 Task: Fix the IGNOU Blog Skilled Professionals color issue by changing the color to F8C98 because the current color is too dark.
Action: Mouse moved to (391, 191)
Screenshot: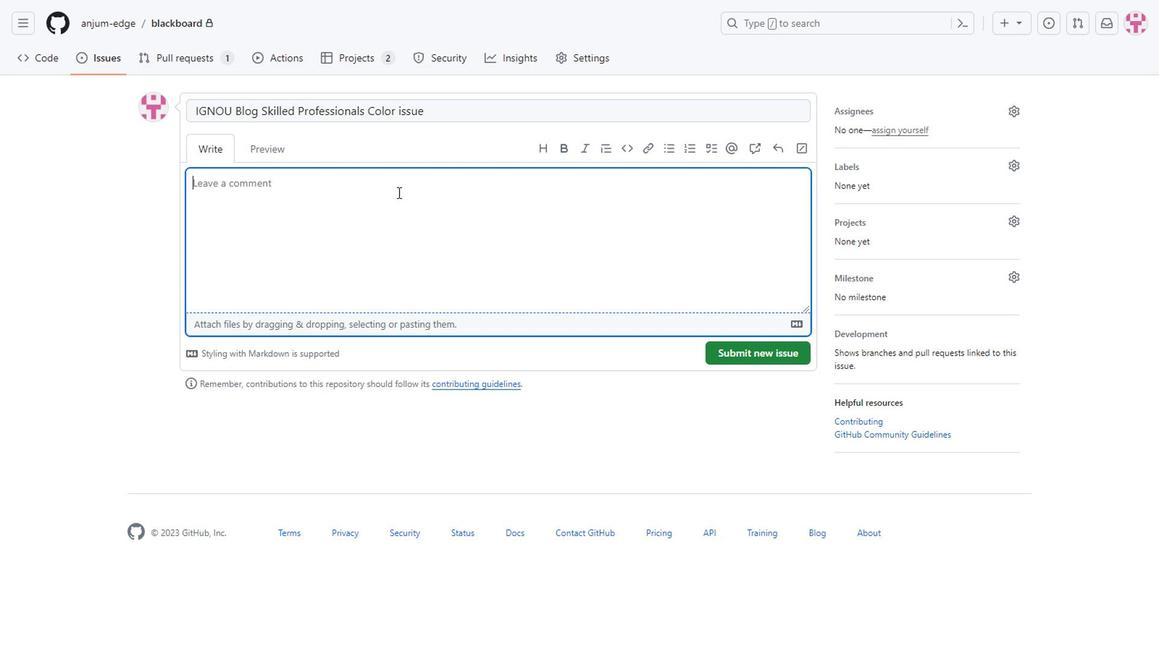 
Action: Key pressed <Key.shift><Key.shift><Key.shift><Key.shift><Key.shift><Key.shift><Key.shift>I<Key.shift>GNOU<Key.space><Key.shift>Blog<Key.space><Key.shift>Skilled<Key.space>professionals<Key.space>color<Key.space>issue<Key.left><Key.left><Key.left><Key.left><Key.left><Key.left><Key.left><Key.left><Key.left><Key.left><Key.left><Key.left><Key.left><Key.left><Key.left><Key.left><Key.left><Key.left><Key.left><Key.left><Key.left><Key.left><Key.left><Key.left><Key.left><Key.left><Key.left><Key.left><Key.left><Key.left><Key.left><Key.left><Key.left><Key.left><Key.left><Key.left><Key.left><Key.left><Key.left><Key.left><Key.left><Key.left><Key.left><Key.left><Key.shift><Key.shift>Fix<Key.space>the<Key.space><Key.right><Key.right><Key.right><Key.right><Key.right><Key.right><Key.right><Key.right><Key.right><Key.right><Key.right><Key.right><Key.right><Key.right><Key.right><Key.right><Key.right><Key.right><Key.right><Key.right><Key.right><Key.right><Key.right><Key.right><Key.right><Key.right><Key.right><Key.right><Key.right><Key.right><Key.right><Key.right><Key.right><Key.right><Key.right><Key.right><Key.right><Key.right><Key.right><Key.right><Key.right><Key.right><Key.right><Key.right><Key.right><Key.space>to<Key.space><Key.shift_r>#<Key.shift>F<Key.backspace><Key.backspace><Key.shift><Key.shift>F88c<Key.backspace><Key.shift>C98<Key.space><Key.enter><Key.shift>Because<Key.space>the<Key.space>color<Key.space><Key.space><Key.backspace>th<Key.backspace><Key.backspace>is<Key.space>too<Key.space>dark<Key.space>to<Key.space>make<Key.space>it<Key.space>releve<Key.backspace>ant<Key.space>shift<Key.space>the<Key.space>color<Key.space>to<Key.space>light<Key.space><Key.backspace>e<Key.backspace><Key.backspace><Key.backspace><Key.backspace><Key.backspace><Key.backspace>lighter<Key.space>one
Screenshot: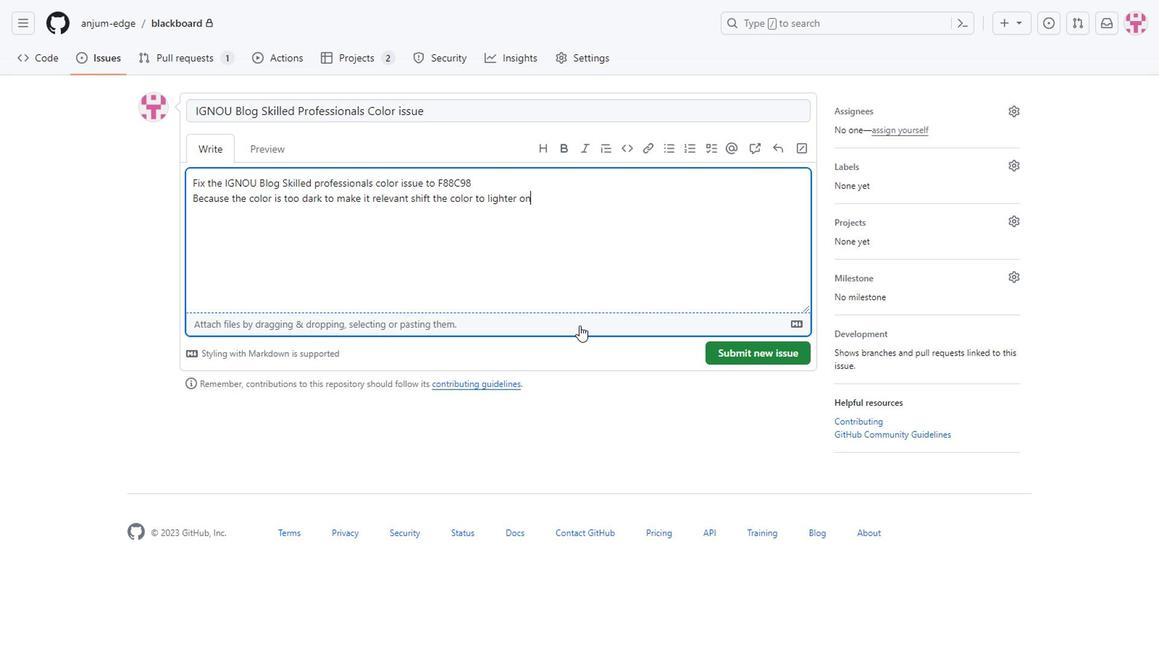 
Action: Mouse moved to (891, 129)
Screenshot: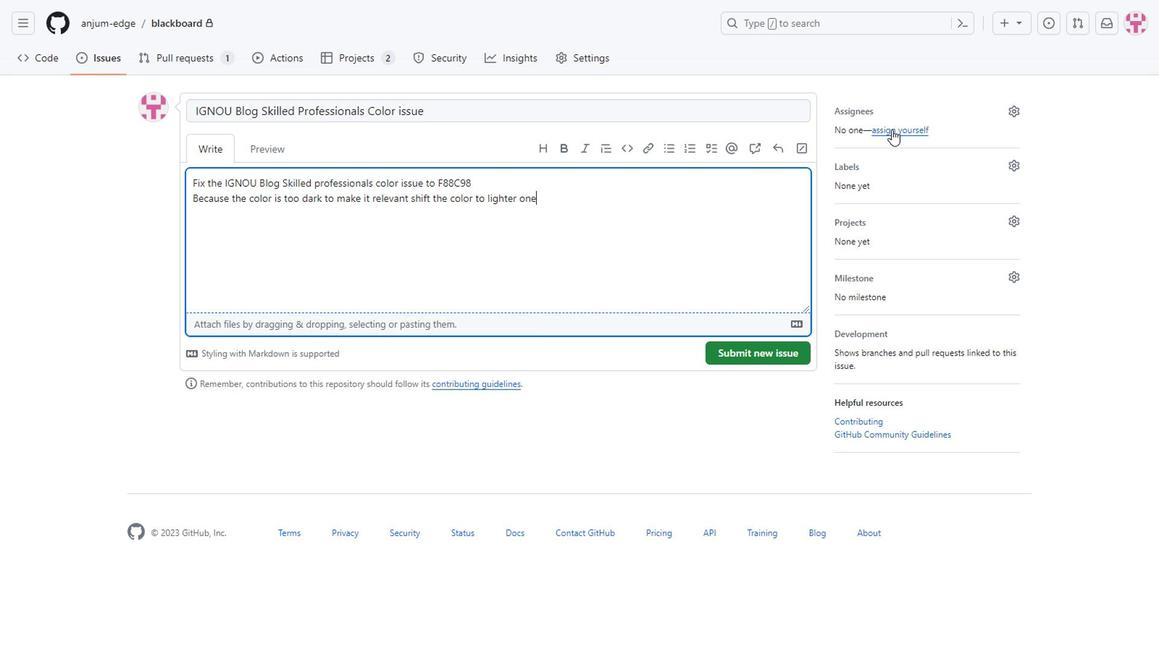
Action: Mouse pressed left at (891, 129)
Screenshot: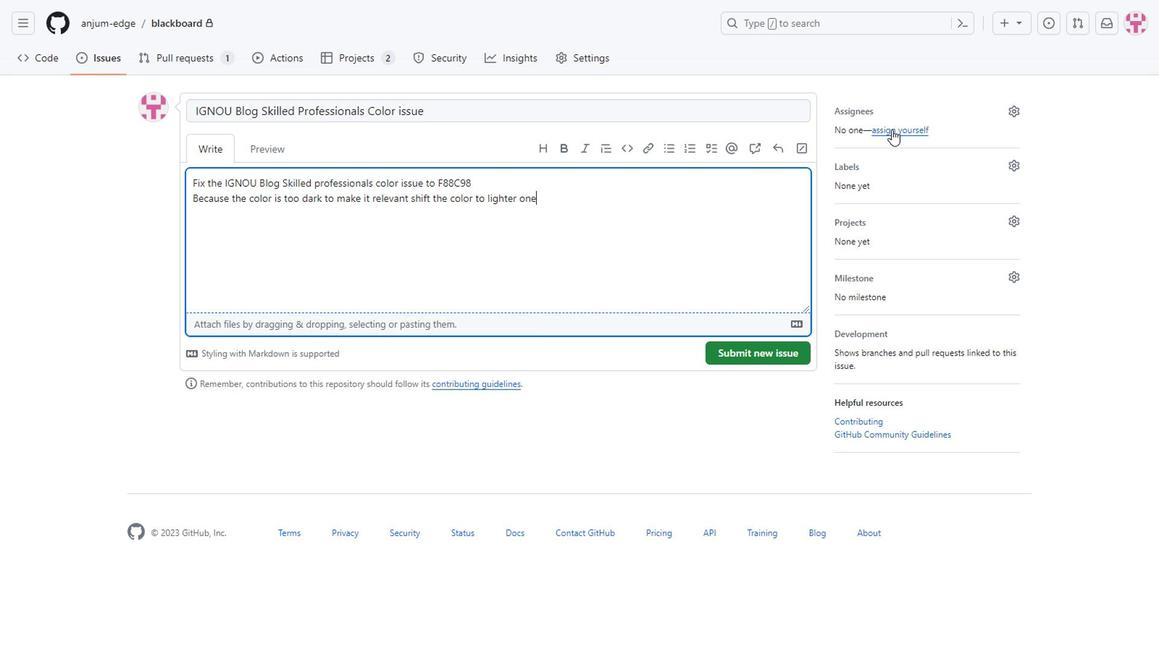 
Action: Mouse moved to (849, 171)
Screenshot: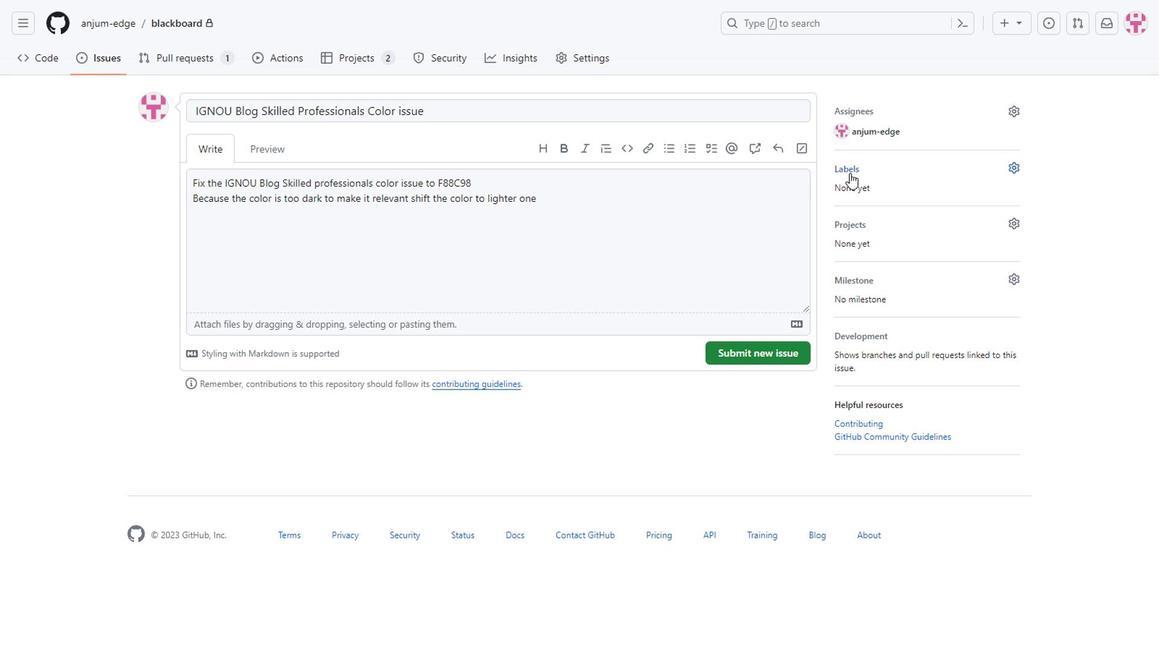 
Action: Mouse pressed left at (849, 171)
Screenshot: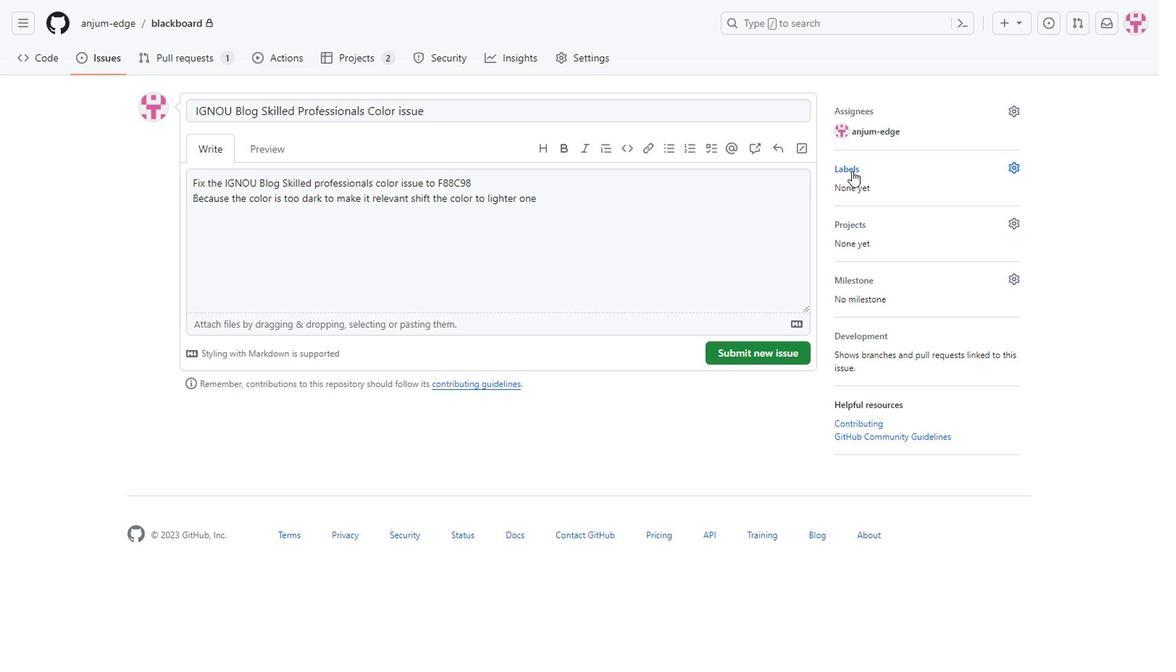 
Action: Mouse moved to (897, 270)
Screenshot: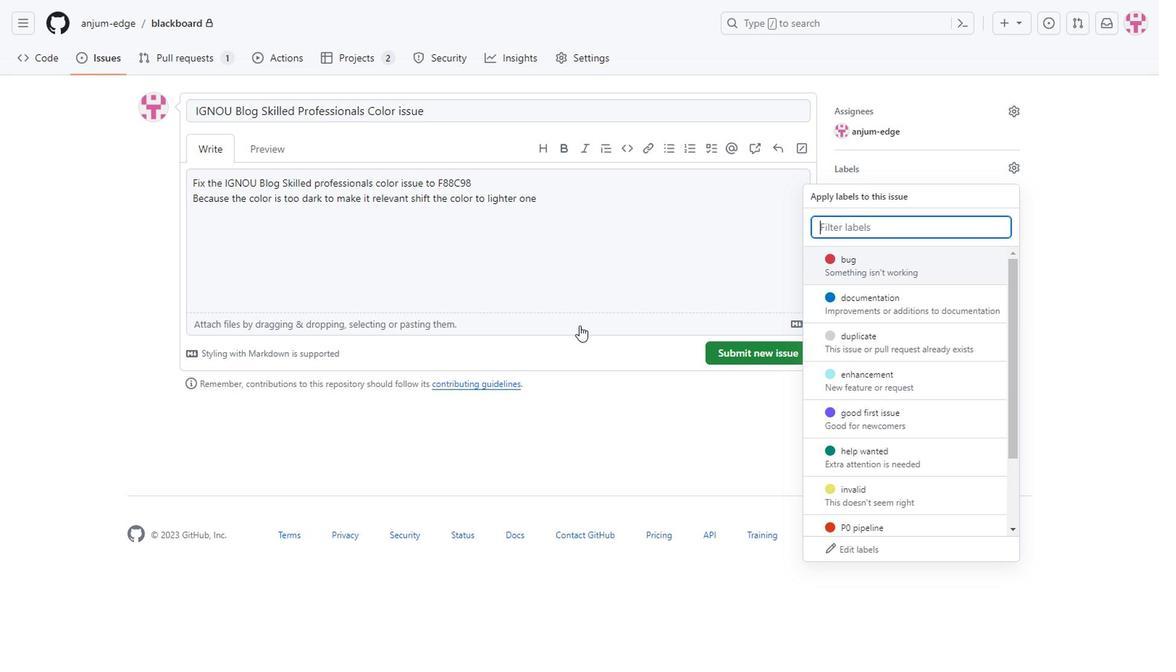 
Action: Mouse pressed left at (897, 270)
Screenshot: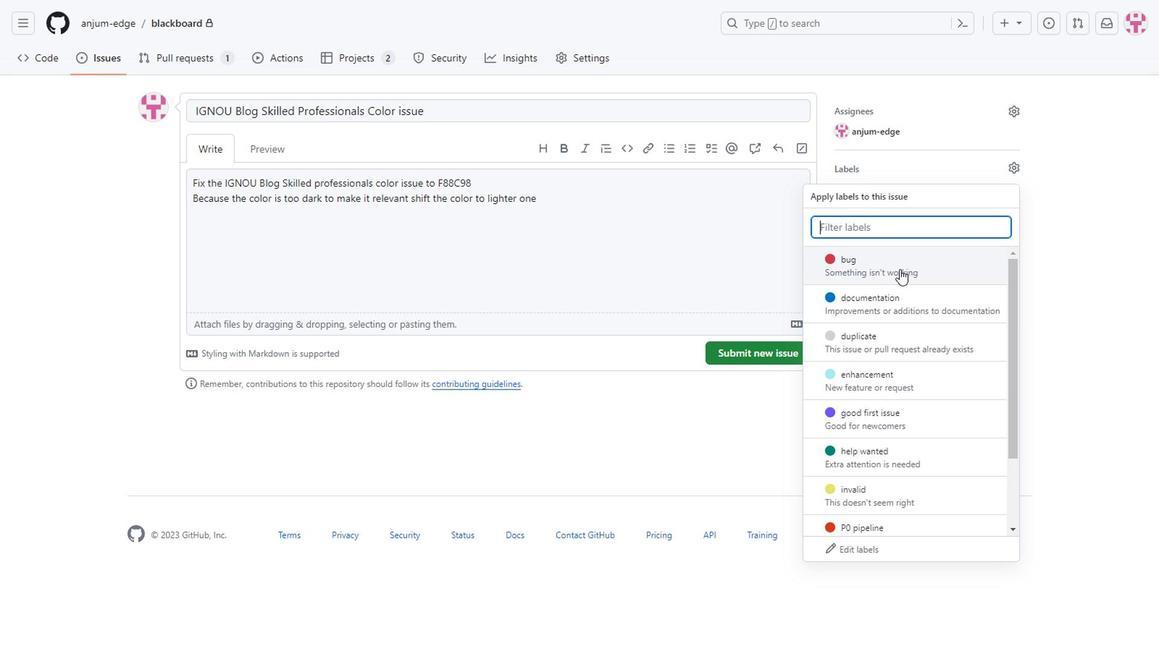 
Action: Mouse moved to (1116, 236)
Screenshot: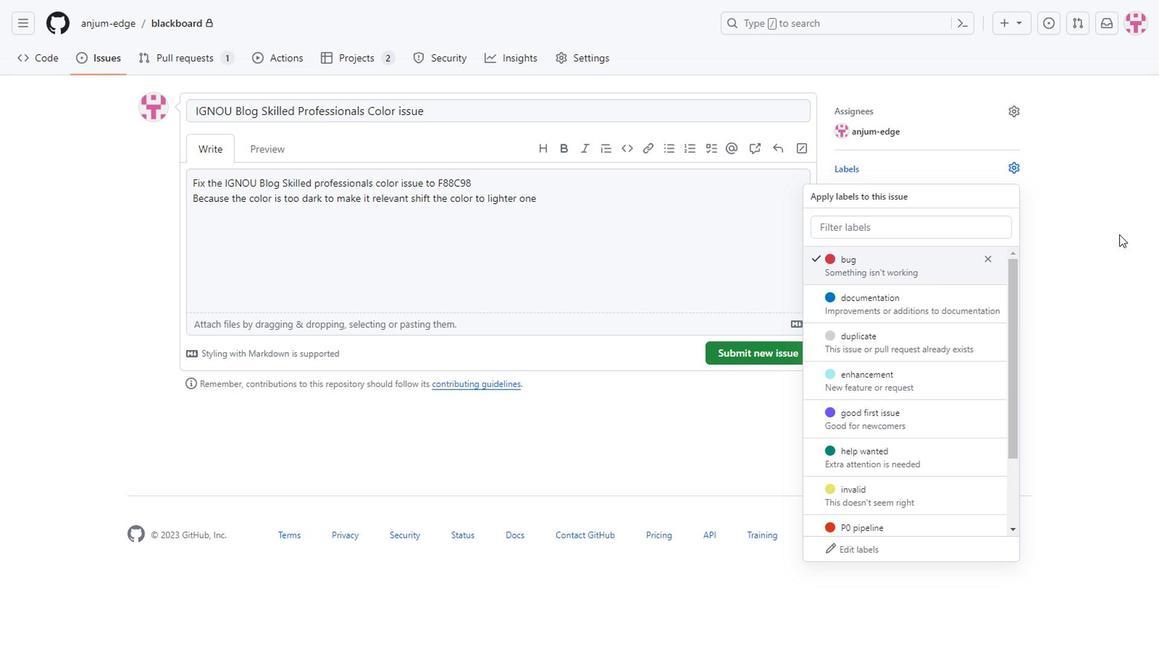 
Action: Mouse pressed left at (1116, 236)
Screenshot: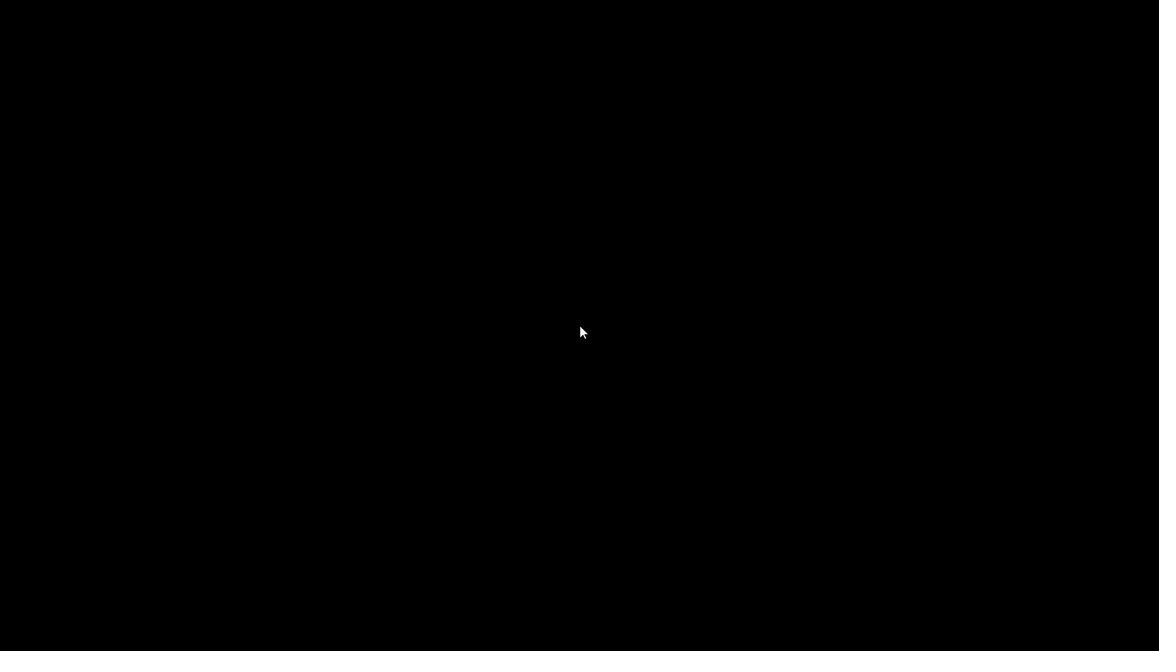 
Action: Mouse moved to (848, 230)
Screenshot: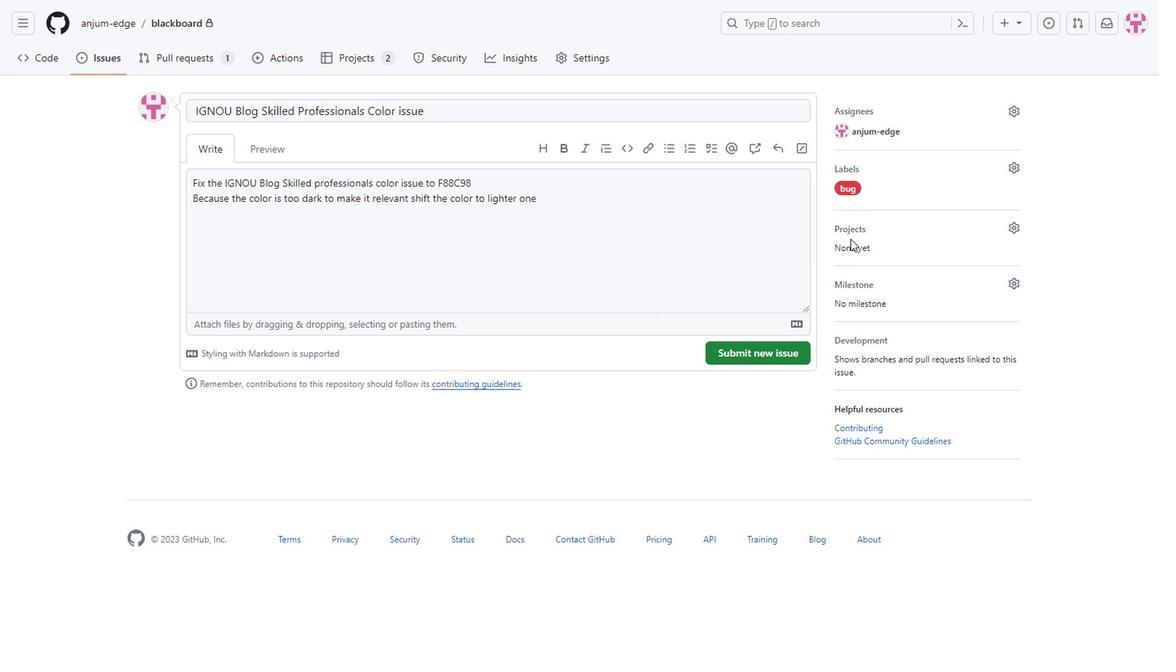 
Action: Mouse pressed left at (848, 230)
Screenshot: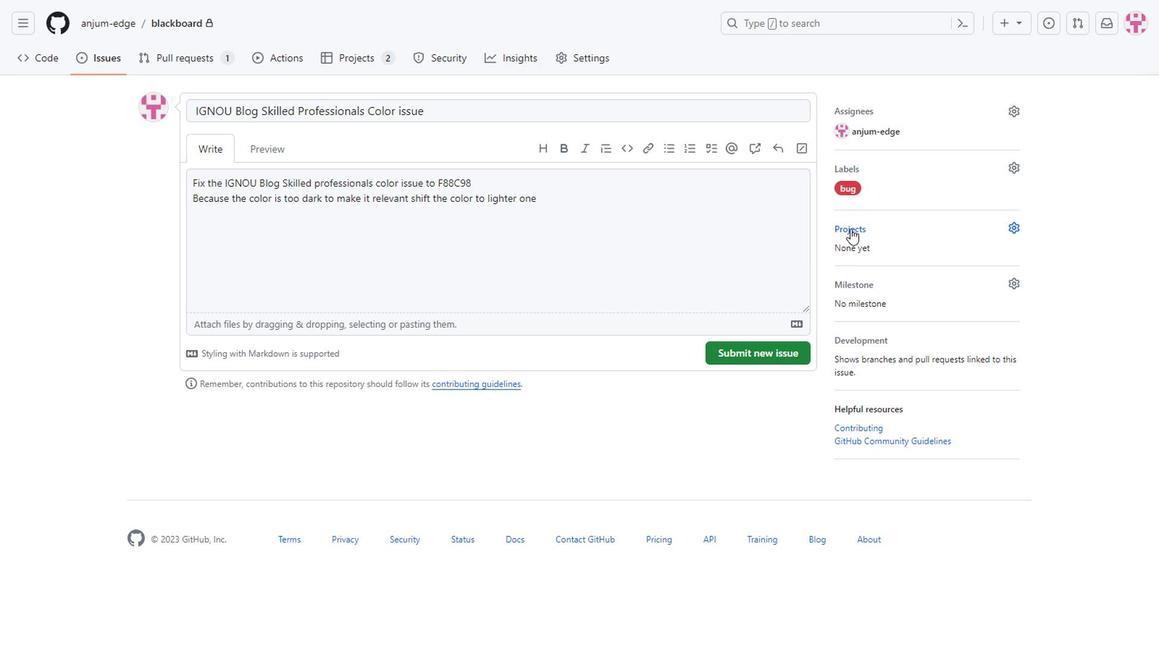 
Action: Mouse moved to (842, 341)
Screenshot: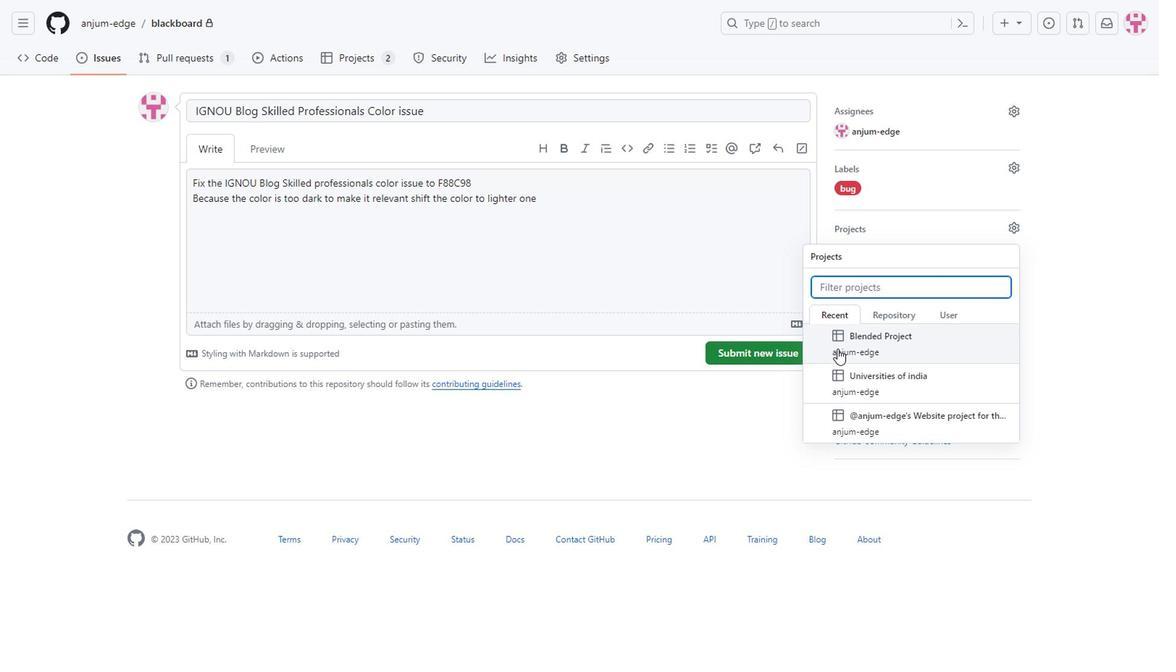 
Action: Mouse pressed left at (842, 341)
Screenshot: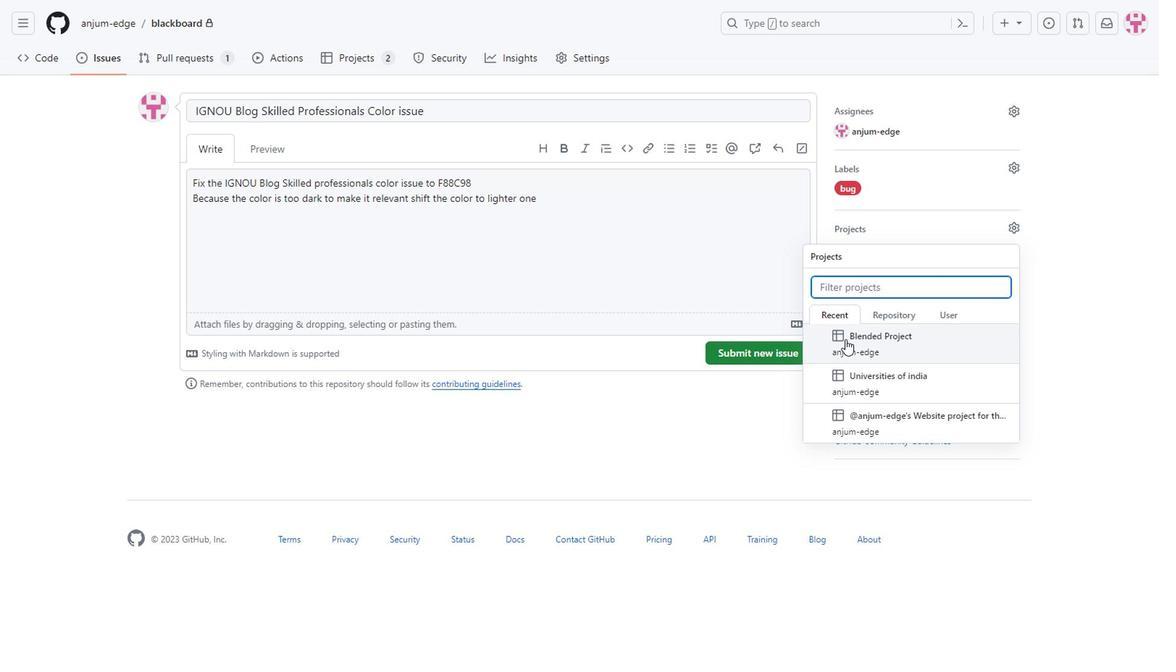 
Action: Mouse moved to (1092, 280)
Screenshot: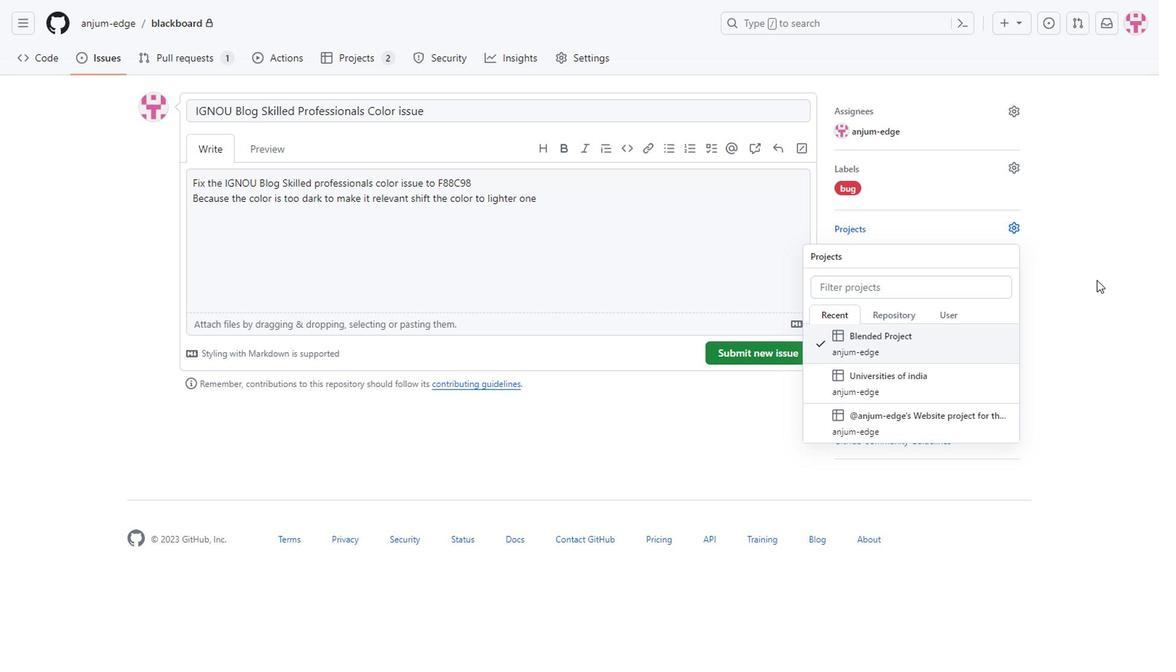
Action: Mouse pressed left at (1092, 280)
Screenshot: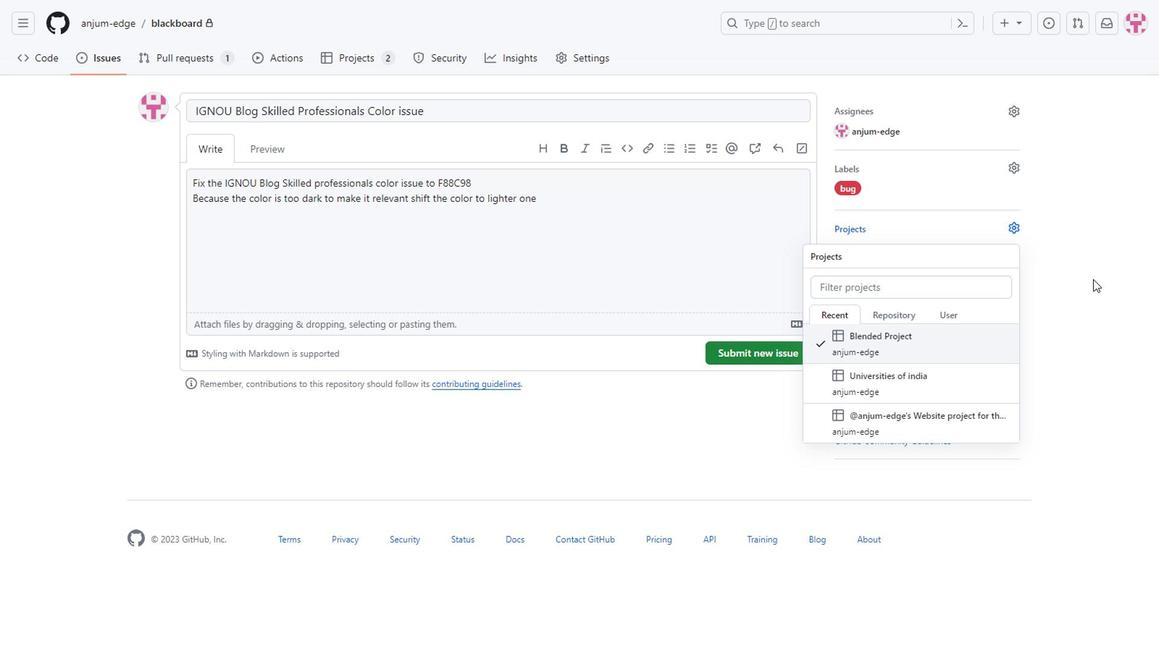 
Action: Mouse moved to (858, 287)
Screenshot: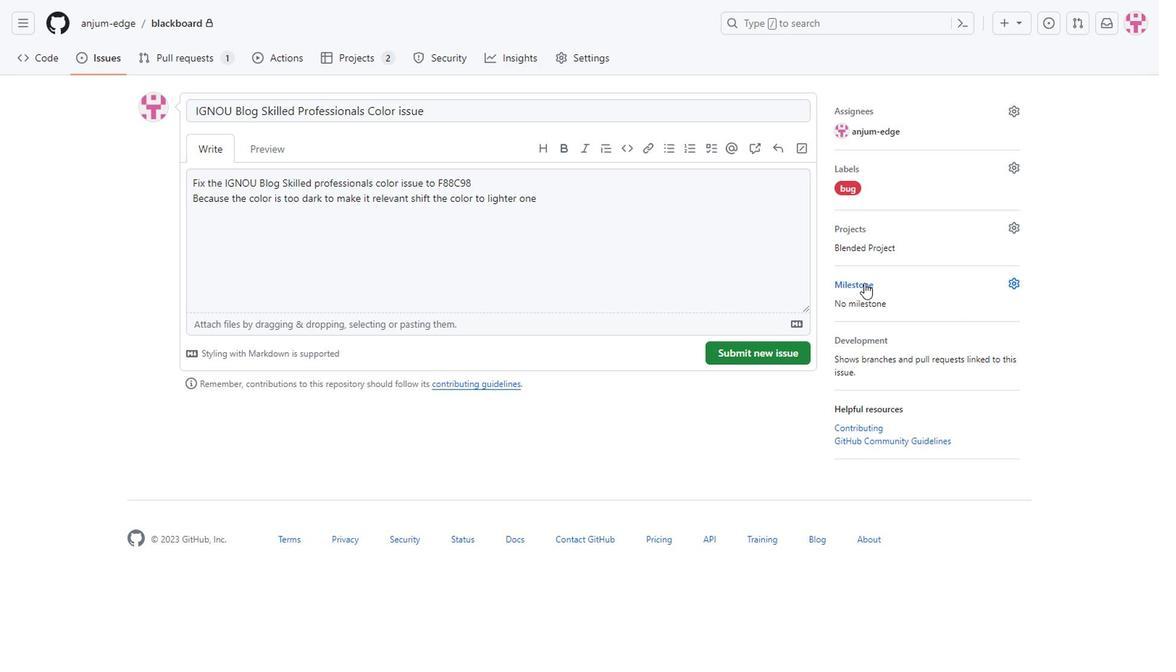 
Action: Mouse pressed left at (858, 287)
Screenshot: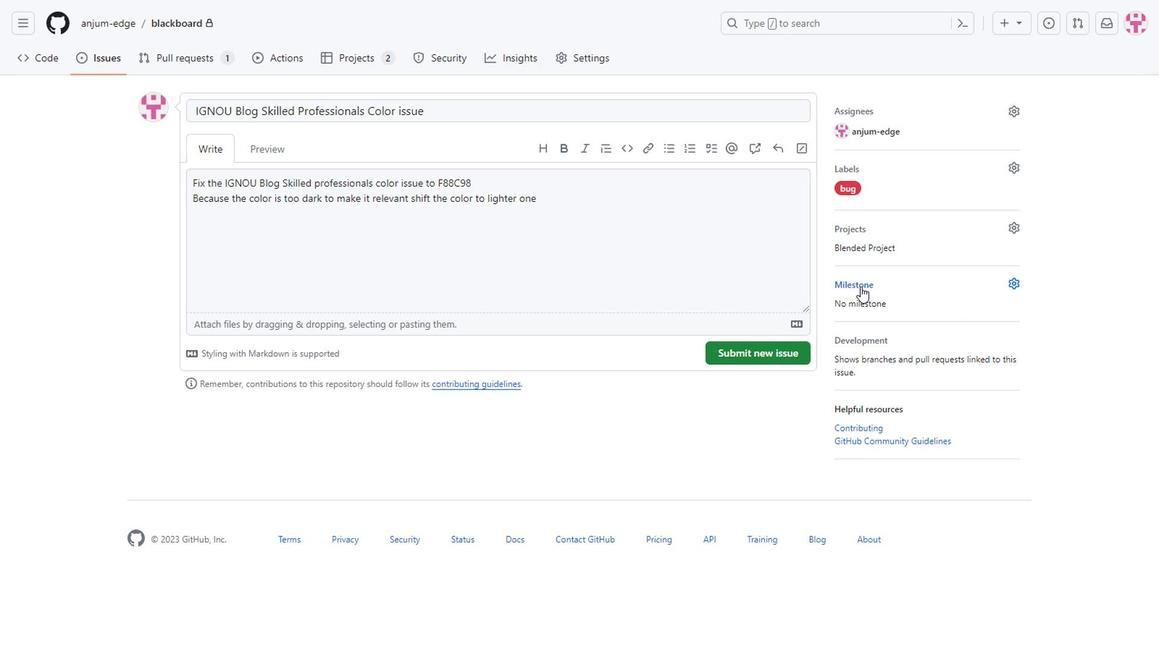 
Action: Mouse moved to (925, 398)
Screenshot: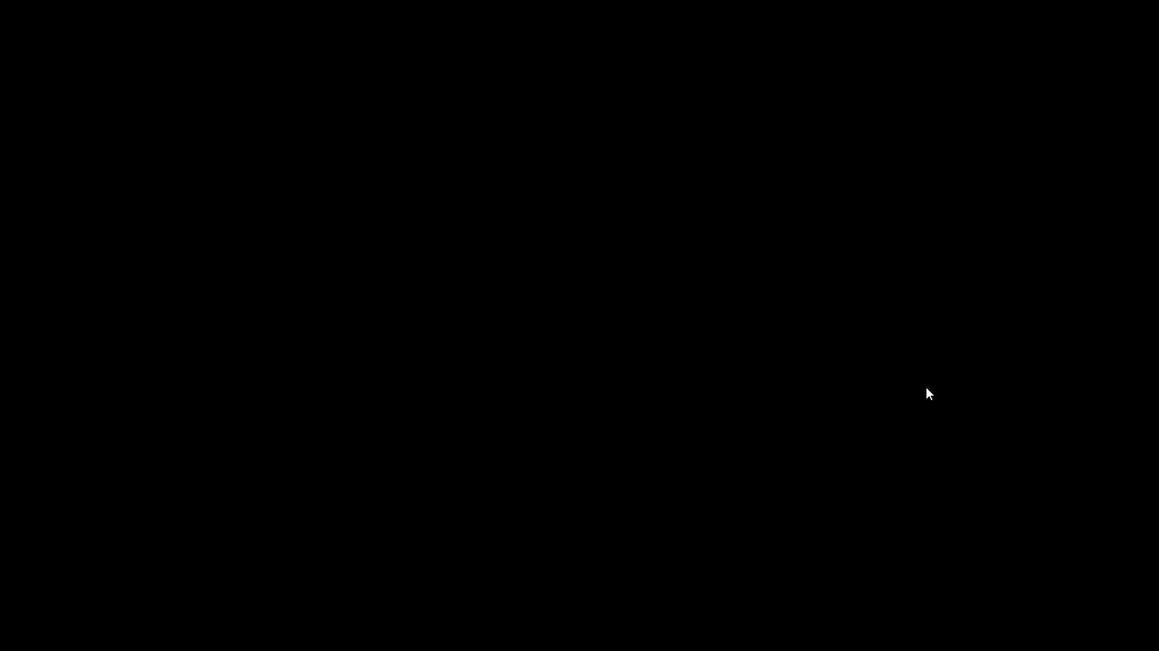 
Action: Mouse pressed left at (925, 398)
Screenshot: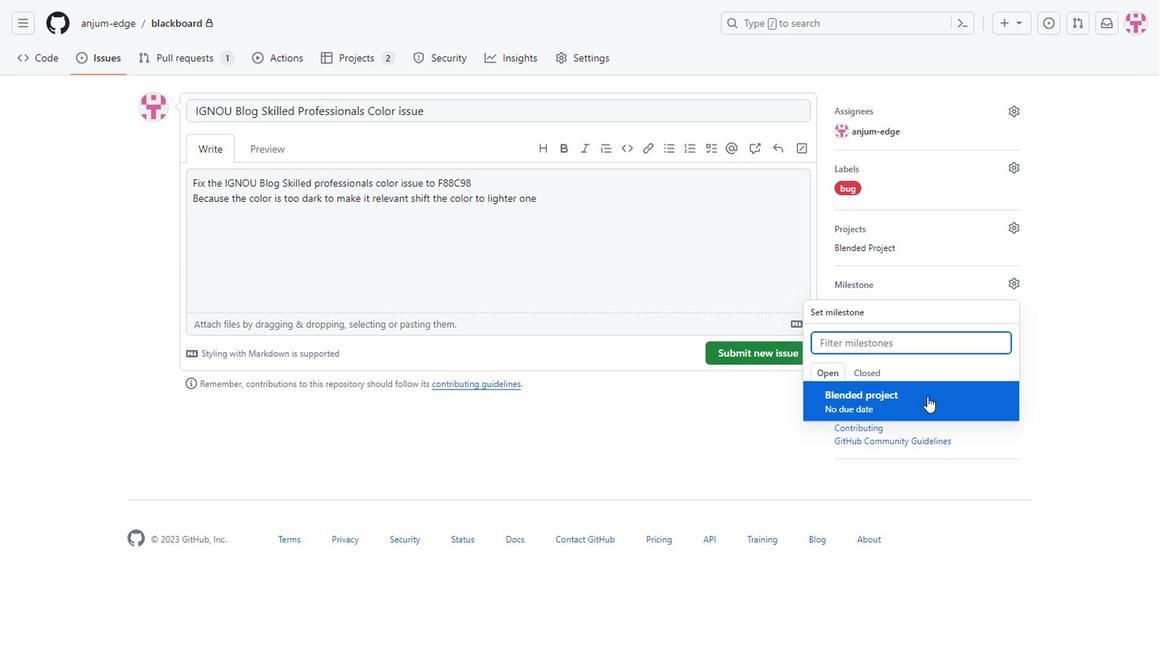 
Action: Mouse moved to (865, 350)
Screenshot: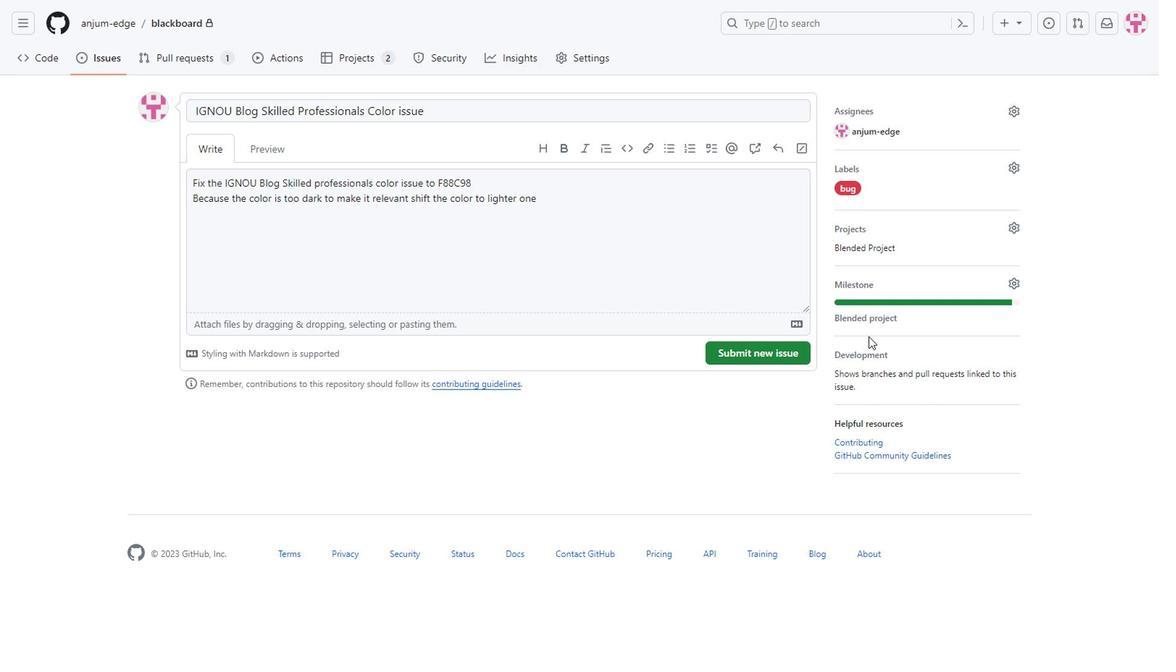 
Action: Mouse pressed left at (865, 350)
Screenshot: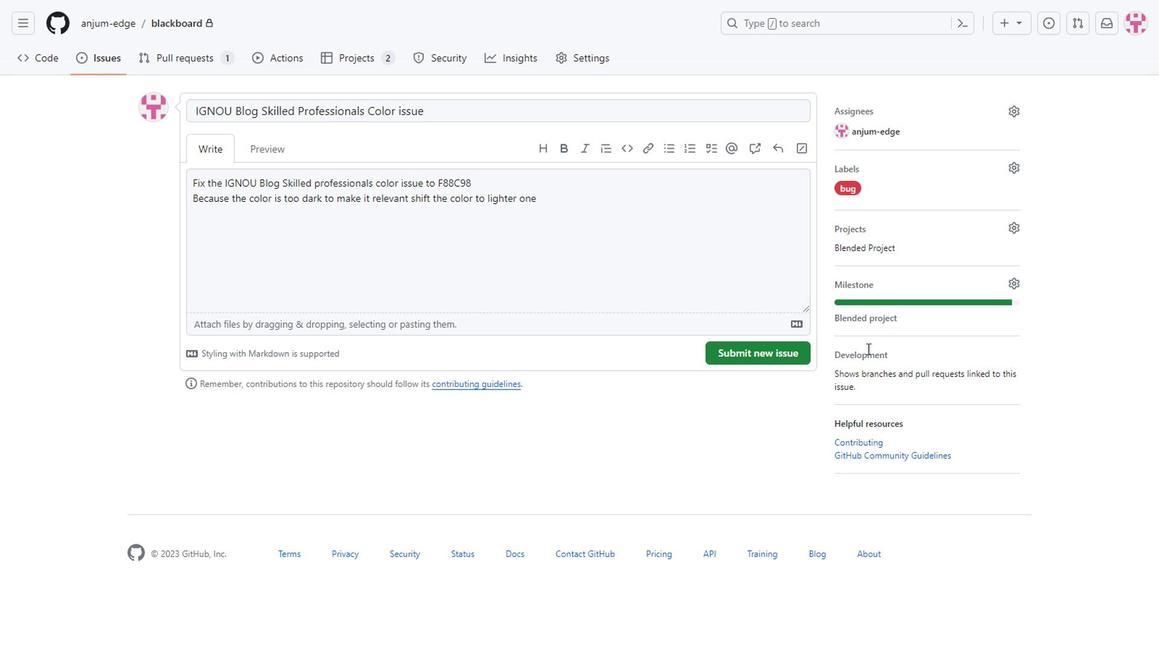 
Action: Mouse moved to (743, 352)
Screenshot: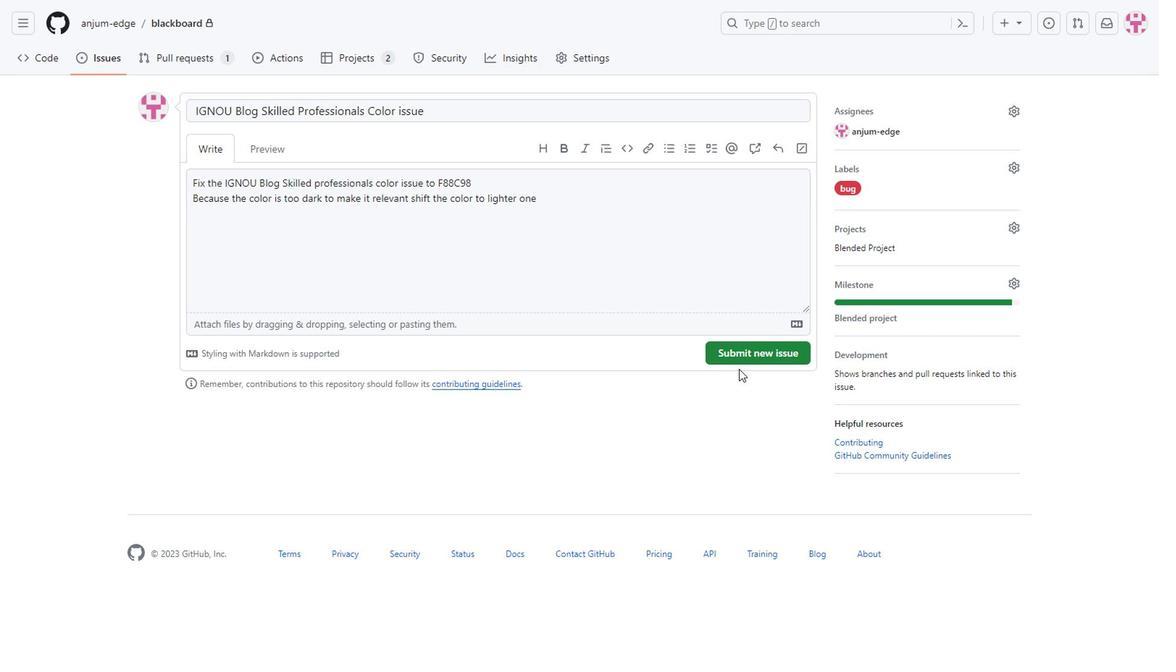
Action: Mouse pressed left at (743, 352)
Screenshot: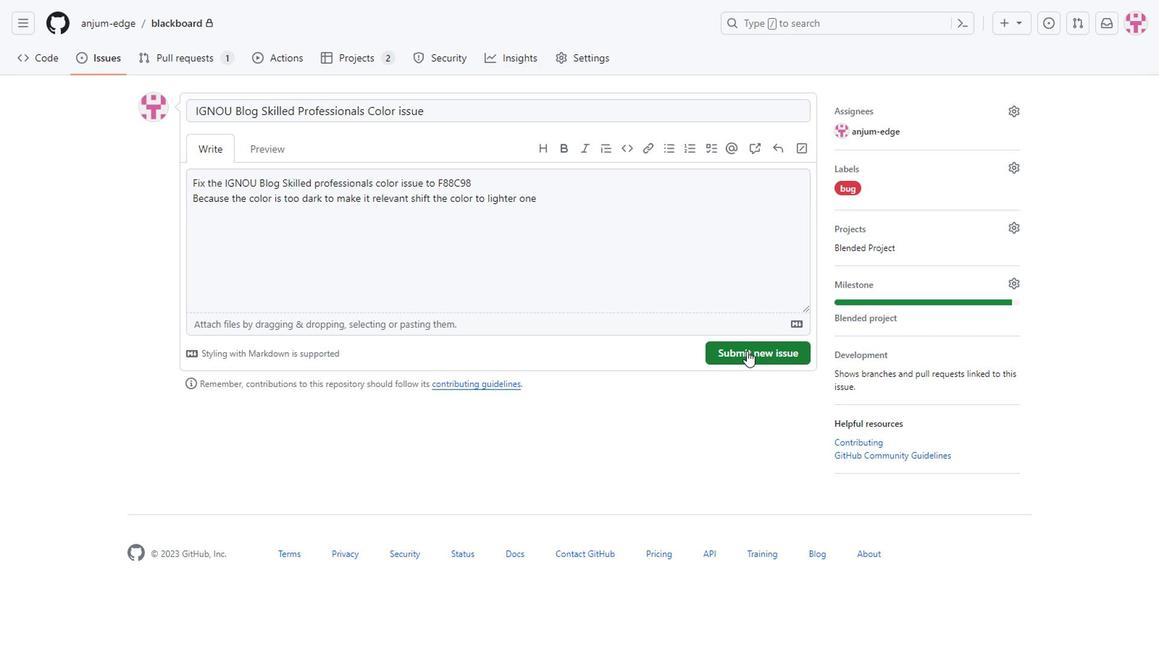 
Action: Mouse moved to (849, 375)
Screenshot: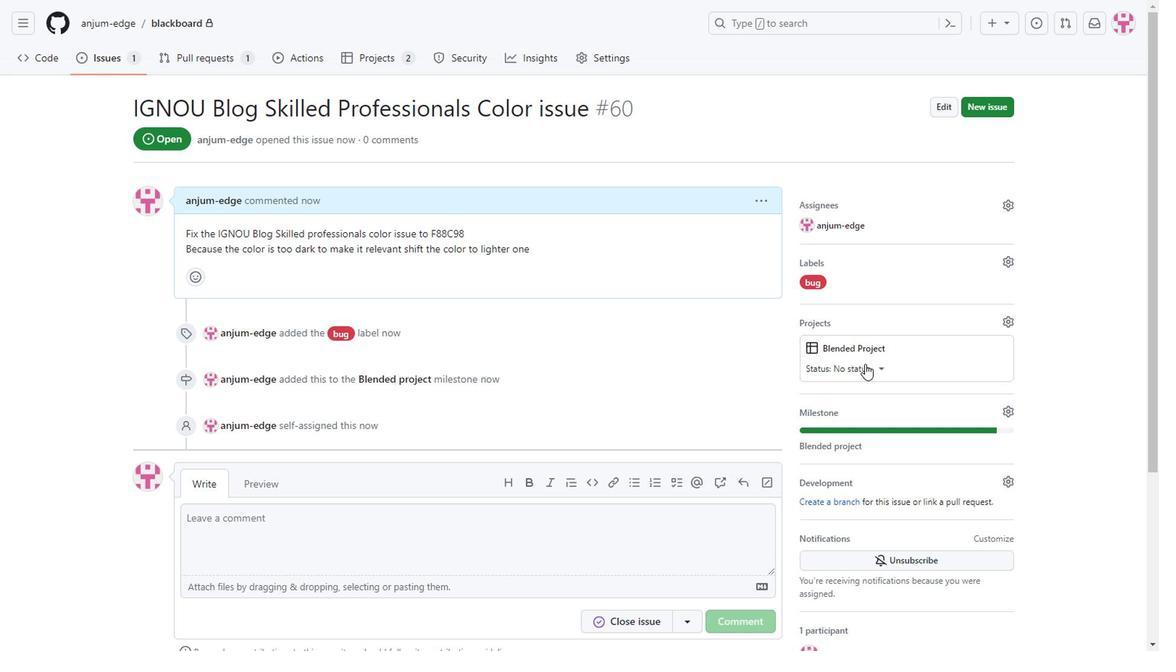 
Action: Mouse pressed left at (849, 375)
Screenshot: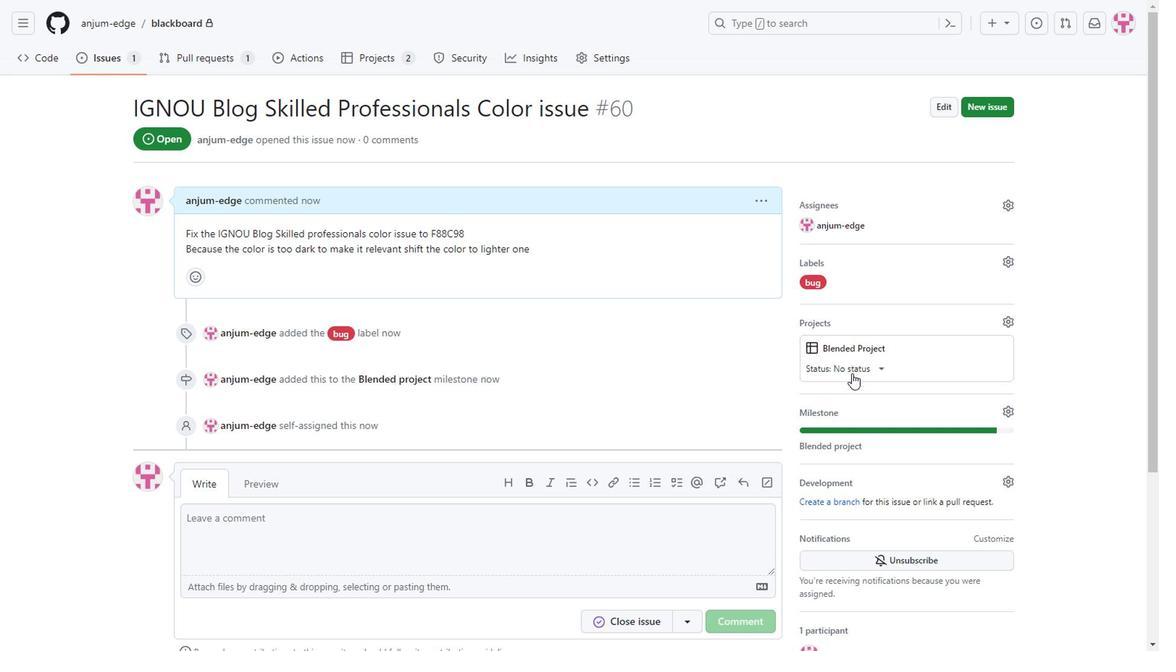 
Action: Mouse moved to (778, 417)
Screenshot: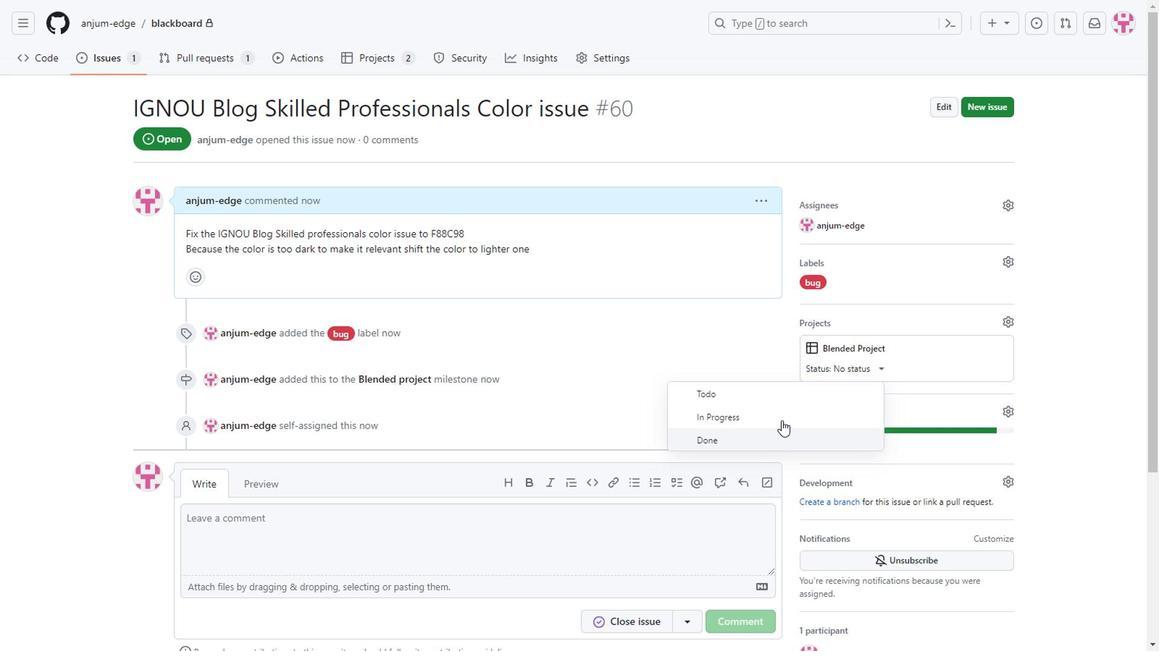 
Action: Mouse pressed left at (778, 417)
Screenshot: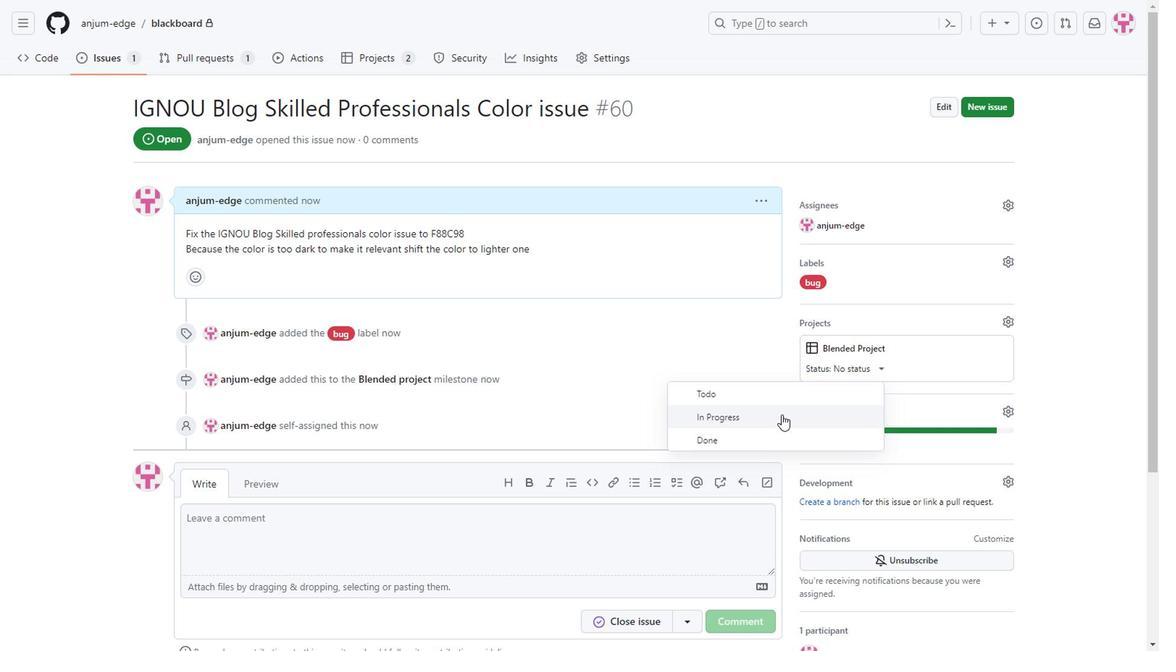 
Action: Mouse moved to (770, 401)
Screenshot: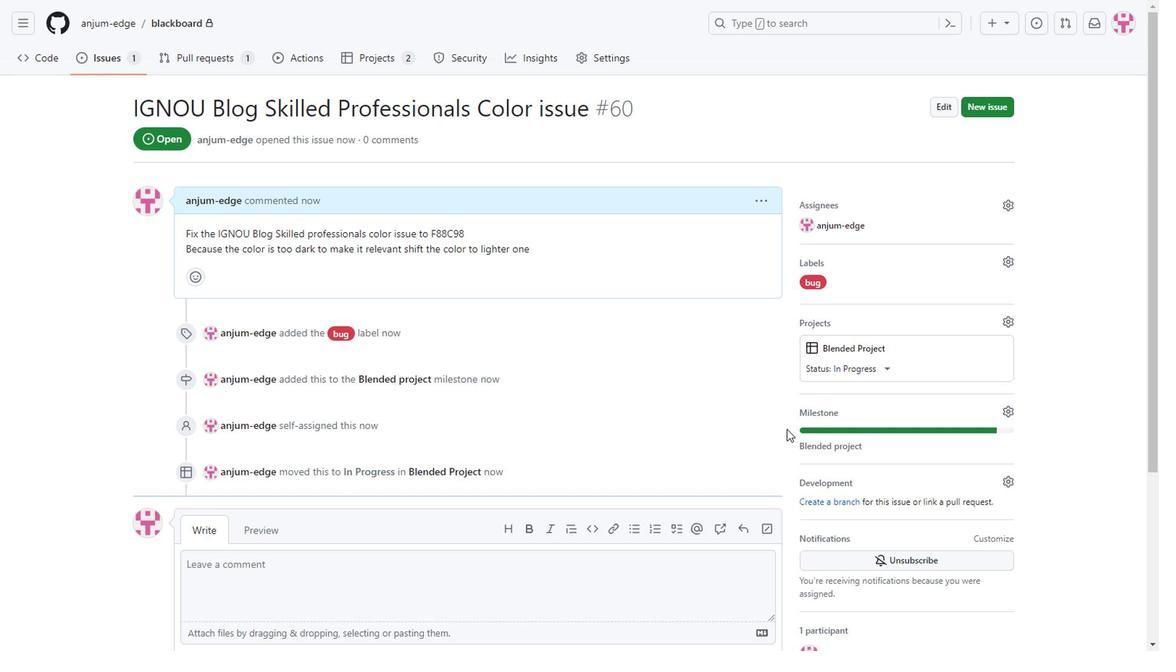 
Action: Mouse scrolled (770, 400) with delta (0, 0)
Screenshot: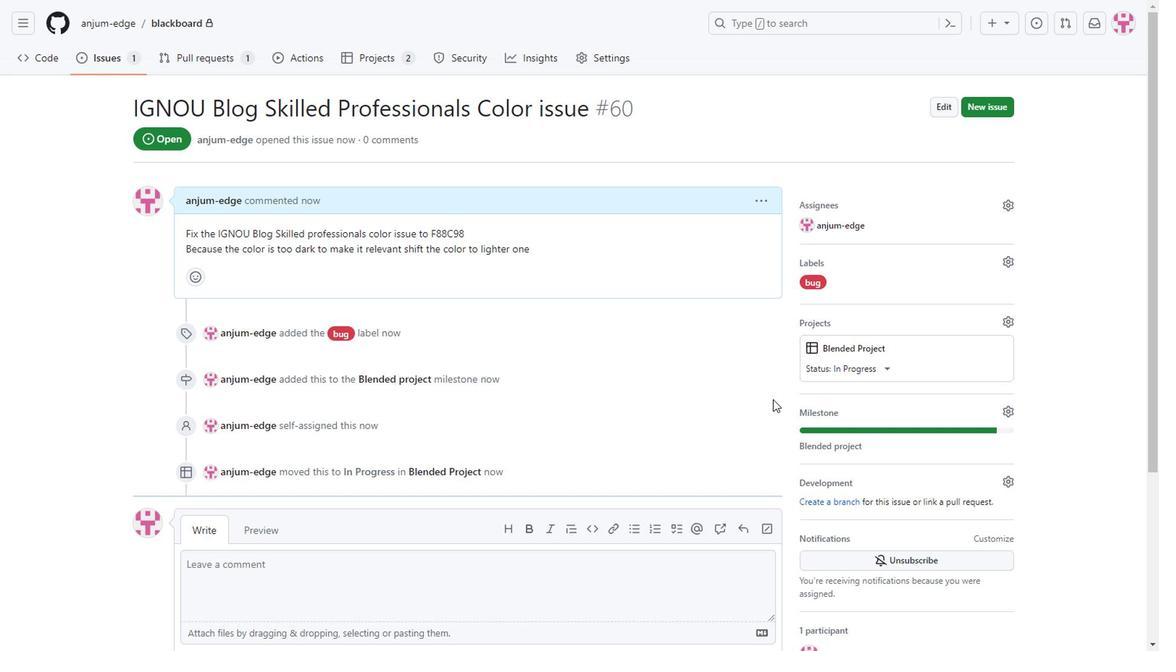 
Action: Mouse scrolled (770, 400) with delta (0, 0)
Screenshot: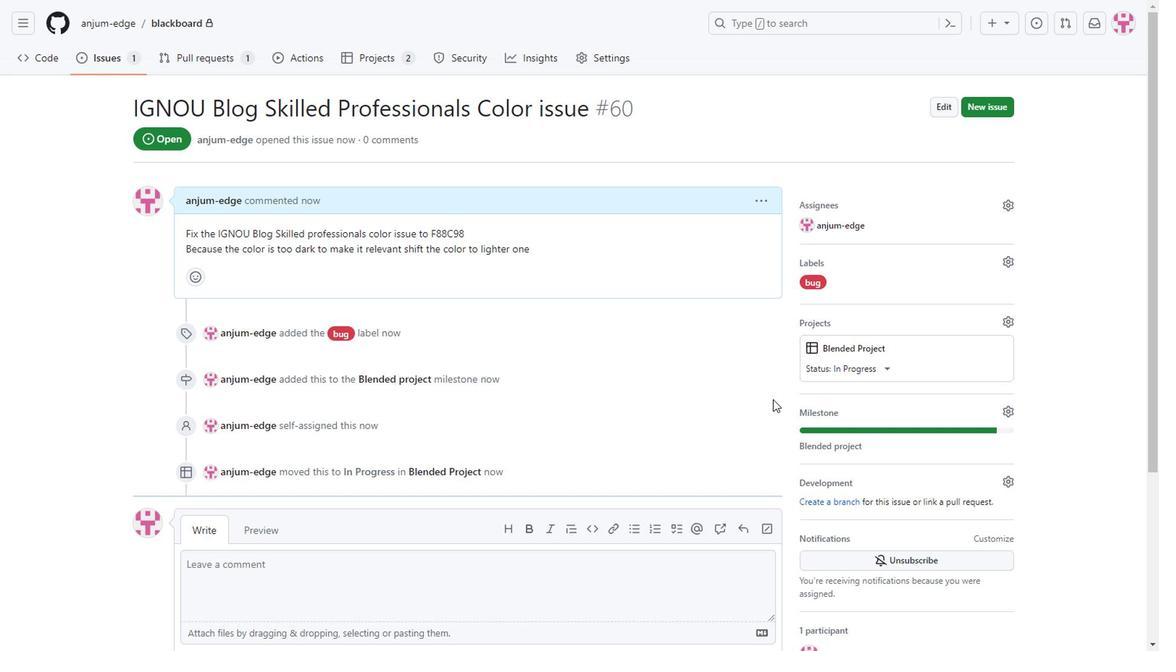 
Action: Mouse moved to (788, 322)
Screenshot: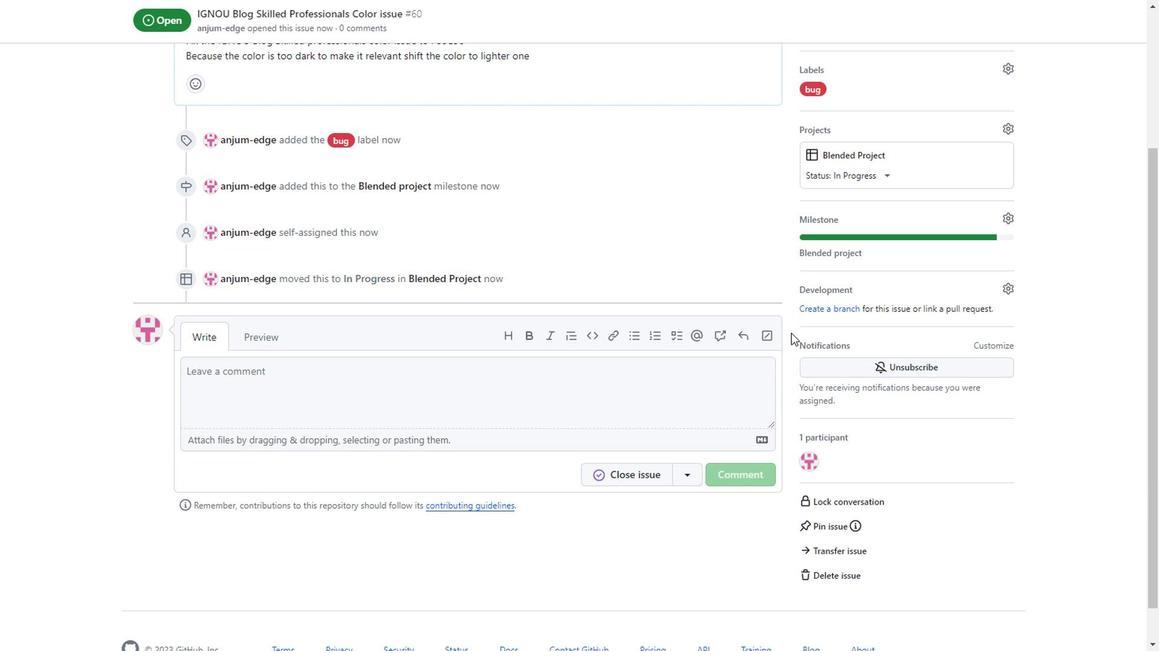 
Action: Mouse scrolled (788, 321) with delta (0, 0)
Screenshot: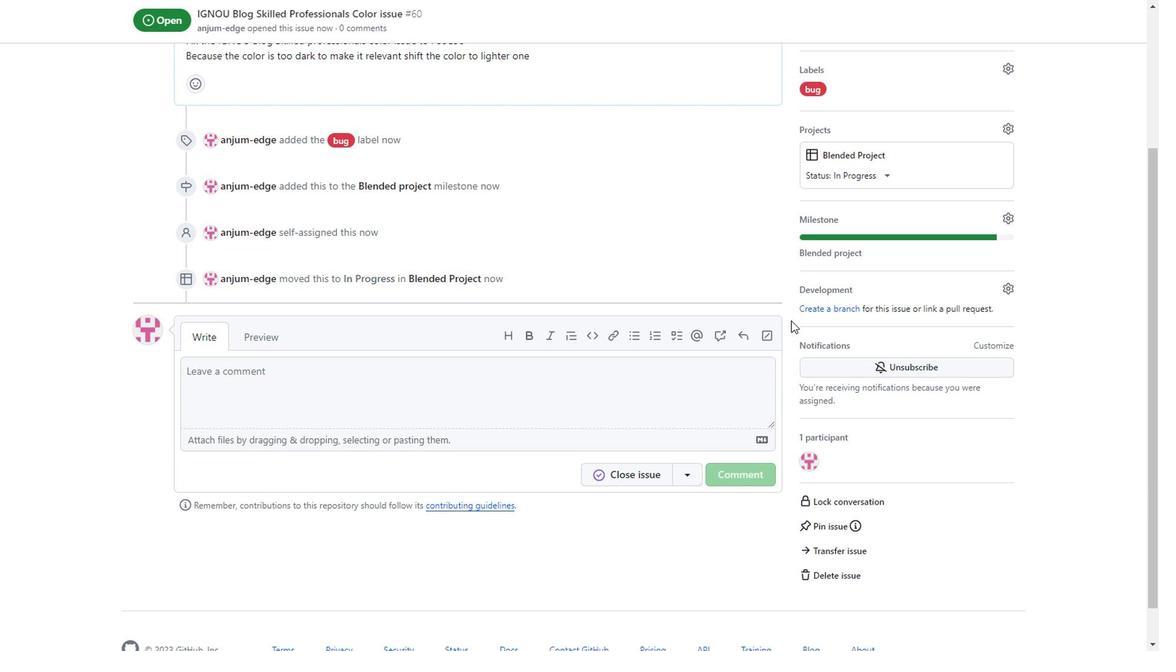 
Action: Mouse scrolled (788, 321) with delta (0, 0)
Screenshot: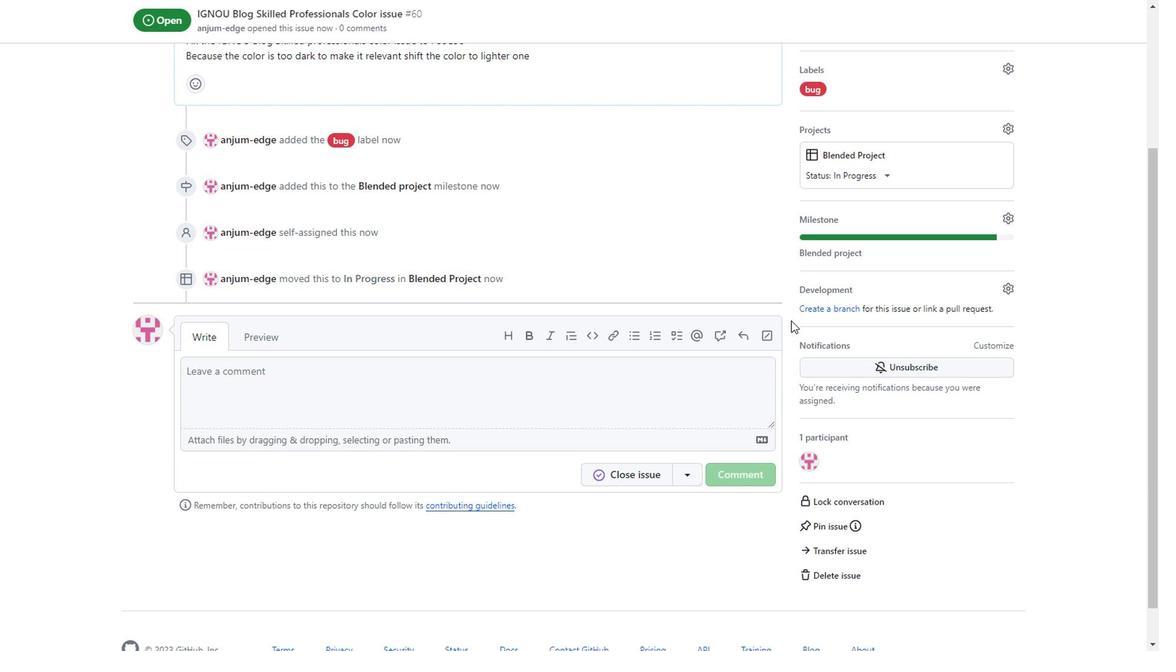 
Action: Mouse scrolled (788, 322) with delta (0, 0)
Screenshot: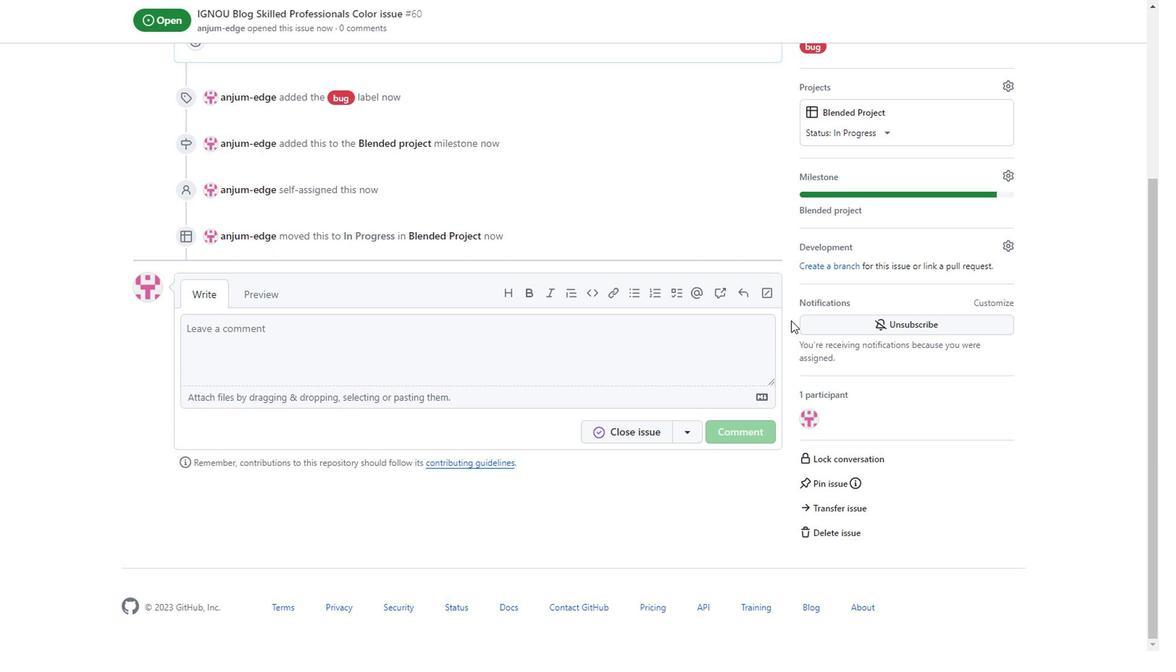 
Action: Mouse scrolled (788, 322) with delta (0, 0)
Screenshot: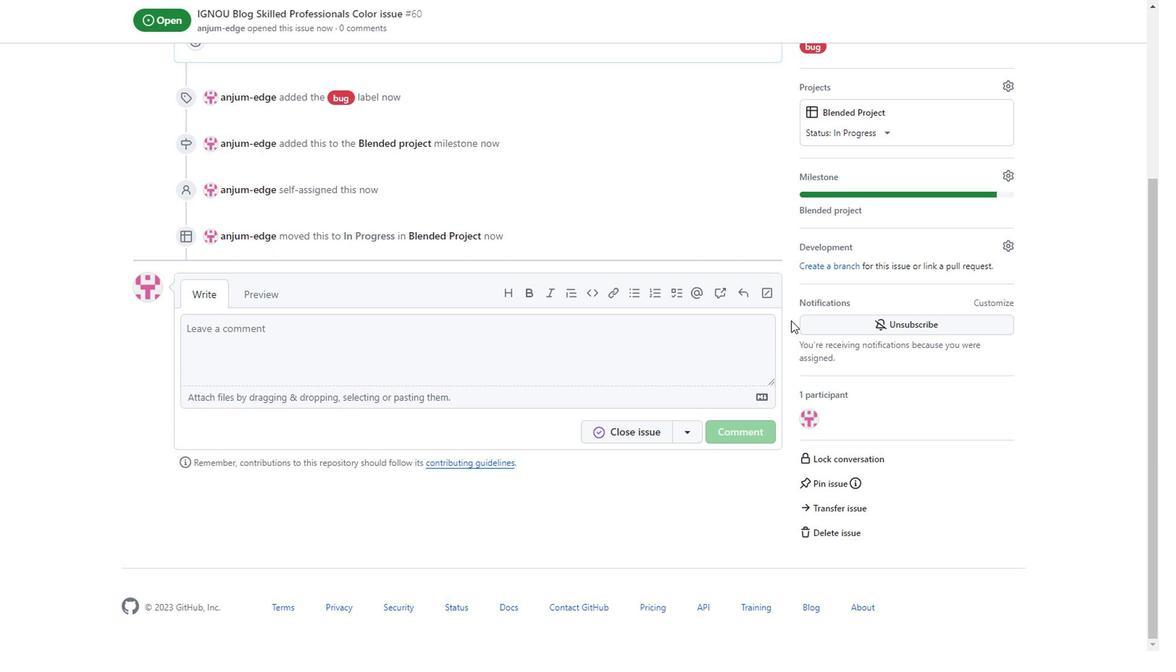 
Action: Mouse scrolled (788, 322) with delta (0, 0)
Screenshot: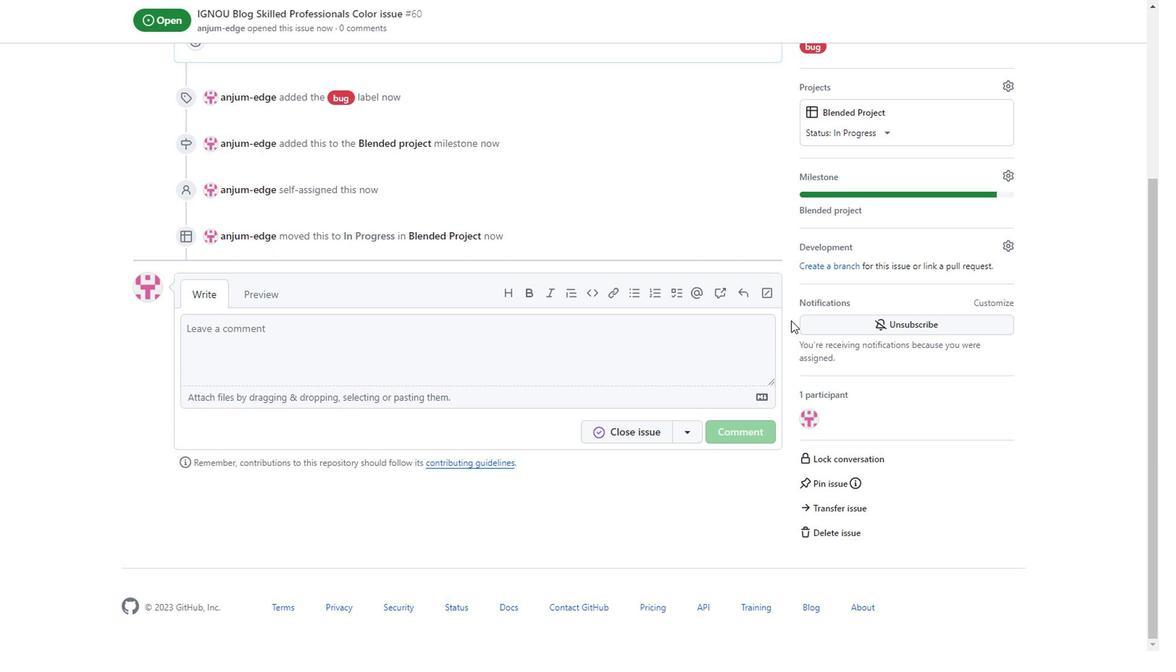
Action: Mouse moved to (1001, 206)
Screenshot: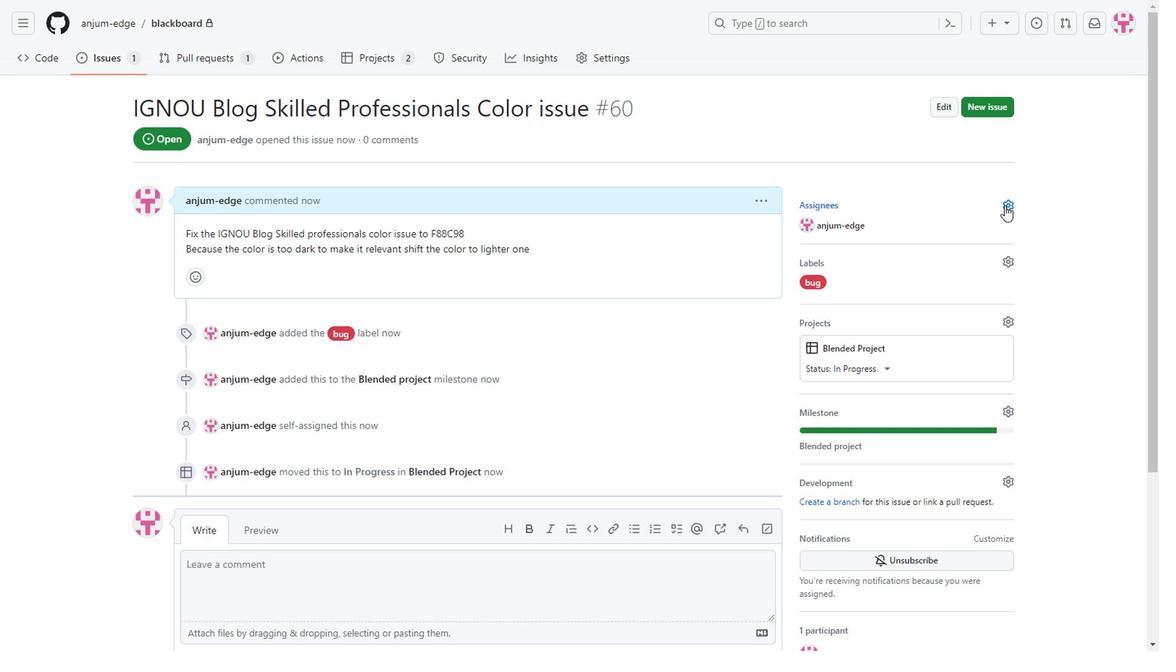 
Action: Mouse scrolled (1001, 205) with delta (0, 0)
Screenshot: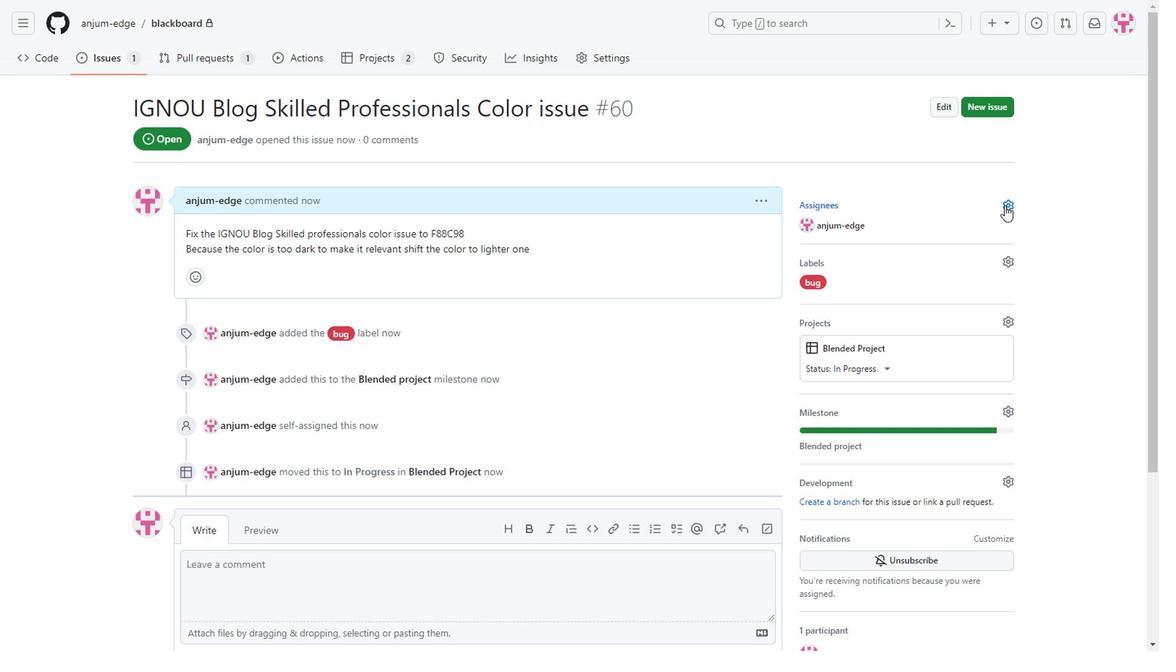 
Action: Mouse moved to (859, 275)
Screenshot: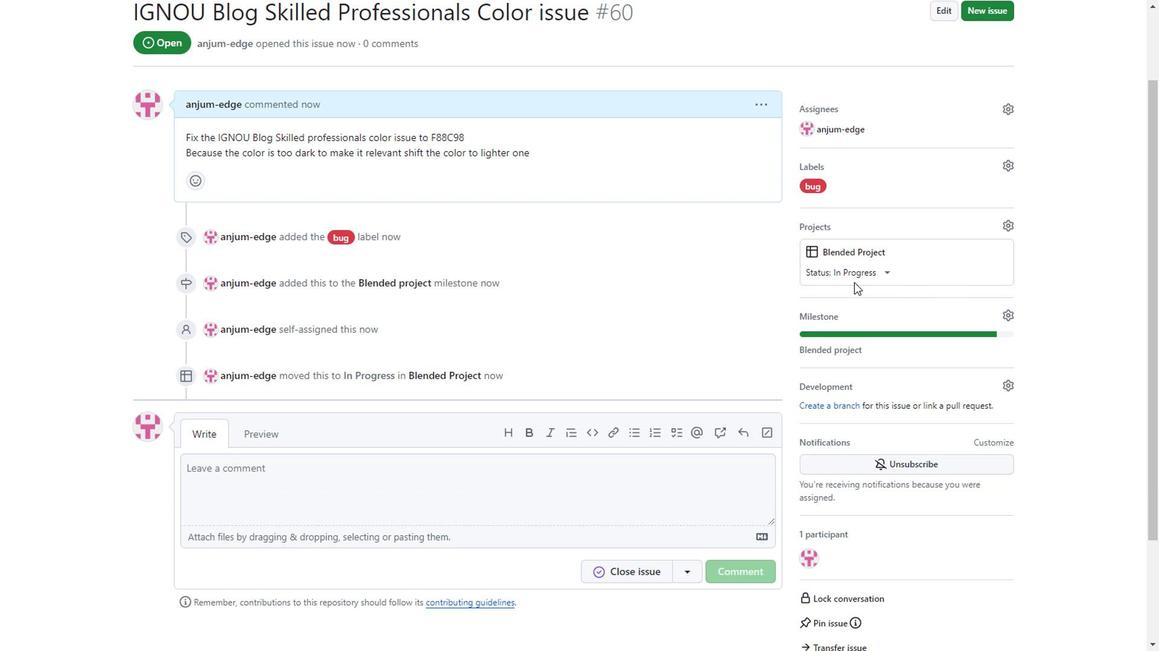 
Action: Mouse pressed left at (859, 275)
Screenshot: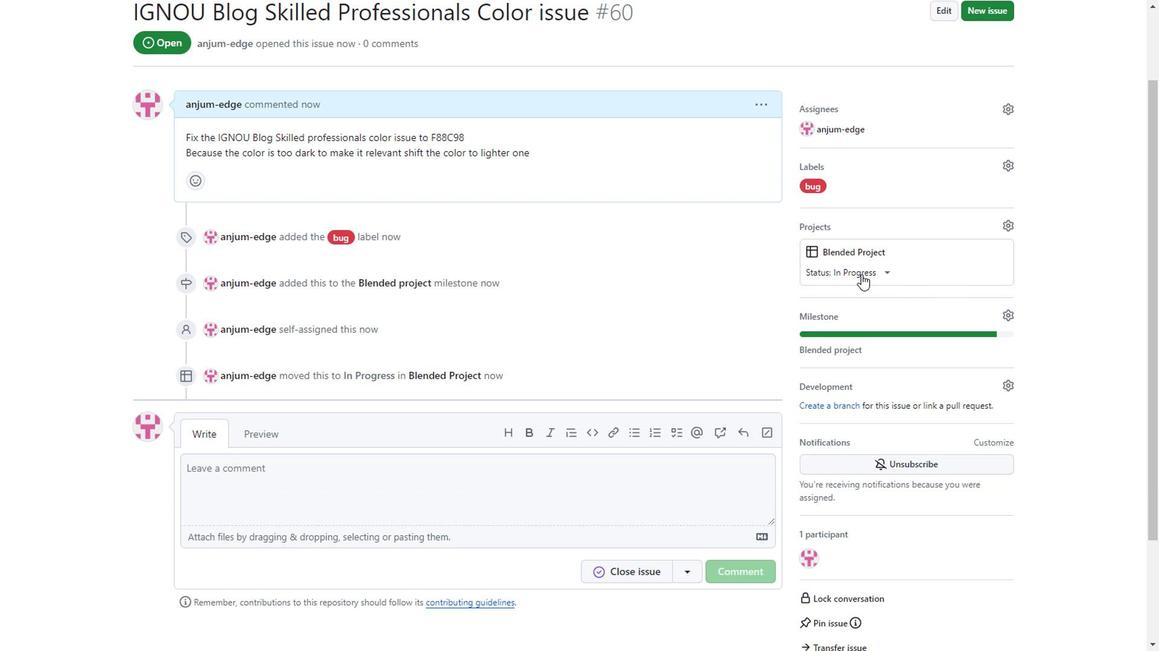 
Action: Mouse moved to (1114, 280)
Screenshot: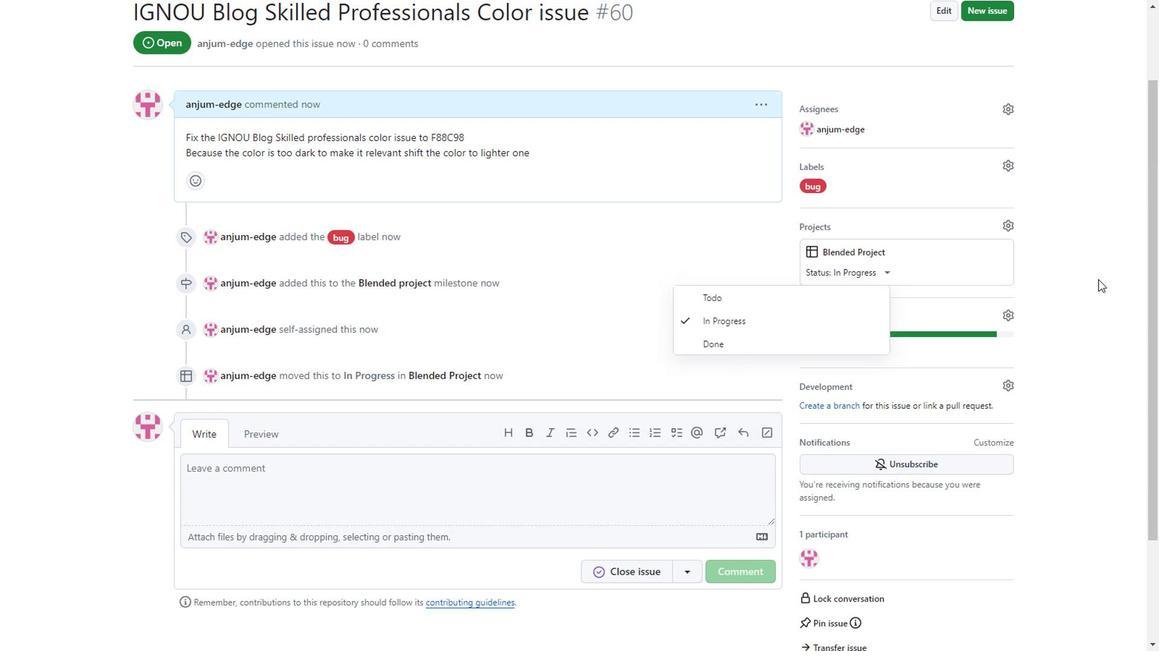 
Action: Mouse pressed left at (1114, 280)
Screenshot: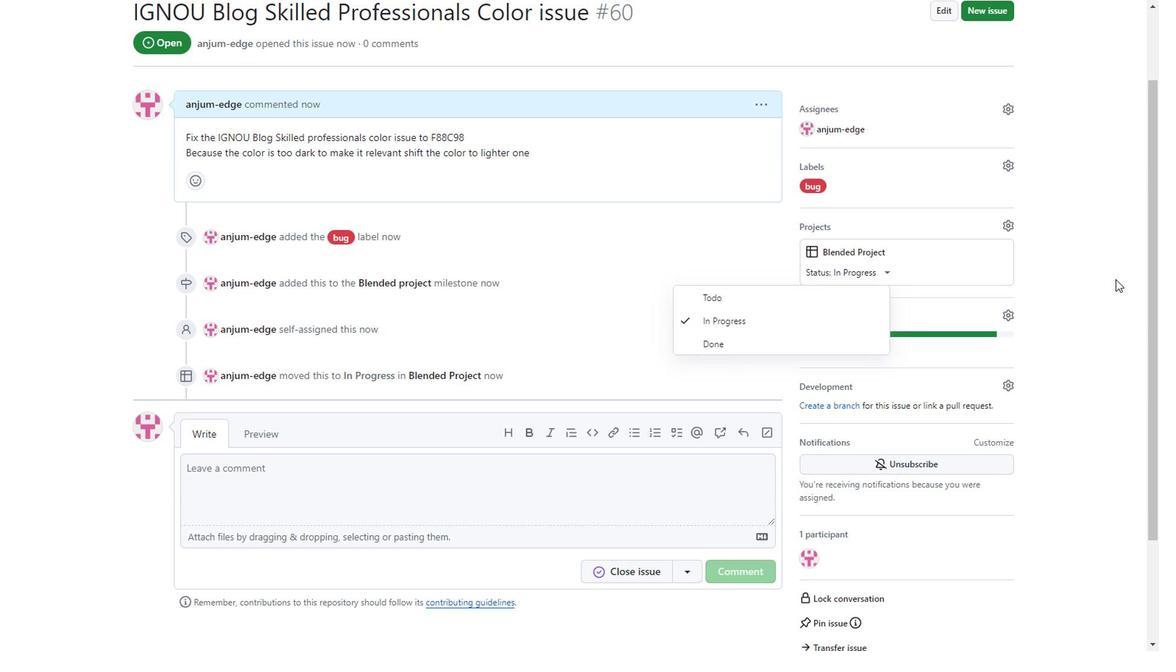 
Action: Mouse moved to (1116, 280)
Screenshot: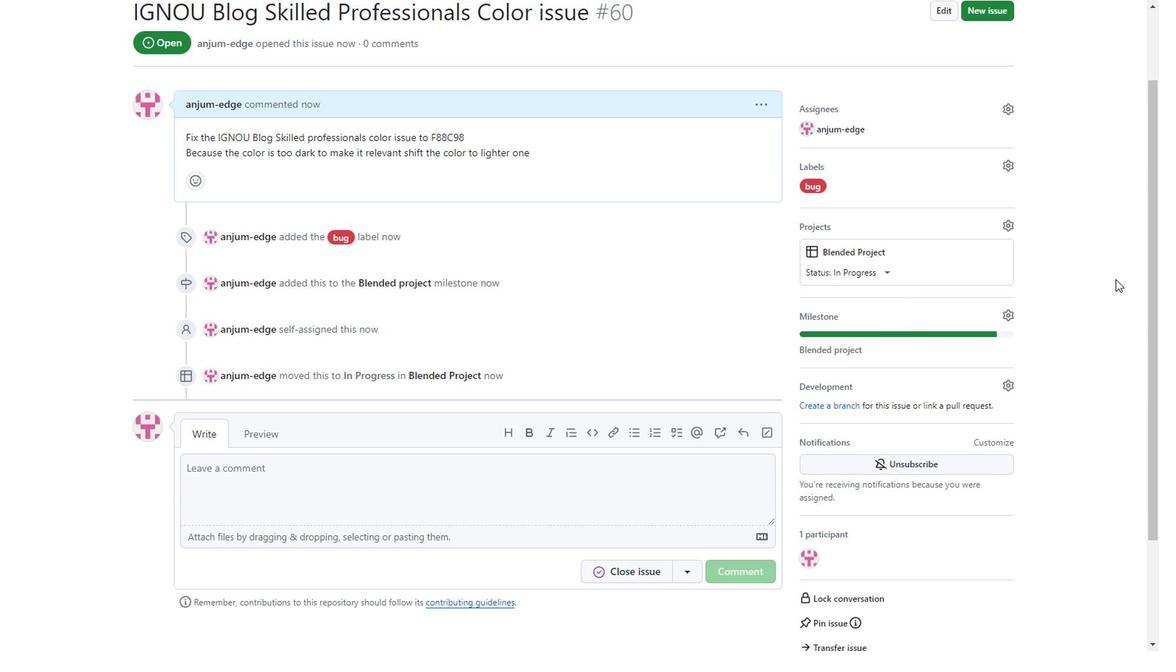 
Action: Mouse scrolled (1116, 279) with delta (0, 0)
Screenshot: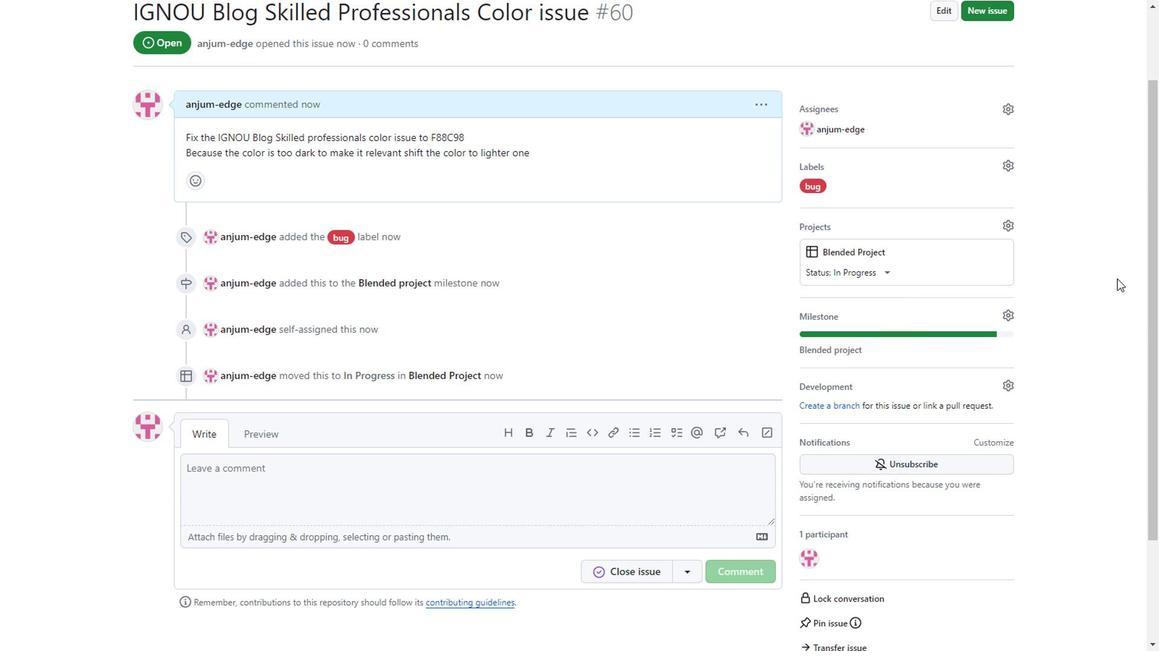 
Action: Mouse moved to (819, 292)
Screenshot: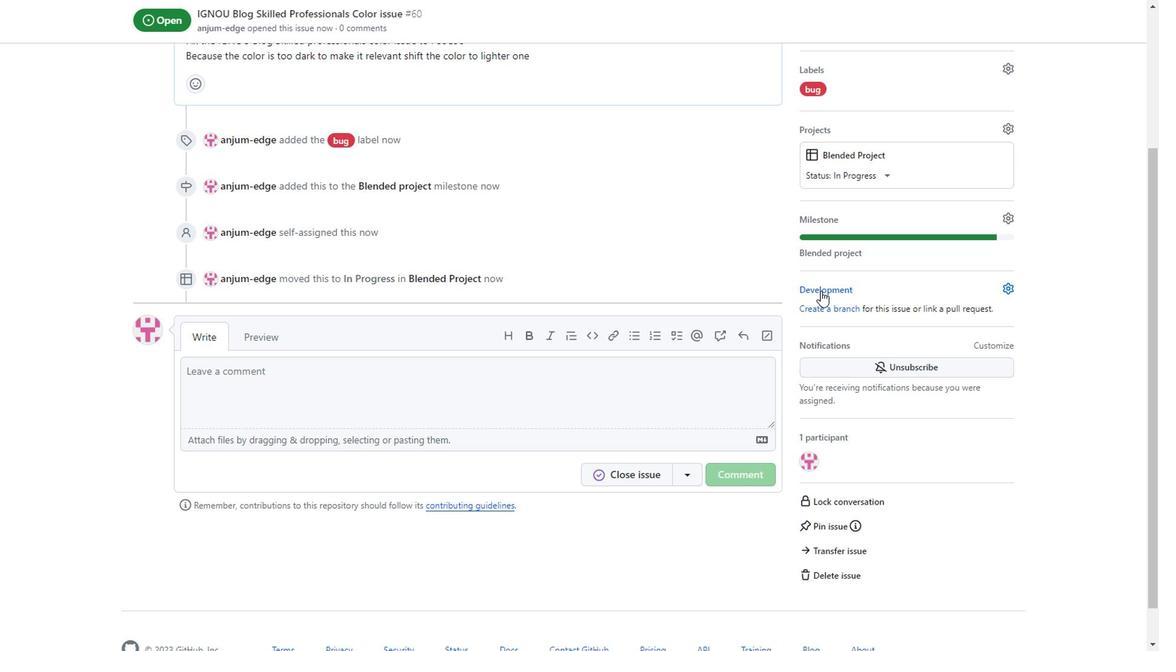 
Action: Mouse pressed left at (819, 292)
Screenshot: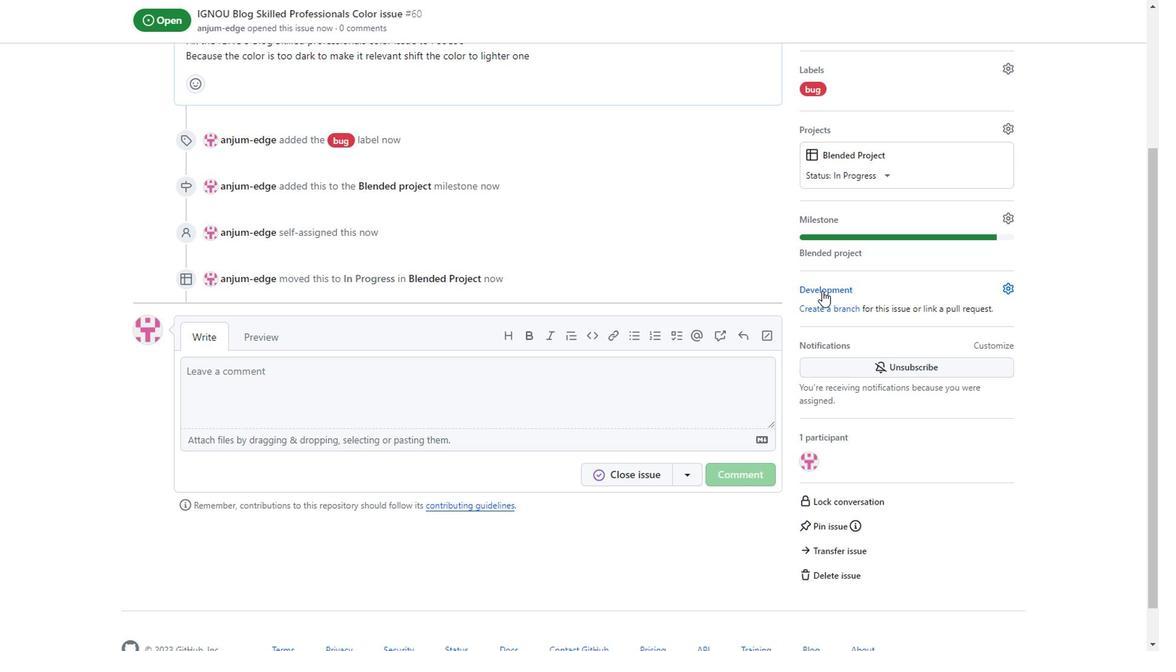 
Action: Mouse moved to (844, 408)
Screenshot: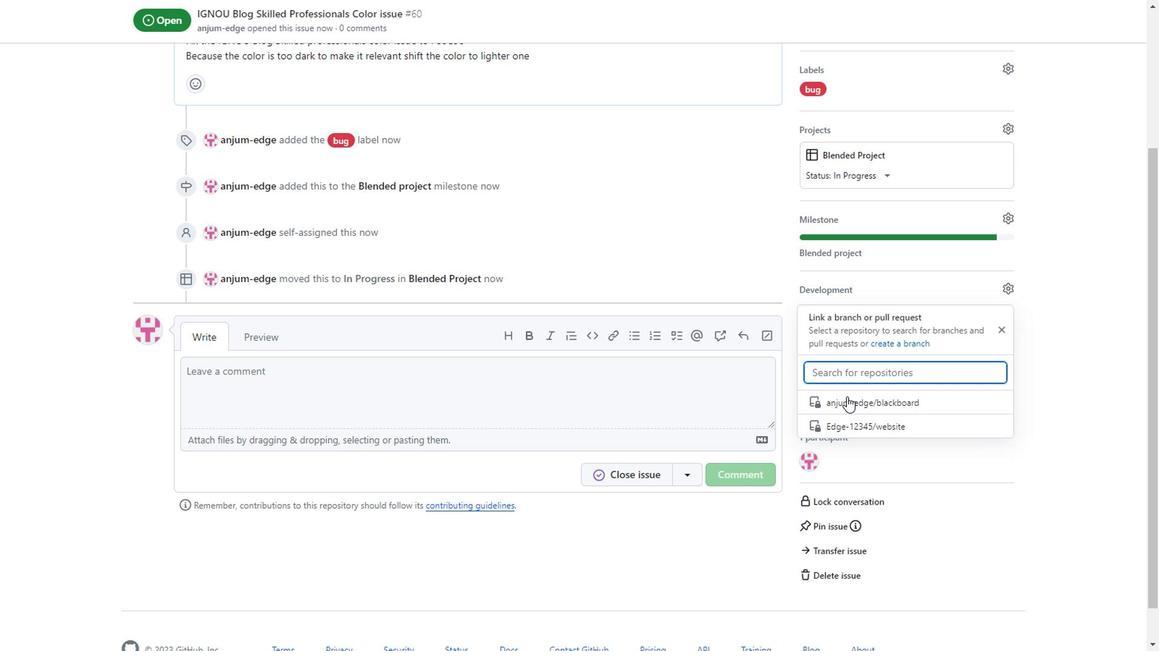 
Action: Mouse pressed left at (844, 408)
Screenshot: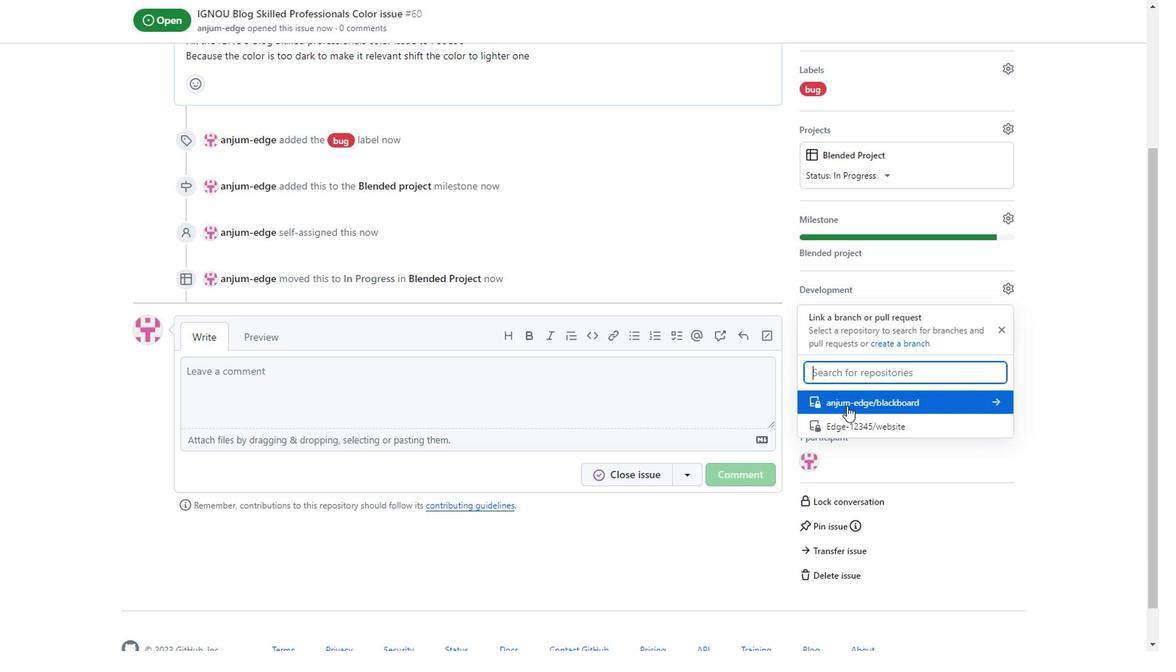 
Action: Mouse moved to (867, 431)
Screenshot: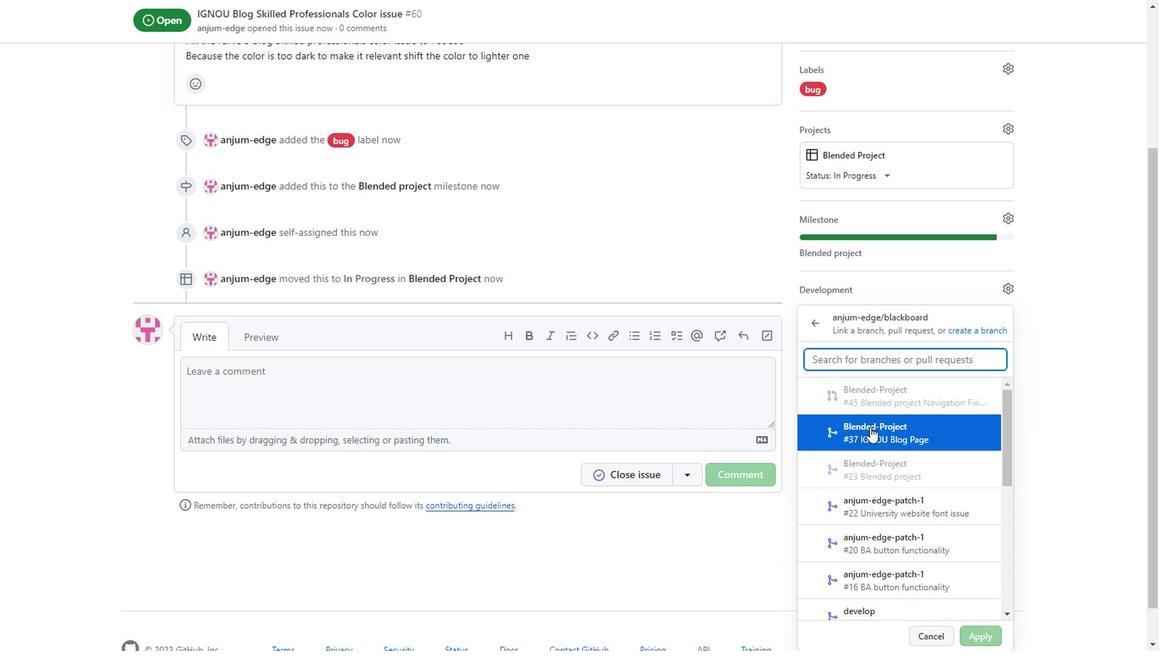 
Action: Mouse pressed left at (867, 431)
Screenshot: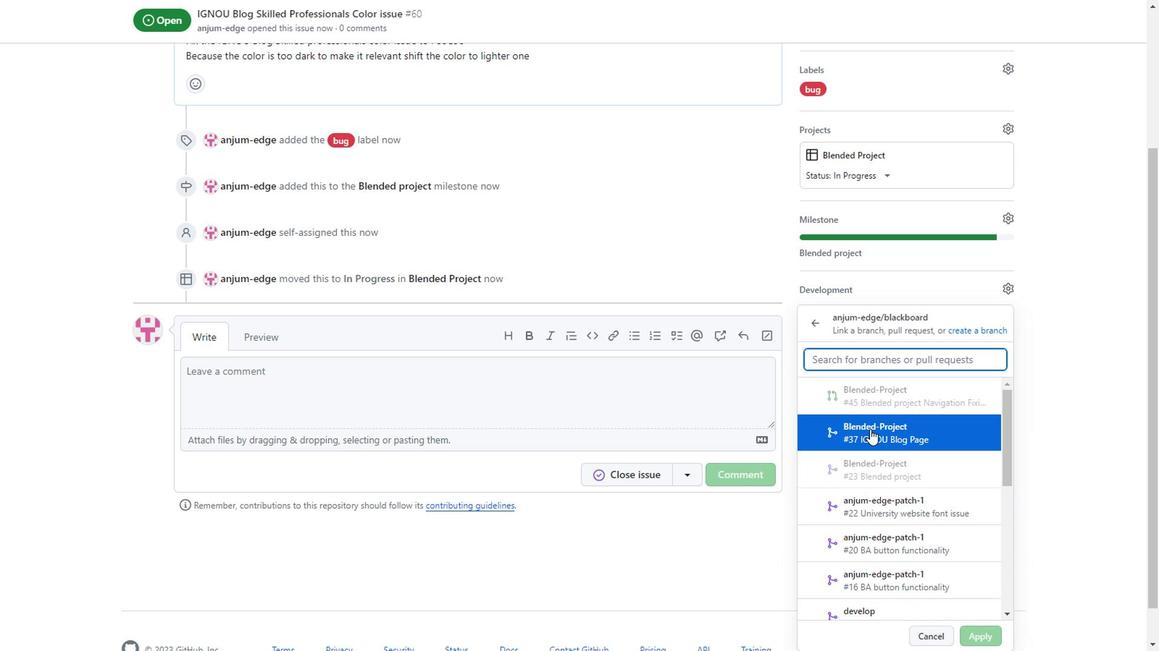 
Action: Mouse moved to (880, 407)
Screenshot: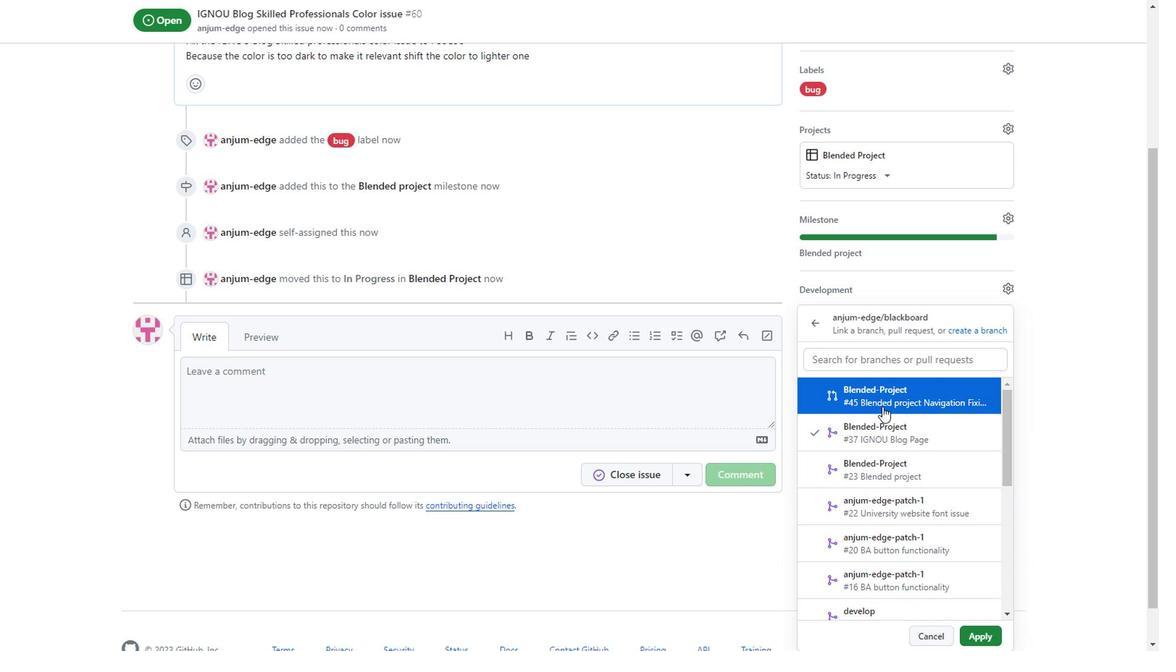 
Action: Mouse pressed left at (880, 407)
Screenshot: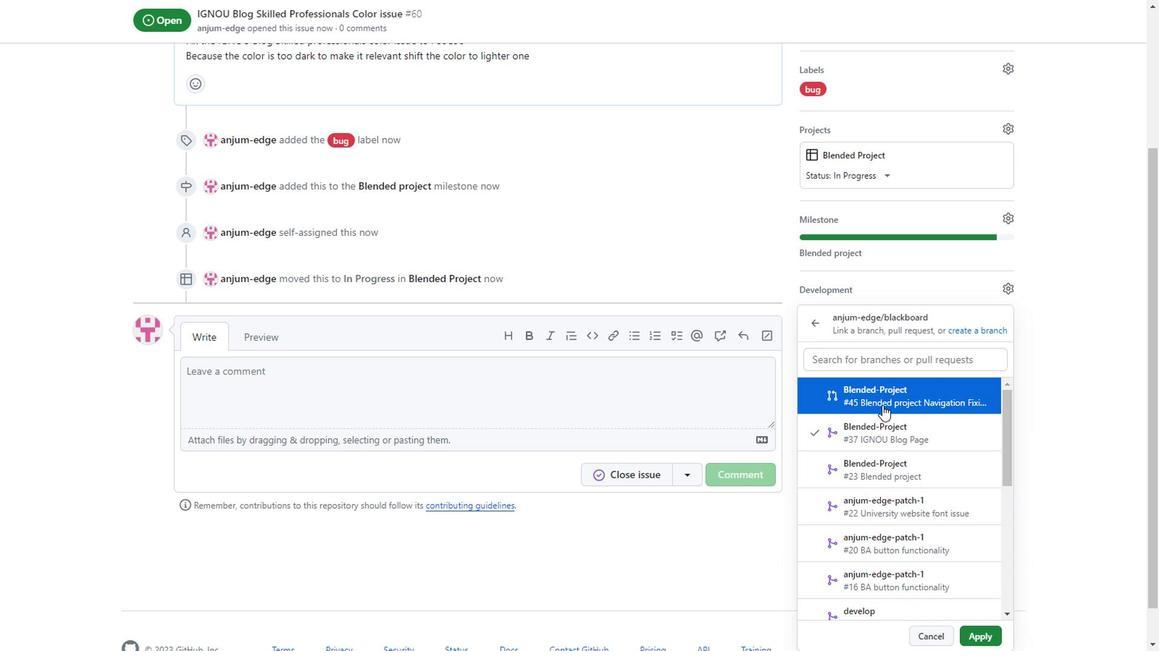 
Action: Mouse moved to (979, 634)
Screenshot: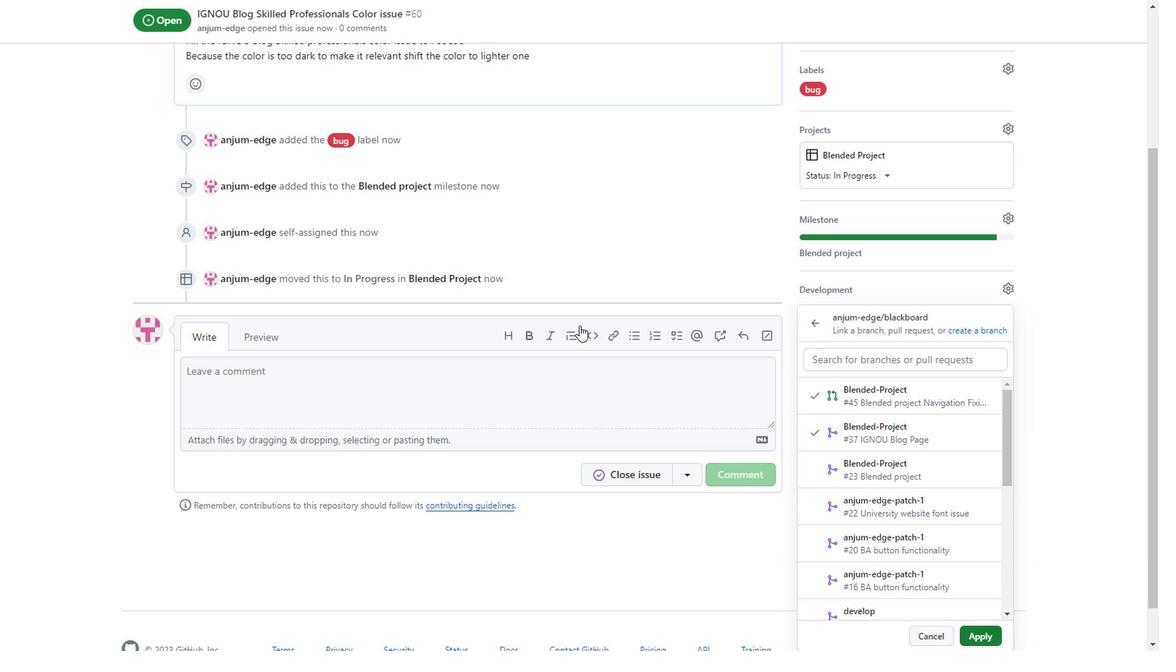 
Action: Mouse pressed left at (979, 634)
Screenshot: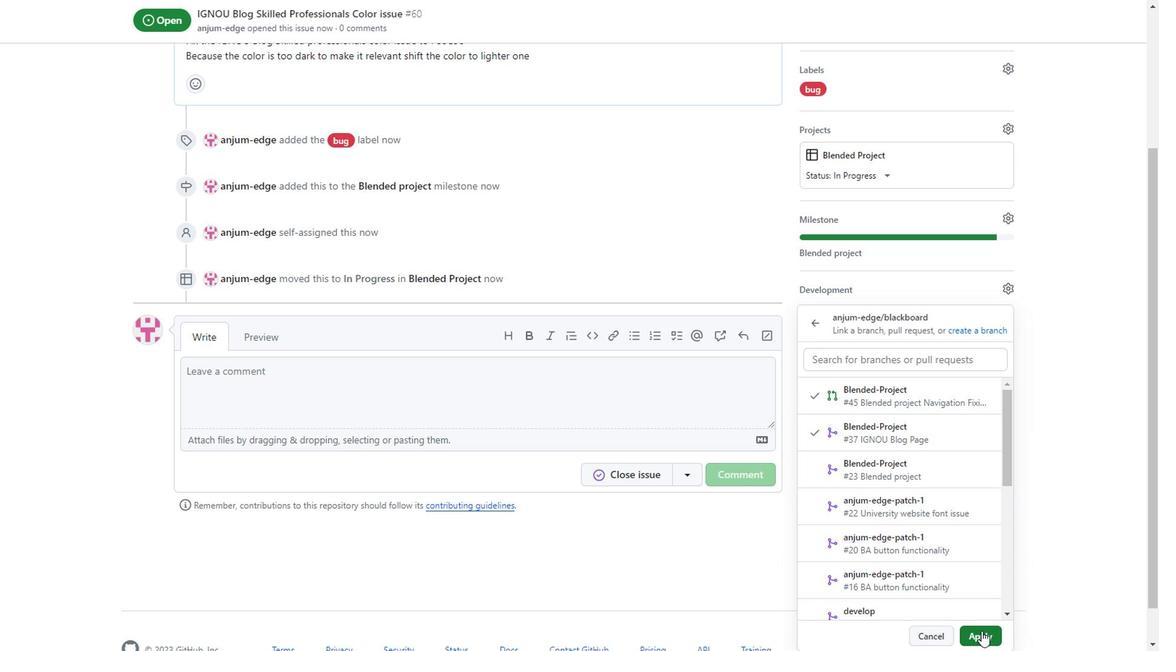 
Action: Mouse moved to (383, 408)
Screenshot: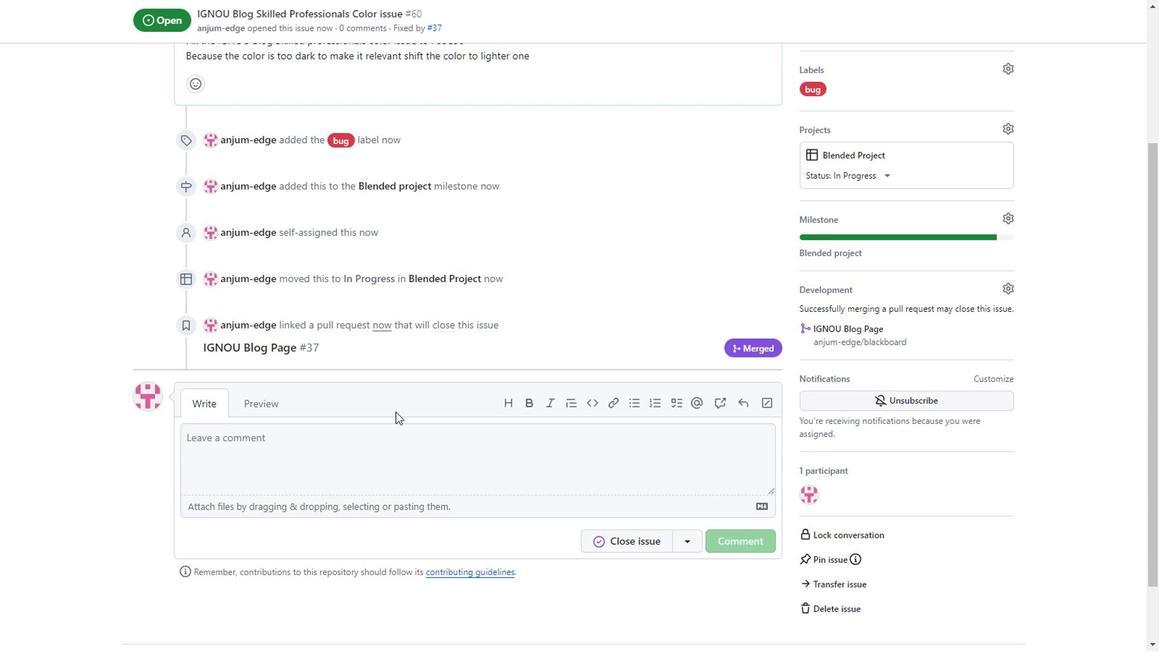 
Action: Mouse scrolled (383, 409) with delta (0, 0)
Screenshot: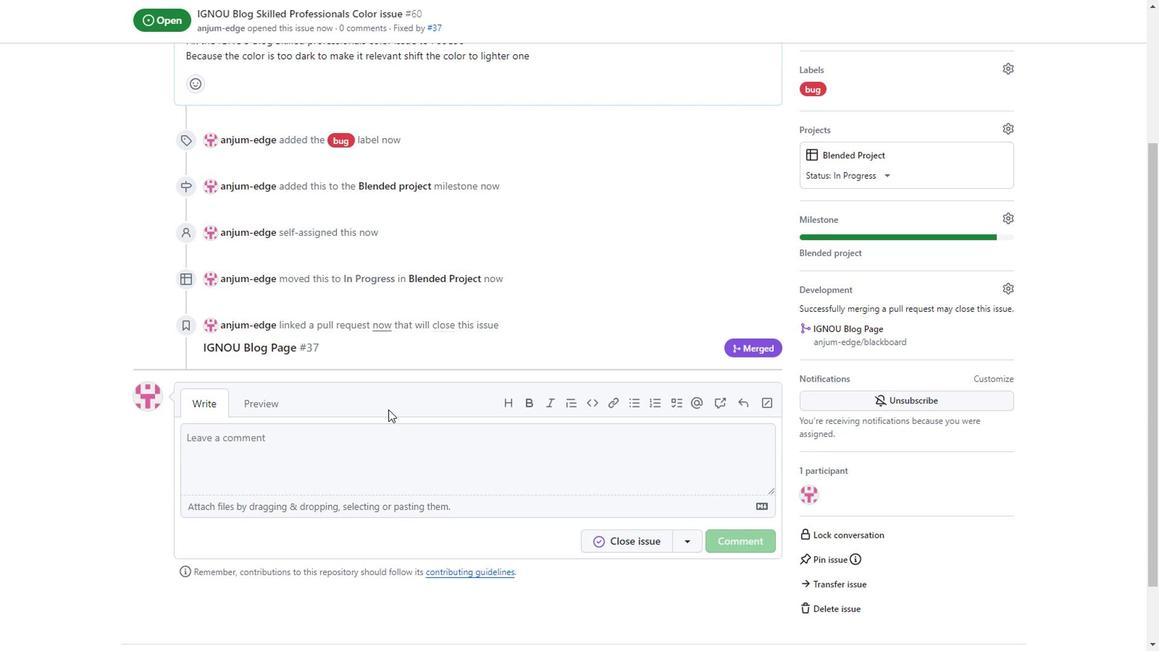 
Action: Mouse scrolled (383, 409) with delta (0, 0)
Screenshot: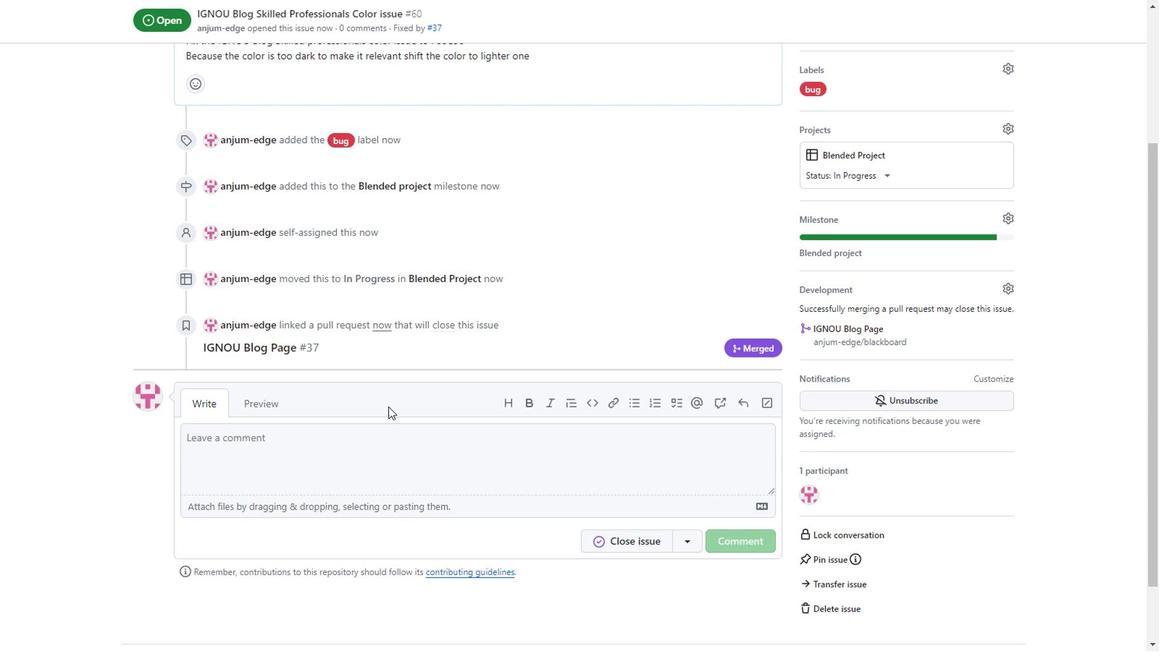 
Action: Mouse scrolled (383, 408) with delta (0, 0)
Screenshot: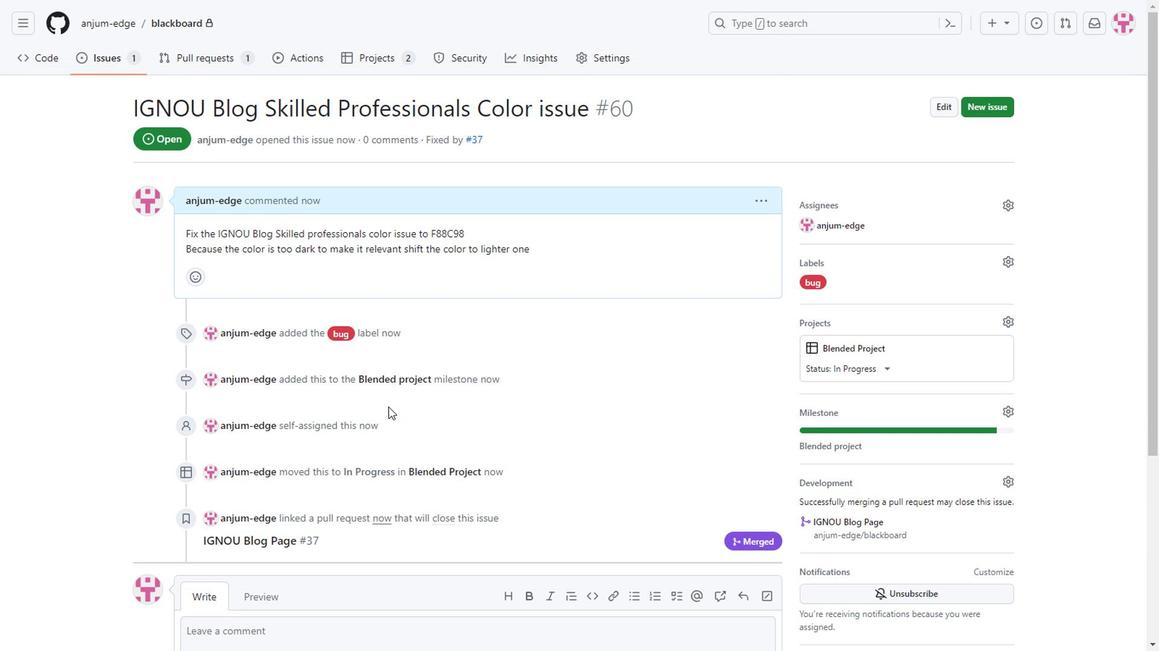 
Action: Mouse scrolled (383, 408) with delta (0, 0)
Screenshot: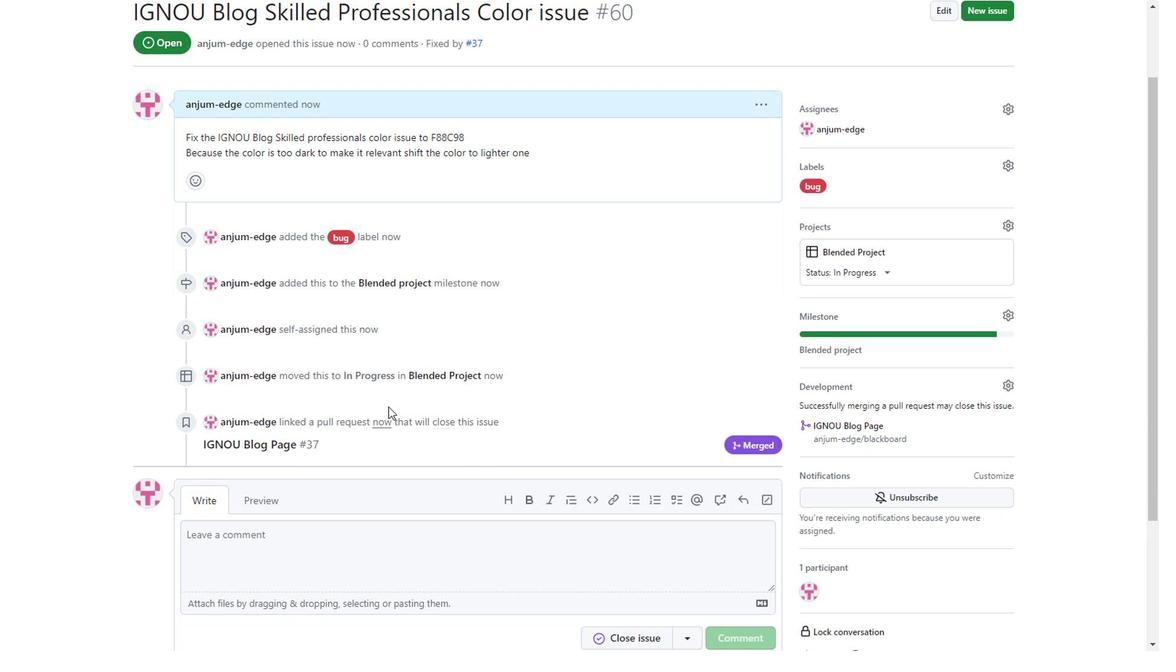 
Action: Mouse moved to (354, 455)
Screenshot: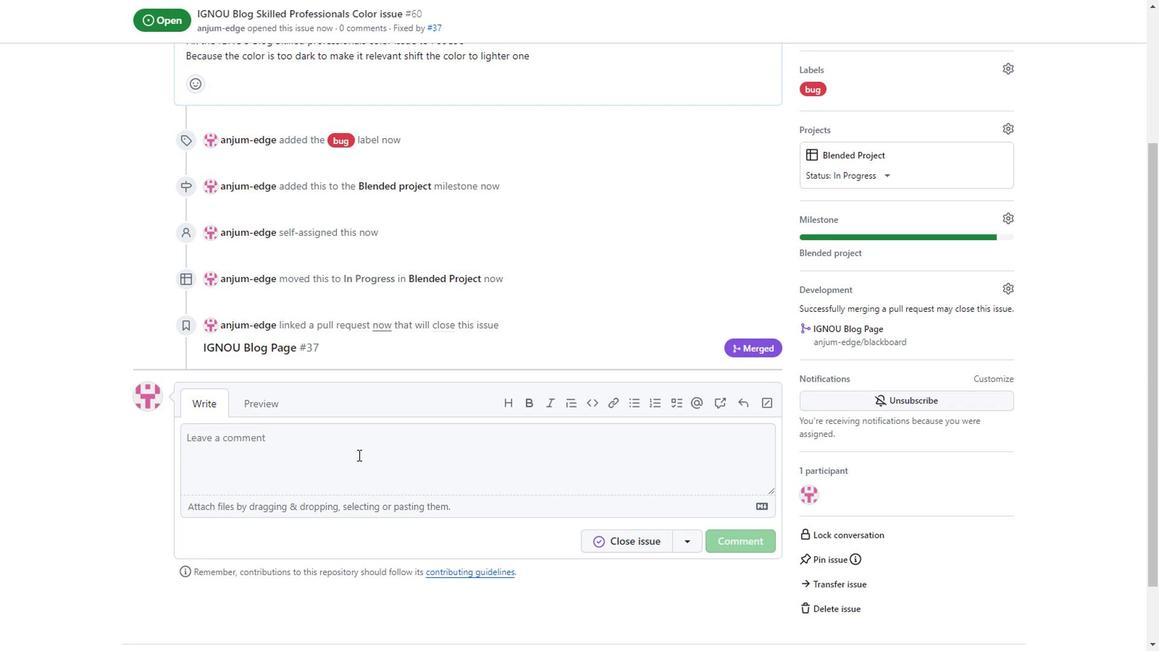 
Action: Mouse pressed left at (354, 455)
Screenshot: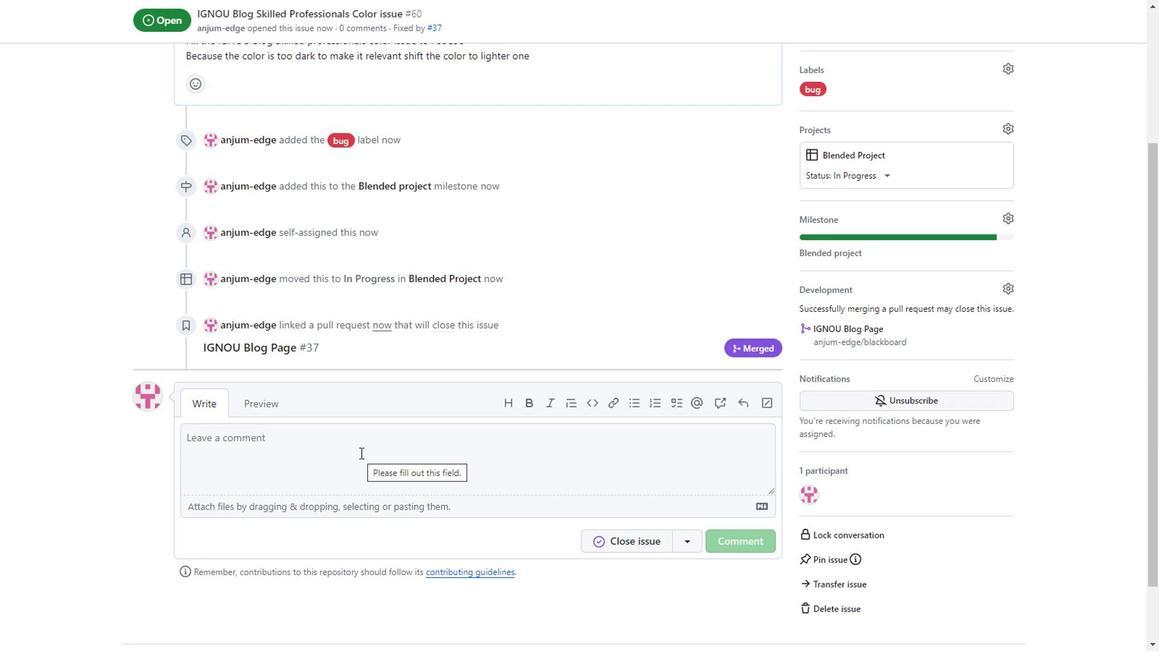 
Action: Key pressed <Key.shift>Do<Key.space>the<Key.space><Key.shift>IGNOU<Key.space>blog<Key.space>skilled<Key.space>professionals<Key.space>color<Key.space>issue<Key.space>
Screenshot: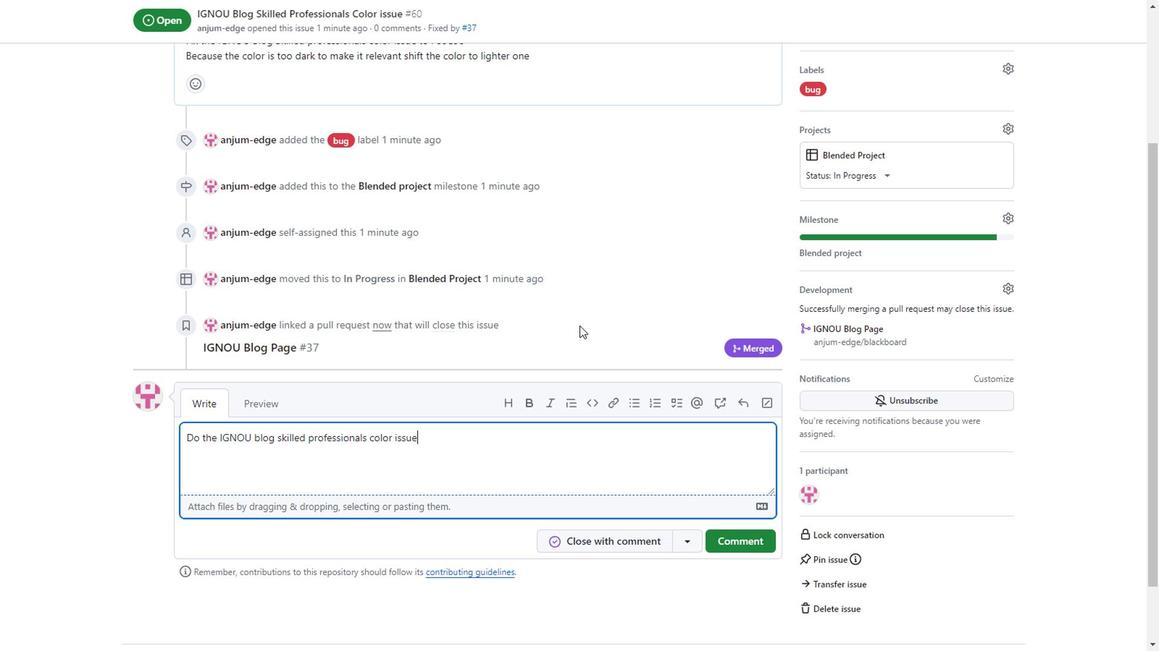 
Action: Mouse moved to (739, 543)
Screenshot: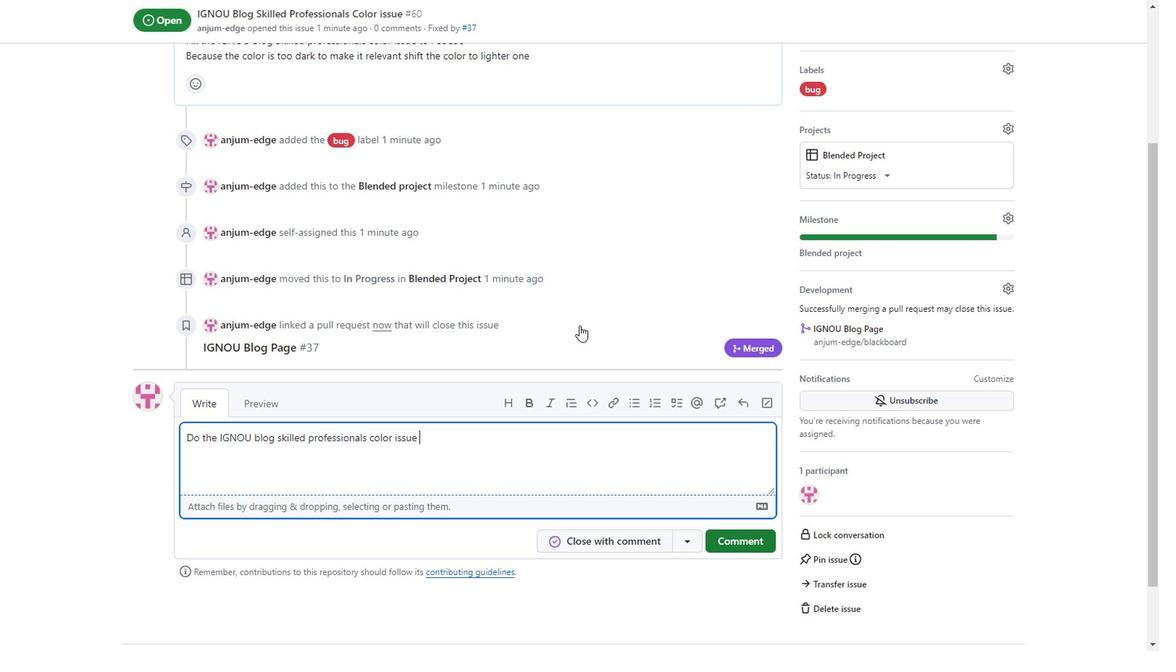 
Action: Mouse pressed left at (739, 543)
Screenshot: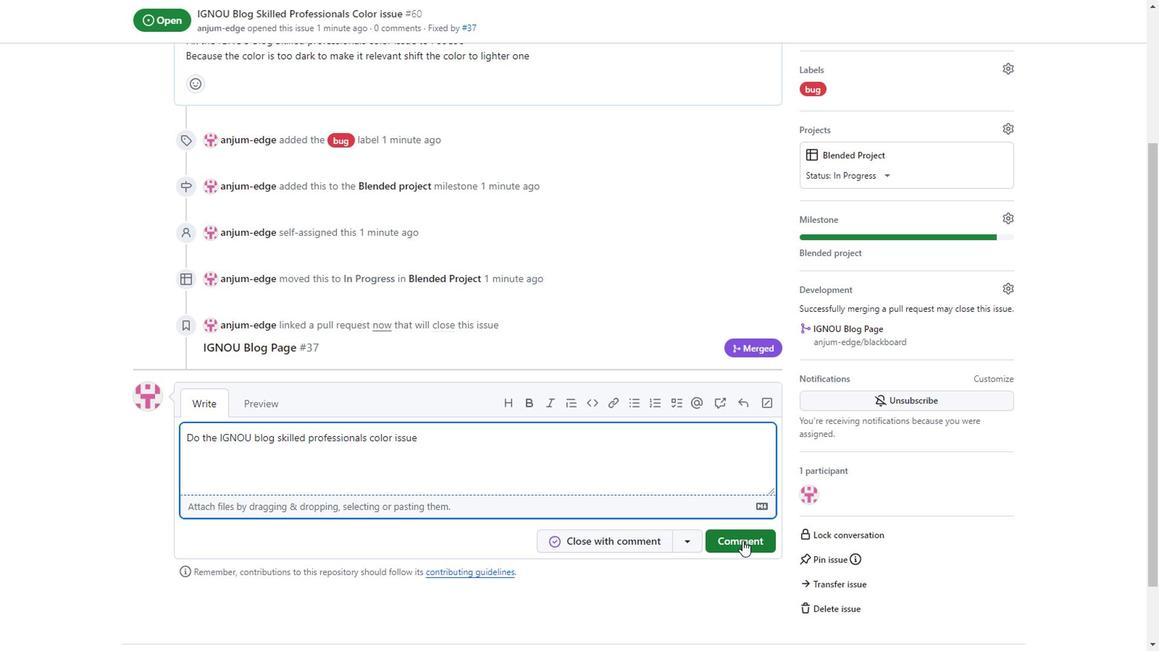 
Action: Mouse moved to (111, 57)
Screenshot: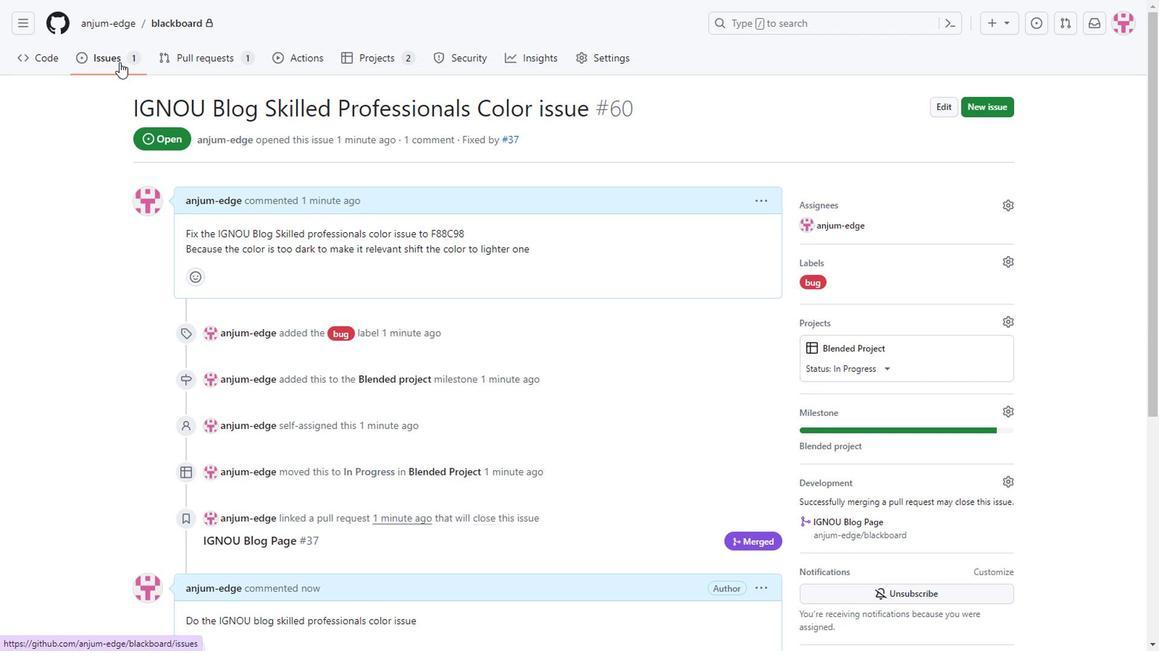 
Action: Mouse pressed left at (111, 57)
Screenshot: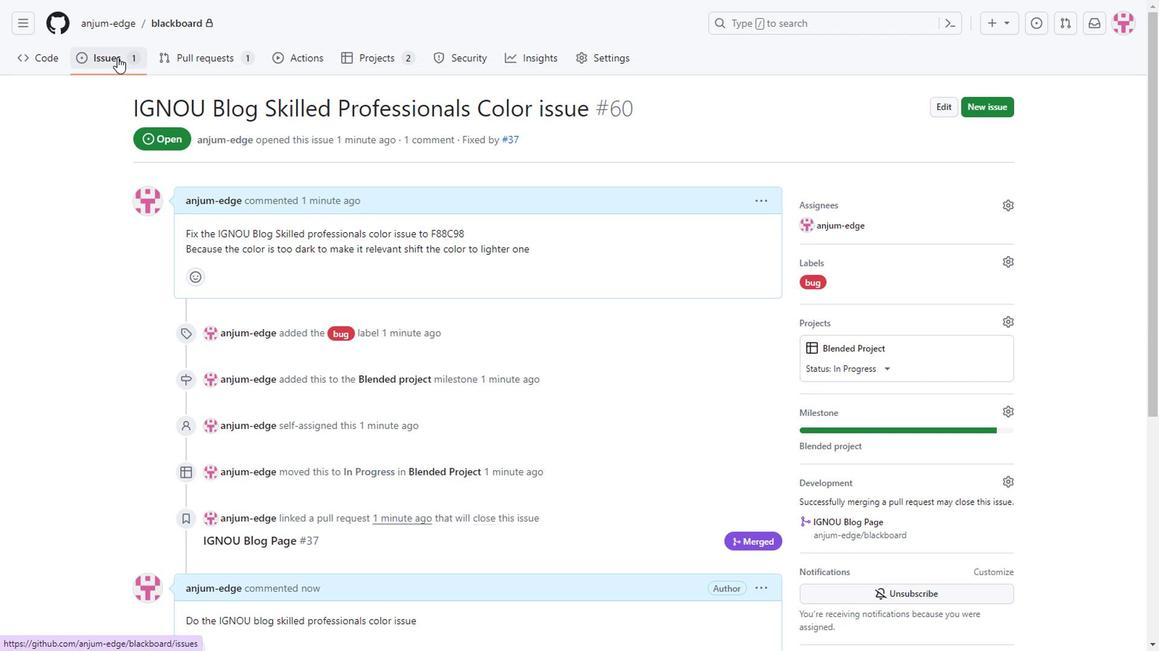 
Action: Mouse moved to (990, 100)
Screenshot: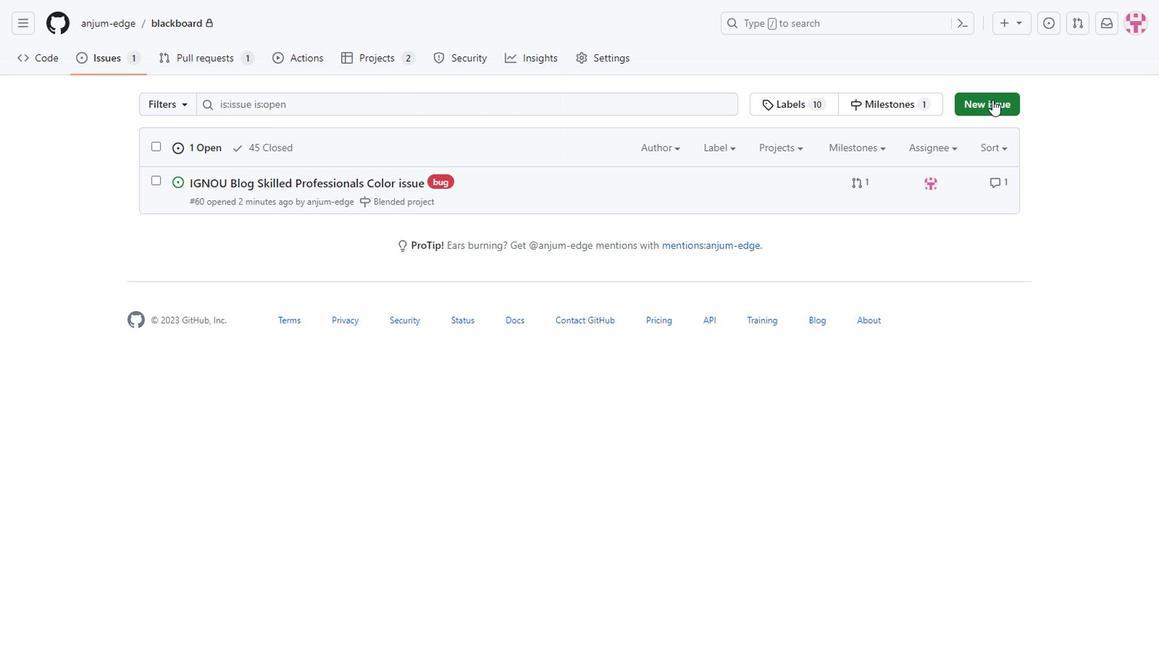 
Action: Mouse pressed left at (575, 327)
Screenshot: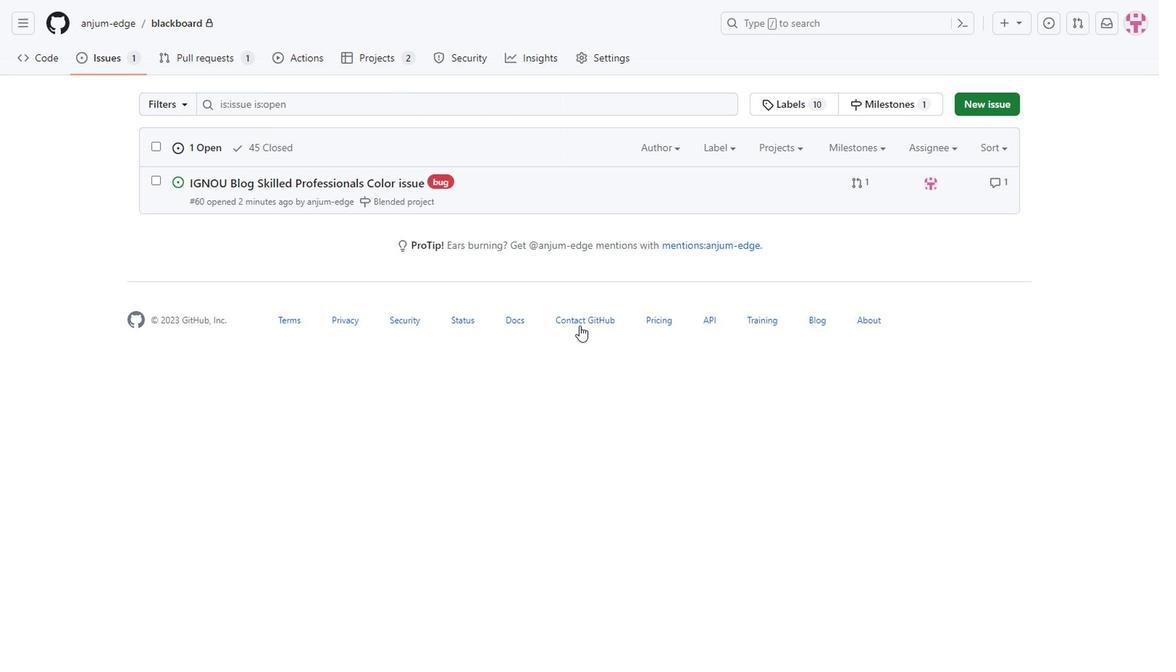
Action: Mouse moved to (983, 99)
Screenshot: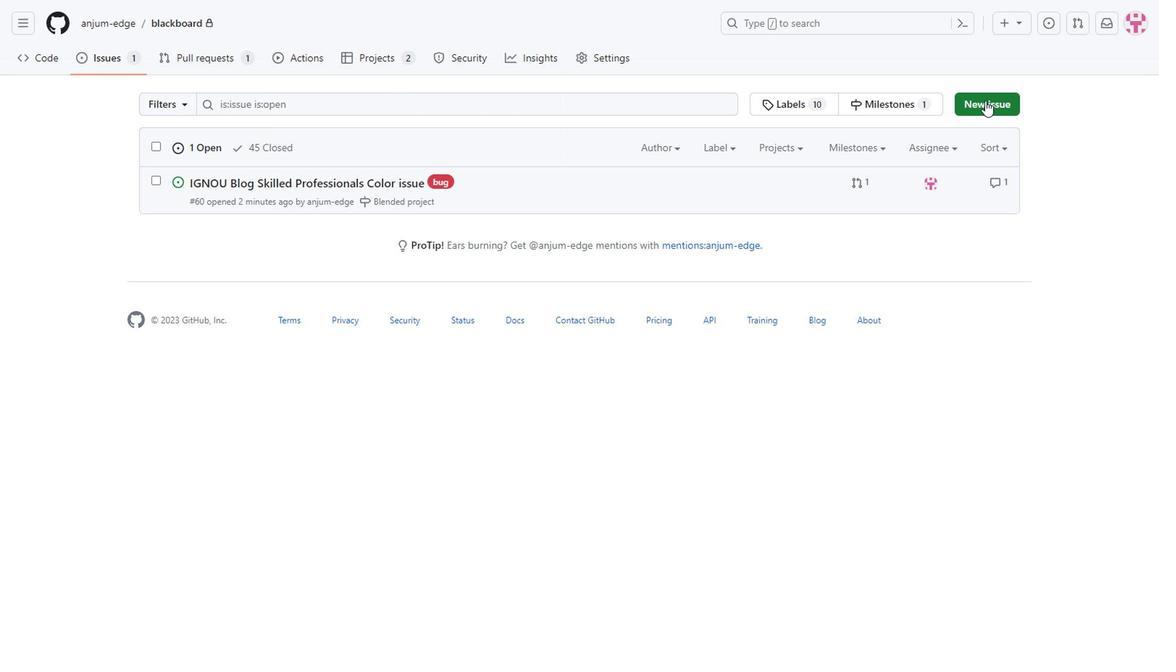 
Action: Mouse pressed left at (983, 99)
Screenshot: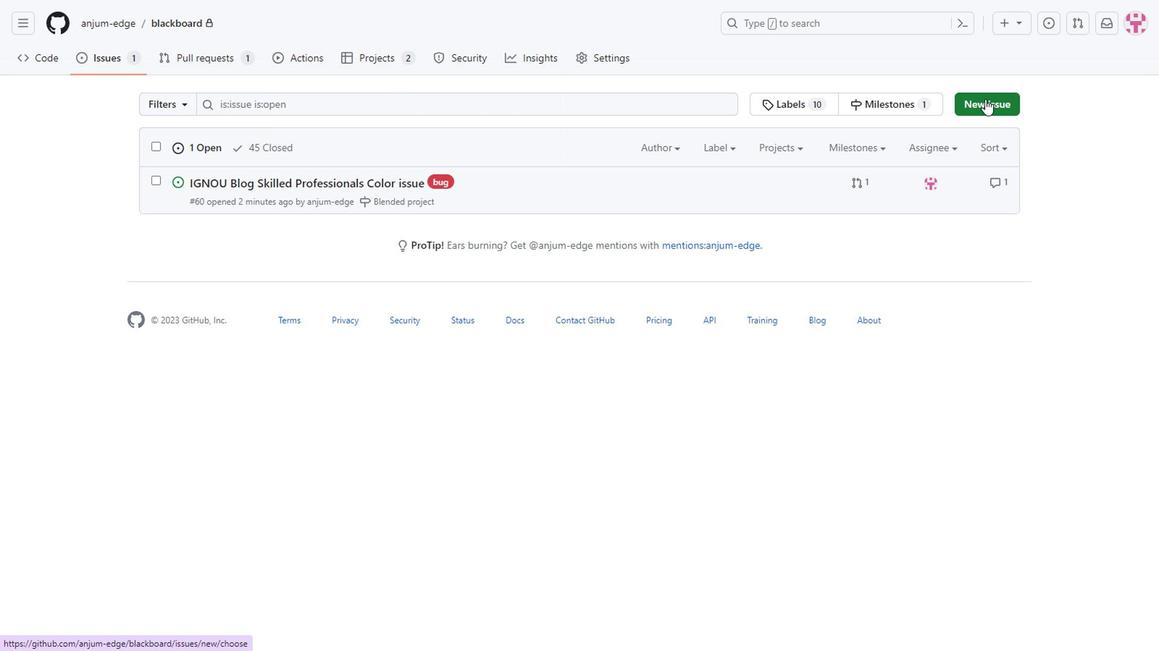 
Action: Mouse moved to (319, 131)
Screenshot: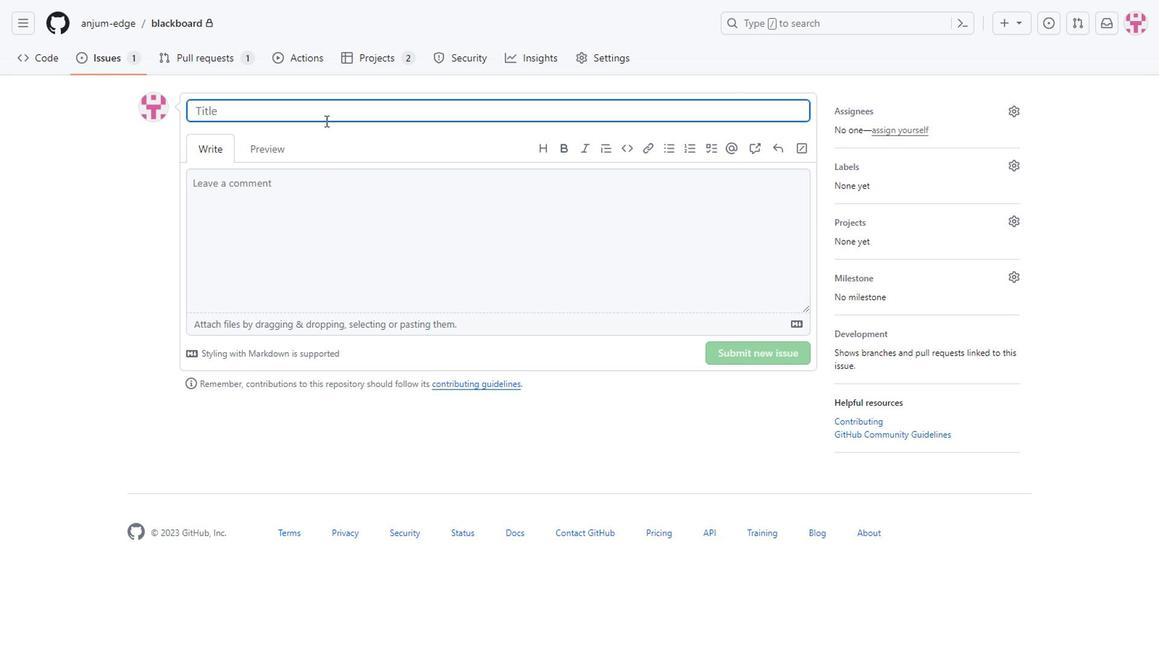 
Action: Key pressed <Key.shift>Mangalayatan<Key.space><Key.shift>University<Key.space>font<Key.space>issue<Key.left><Key.left><Key.left><Key.left><Key.left><Key.left><Key.left><Key.left><Key.left><Key.left><Key.left><Key.left><Key.left><Key.left><Key.left><Key.left><Key.left><Key.left><Key.left><Key.left><Key.left><Key.left><Key.left><Key.left><Key.left><Key.left><Key.left><Key.left><Key.left><Key.left><Key.left><Key.left><Key.left><Key.left><Key.shift>Fix<Key.space><Key.right><Key.right><Key.right><Key.right><Key.right><Key.right><Key.right><Key.right><Key.right><Key.right><Key.right><Key.right><Key.right><Key.right><Key.right><Key.right><Key.right><Key.right><Key.right><Key.right><Key.right><Key.right><Key.right><Key.right><Key.right><Key.right><Key.right><Key.right><Key.right><Key.right><Key.right><Key.right><Key.right><Key.right><Key.right>
Screenshot: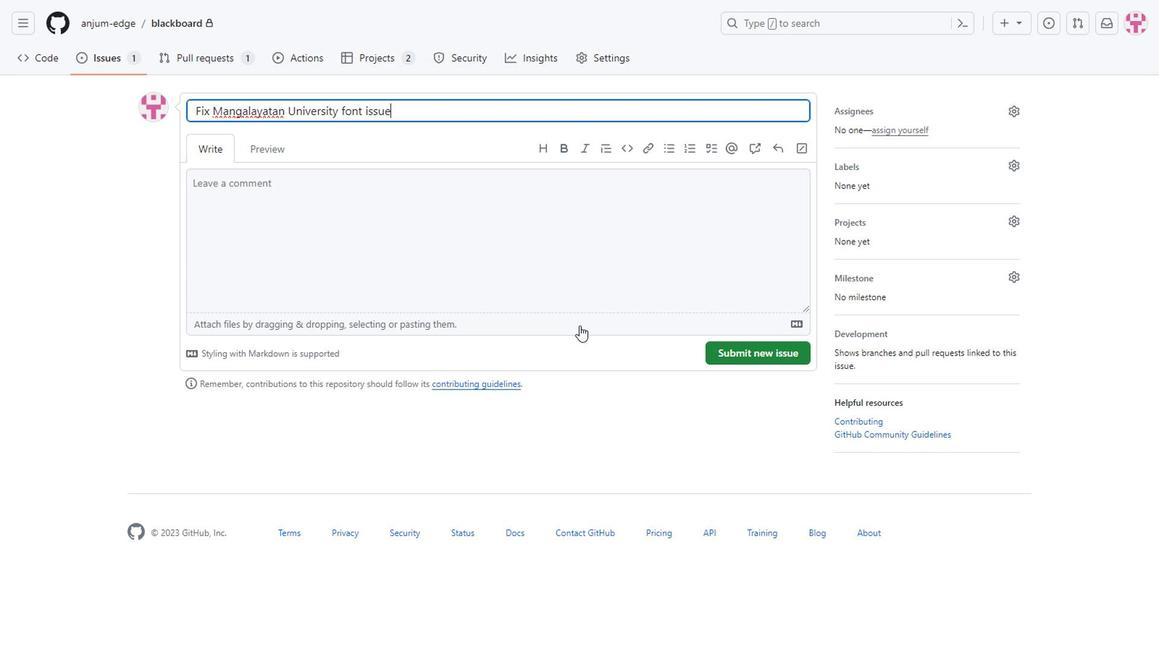 
Action: Mouse moved to (537, 234)
Screenshot: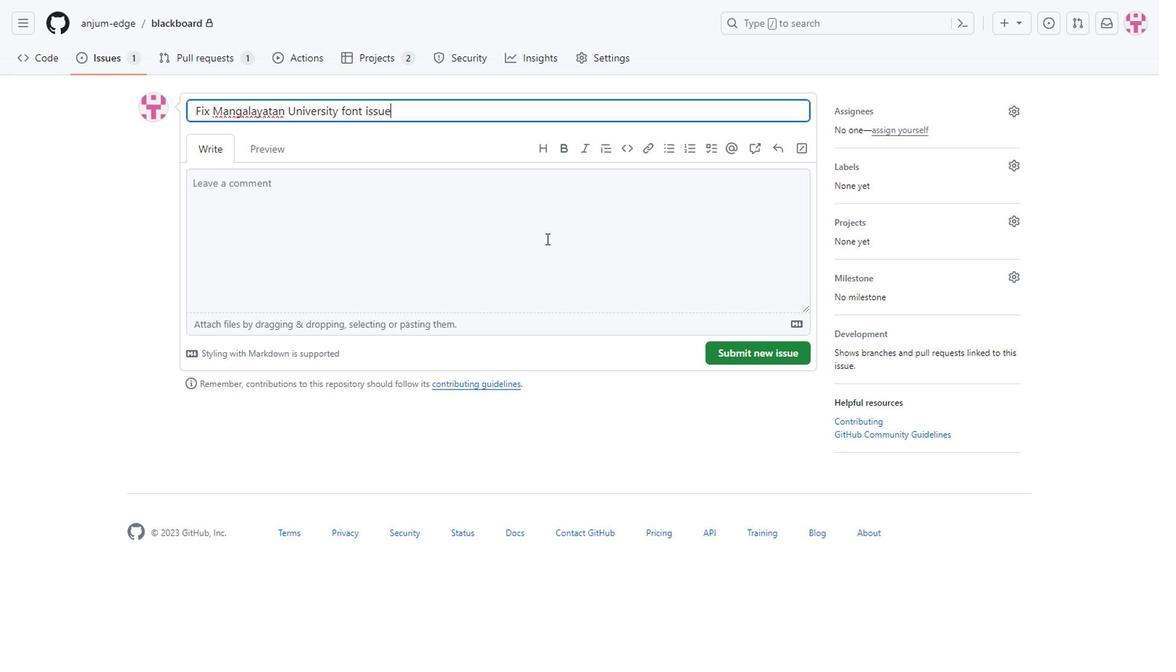 
Action: Mouse pressed left at (537, 234)
Screenshot: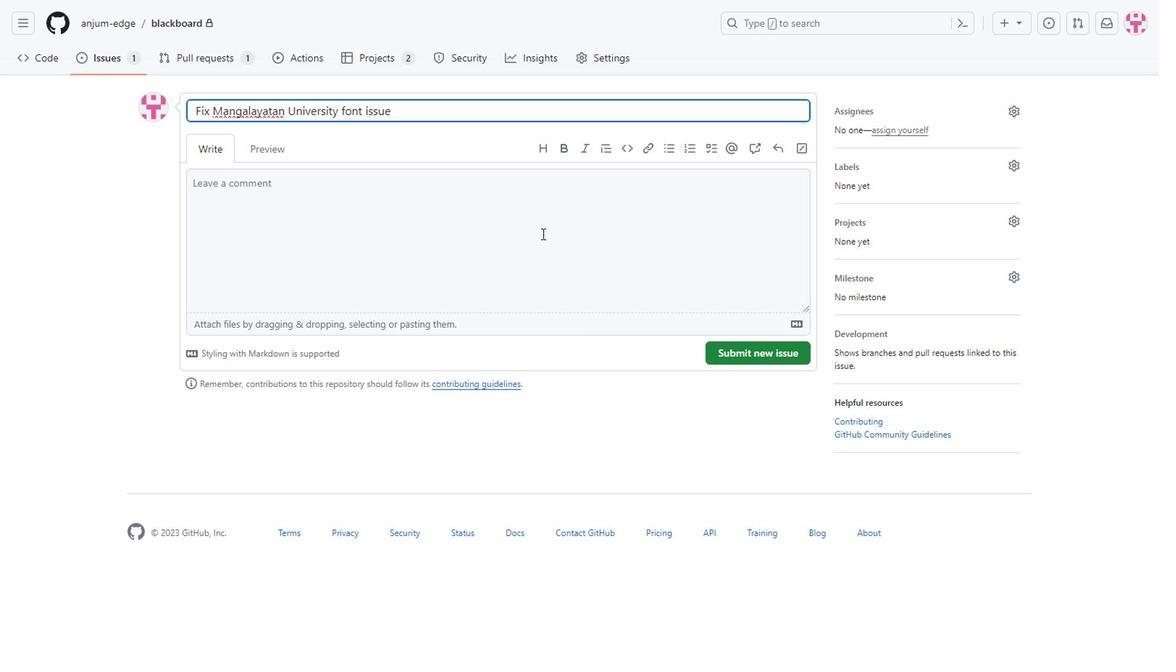
Action: Key pressed <Key.shift>Fix<Key.space>the<Key.space><Key.shift>Mangalayatan<Key.space>university<Key.space>font<Key.space>issue<Key.space>hf<Key.backspace><Key.backspace><Key.backspace><Key.space>to<Key.backspace><Key.backspace><Key.backspace><Key.space>to<Key.space>use<Key.space>h1<Key.enter><Key.enter><Key.shift>Mangaa<Key.backspace>layatan<Key.space><Key.shift>University
Screenshot: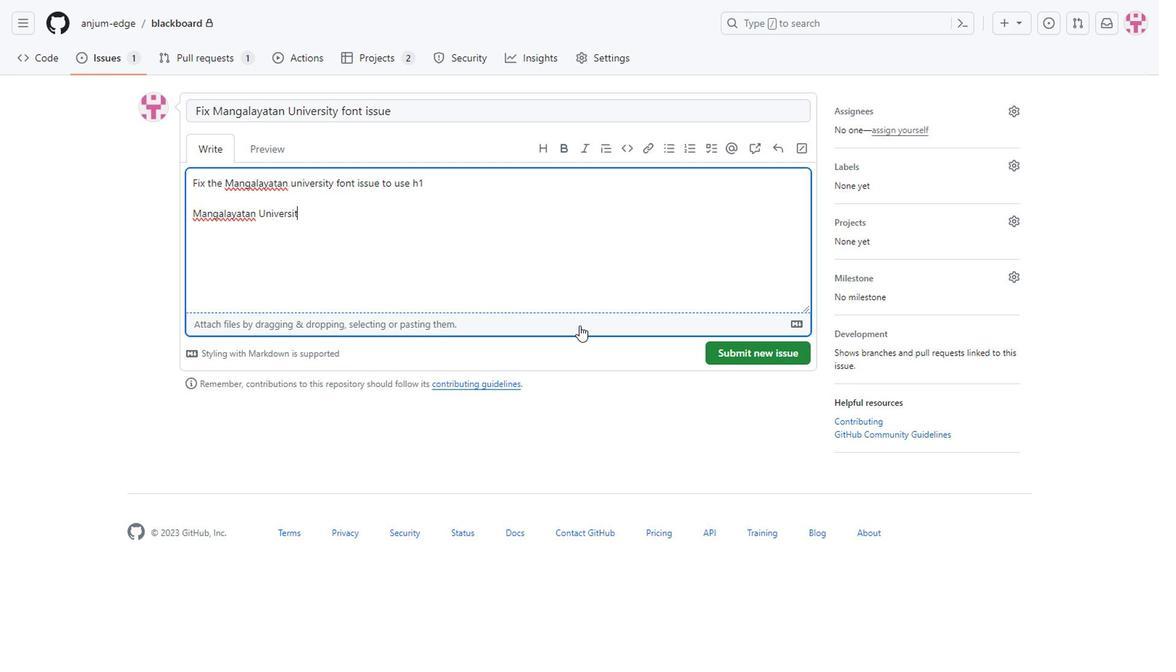 
Action: Mouse moved to (322, 216)
Screenshot: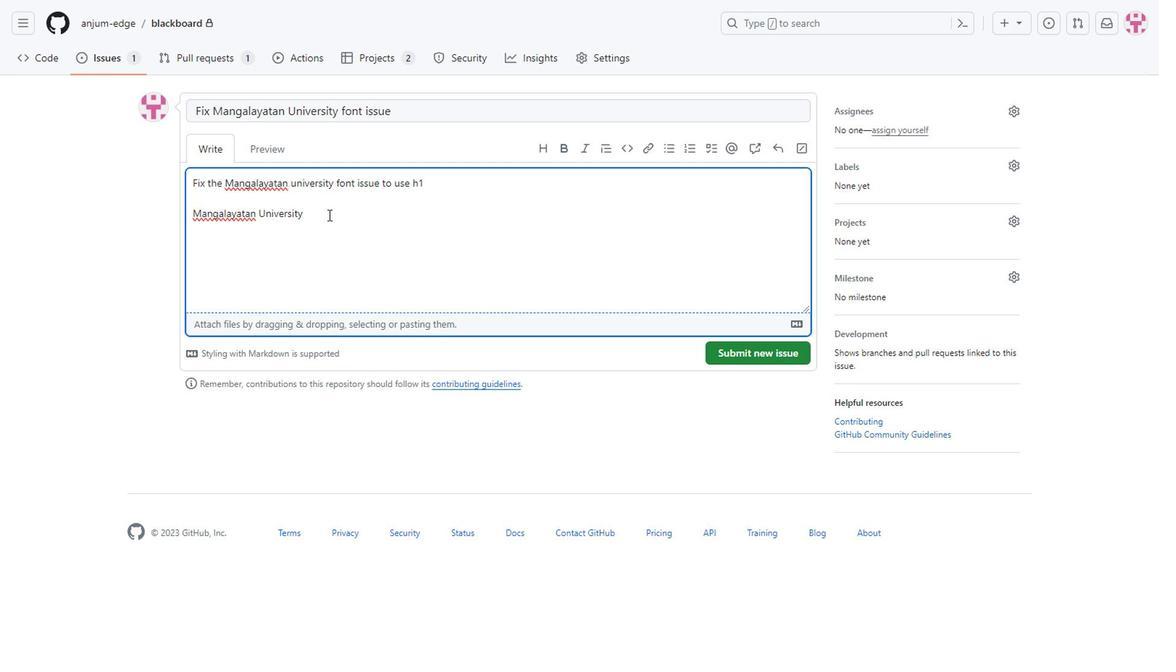 
Action: Mouse pressed left at (322, 216)
Screenshot: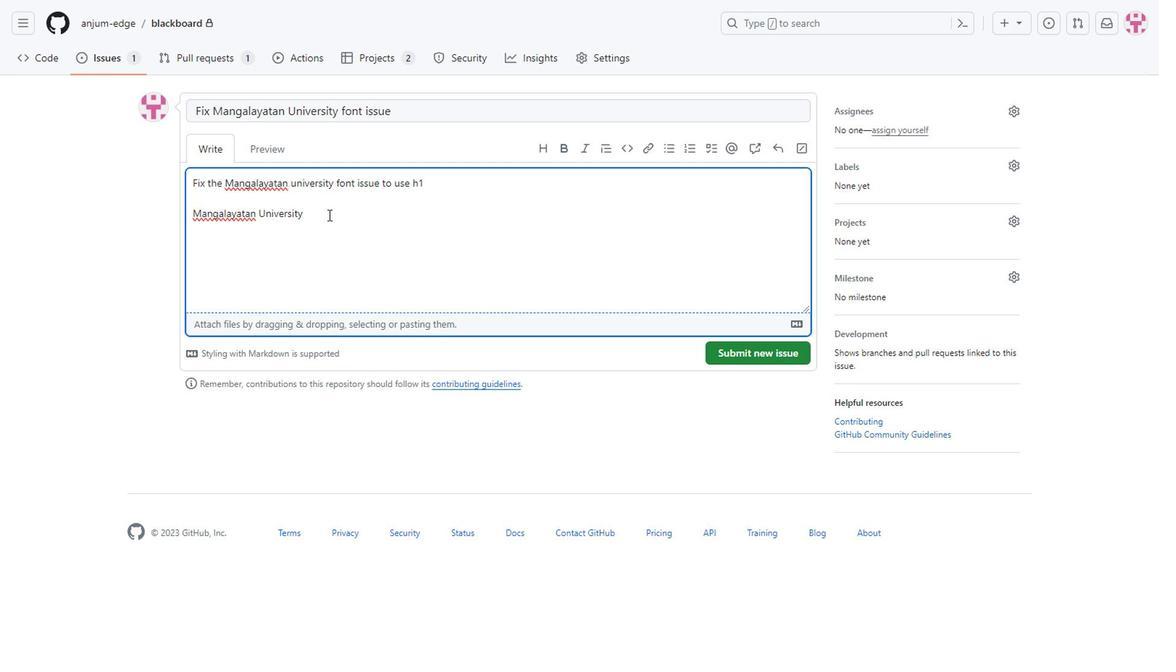 
Action: Mouse moved to (534, 149)
Screenshot: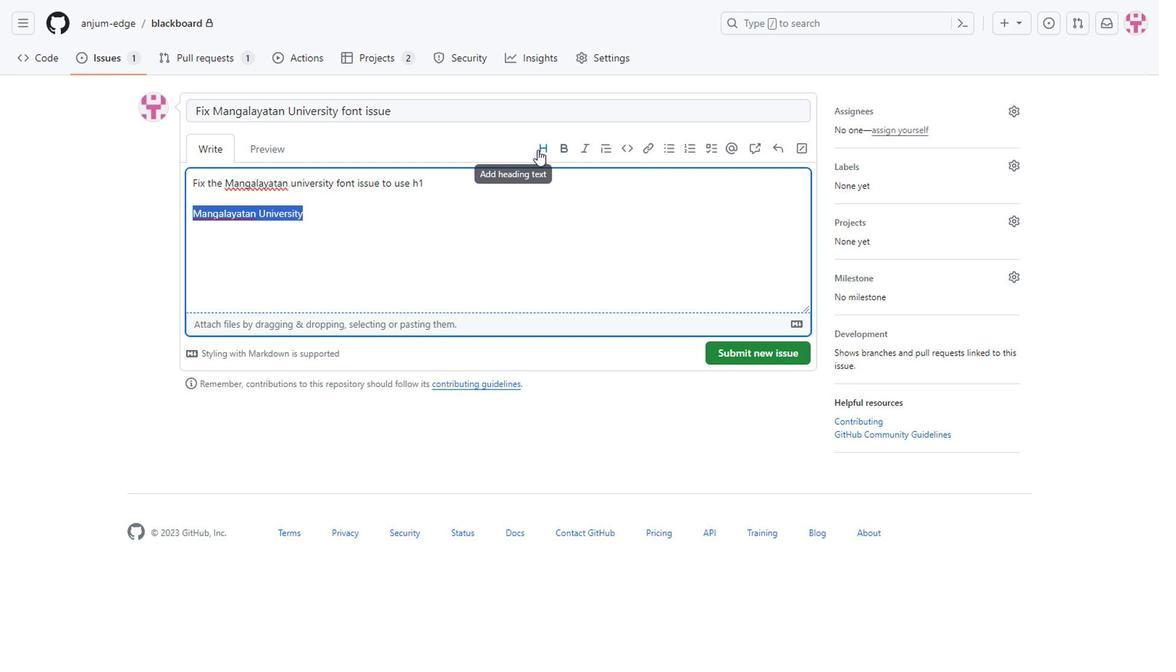 
Action: Mouse pressed left at (534, 149)
Screenshot: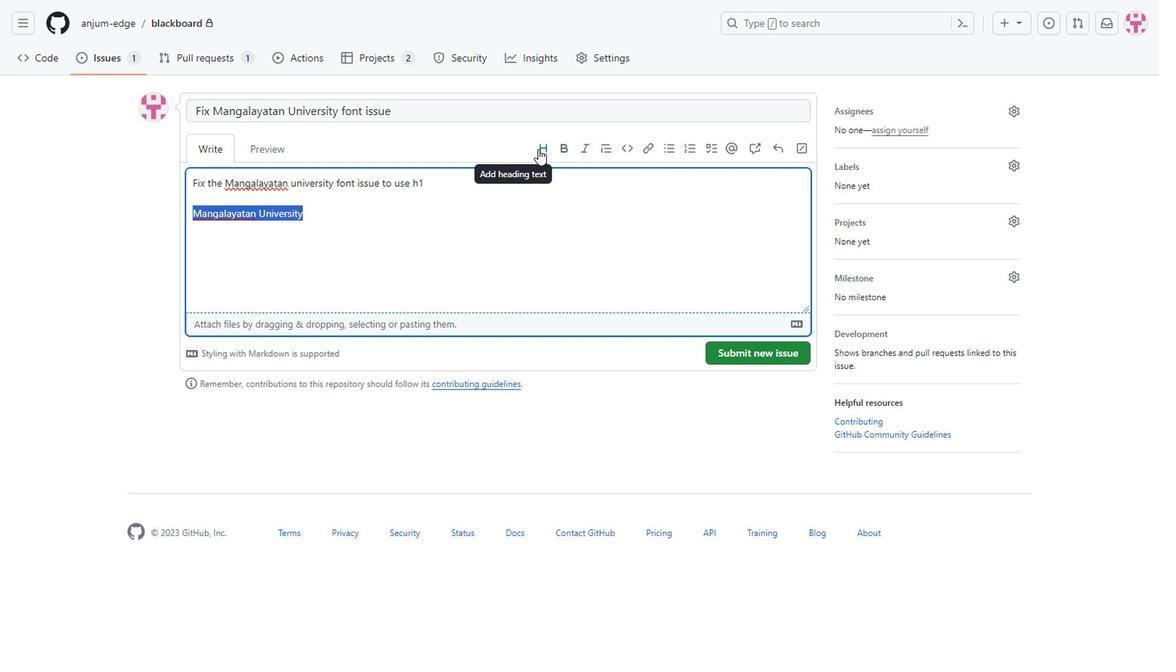 
Action: Mouse moved to (369, 219)
Screenshot: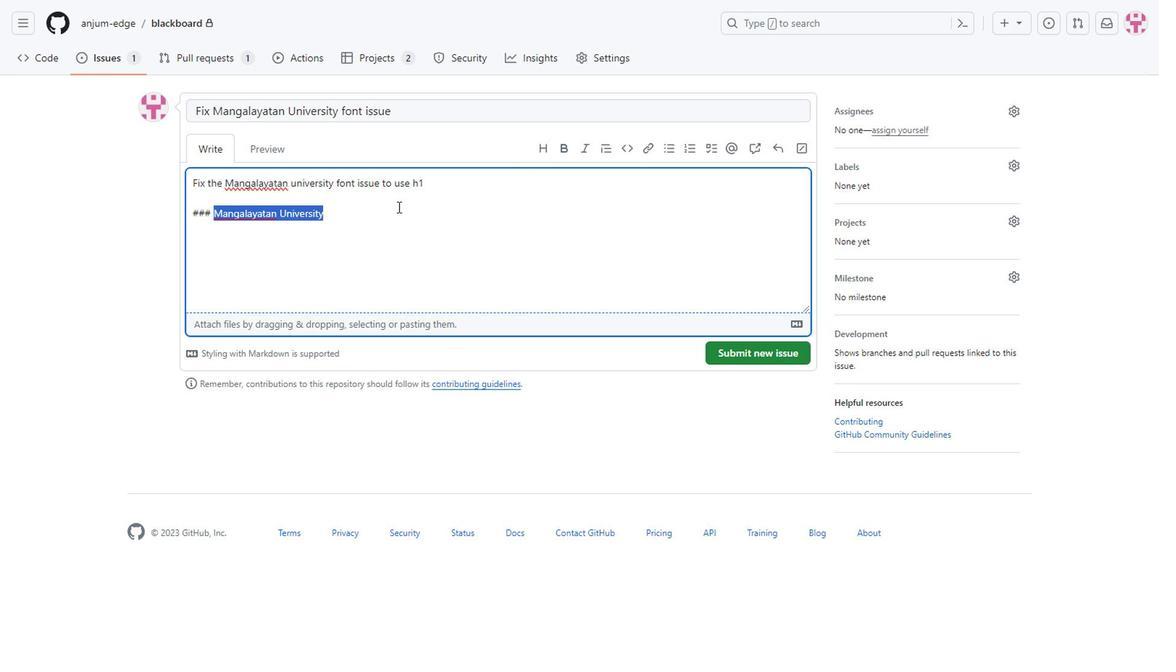 
Action: Mouse pressed left at (369, 219)
Screenshot: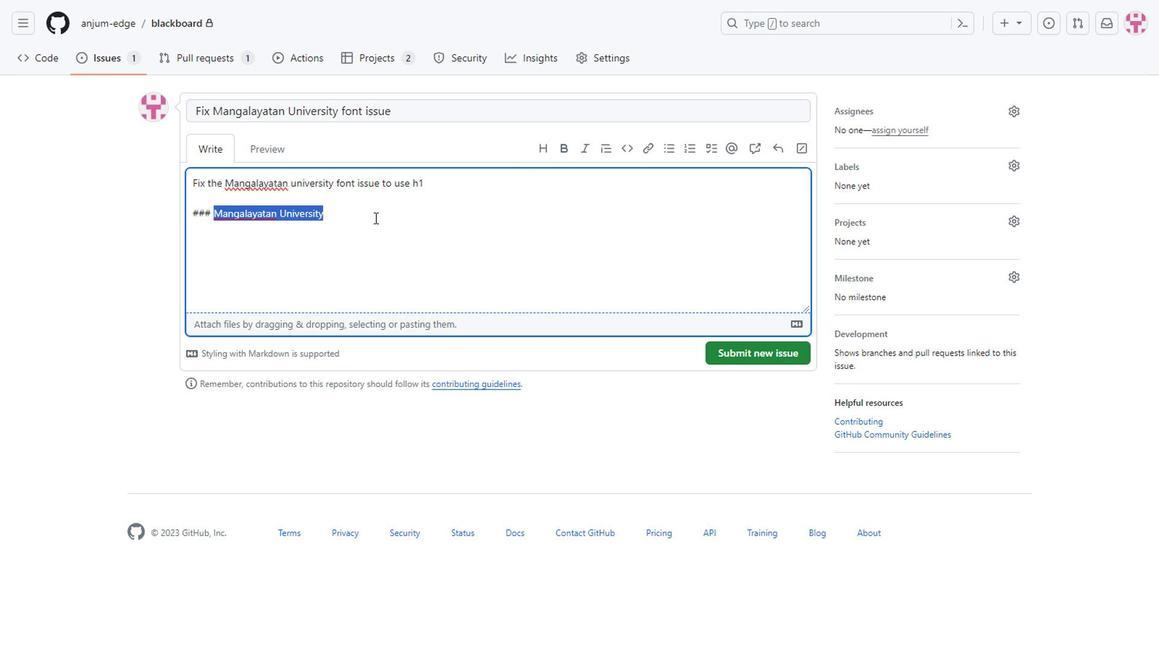 
Action: Key pressed <Key.enter><Key.up><Key.up><Key.shift>Lookout<Key.space>for<Key.space>this<Key.space>section<Key.enter><Key.down><Key.down><Key.shift>Select<Key.space>t<Key.backspace><Key.backspace><Key.backspace><Key.backspace><Key.backspace><Key.backspace><Key.backspace><Key.backspace><Key.shift>Select<Key.space>the<Key.space><Key.shift>University
Screenshot: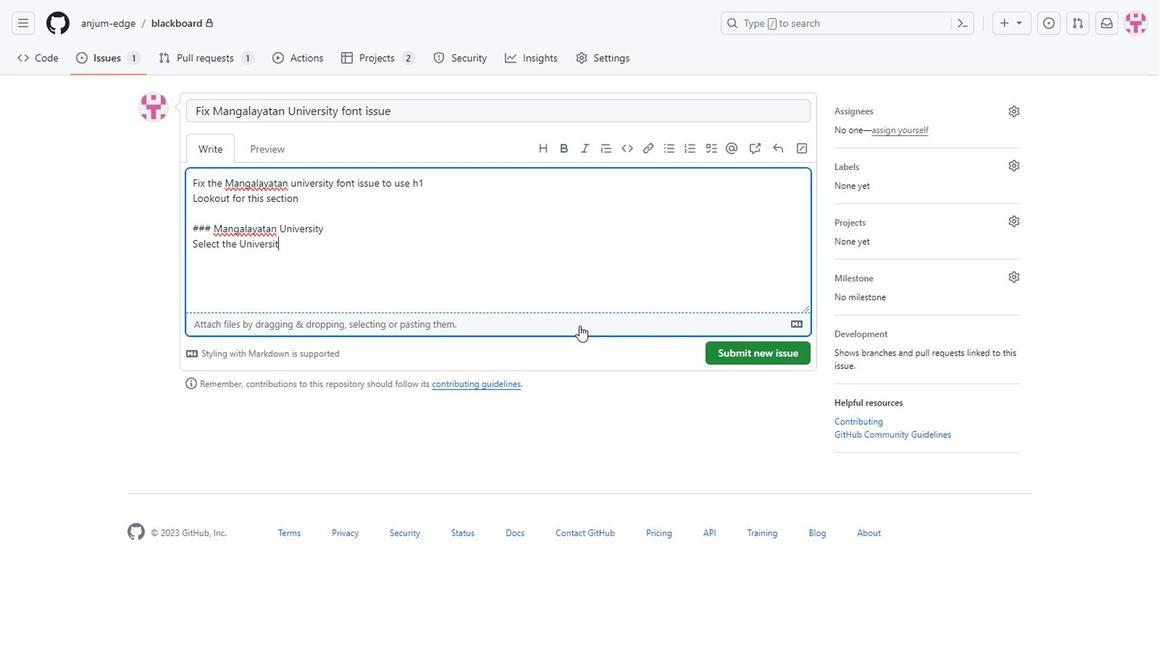 
Action: Mouse moved to (546, 464)
Screenshot: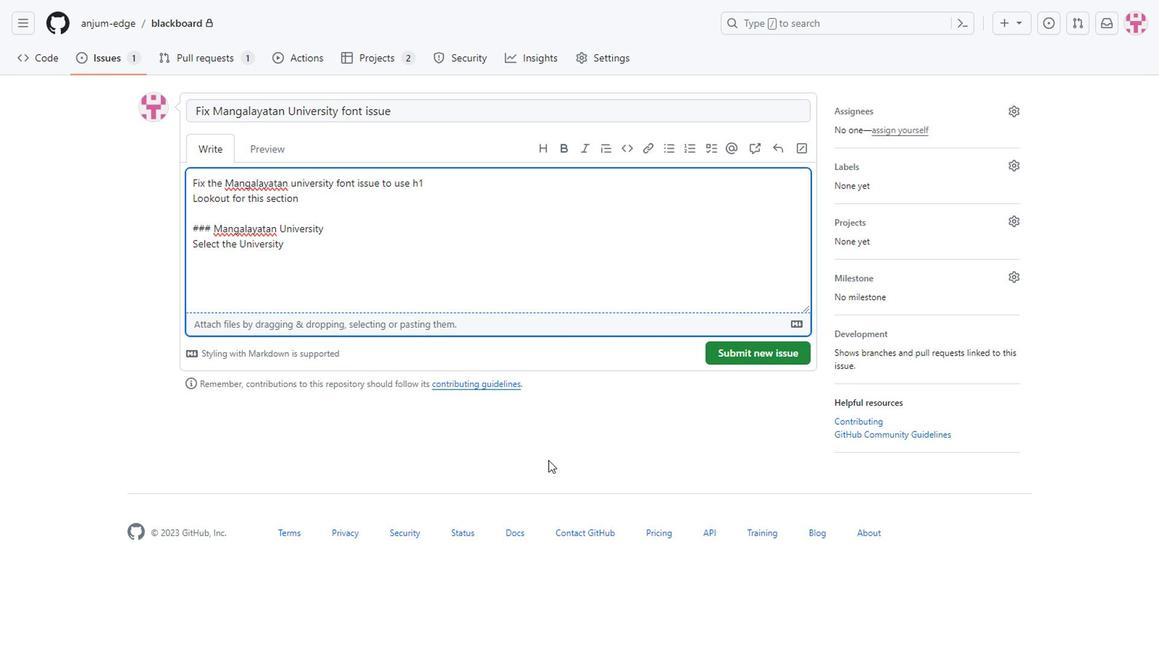 
Action: Key pressed <Key.space>and<Key.space>apply<Key.space>for<Key.space>courses<Key.space>like<Key.space><Key.backspace><Key.backspace><Key.backspace><Key.backspace><Key.backspace><Key.shift>B<Key.shift>A,<Key.shift><Key.space><Key.shift>BCA,,<Key.backspace><Key.space><Key.shift>BBA,<Key.space><Key.shift>B<Key.shift>COM,<Key.space><Key.shift><Key.shift><Key.shift><Key.shift><Key.shift>M<Key.caps_lock>BA,<Key.space>MCA<Key.space><Key.space><Key.backspace>T<Key.backspace><Key.caps_lock>to<Key.space>pi<Key.backspace>ursue<Key.space><Key.backspace><Key.backspace><Key.backspace><Key.backspace><Key.backspace><Key.backspace><Key.backspace>grow<Key.space>in<Key.space>your<Key.space>career<Key.space>to<Key.space><Key.backspace><Key.backspace><Key.backspace><Key.backspace>,<Key.backspace>.
Screenshot: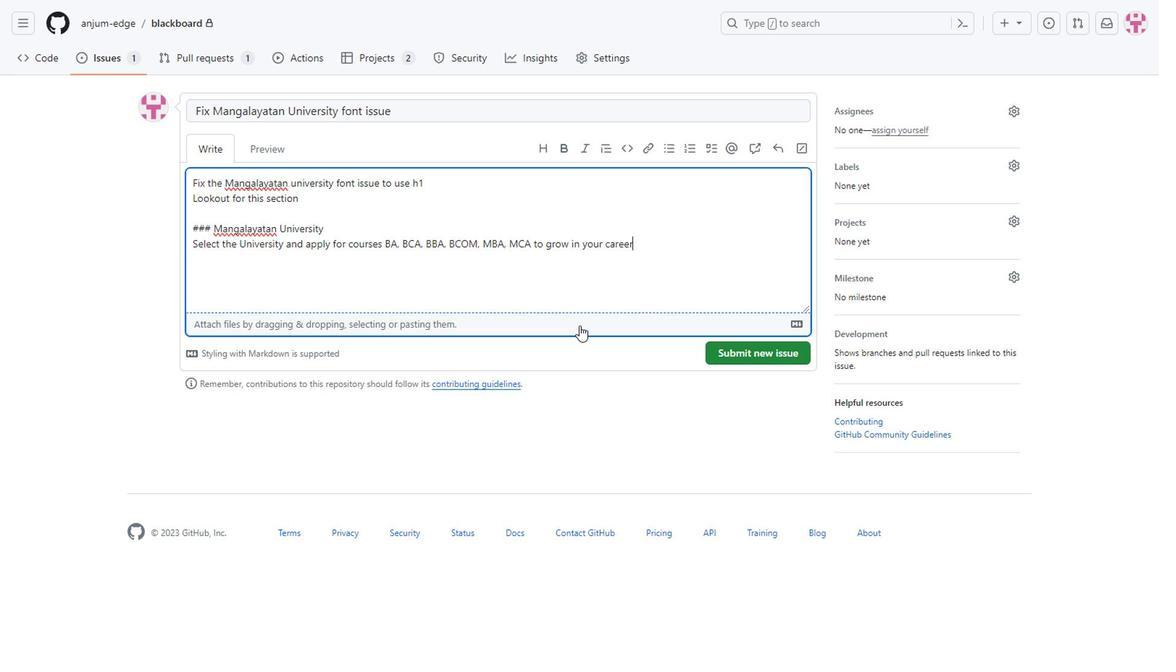 
Action: Mouse moved to (641, 247)
Screenshot: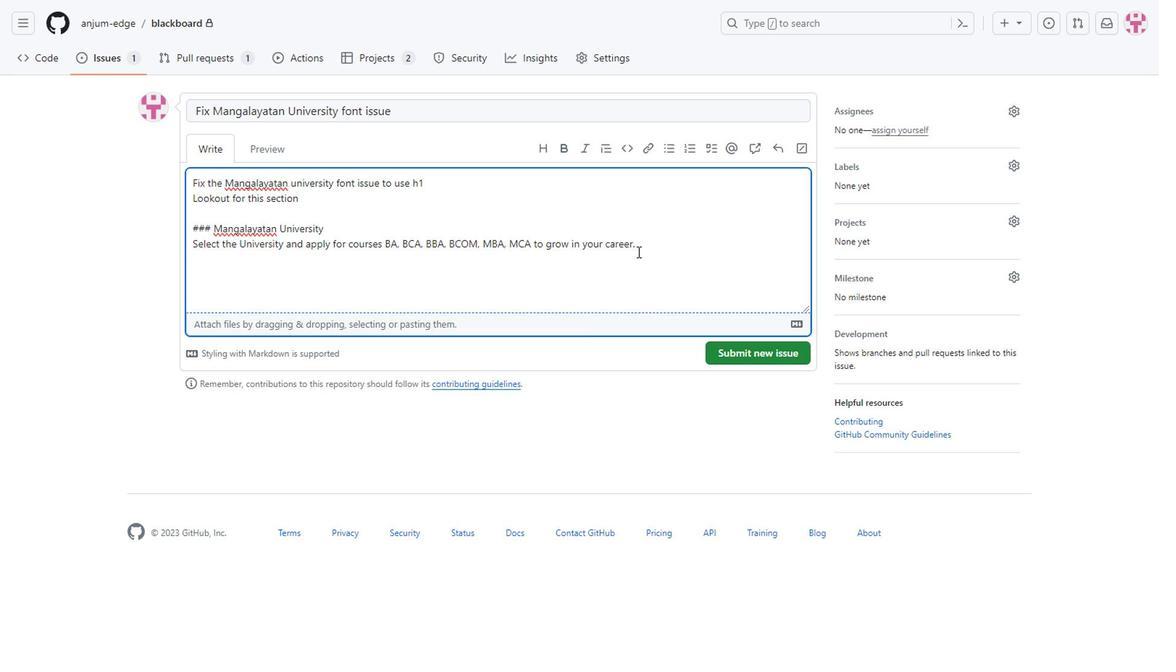 
Action: Mouse pressed left at (641, 247)
Screenshot: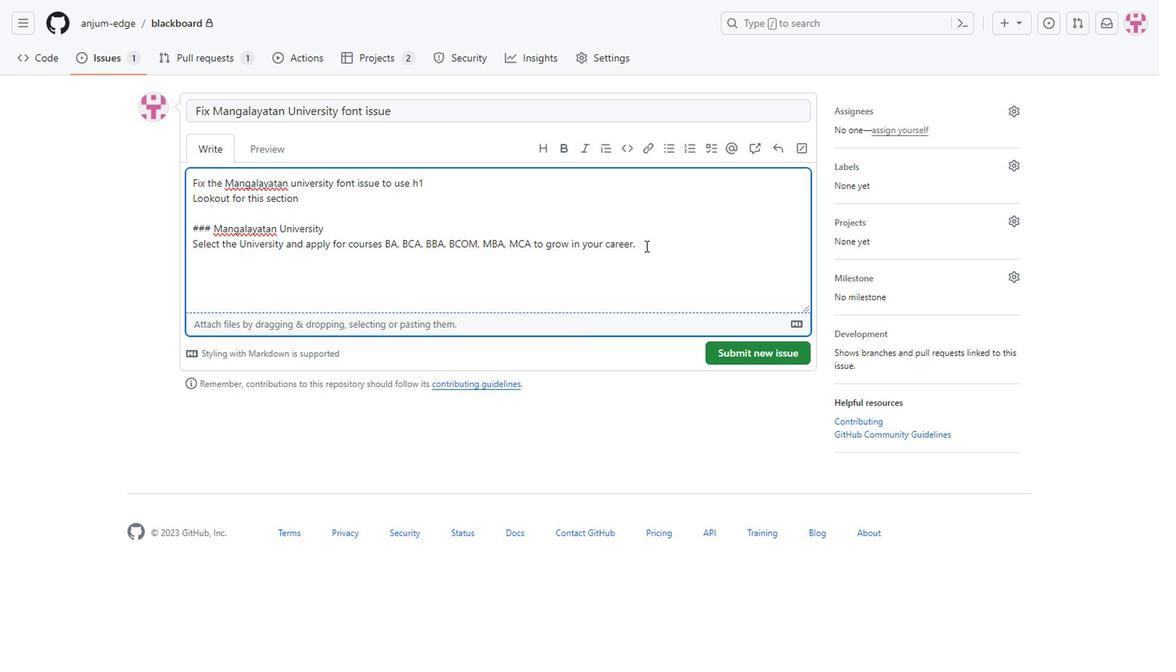 
Action: Mouse moved to (553, 143)
Screenshot: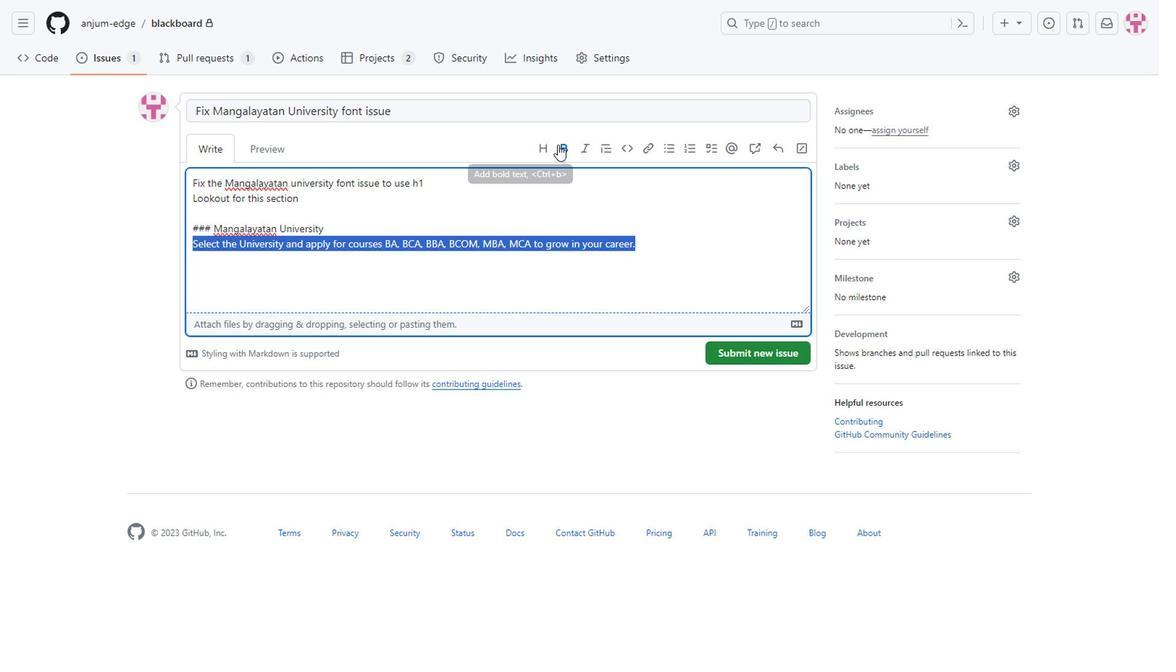 
Action: Mouse pressed left at (553, 143)
Screenshot: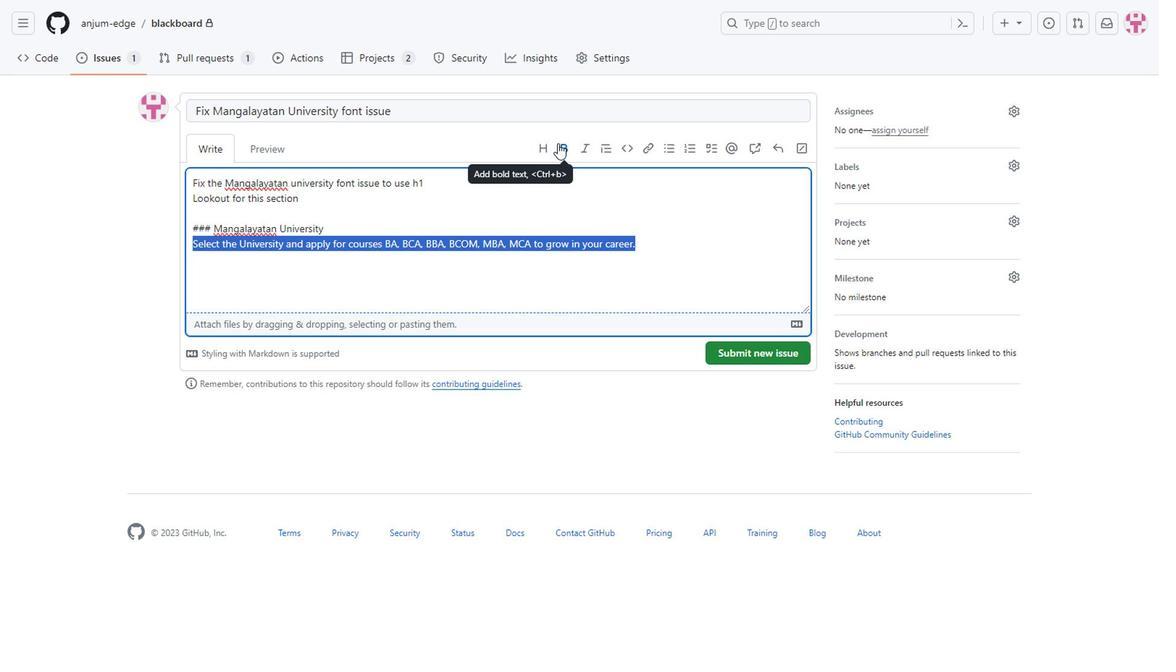 
Action: Mouse moved to (271, 153)
Screenshot: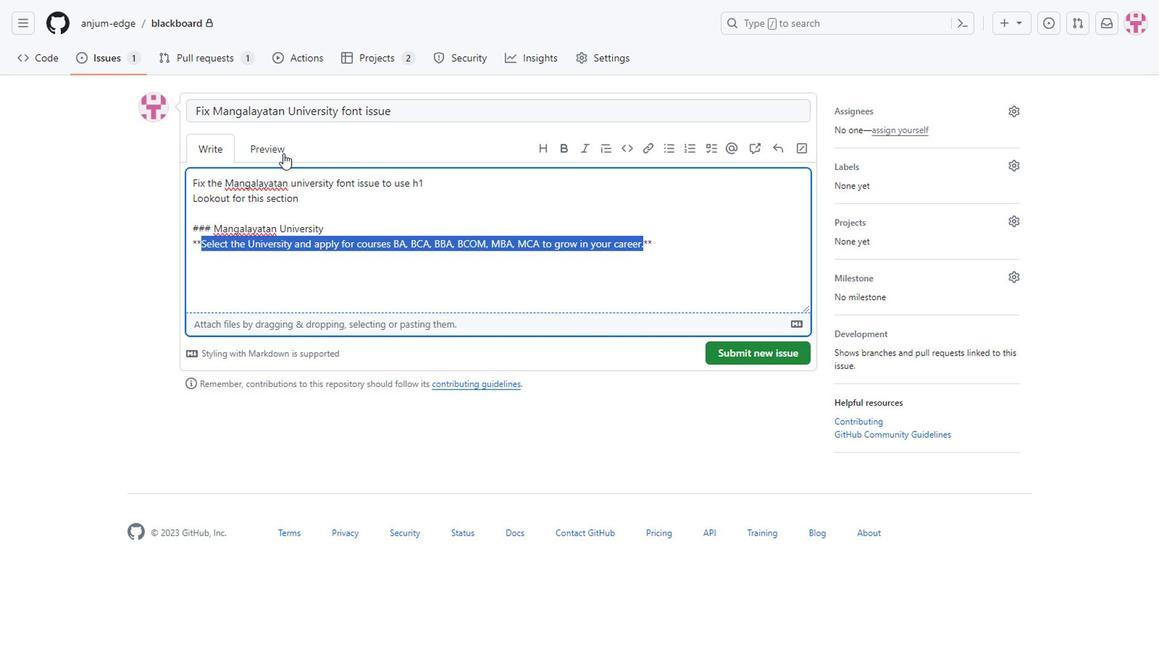 
Action: Mouse pressed left at (271, 153)
Screenshot: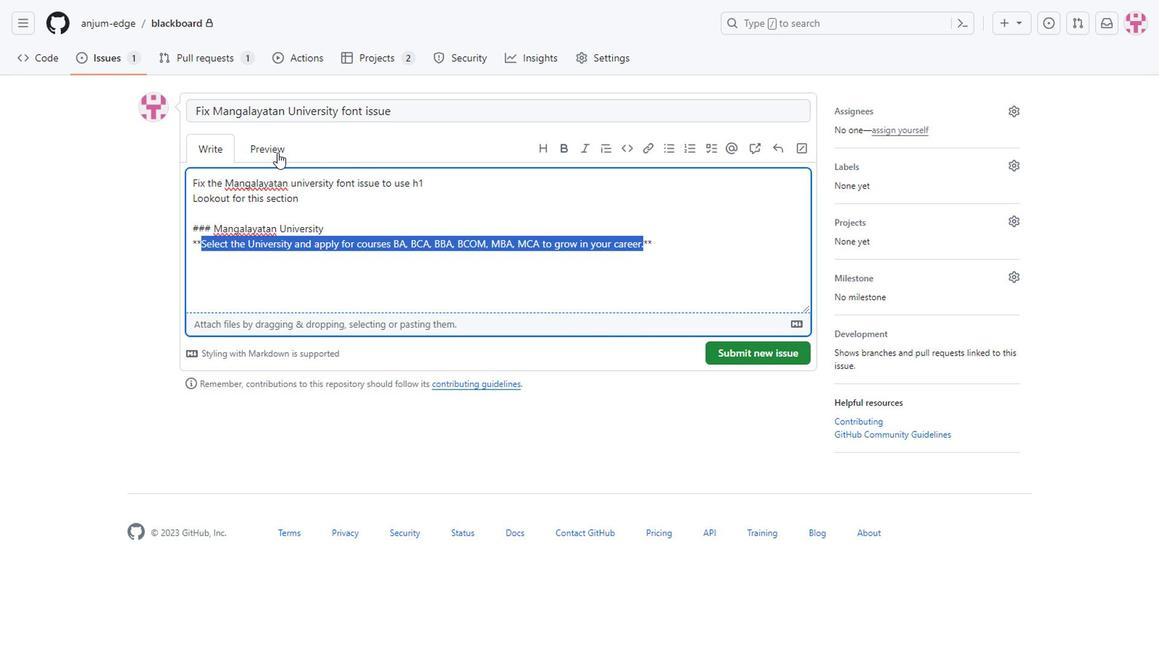 
Action: Mouse moved to (215, 143)
Screenshot: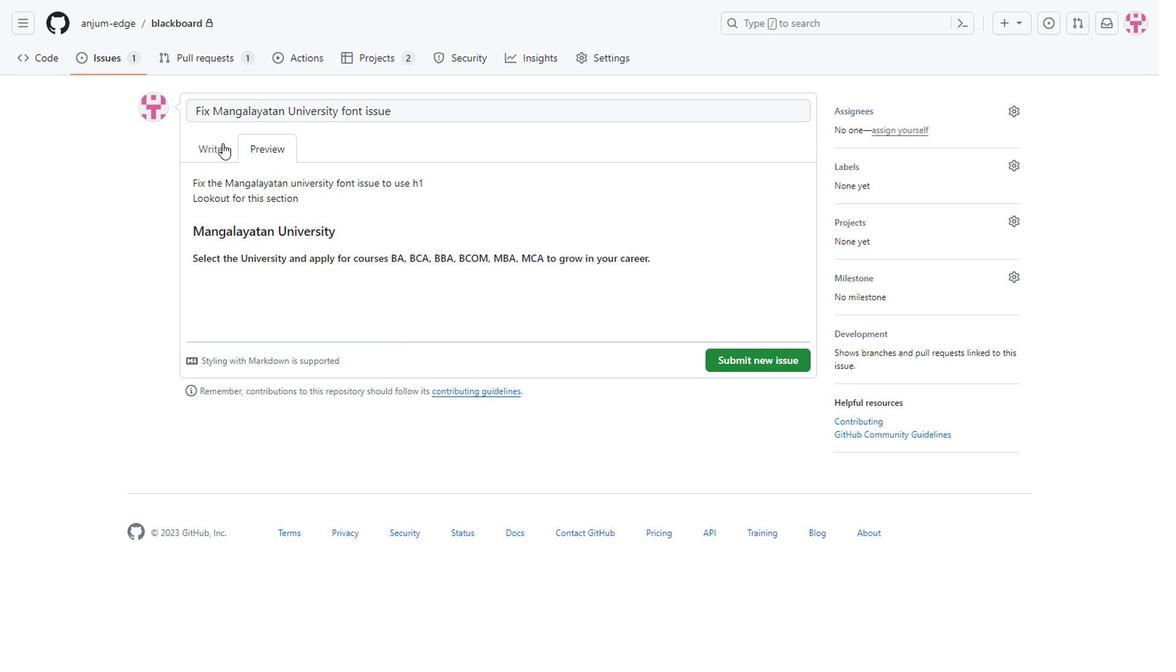 
Action: Mouse pressed left at (215, 143)
Screenshot: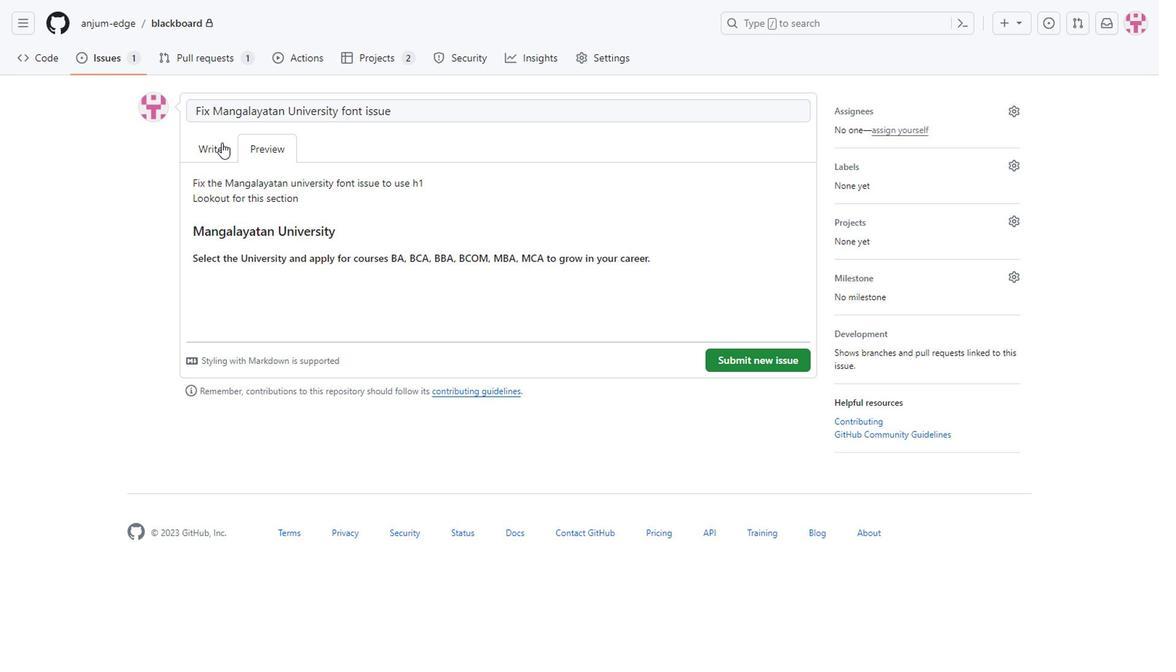 
Action: Mouse moved to (851, 108)
Screenshot: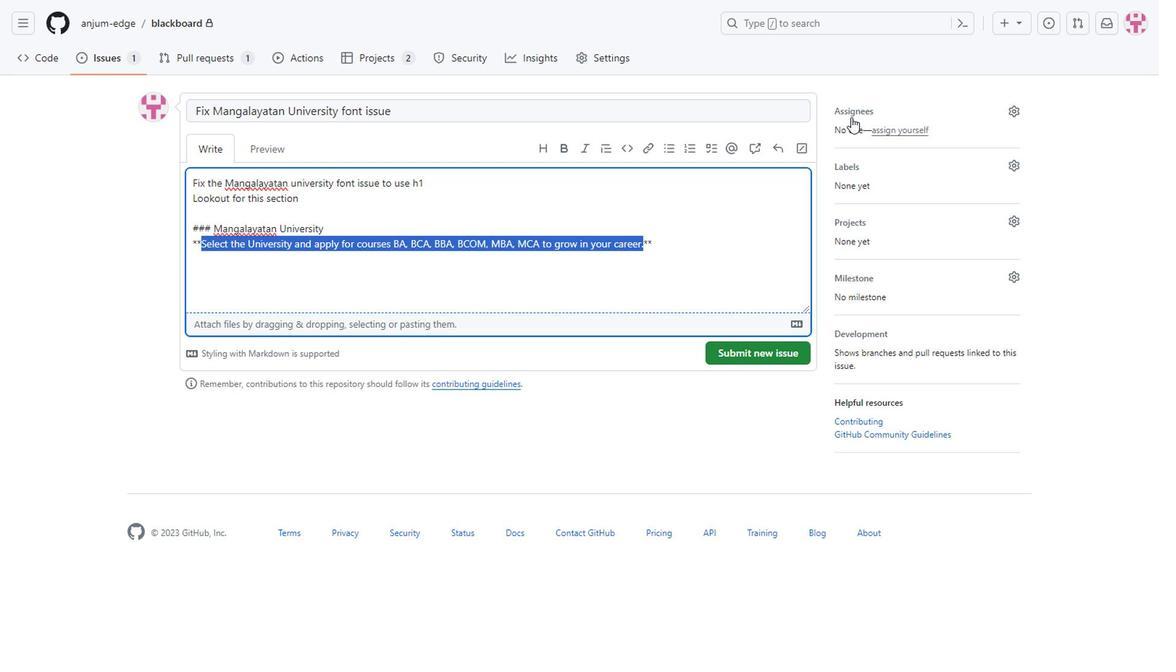 
Action: Mouse pressed left at (851, 108)
Screenshot: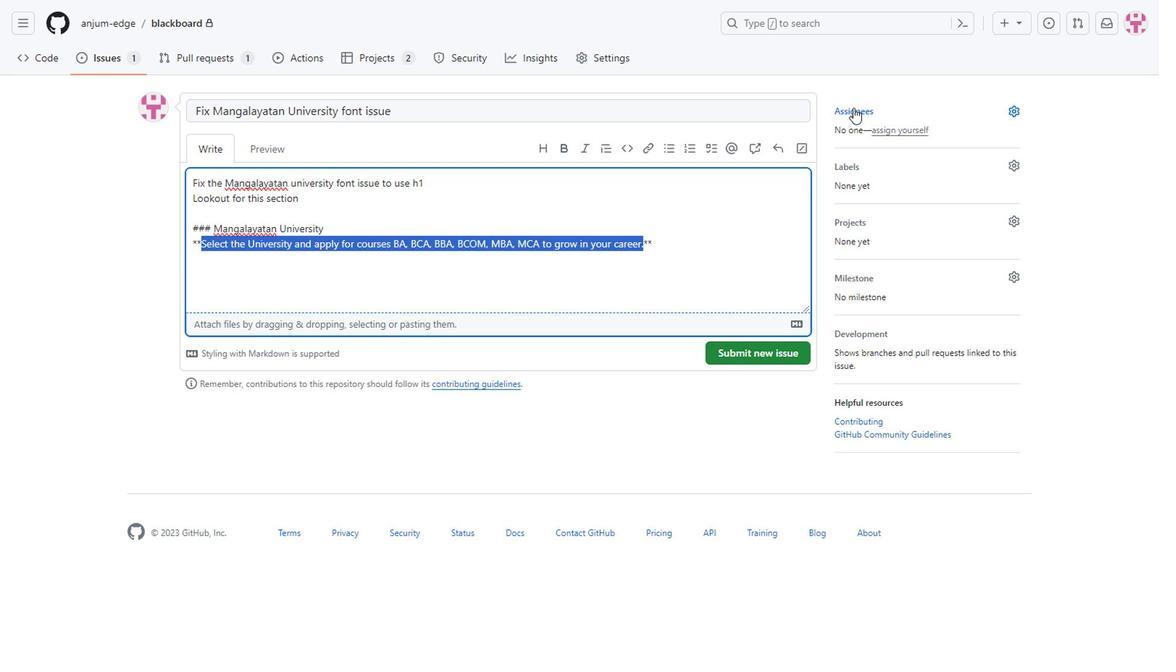 
Action: Mouse moved to (872, 239)
Screenshot: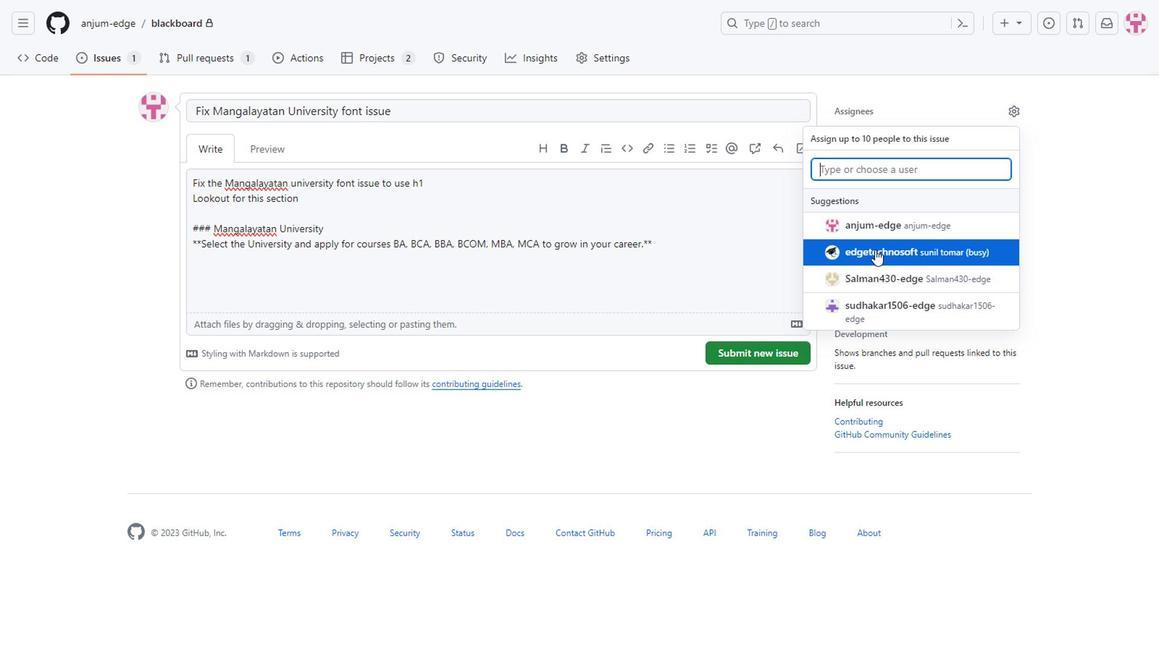 
Action: Mouse pressed left at (872, 239)
Screenshot: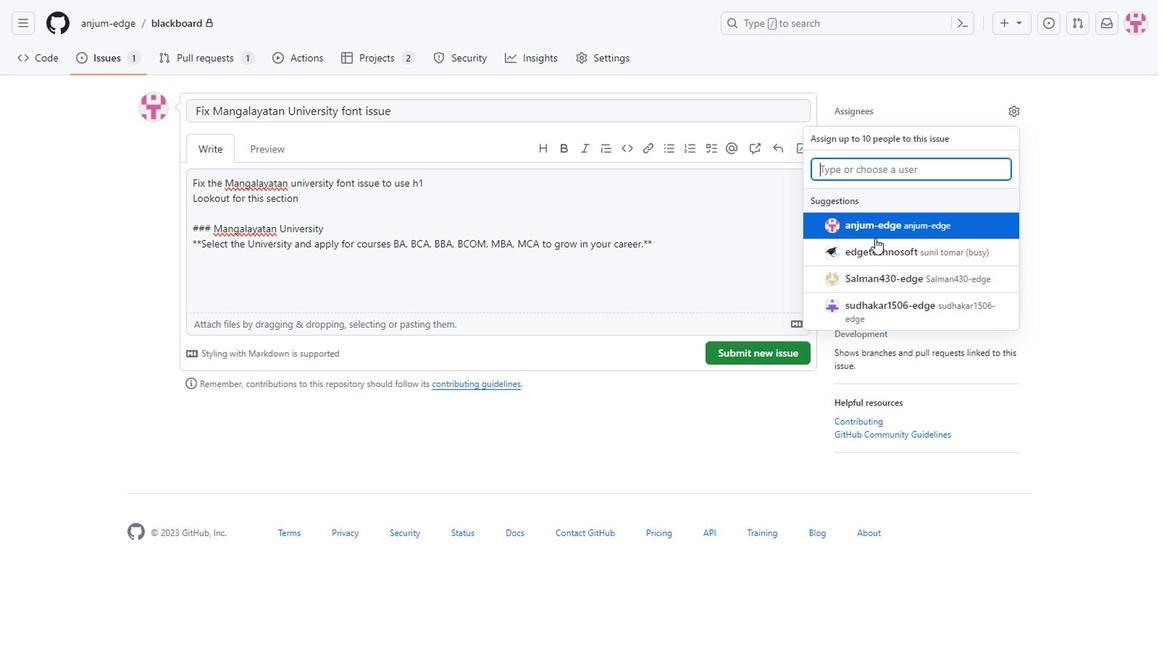 
Action: Mouse moved to (1105, 202)
Screenshot: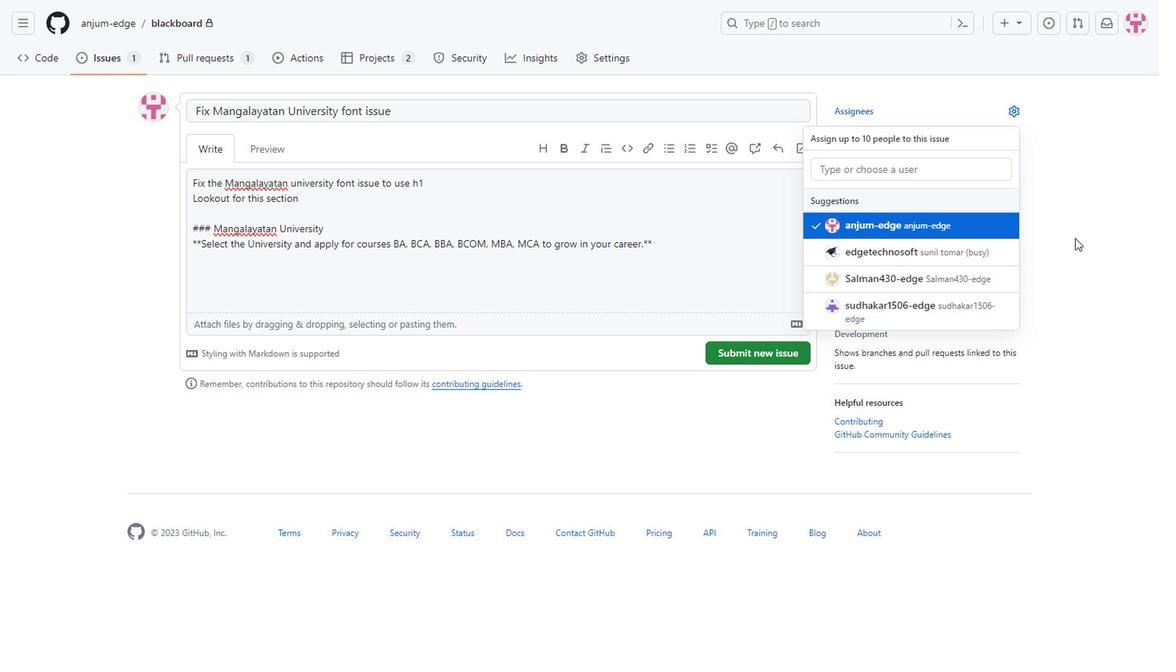 
Action: Mouse pressed left at (1105, 202)
Screenshot: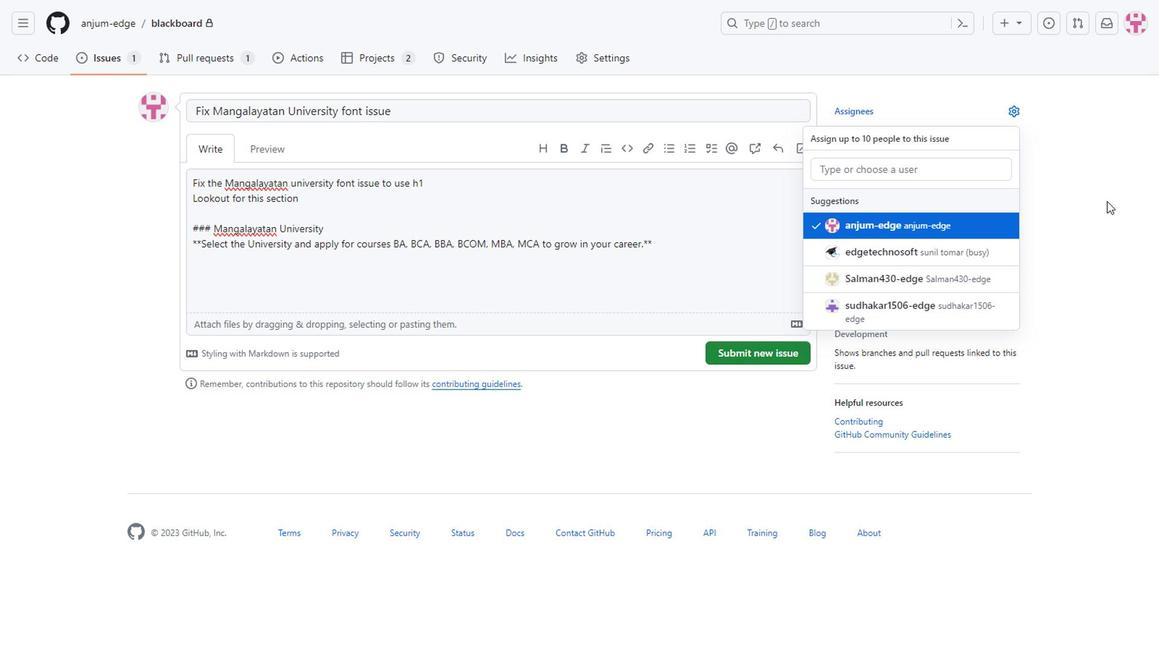 
Action: Mouse moved to (834, 174)
Screenshot: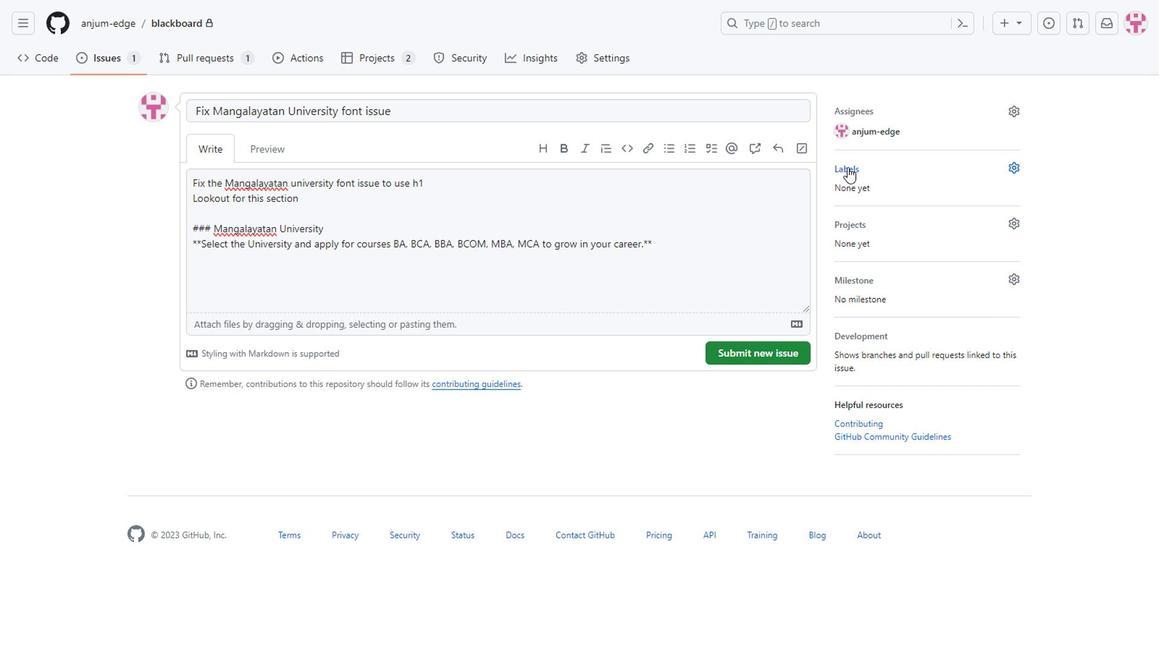 
Action: Mouse pressed left at (834, 174)
Screenshot: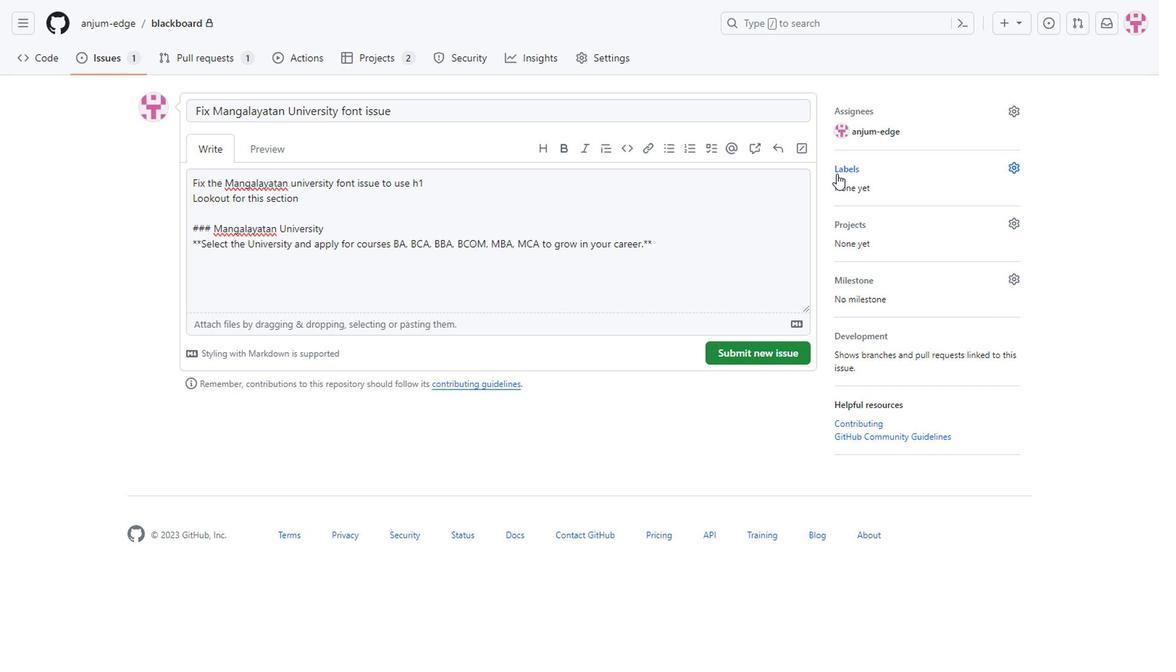 
Action: Mouse moved to (886, 266)
Screenshot: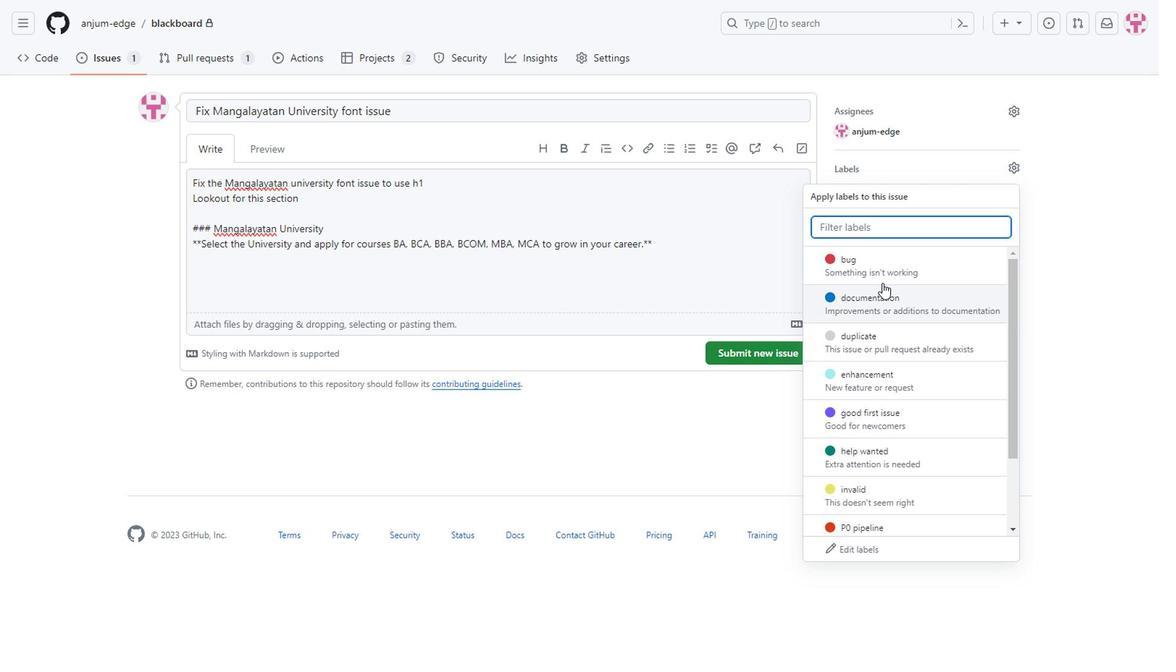 
Action: Mouse pressed left at (886, 266)
Screenshot: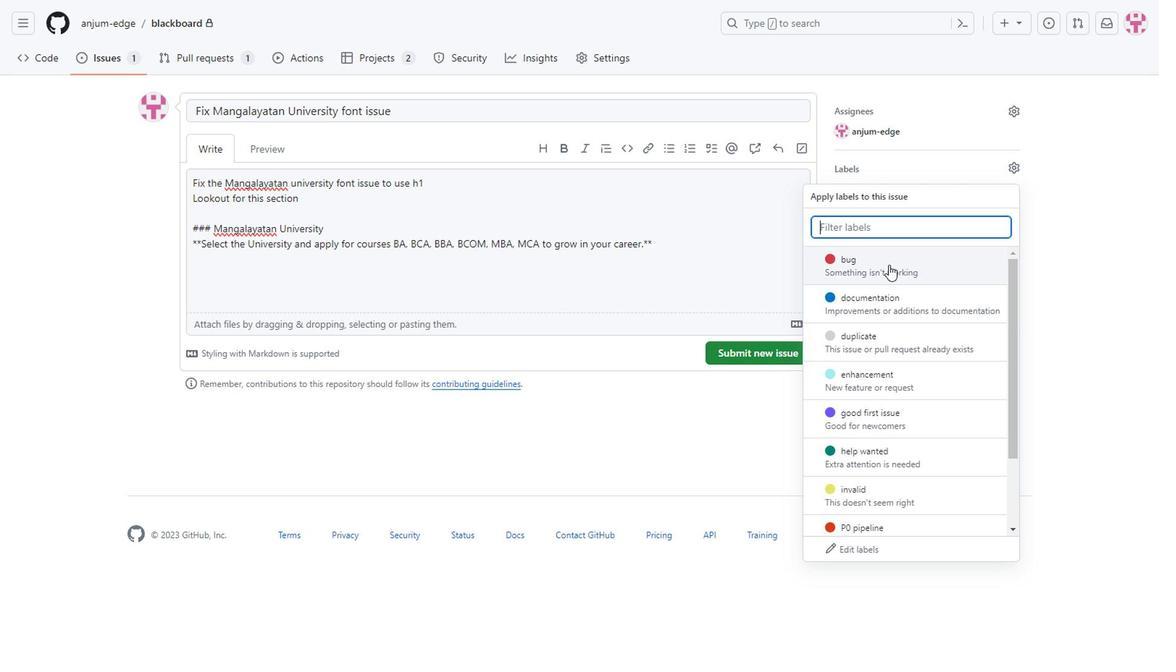 
Action: Mouse moved to (1072, 248)
Screenshot: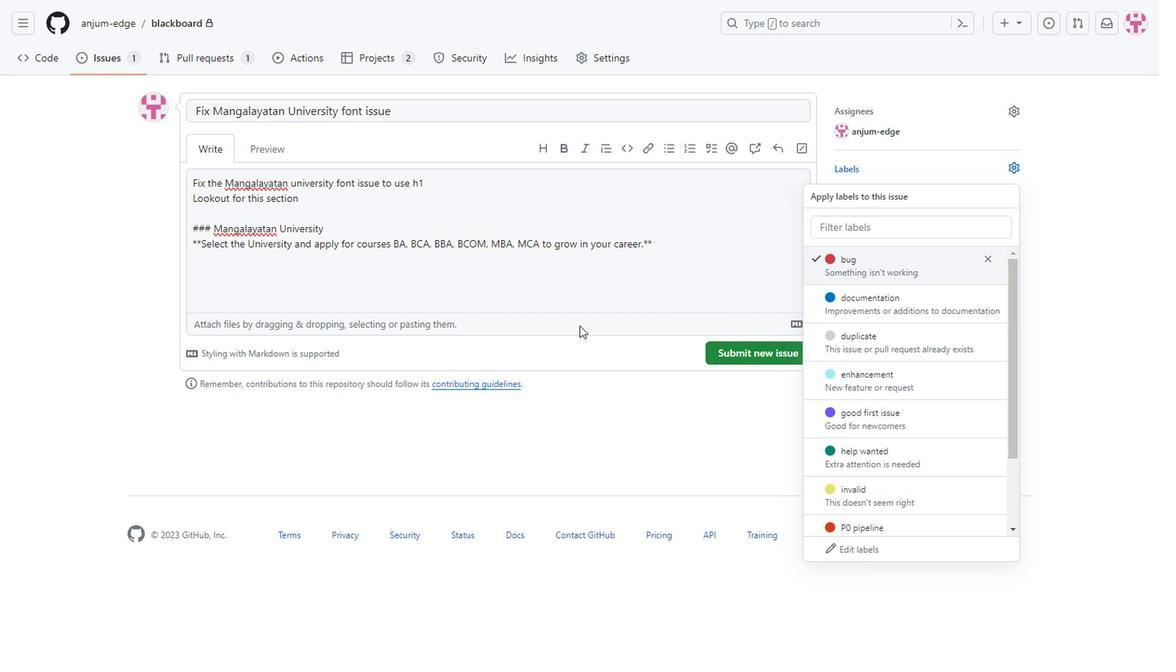 
Action: Mouse pressed left at (1072, 248)
Screenshot: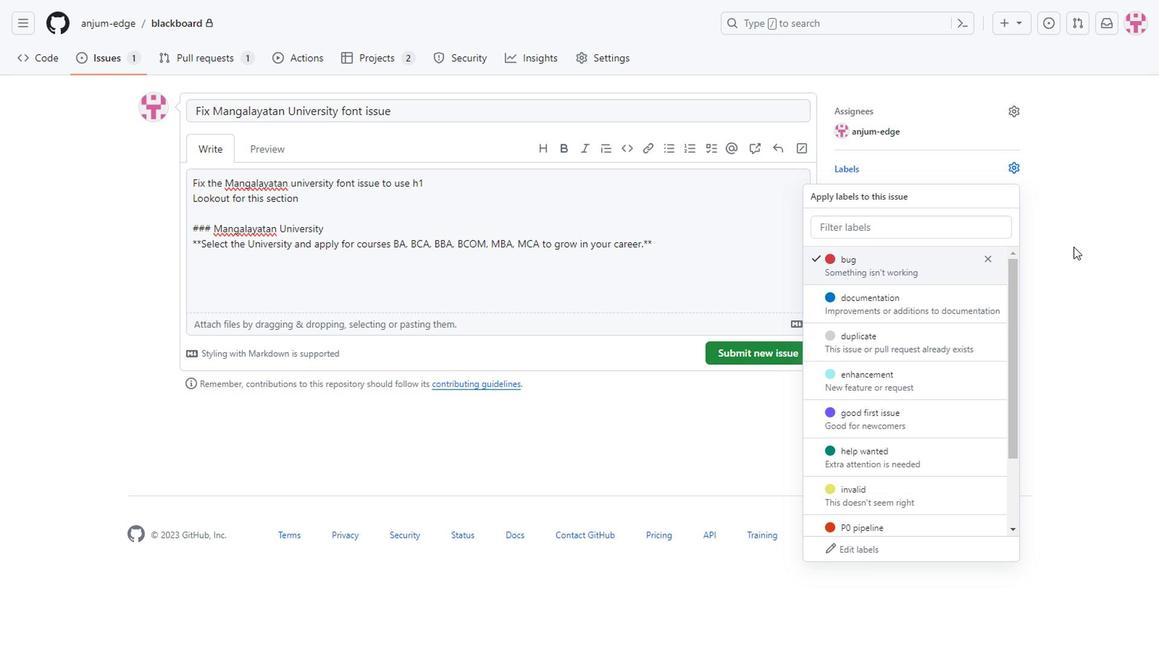 
Action: Mouse moved to (857, 234)
Screenshot: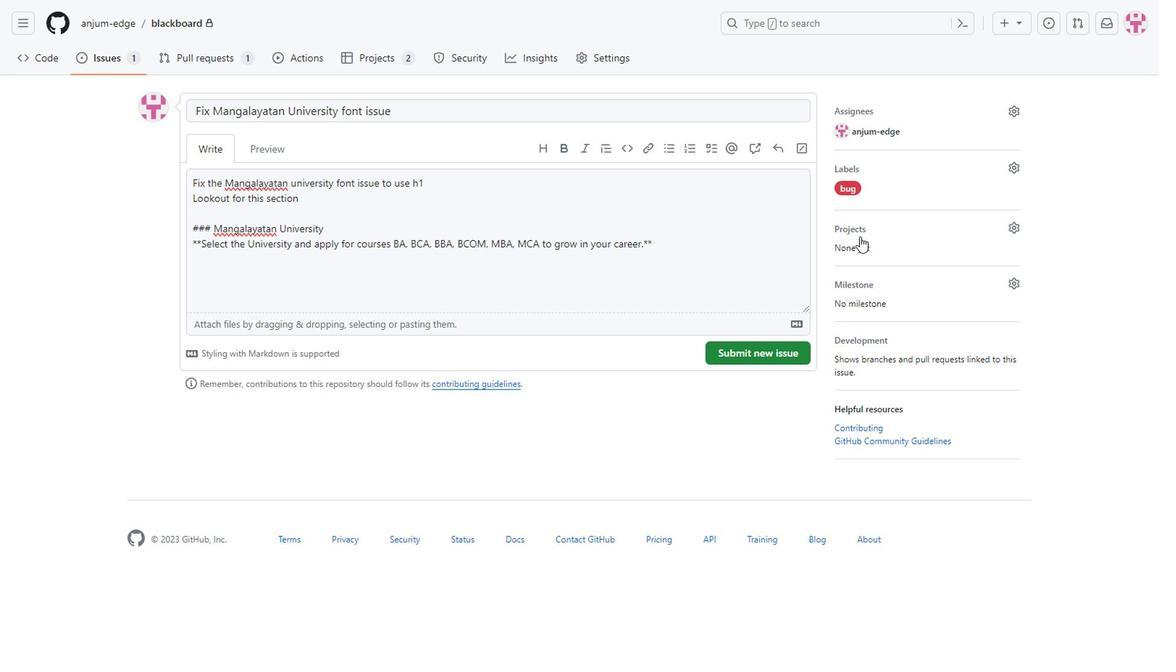 
Action: Mouse pressed left at (857, 234)
Screenshot: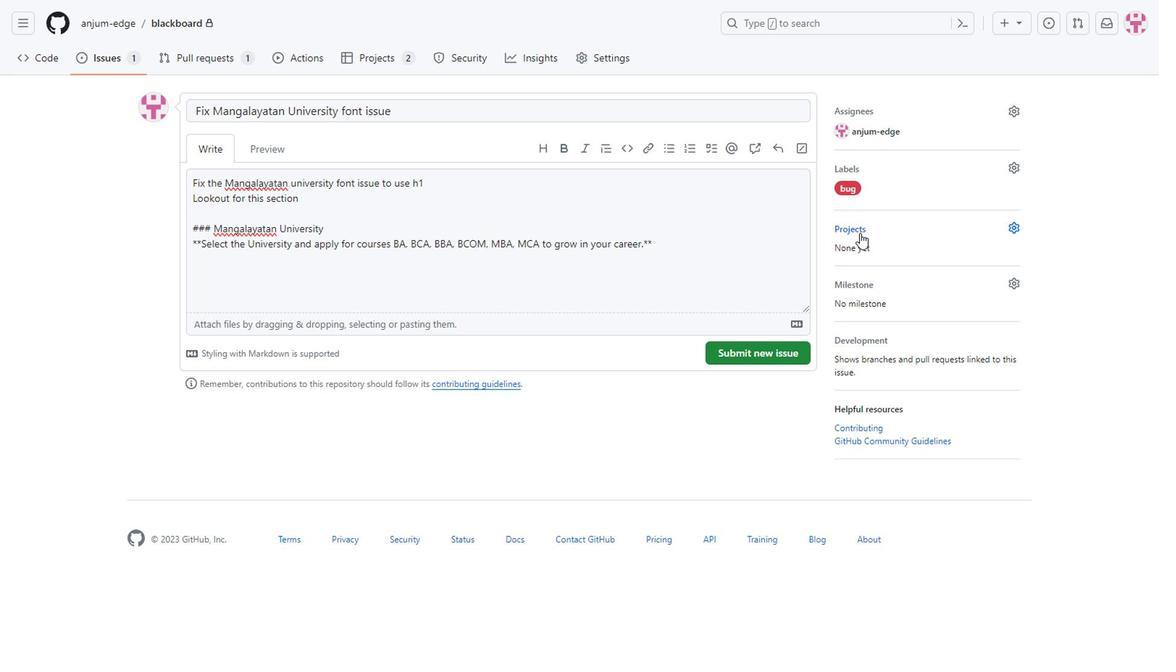 
Action: Mouse moved to (891, 337)
Screenshot: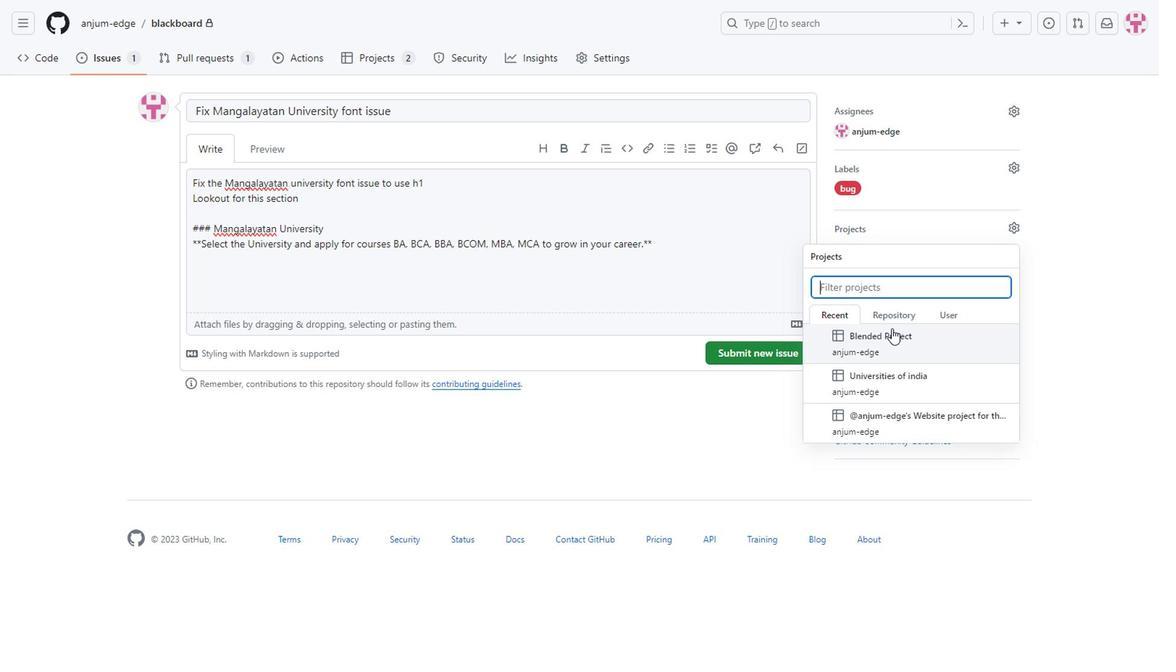 
Action: Mouse pressed left at (891, 337)
Screenshot: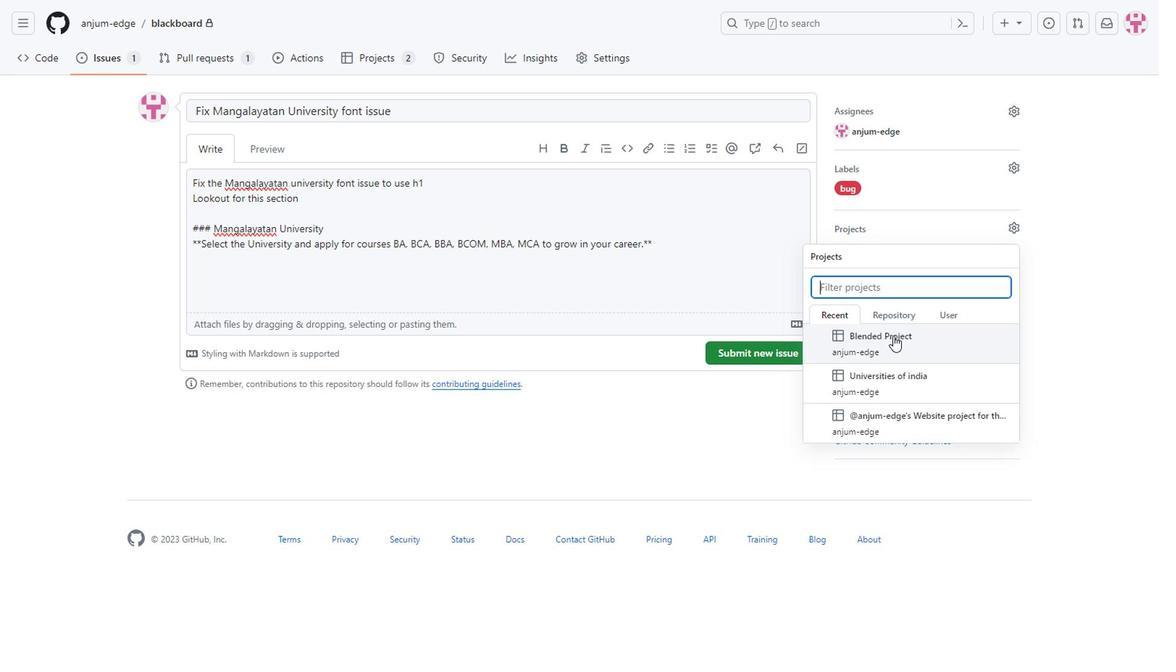 
Action: Mouse moved to (1098, 301)
Screenshot: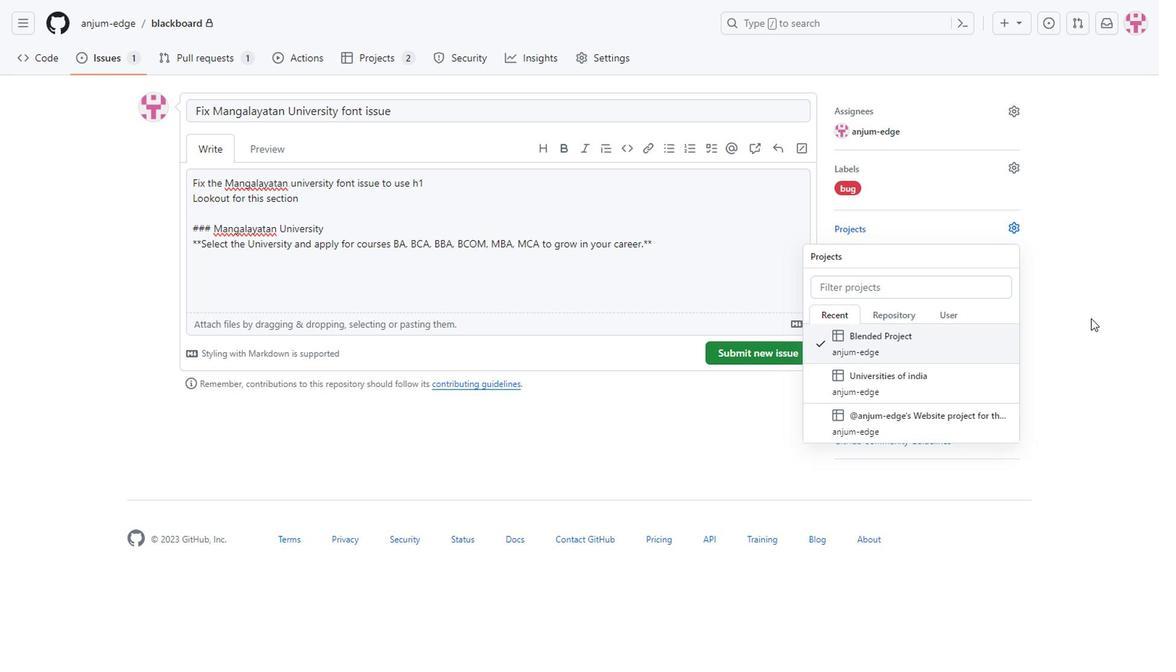 
Action: Mouse pressed left at (1098, 301)
Screenshot: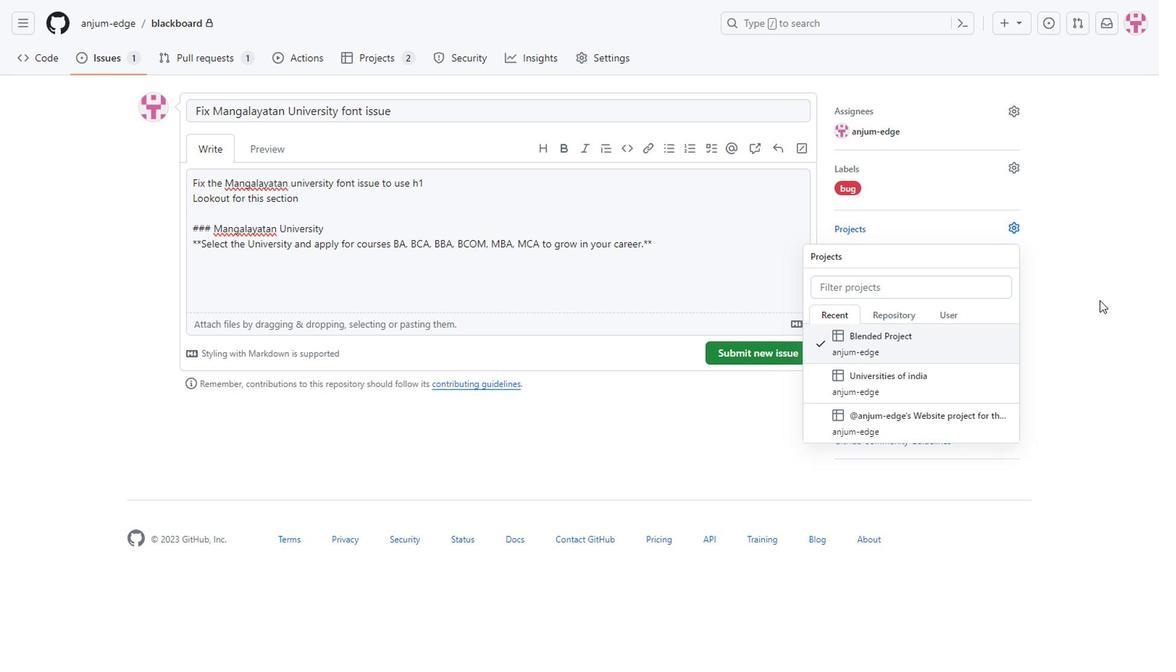 
Action: Mouse moved to (858, 284)
Screenshot: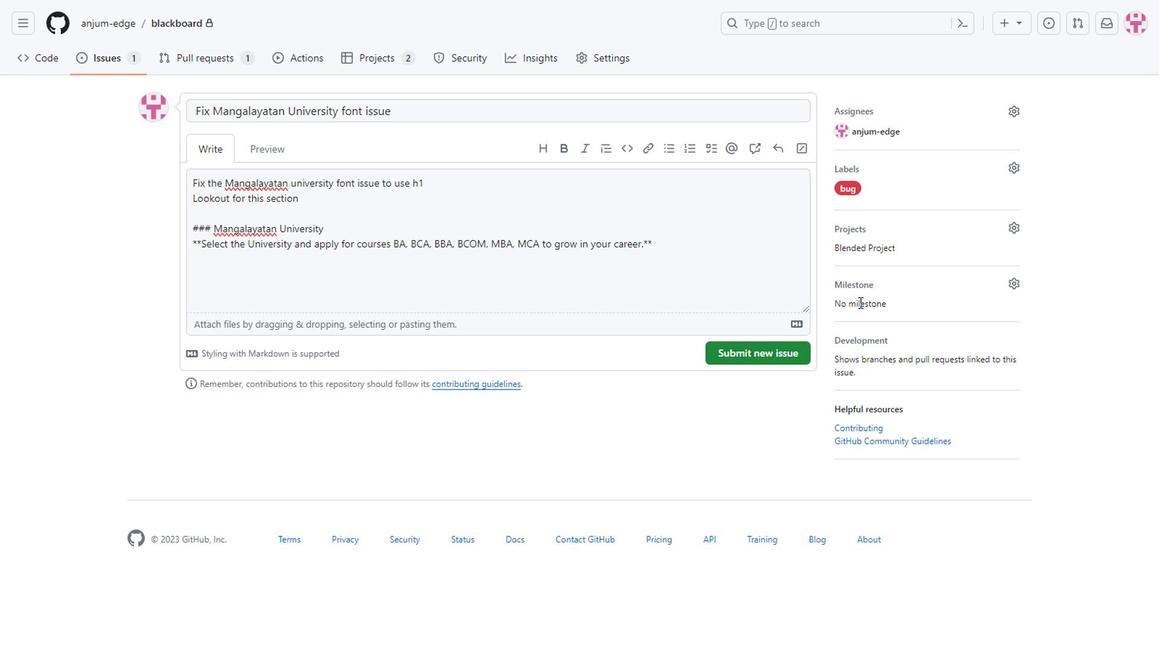 
Action: Mouse pressed left at (858, 284)
Screenshot: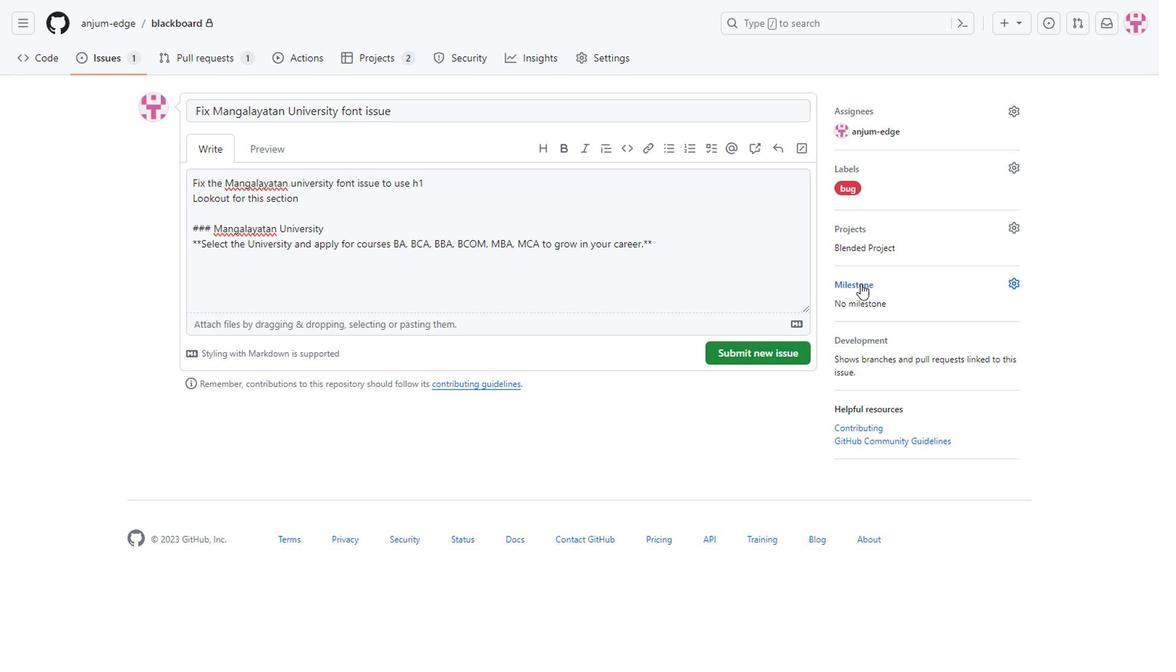 
Action: Mouse moved to (881, 408)
Screenshot: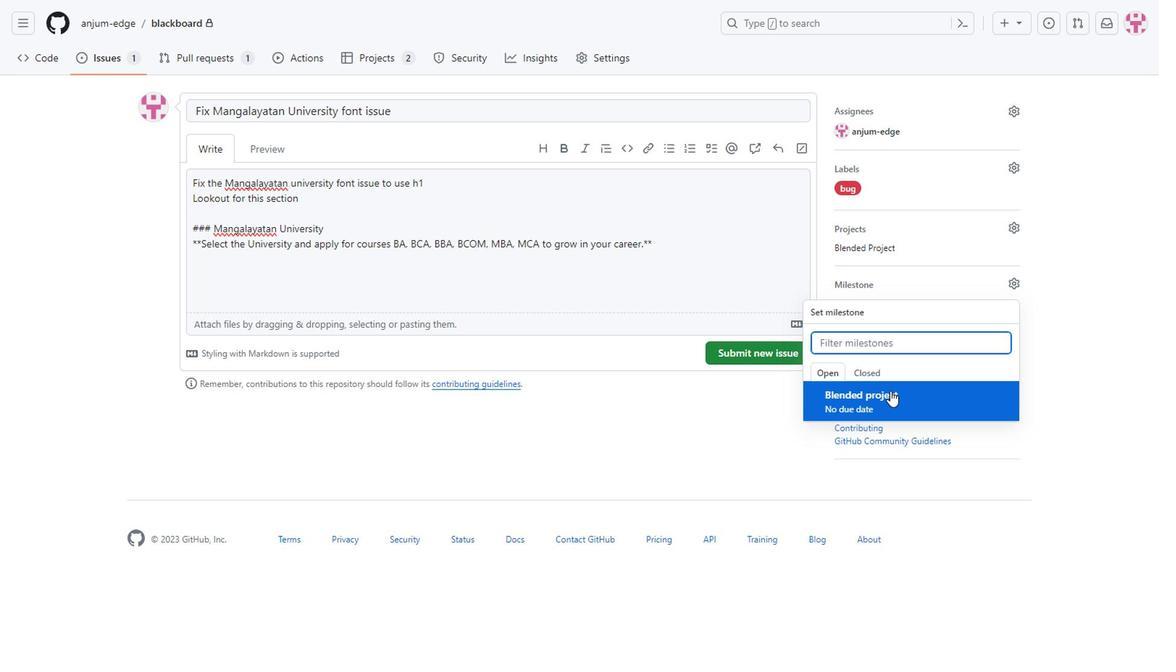 
Action: Mouse pressed left at (881, 408)
Screenshot: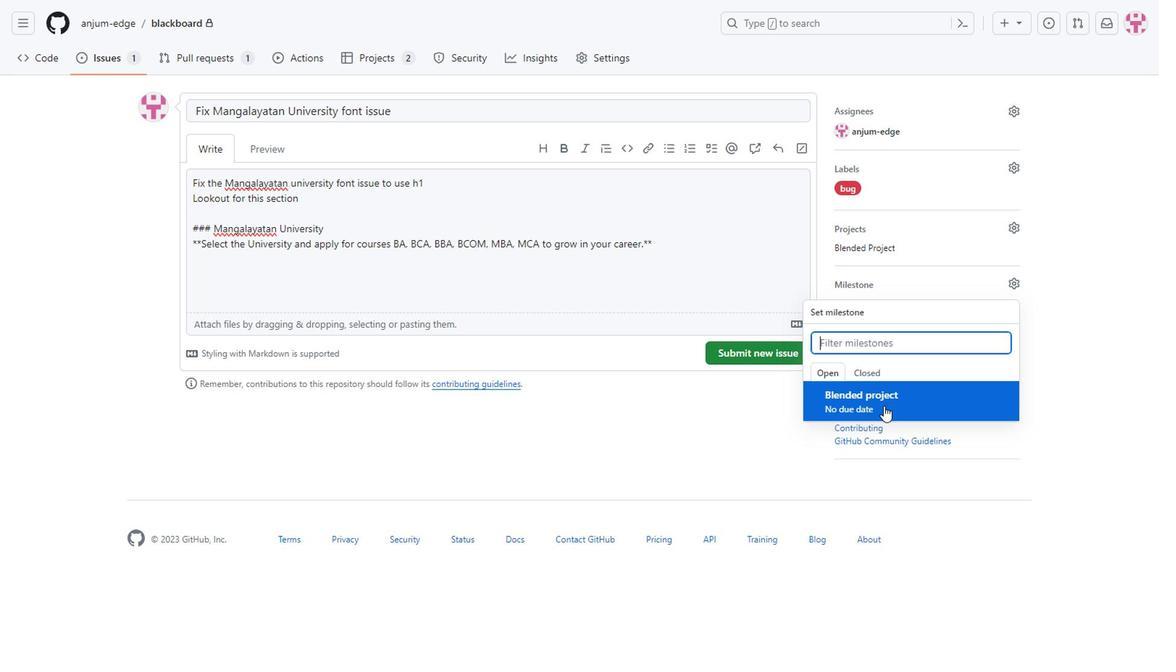 
Action: Mouse moved to (1105, 353)
Screenshot: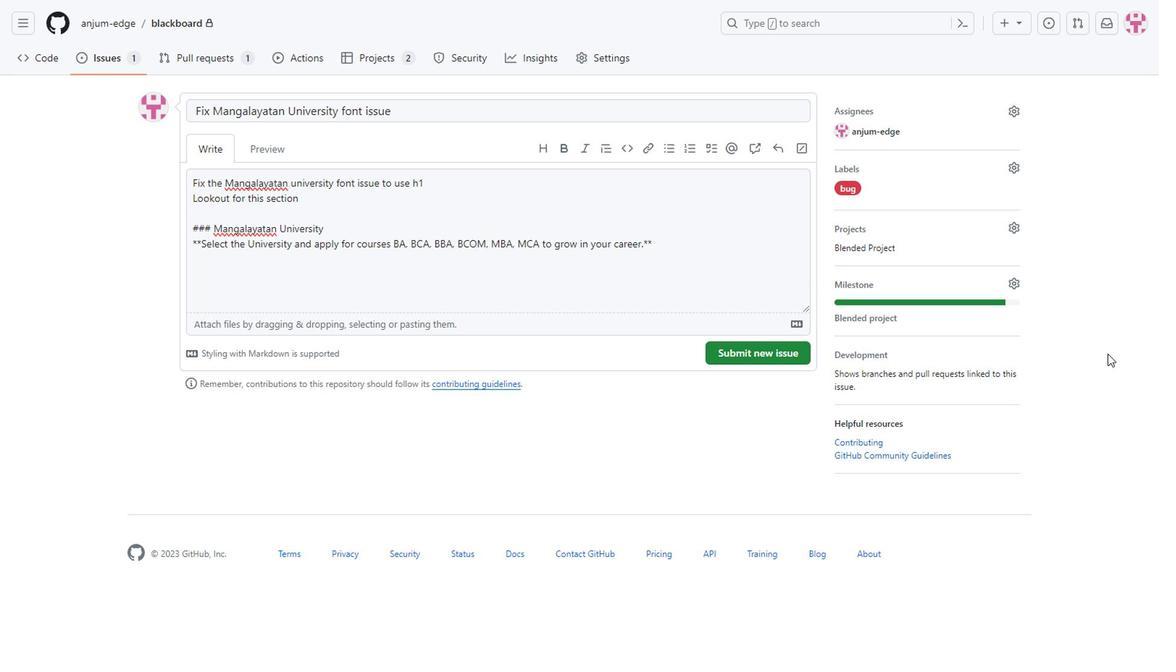 
Action: Mouse pressed left at (1105, 353)
Screenshot: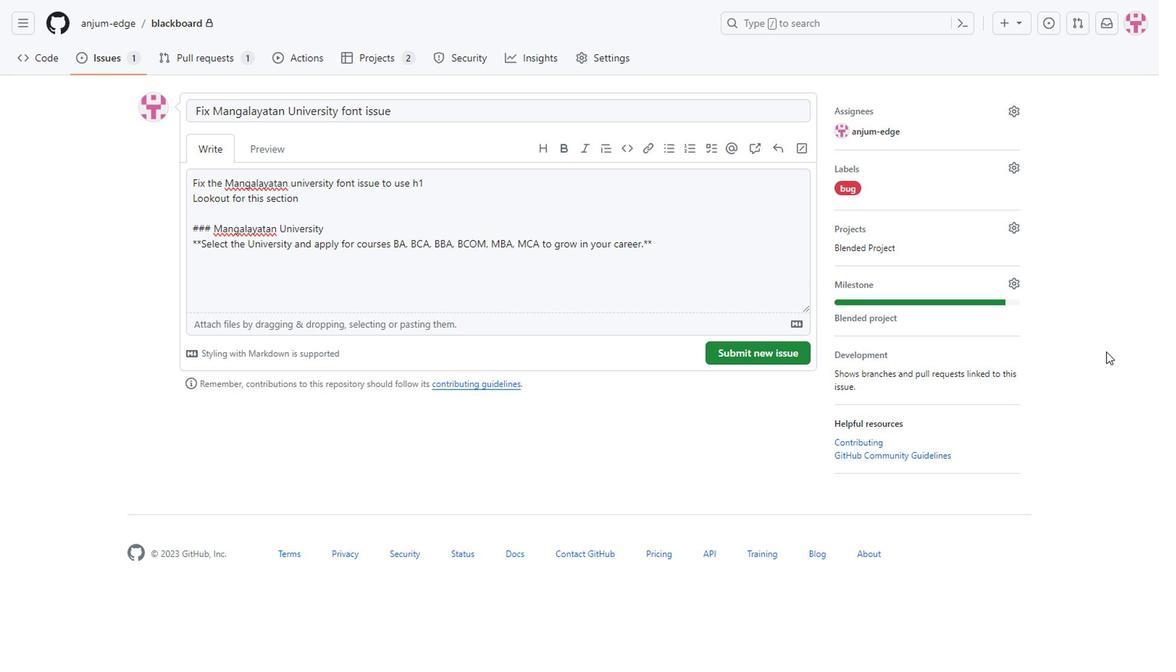 
Action: Mouse moved to (763, 354)
Screenshot: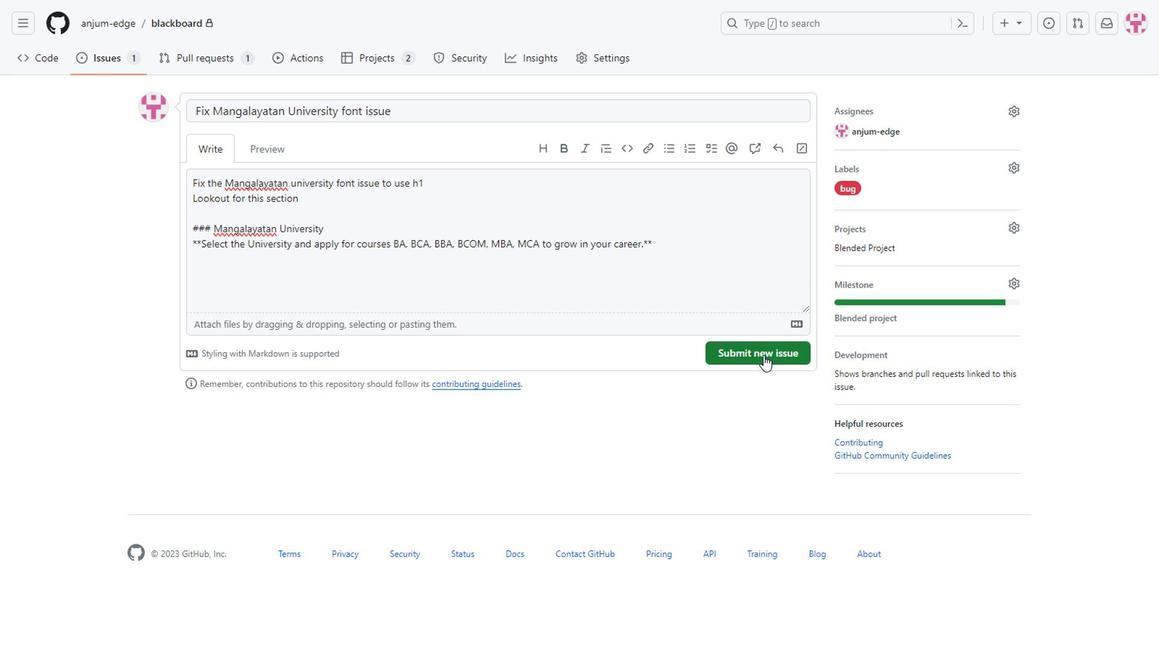 
Action: Mouse pressed left at (763, 354)
Screenshot: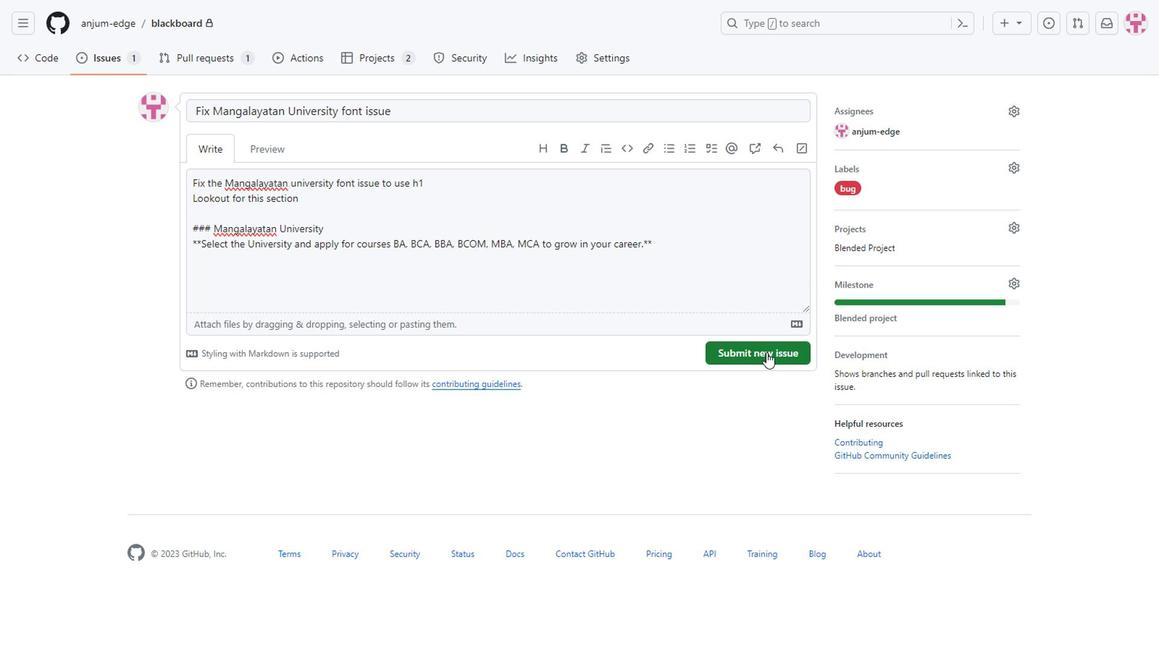 
Action: Mouse moved to (580, 324)
Screenshot: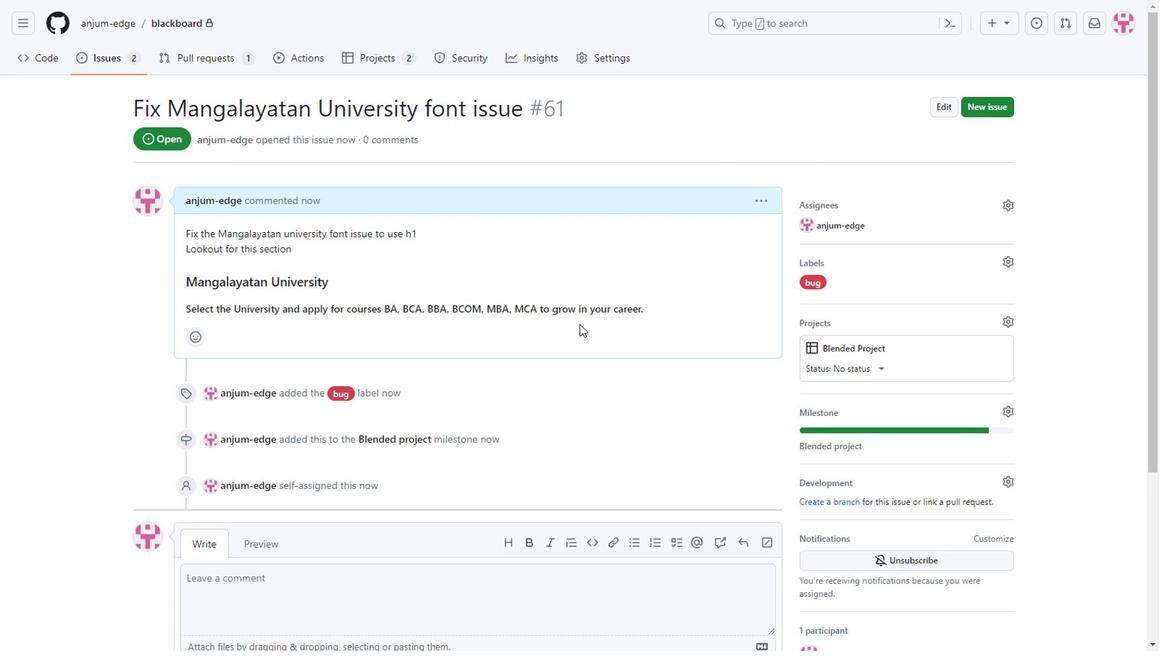 
Action: Mouse scrolled (575, 326) with delta (0, 0)
Screenshot: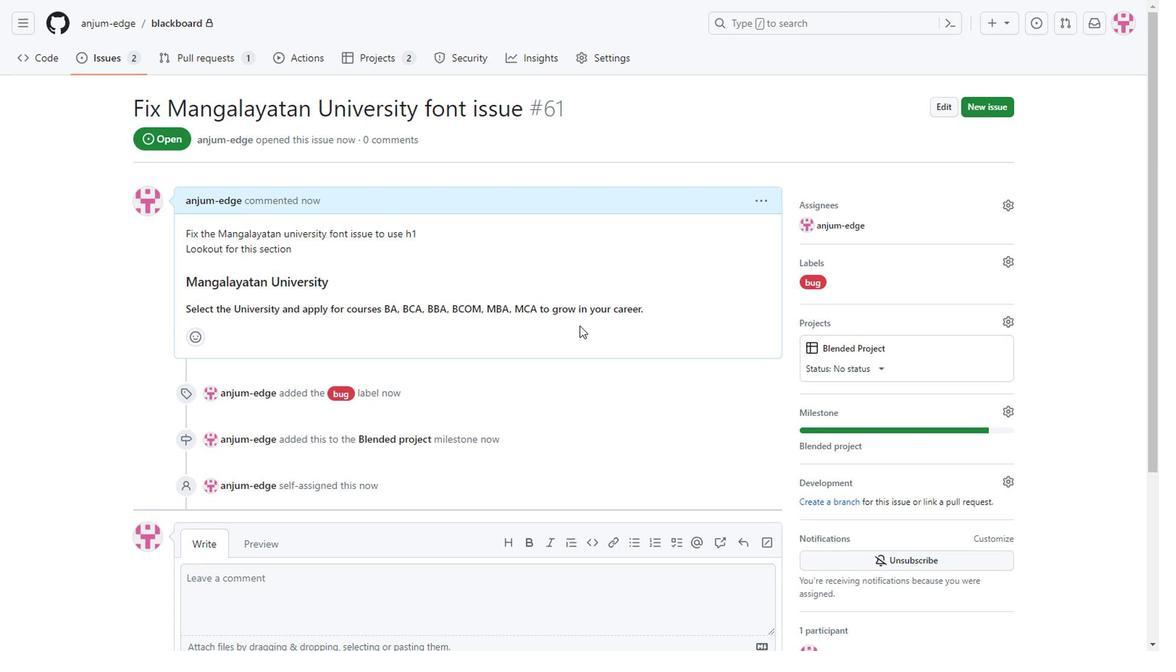 
Action: Mouse scrolled (575, 326) with delta (0, 0)
Screenshot: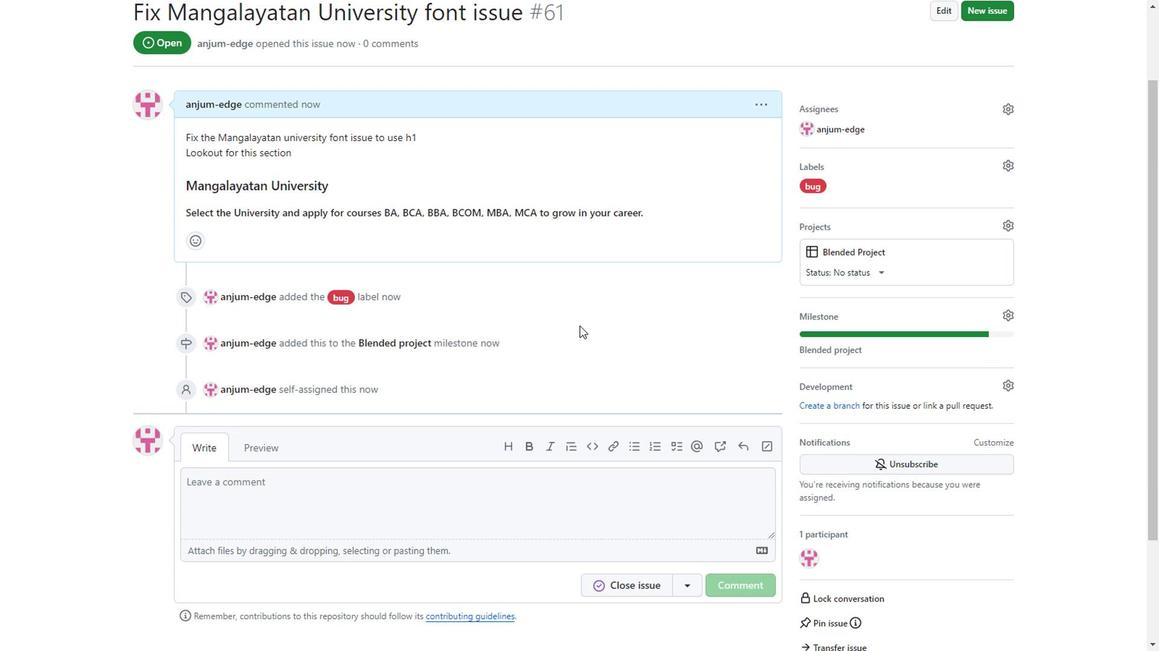 
Action: Mouse scrolled (575, 326) with delta (0, 0)
Screenshot: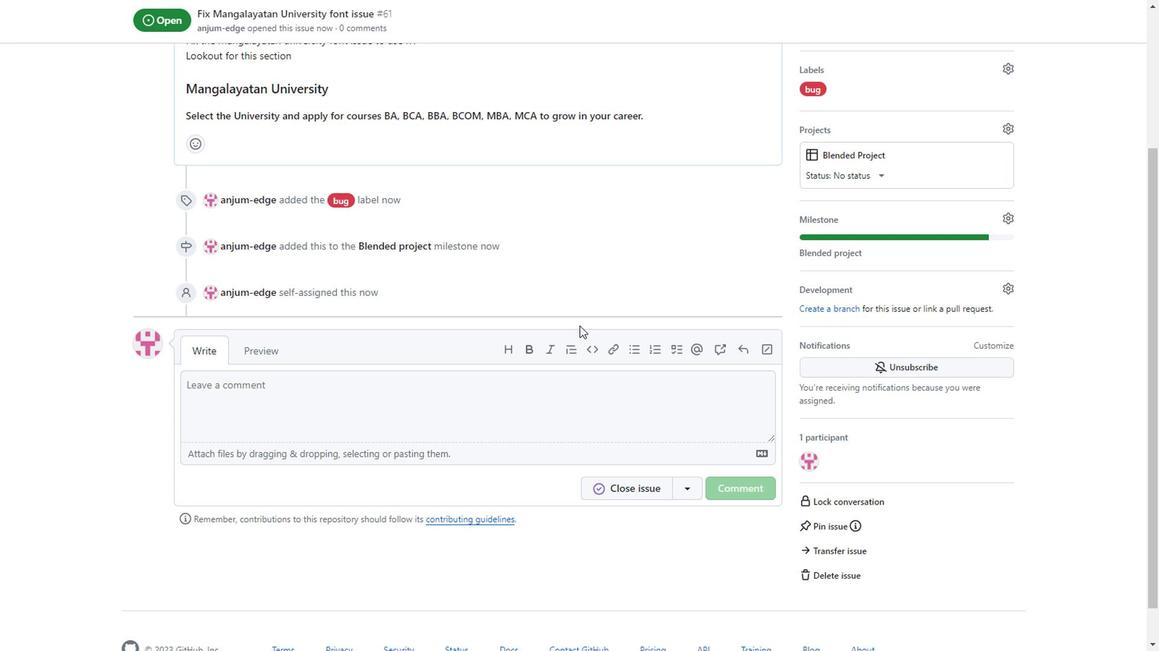 
Action: Mouse scrolled (575, 326) with delta (0, 0)
Screenshot: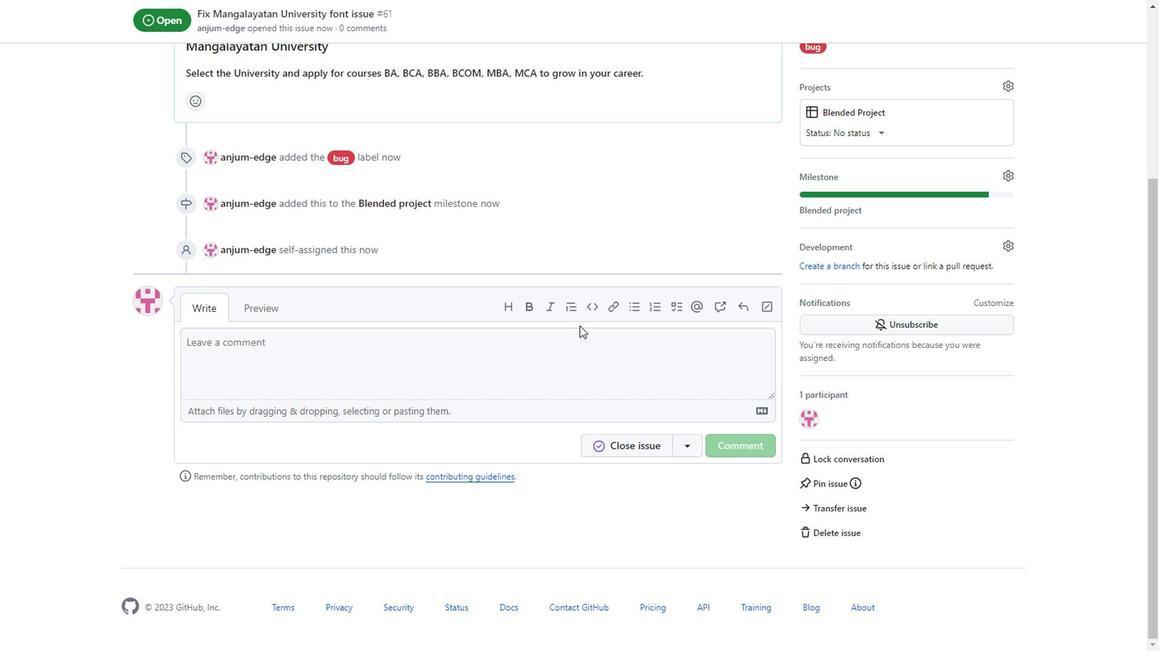 
Action: Mouse scrolled (575, 326) with delta (0, 0)
Screenshot: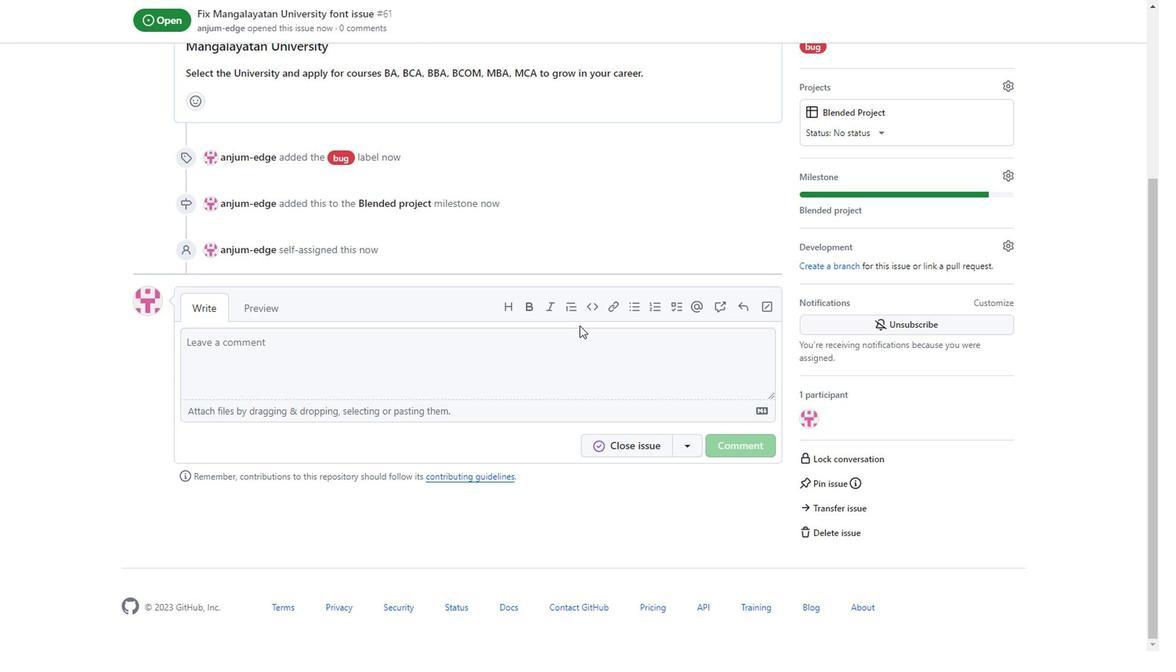 
Action: Mouse scrolled (575, 326) with delta (0, 0)
Screenshot: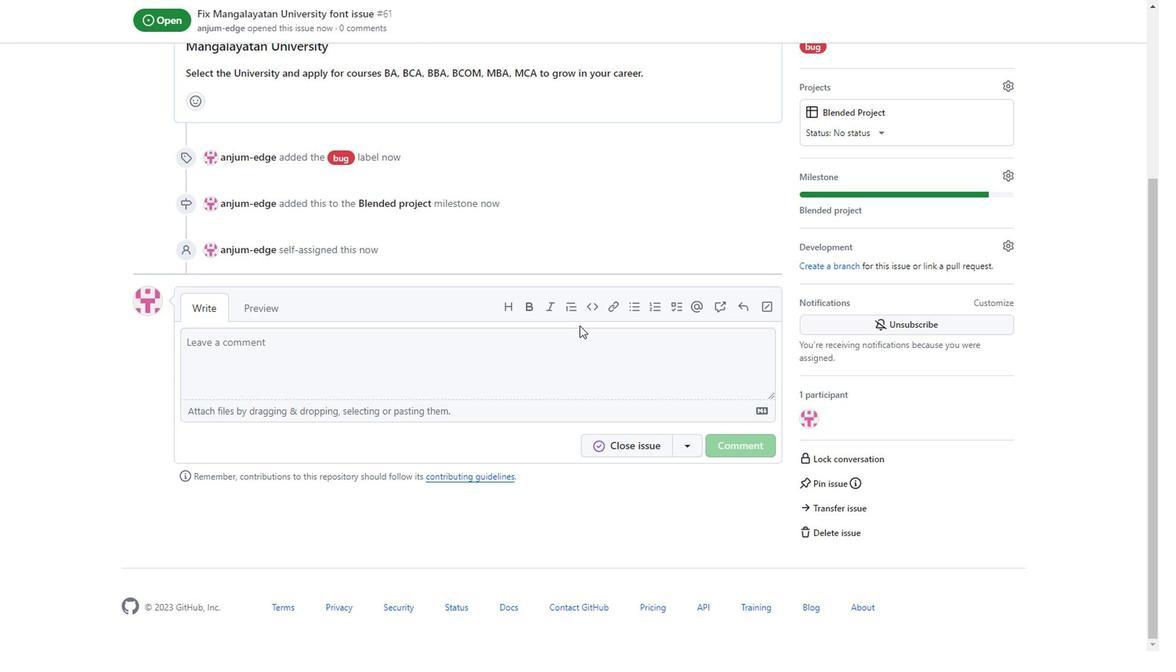 
Action: Mouse scrolled (575, 327) with delta (0, 0)
Screenshot: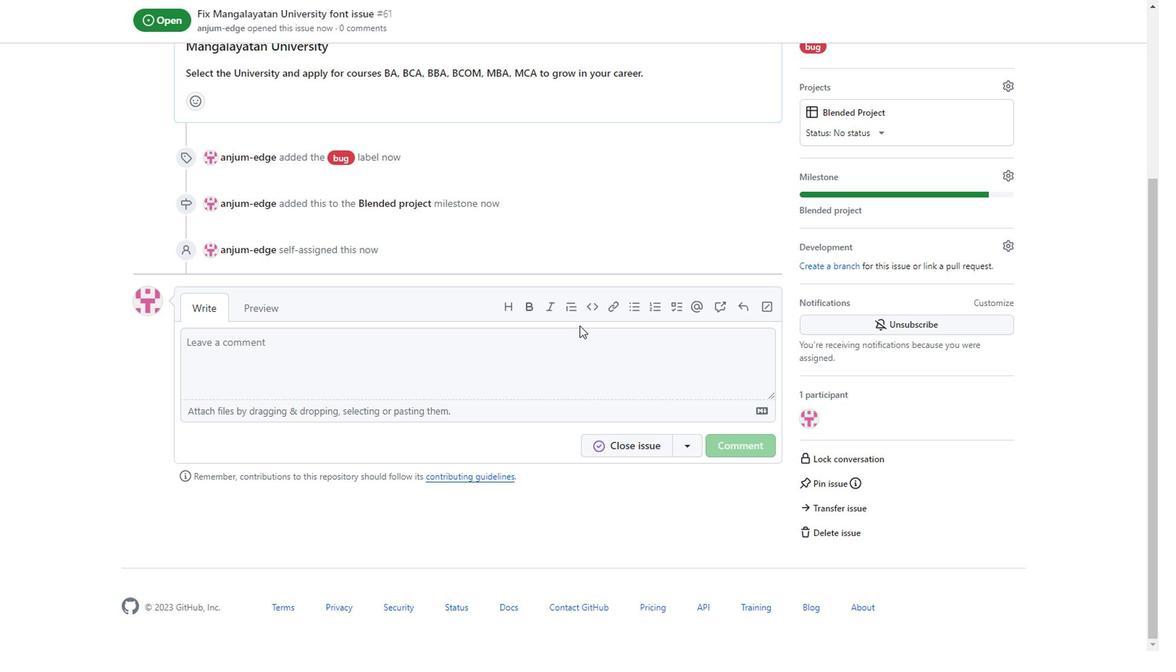 
Action: Mouse scrolled (575, 327) with delta (0, 0)
Screenshot: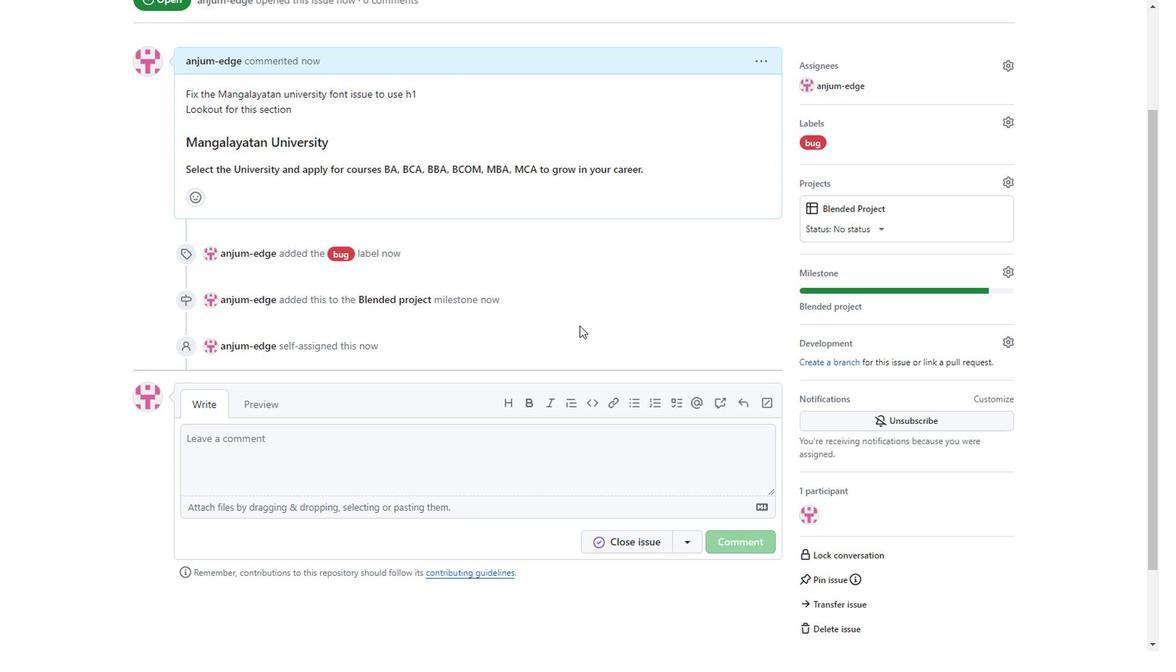
Action: Mouse scrolled (575, 327) with delta (0, 0)
Screenshot: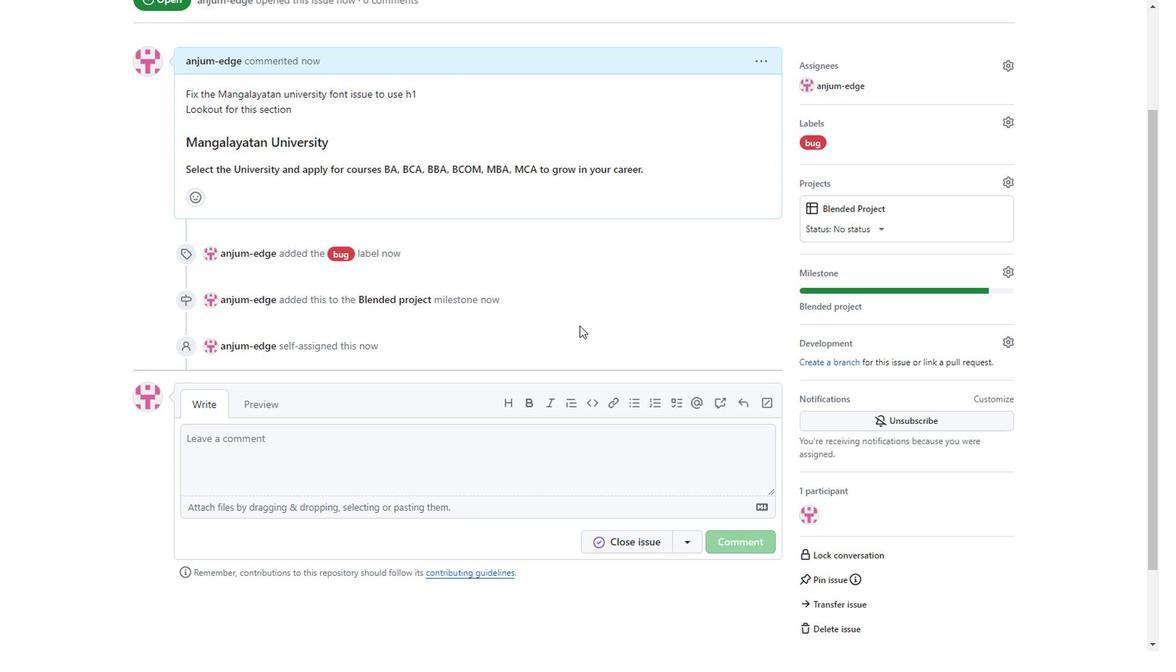 
Action: Mouse scrolled (575, 327) with delta (0, 0)
Screenshot: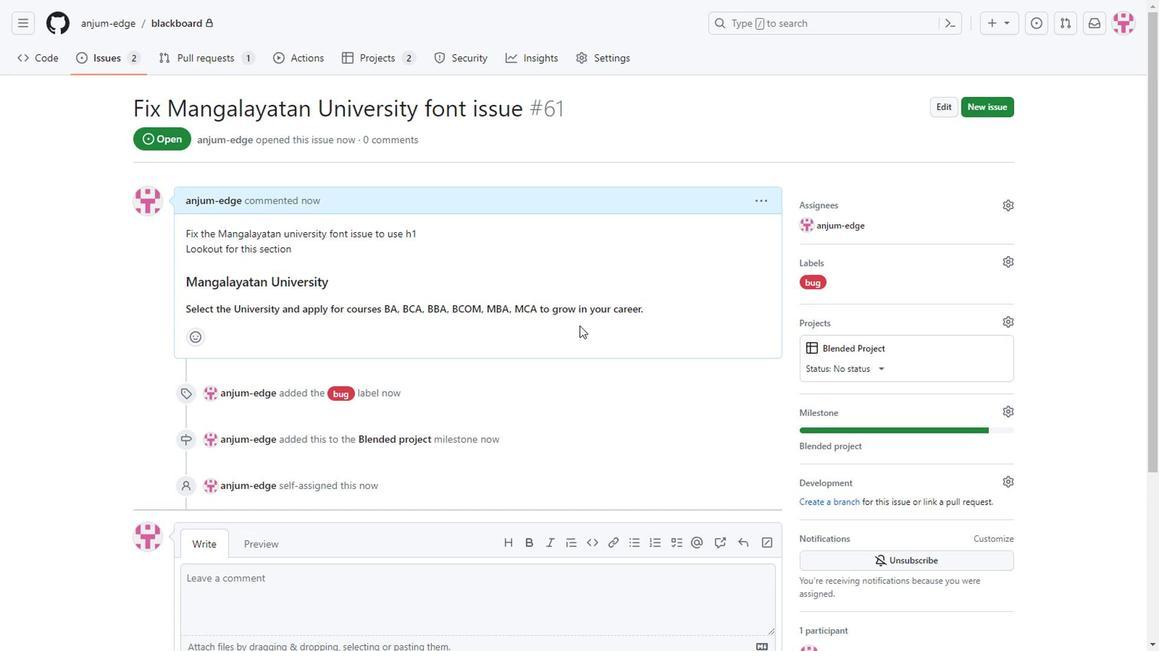 
Action: Mouse scrolled (575, 327) with delta (0, 0)
Screenshot: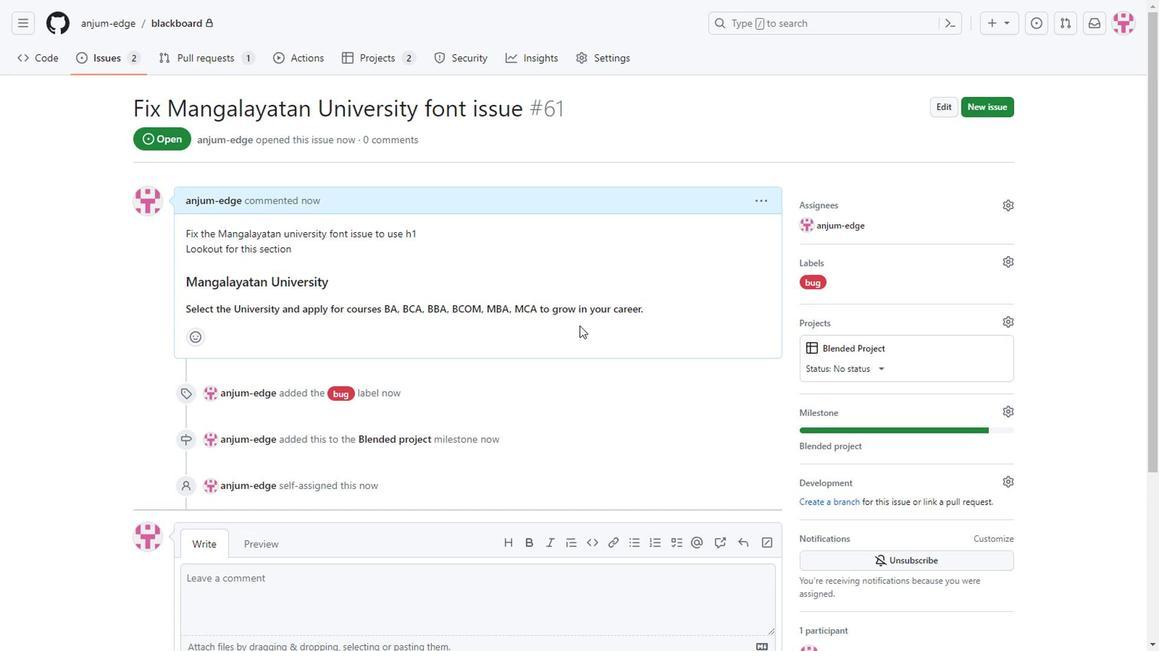 
Action: Mouse scrolled (575, 327) with delta (0, 0)
Screenshot: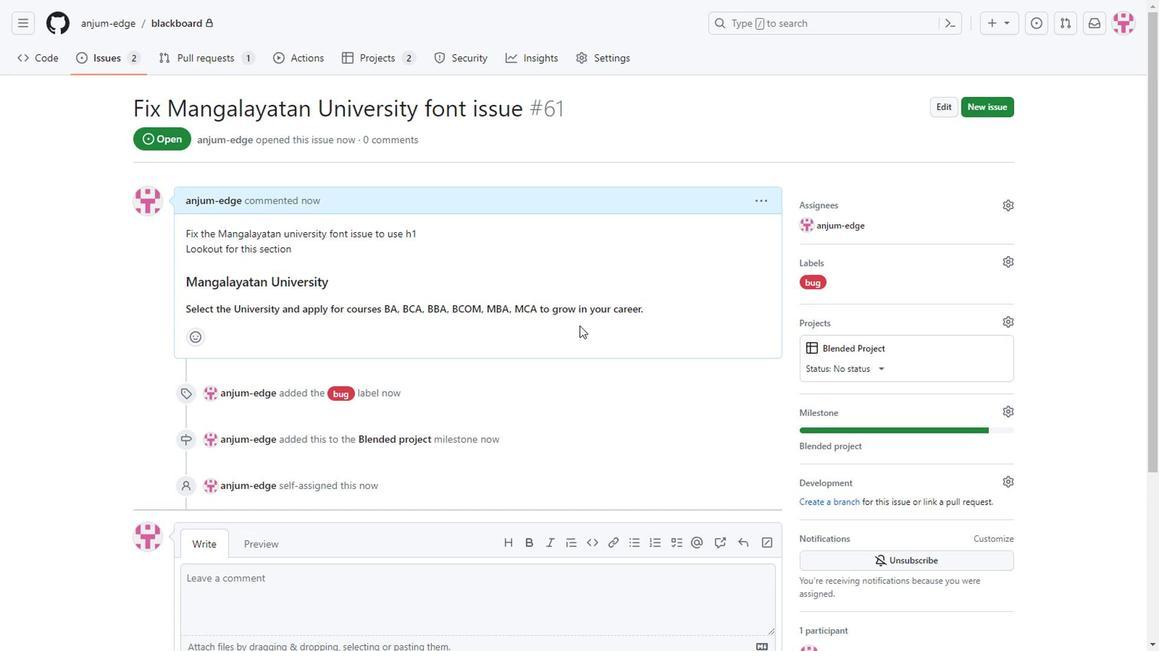 
Action: Mouse moved to (865, 368)
Screenshot: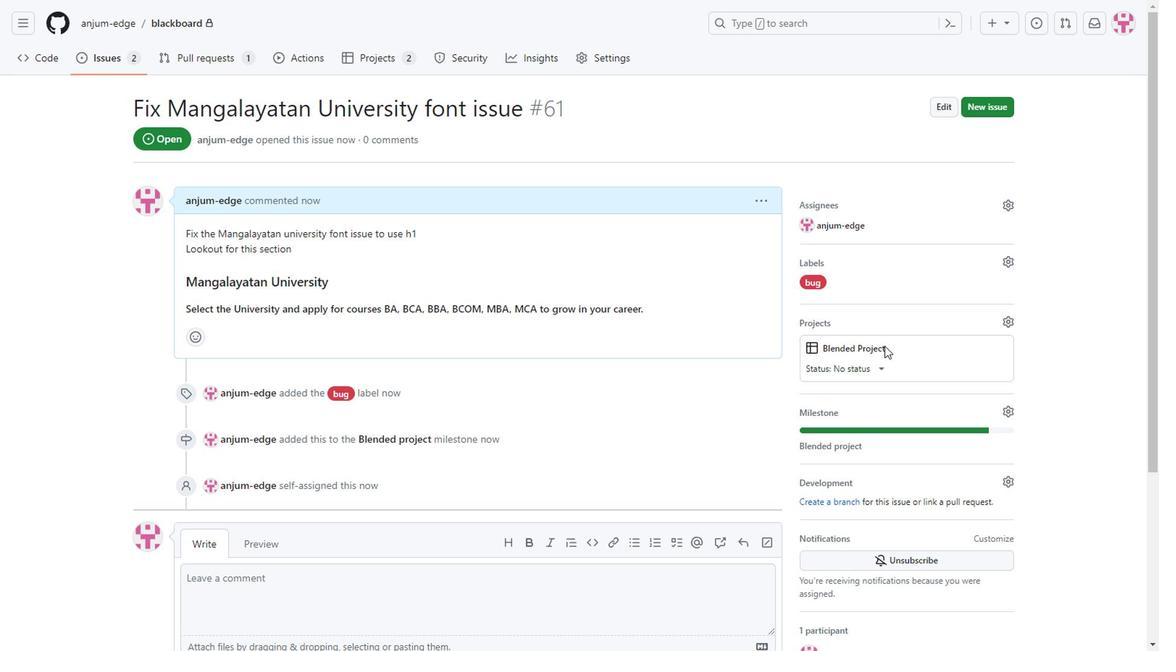 
Action: Mouse pressed left at (865, 368)
Screenshot: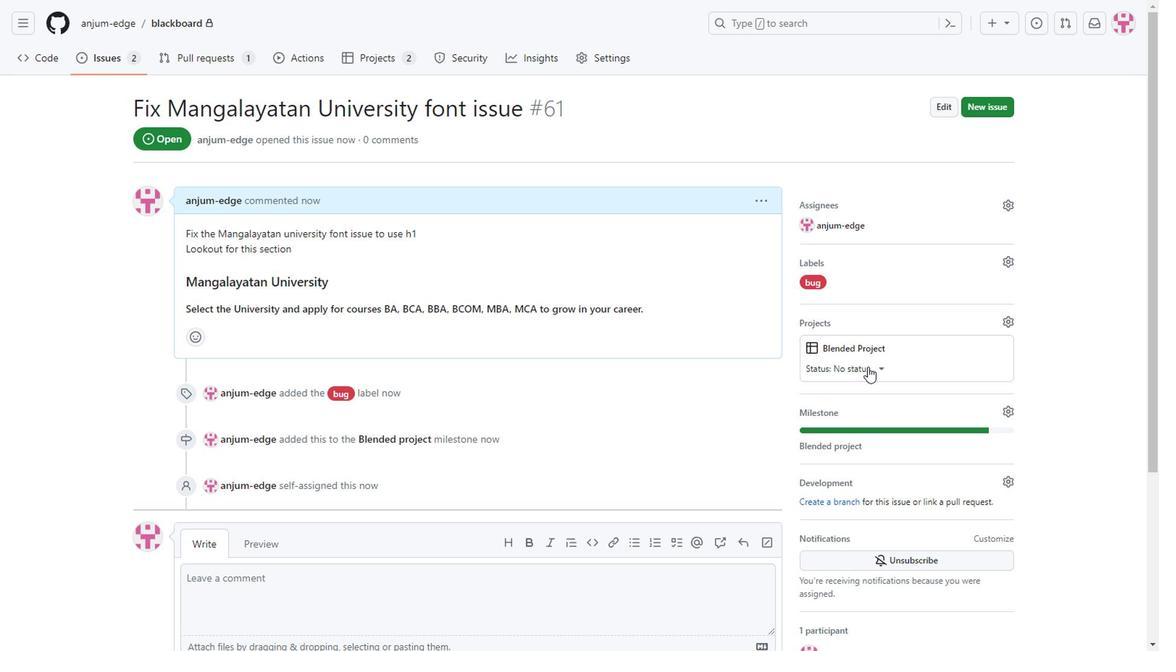 
Action: Mouse moved to (792, 436)
Screenshot: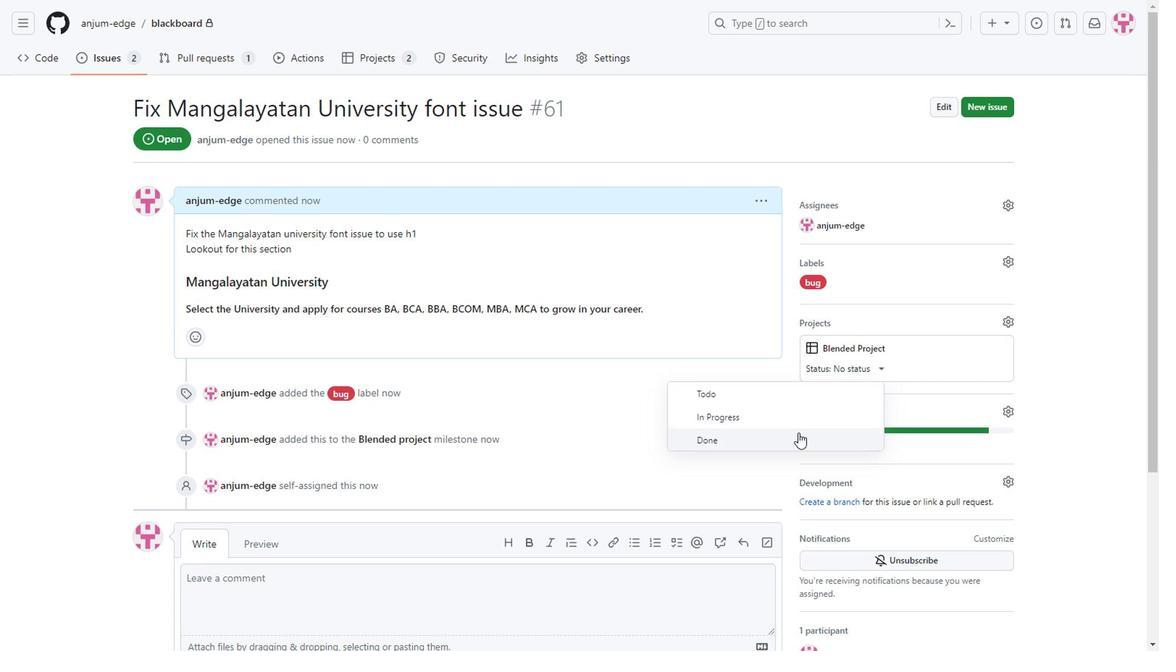 
Action: Mouse pressed left at (792, 436)
Screenshot: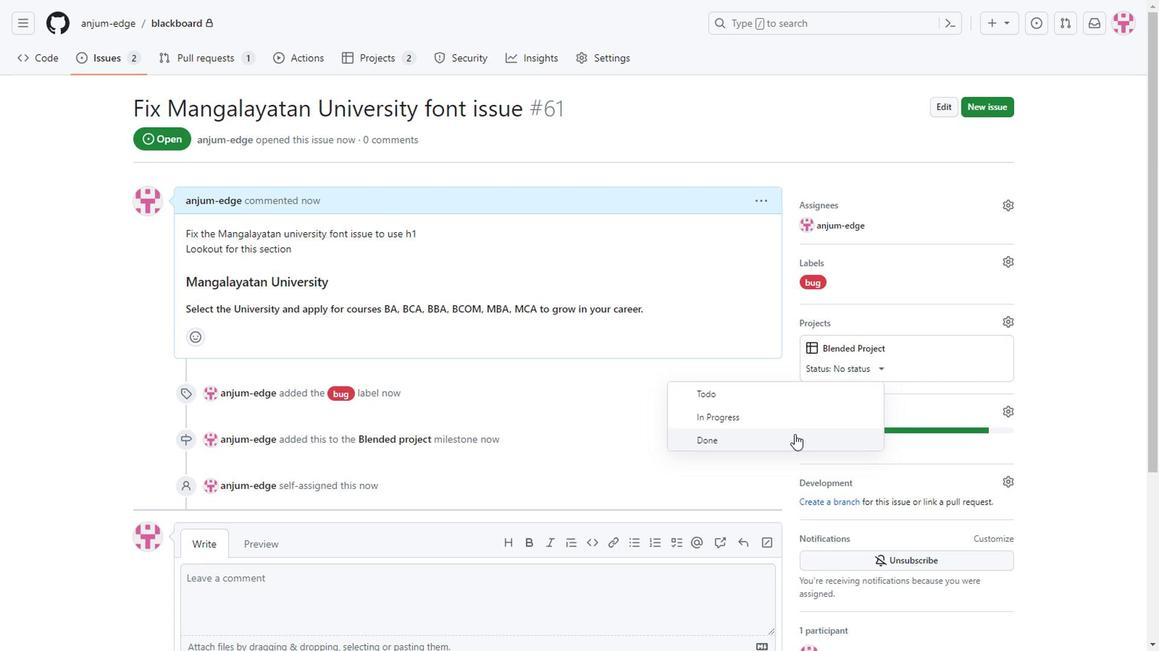 
Action: Mouse moved to (942, 414)
Screenshot: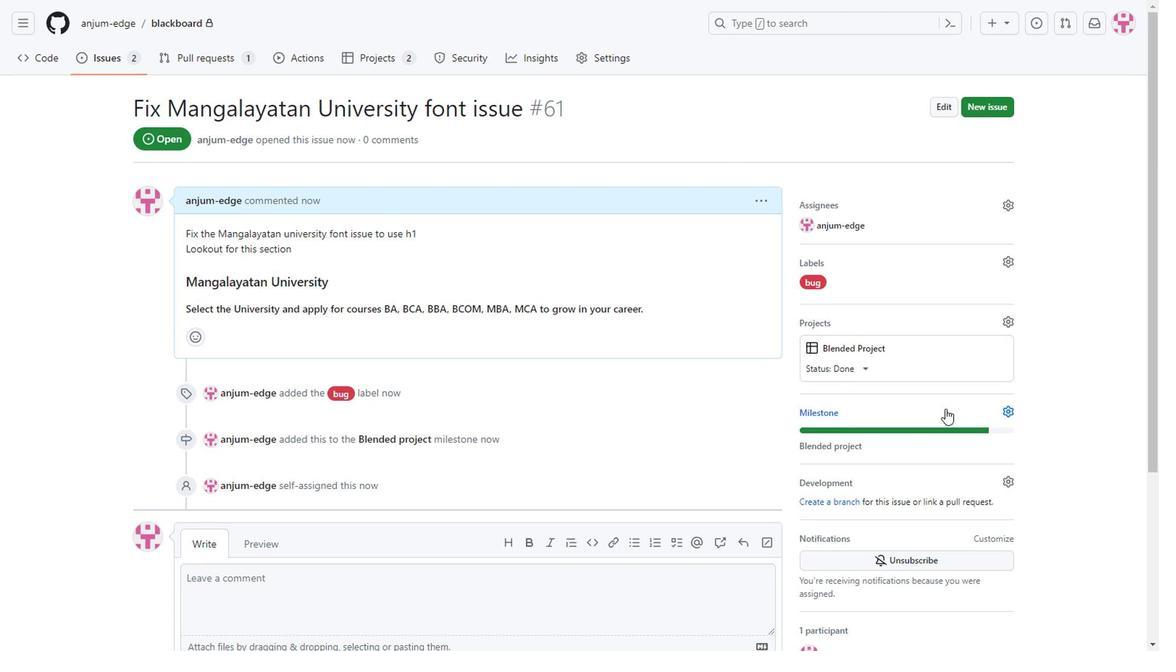
Action: Mouse scrolled (942, 414) with delta (0, 0)
Screenshot: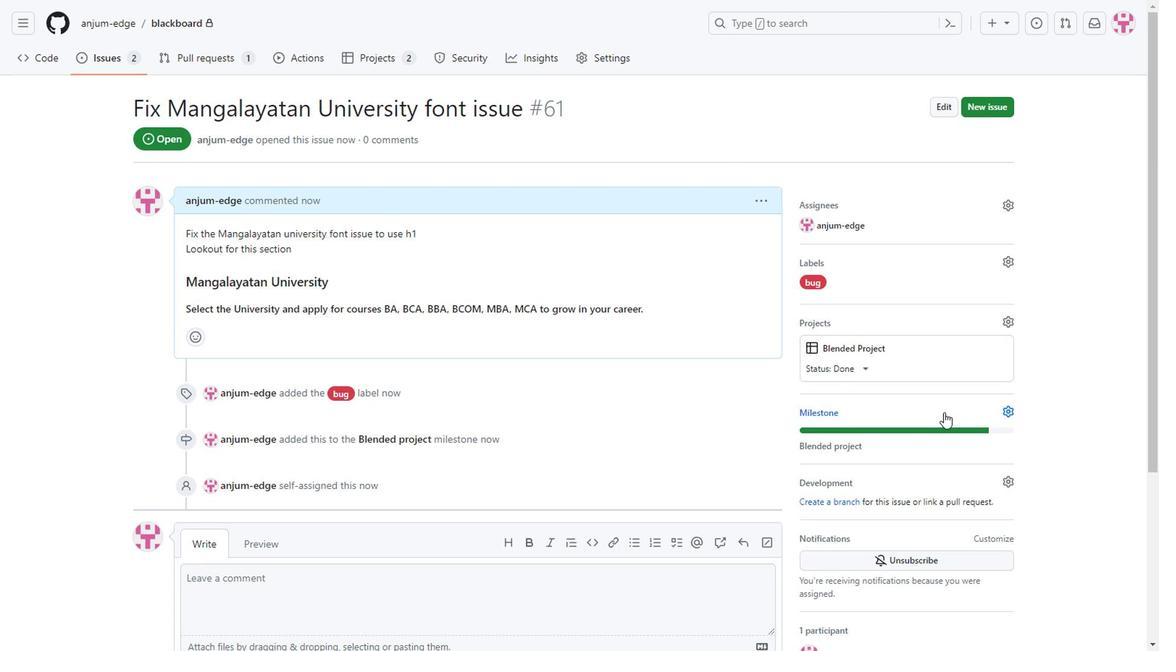 
Action: Mouse moved to (845, 389)
Screenshot: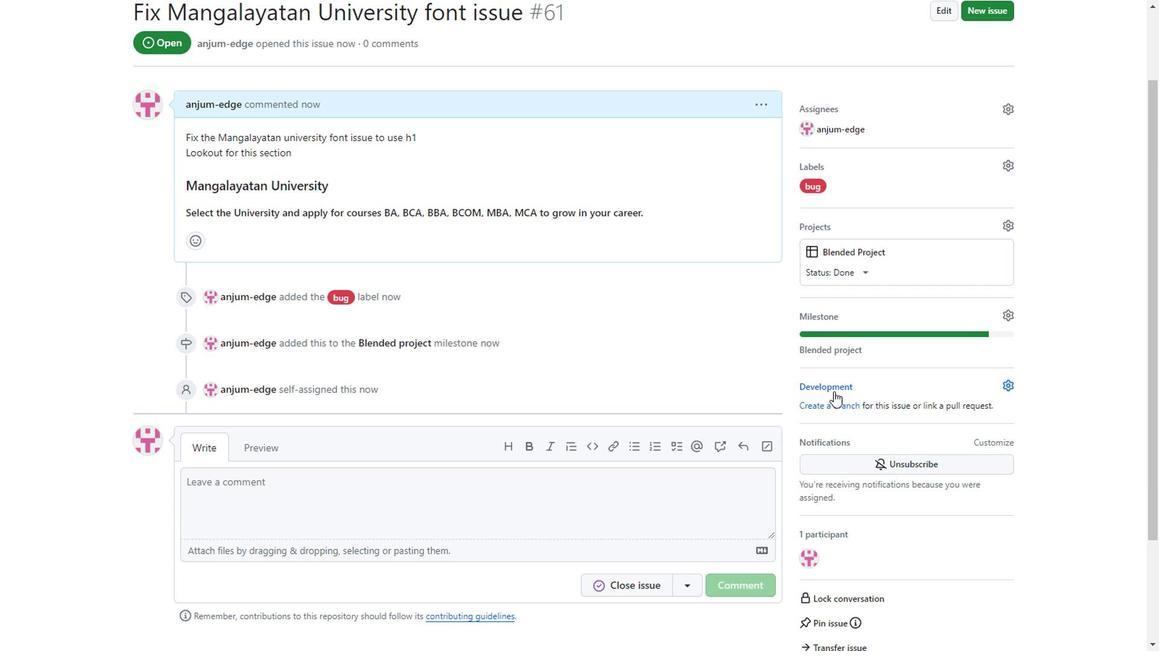 
Action: Mouse pressed left at (845, 389)
Screenshot: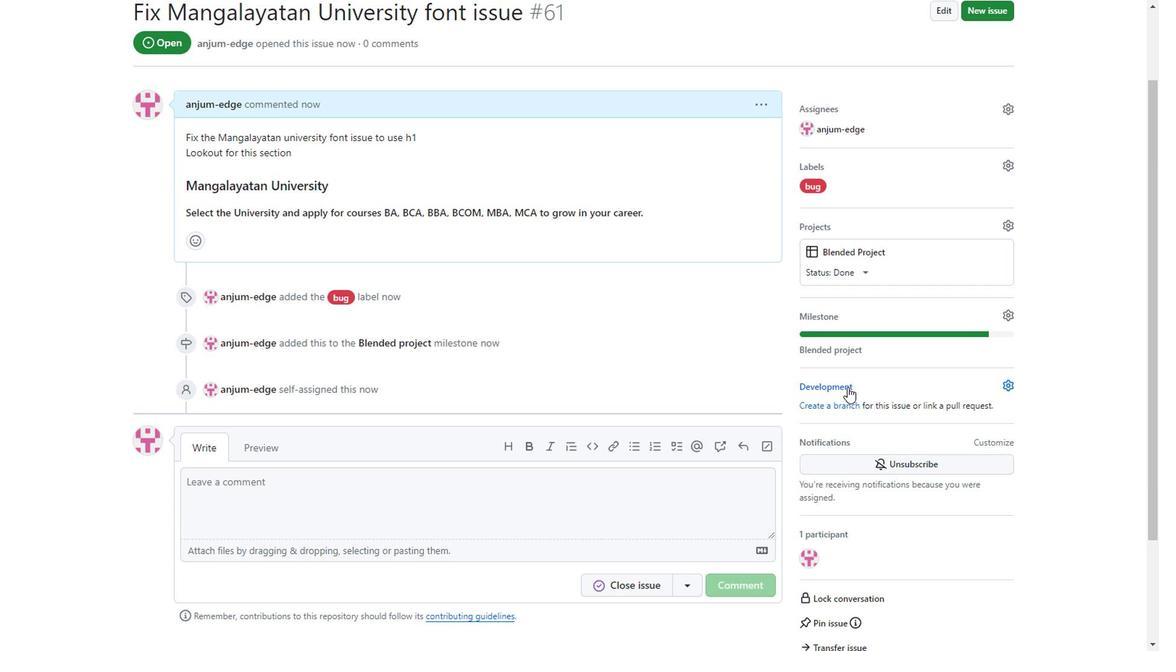 
Action: Mouse moved to (936, 495)
Screenshot: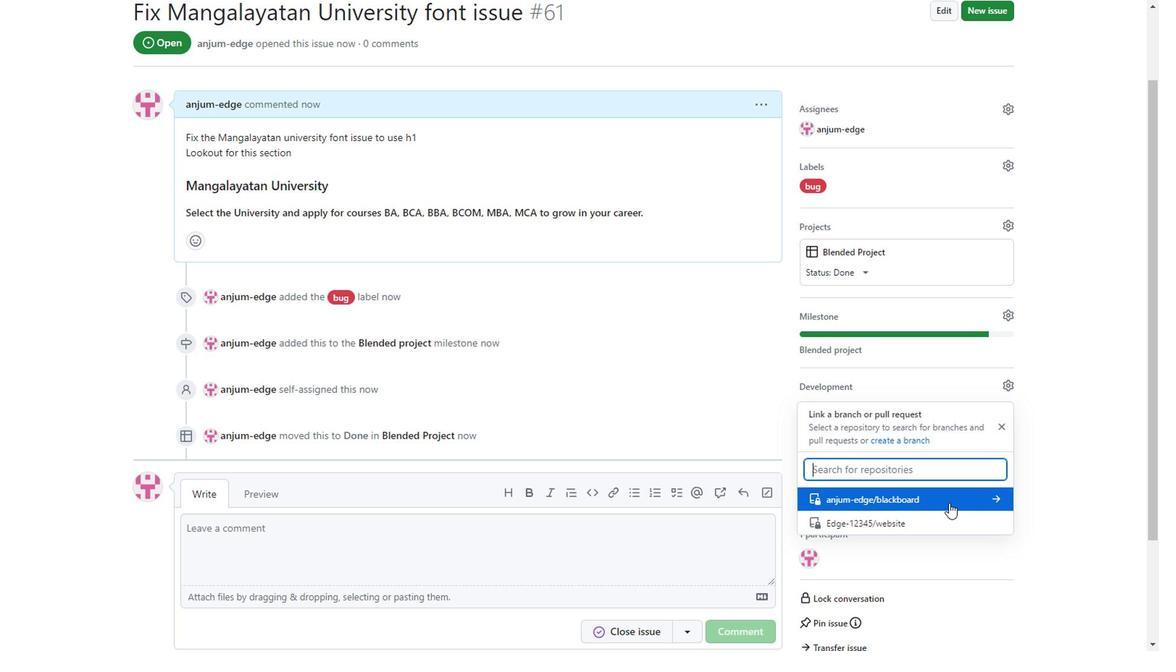 
Action: Mouse pressed left at (936, 495)
Screenshot: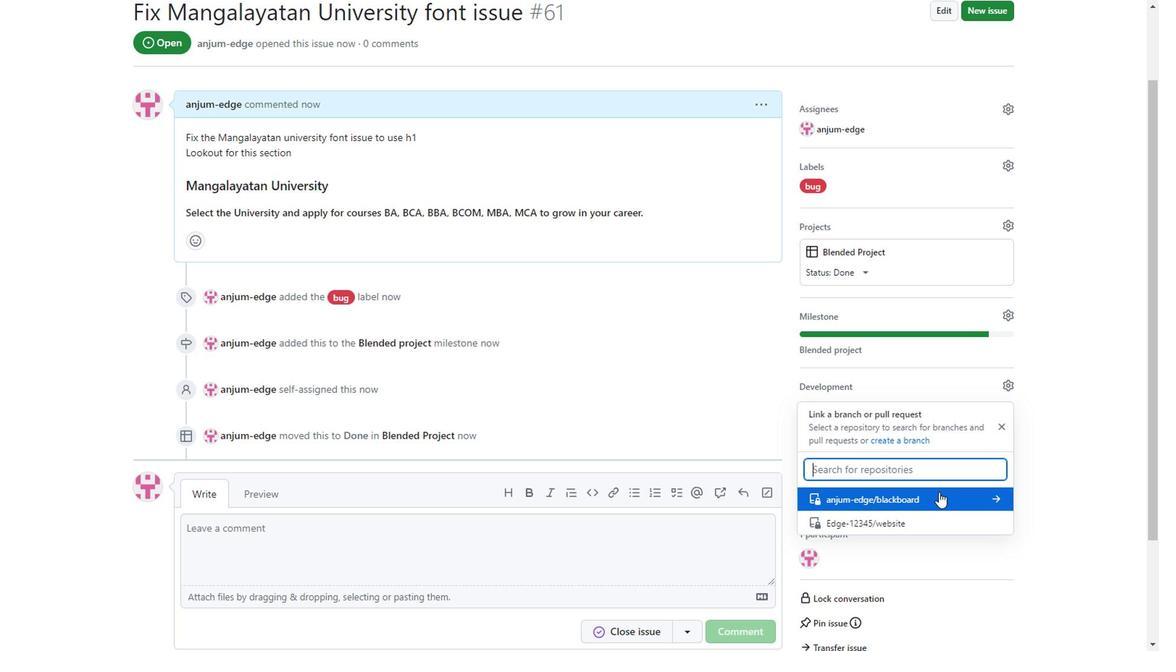 
Action: Mouse moved to (575, 325)
Screenshot: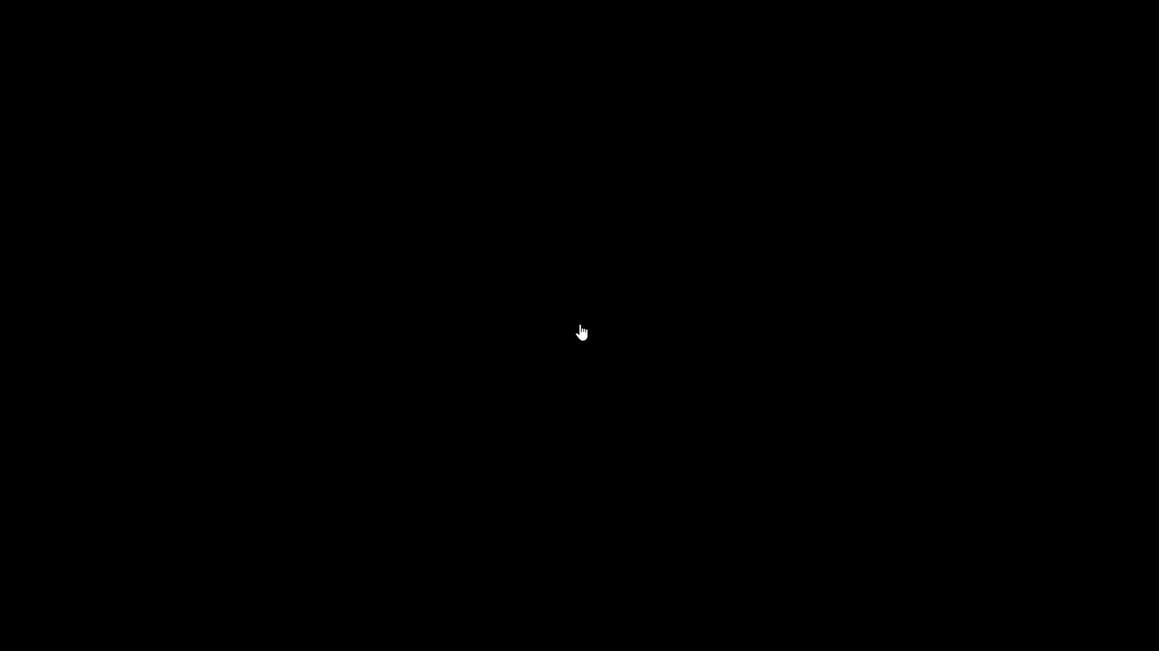 
Action: Mouse pressed left at (575, 325)
Screenshot: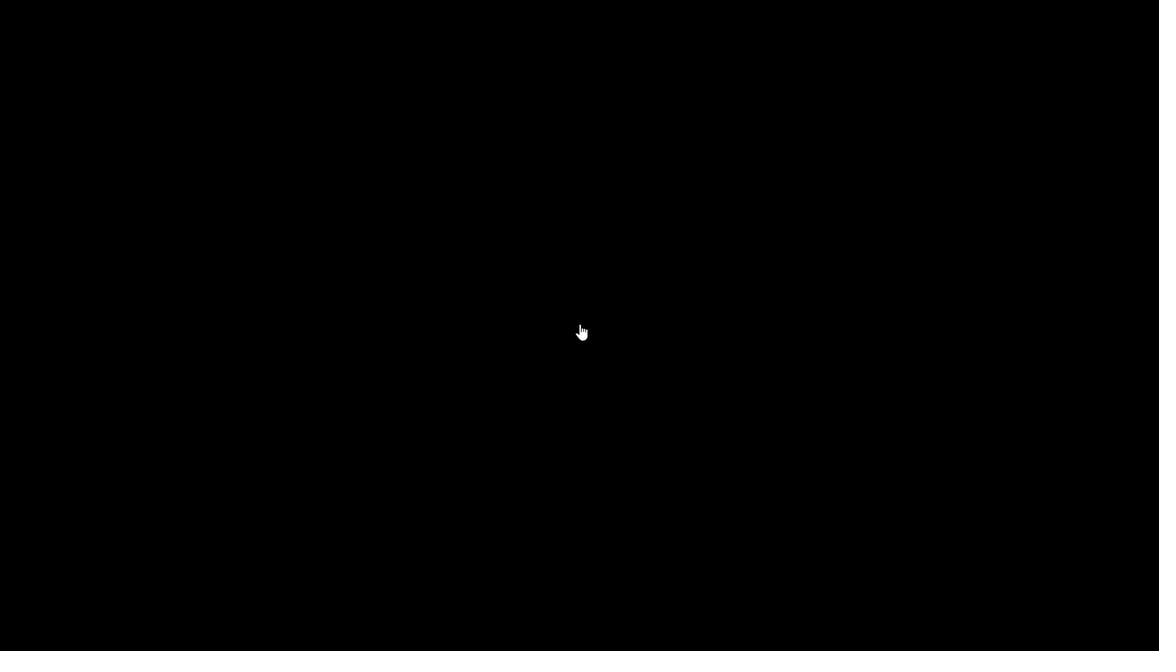
Action: Mouse moved to (826, 392)
Screenshot: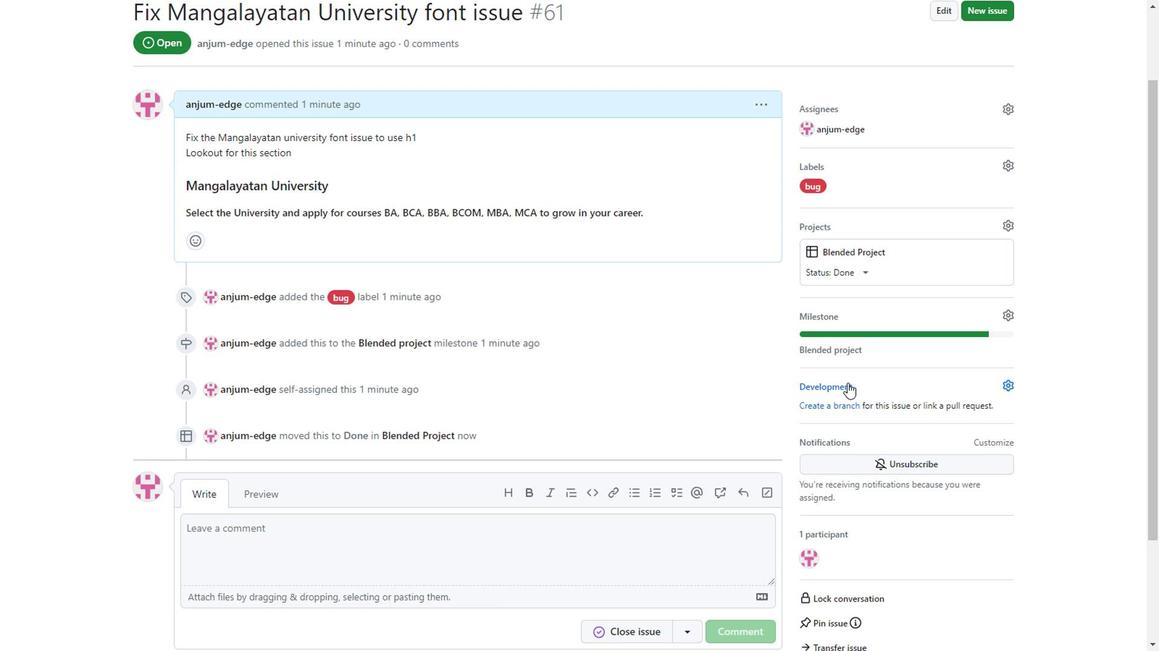 
Action: Mouse pressed left at (826, 392)
Screenshot: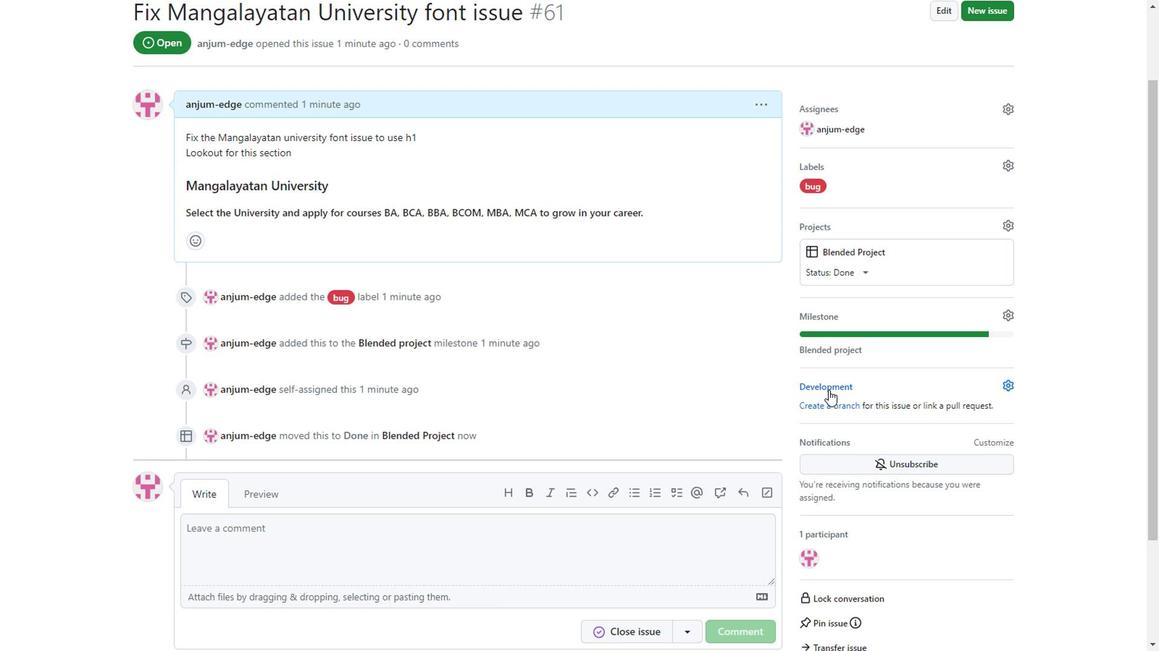 
Action: Mouse moved to (831, 387)
Screenshot: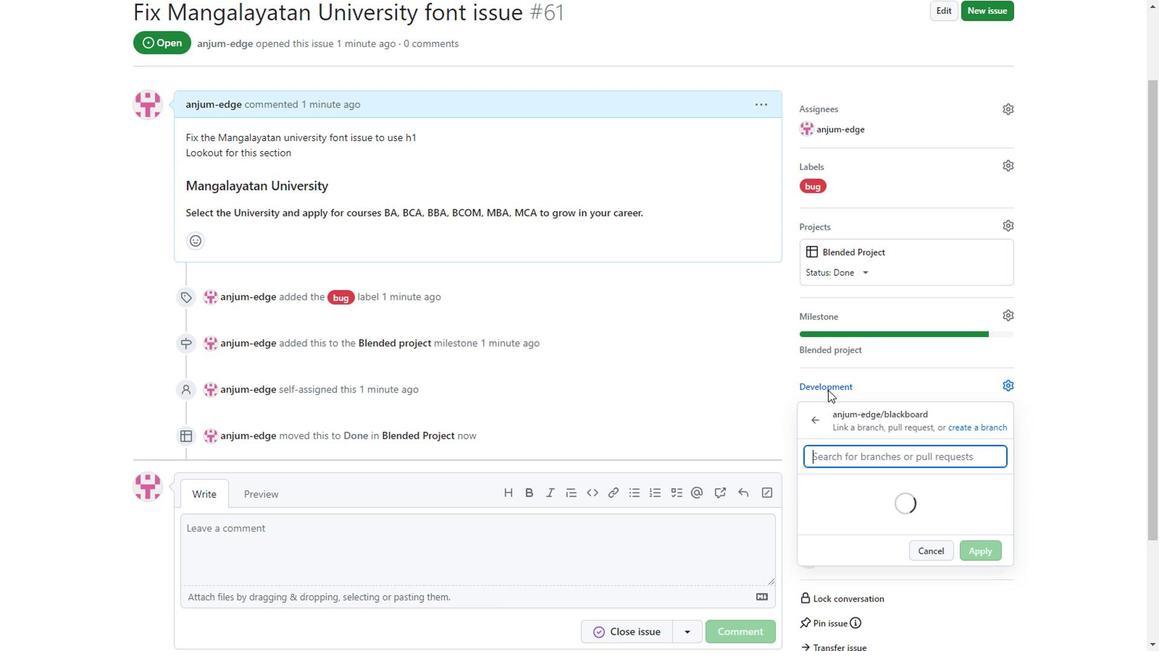 
Action: Mouse scrolled (575, 326) with delta (0, 0)
Screenshot: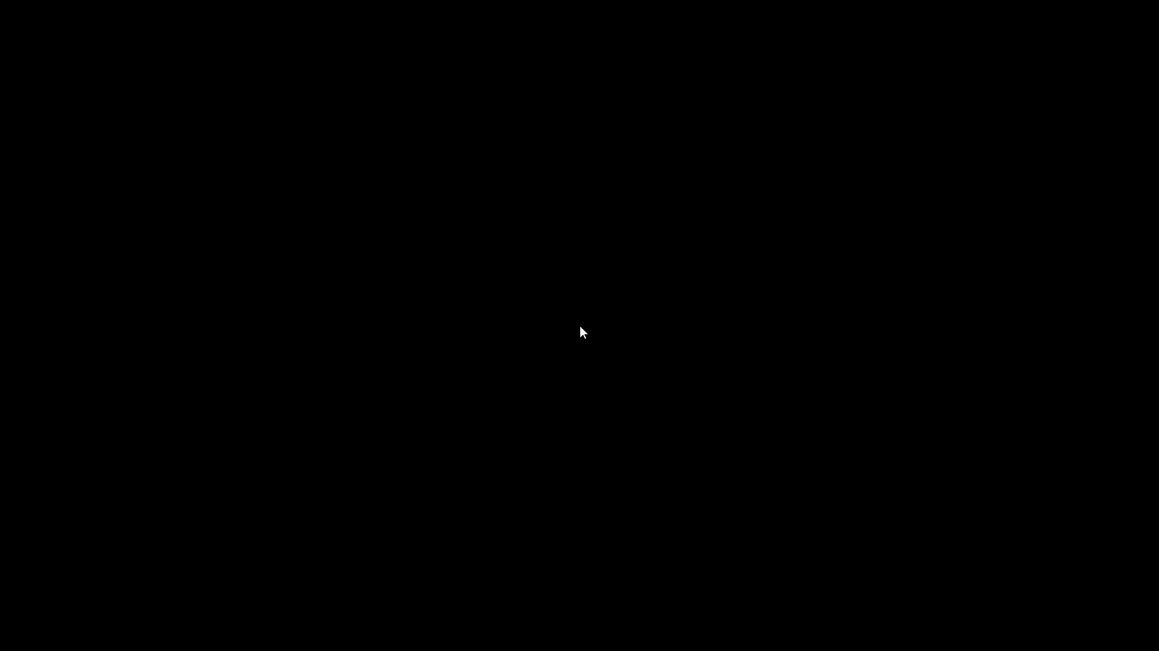 
Action: Mouse scrolled (575, 326) with delta (0, 0)
Screenshot: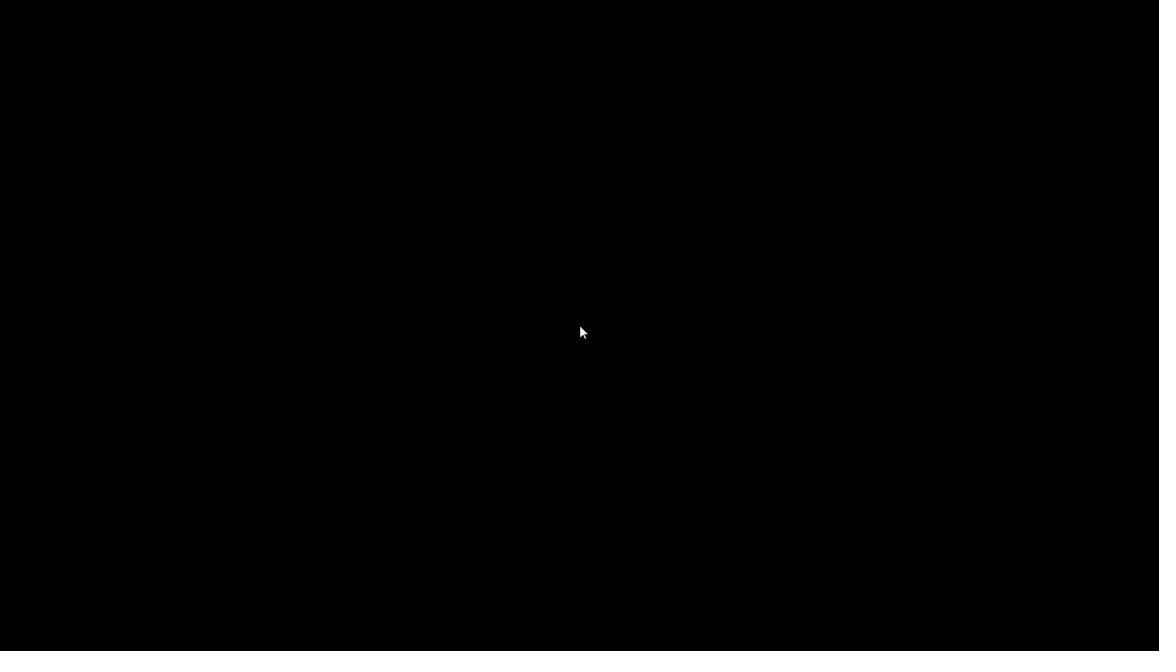 
Action: Mouse moved to (836, 386)
Screenshot: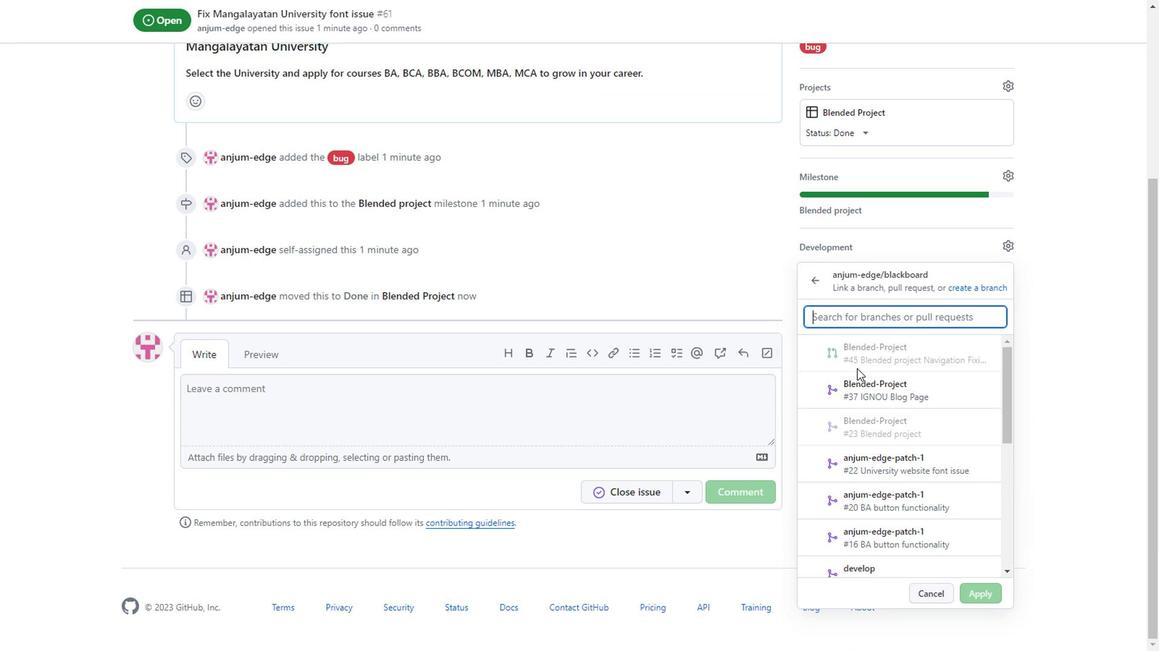 
Action: Mouse pressed left at (836, 386)
Screenshot: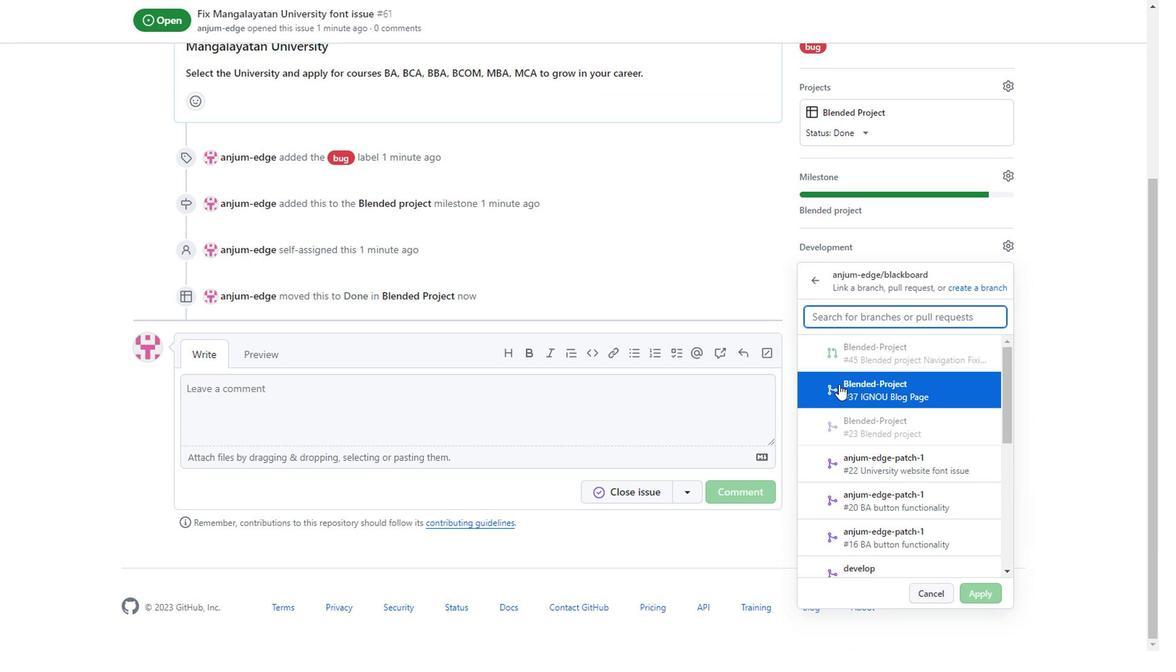 
Action: Mouse moved to (851, 347)
Screenshot: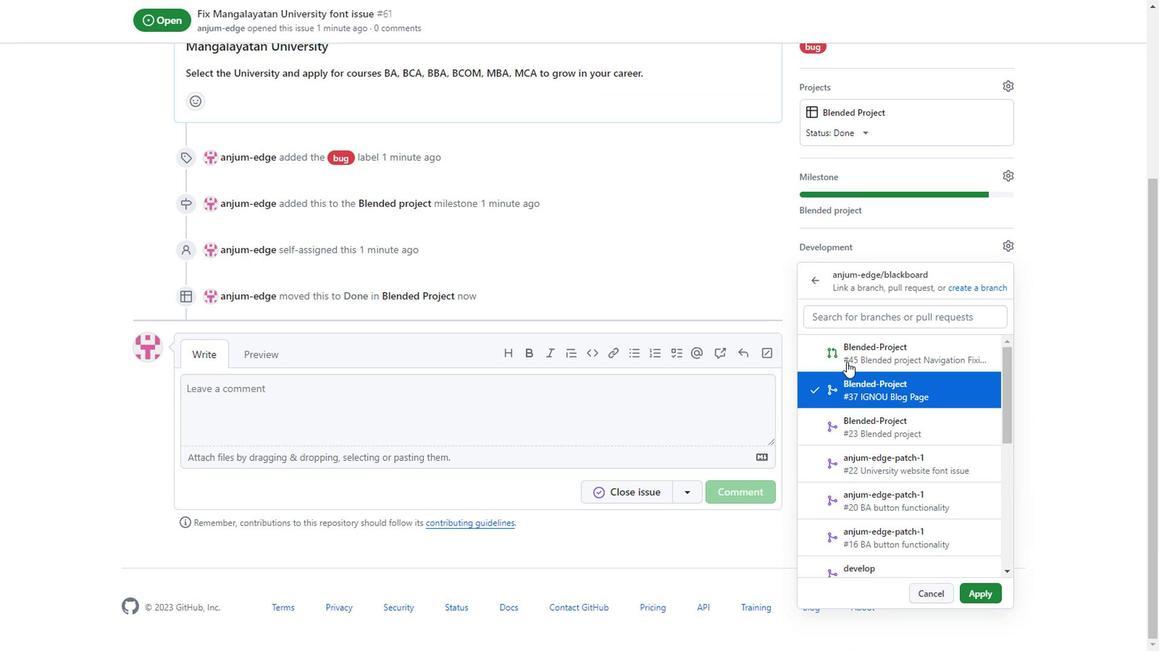 
Action: Mouse pressed left at (851, 347)
Screenshot: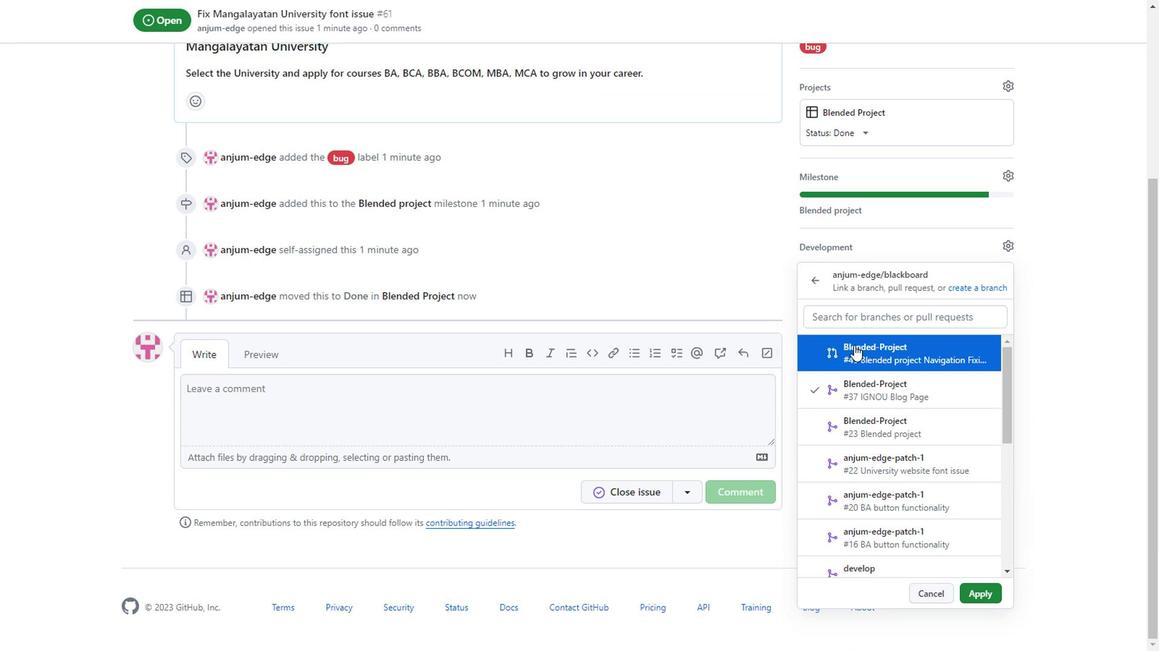 
Action: Mouse moved to (968, 592)
Screenshot: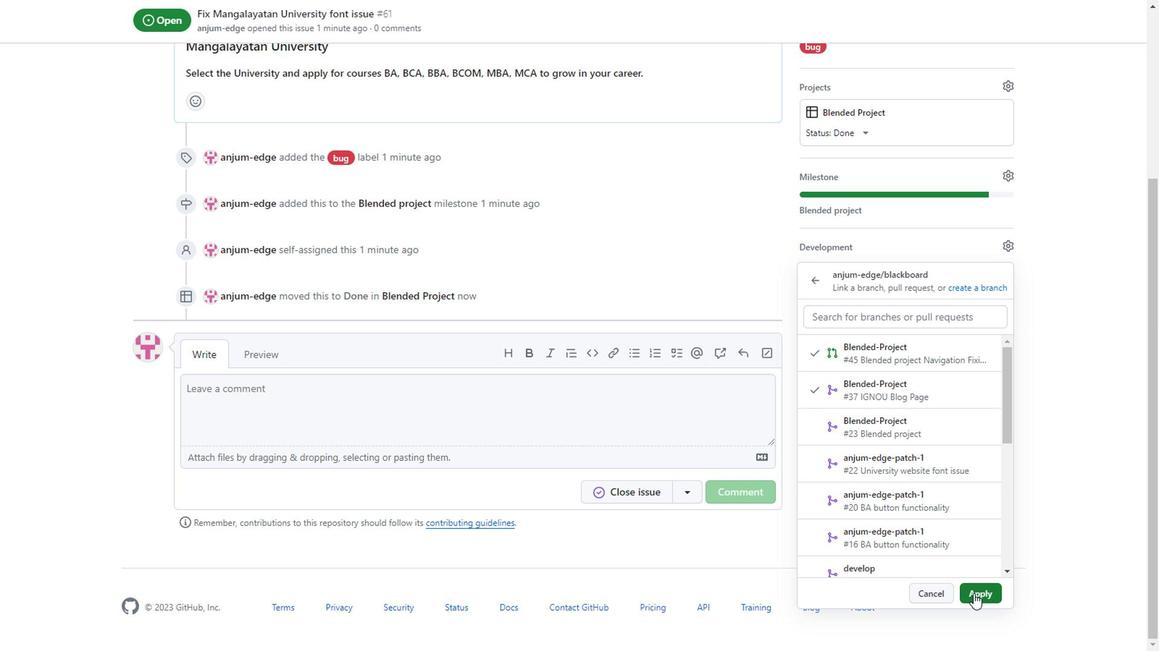 
Action: Mouse pressed left at (968, 592)
Screenshot: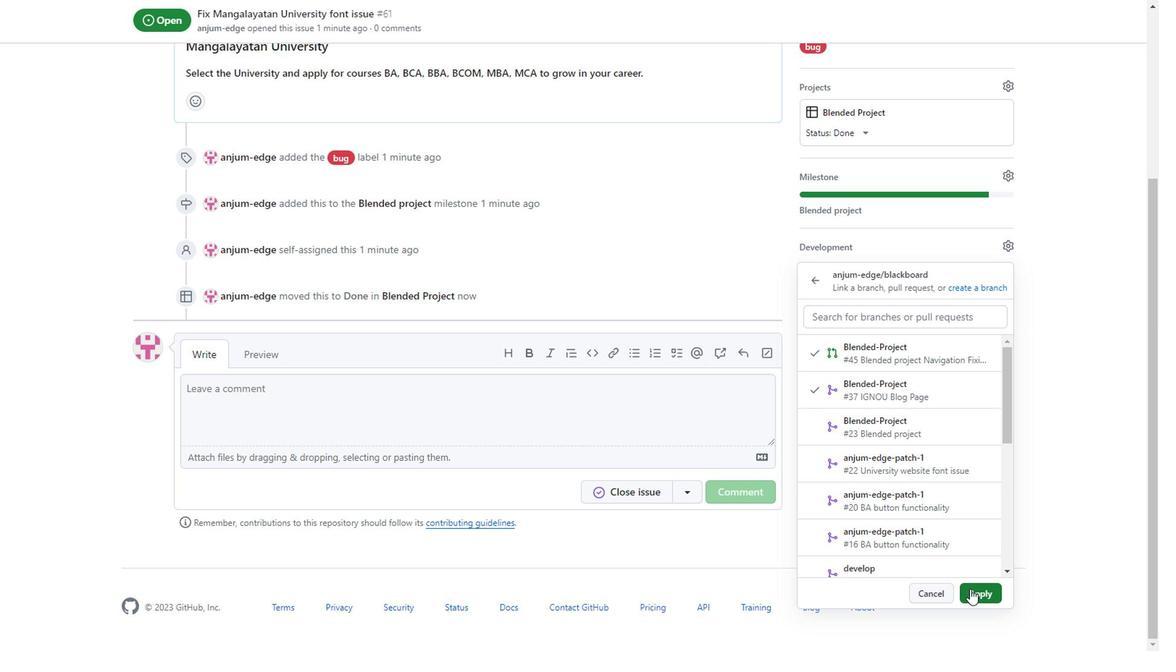 
Action: Mouse moved to (927, 236)
Screenshot: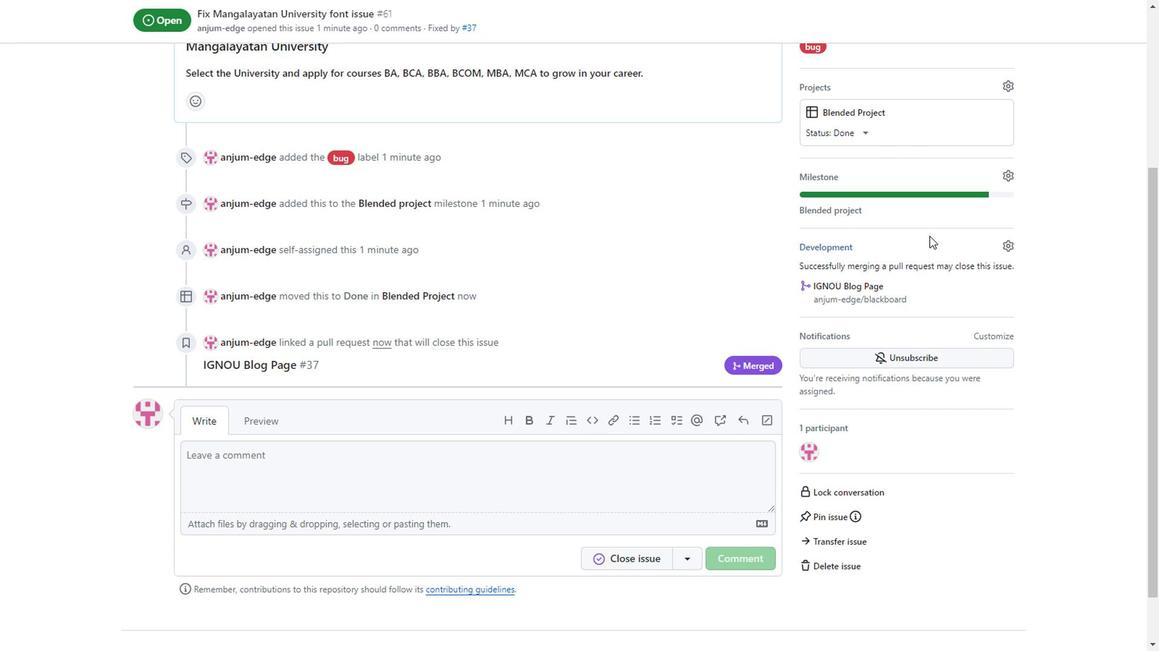 
Action: Mouse scrolled (927, 235) with delta (0, -1)
Screenshot: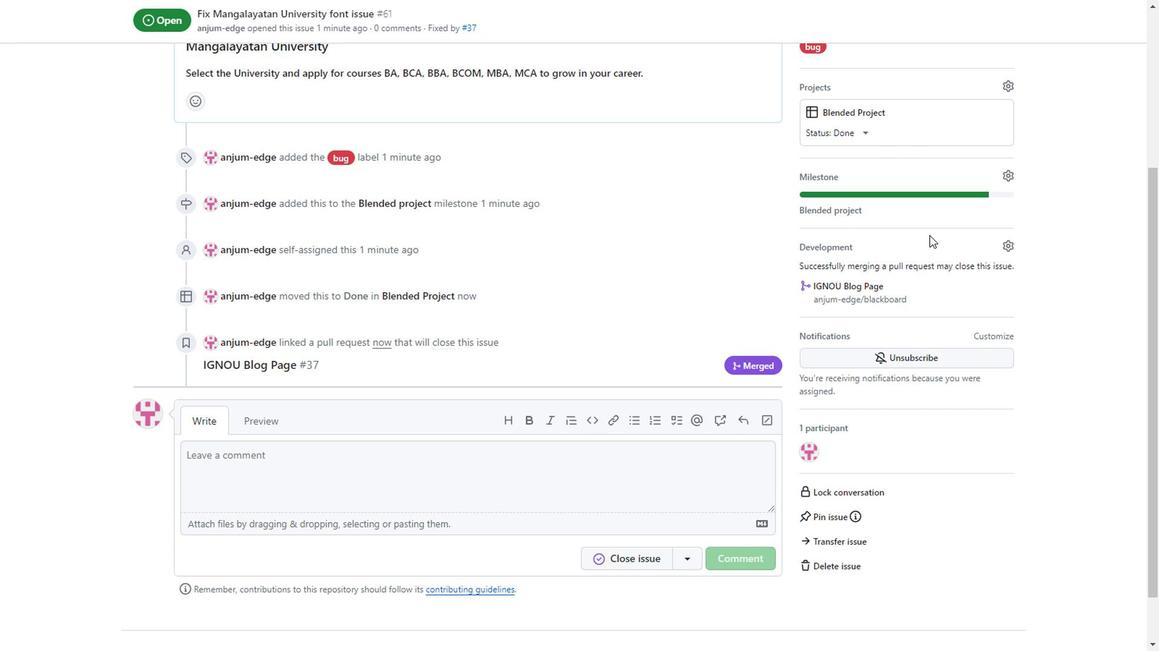 
Action: Mouse scrolled (927, 235) with delta (0, -1)
Screenshot: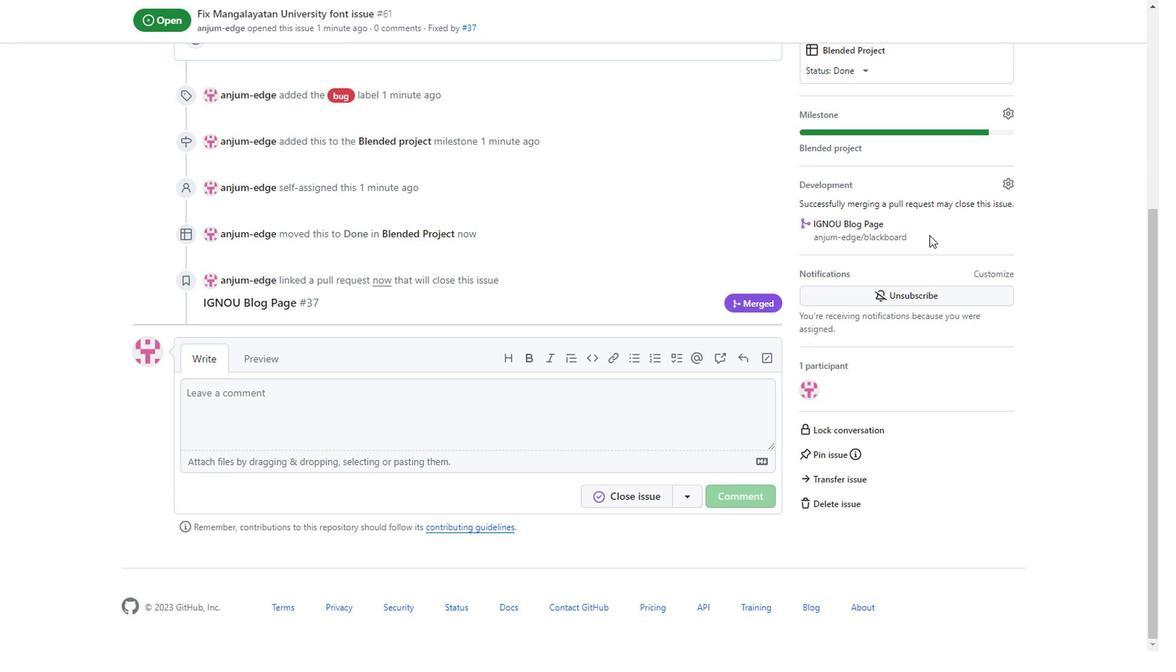 
Action: Mouse scrolled (927, 235) with delta (0, -1)
Screenshot: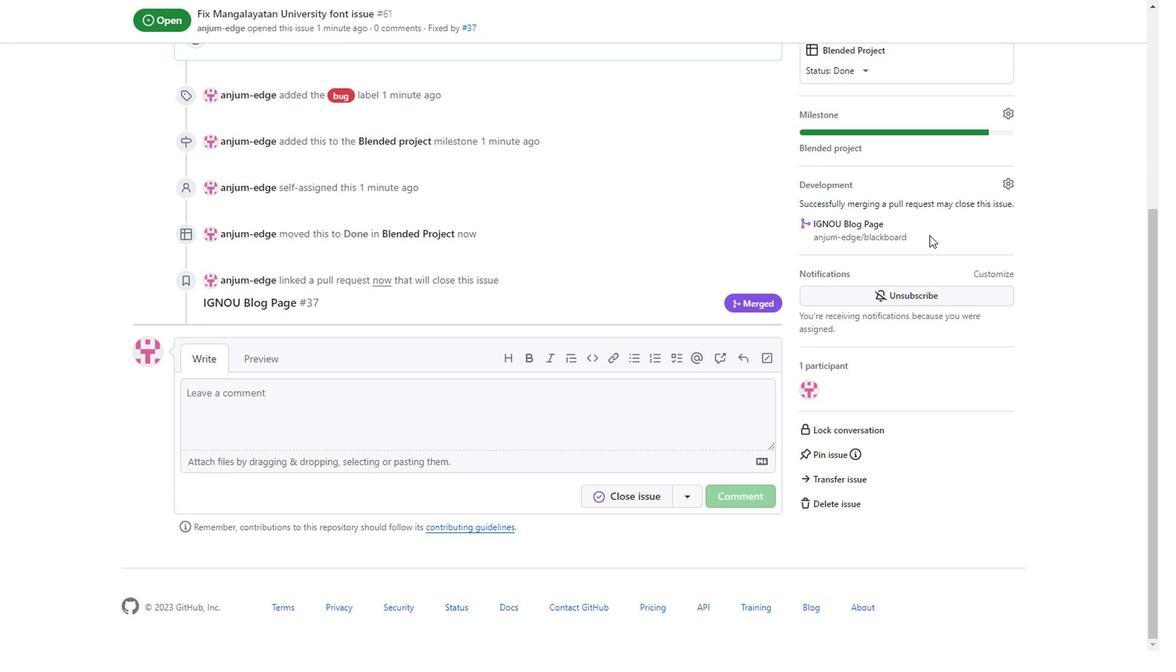 
Action: Mouse scrolled (575, 326) with delta (0, 0)
Screenshot: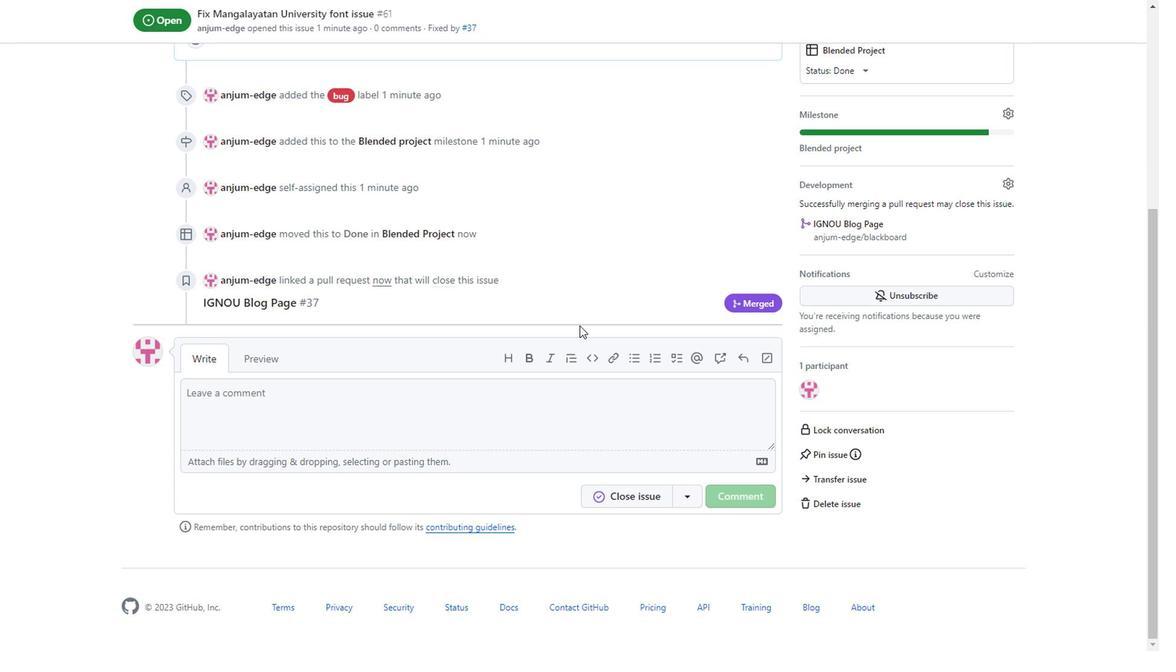 
Action: Mouse scrolled (575, 326) with delta (0, 0)
Screenshot: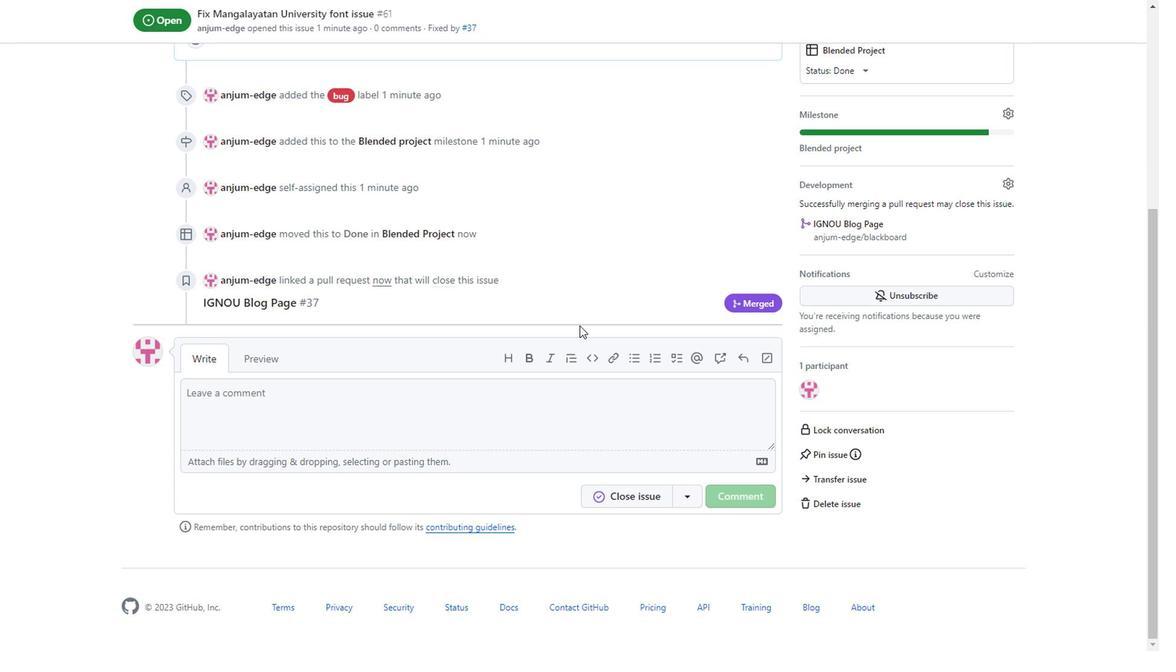 
Action: Mouse scrolled (575, 327) with delta (0, 0)
Screenshot: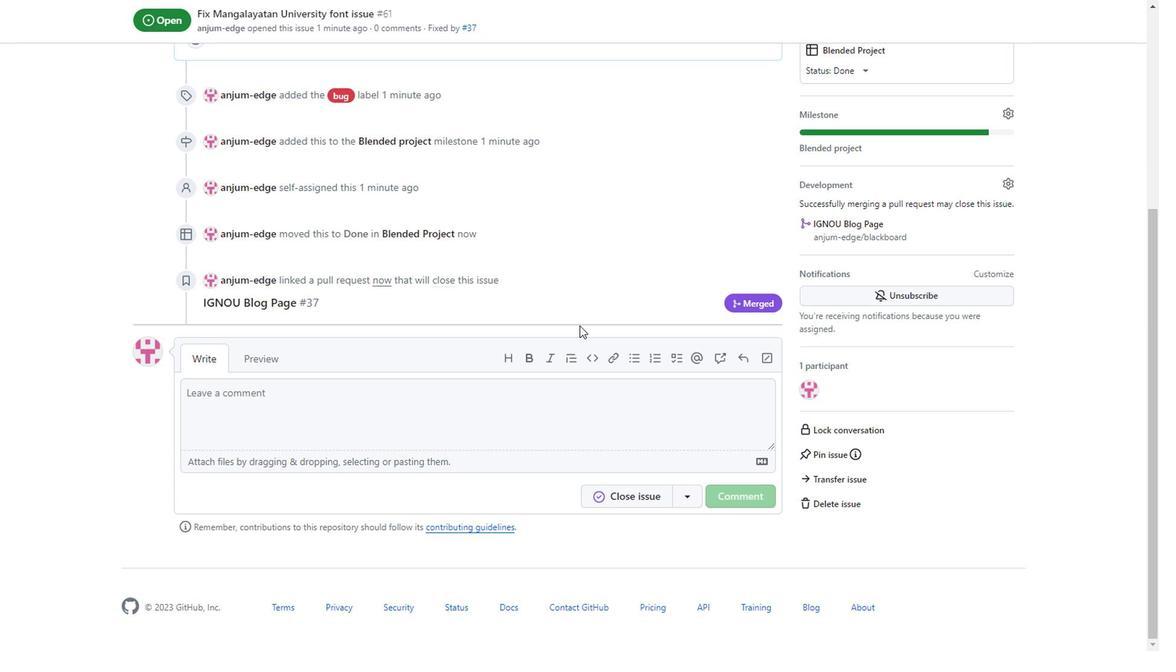 
Action: Mouse scrolled (575, 327) with delta (0, 0)
Screenshot: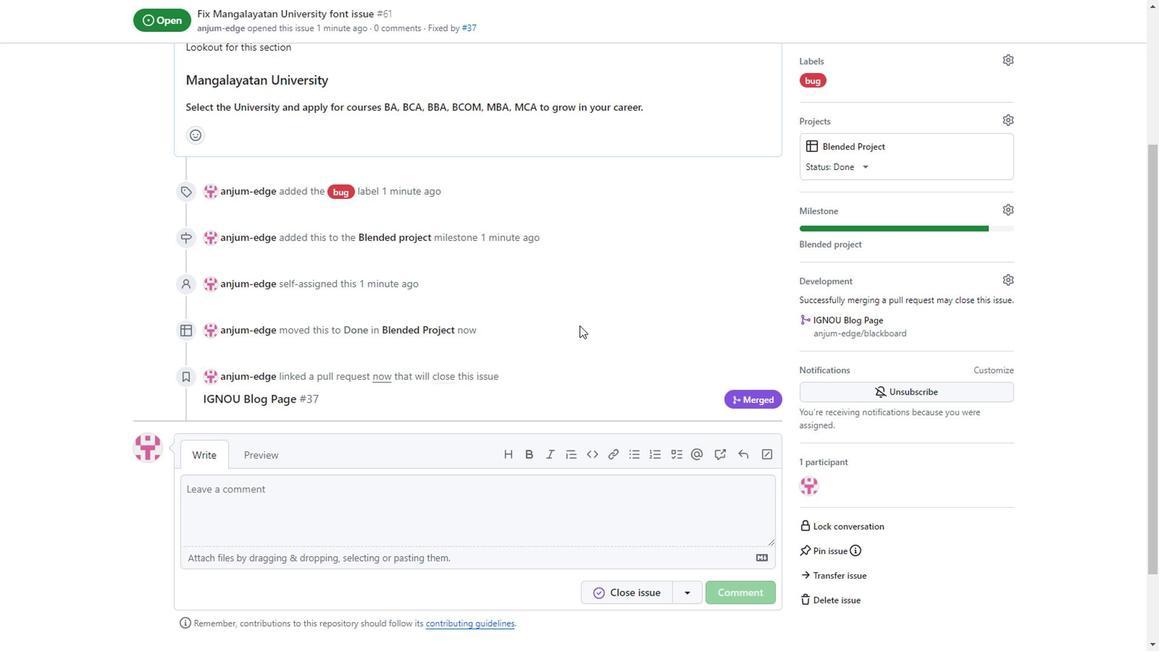 
Action: Mouse scrolled (575, 327) with delta (0, 0)
Screenshot: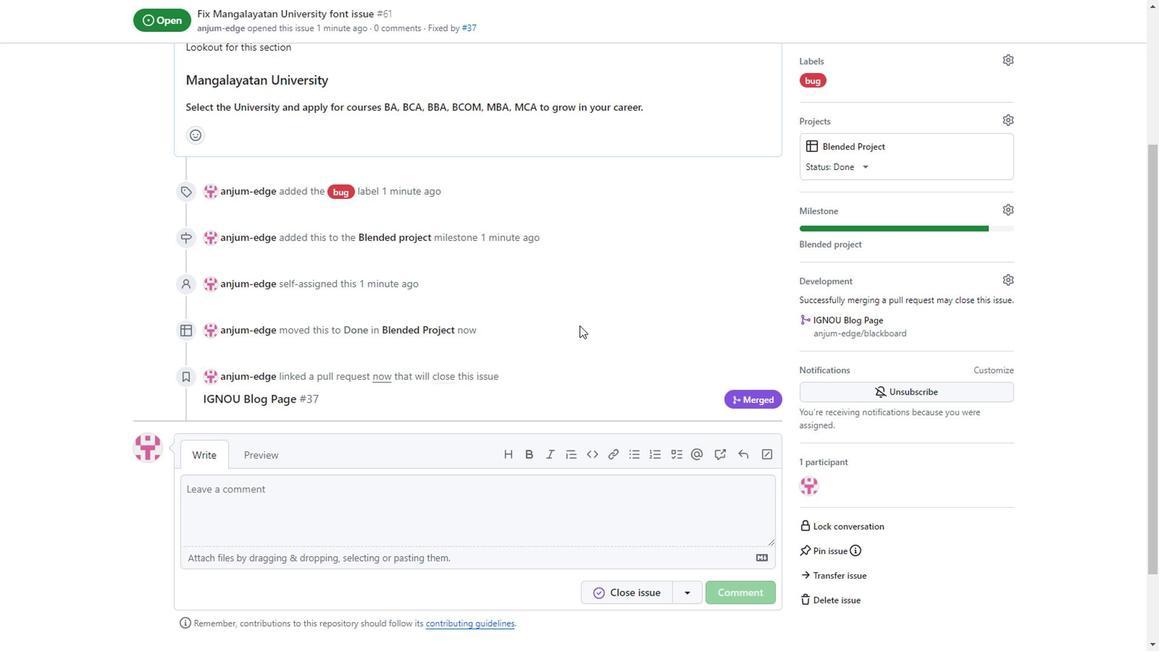 
Action: Mouse scrolled (575, 327) with delta (0, 0)
Screenshot: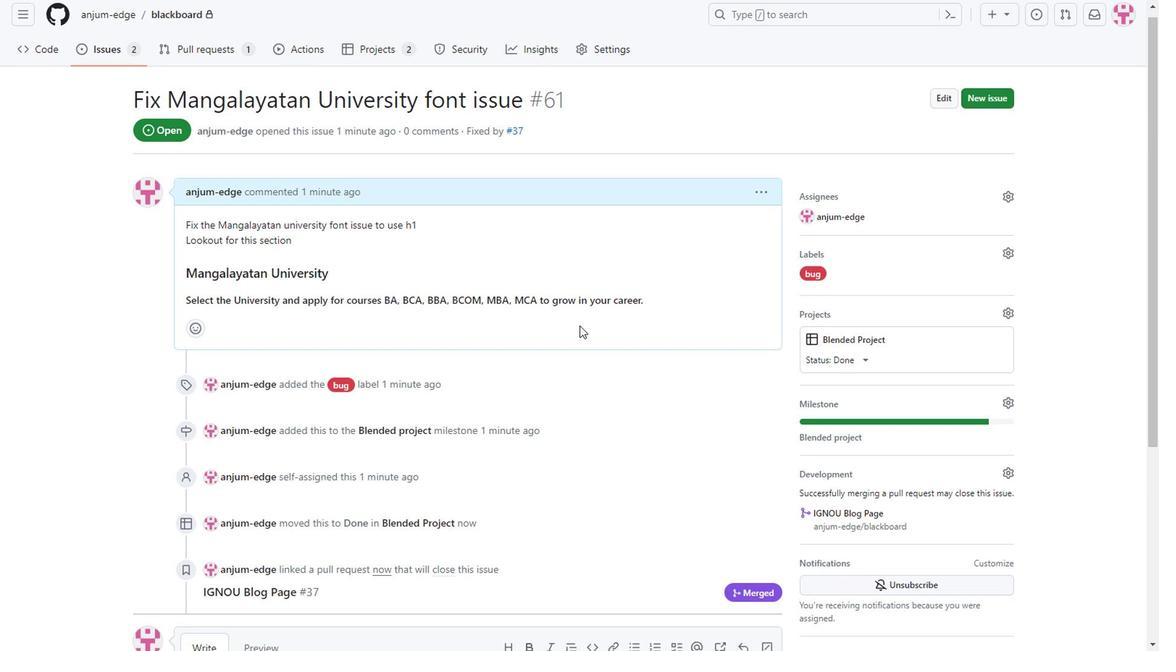 
Action: Mouse scrolled (575, 327) with delta (0, 0)
Screenshot: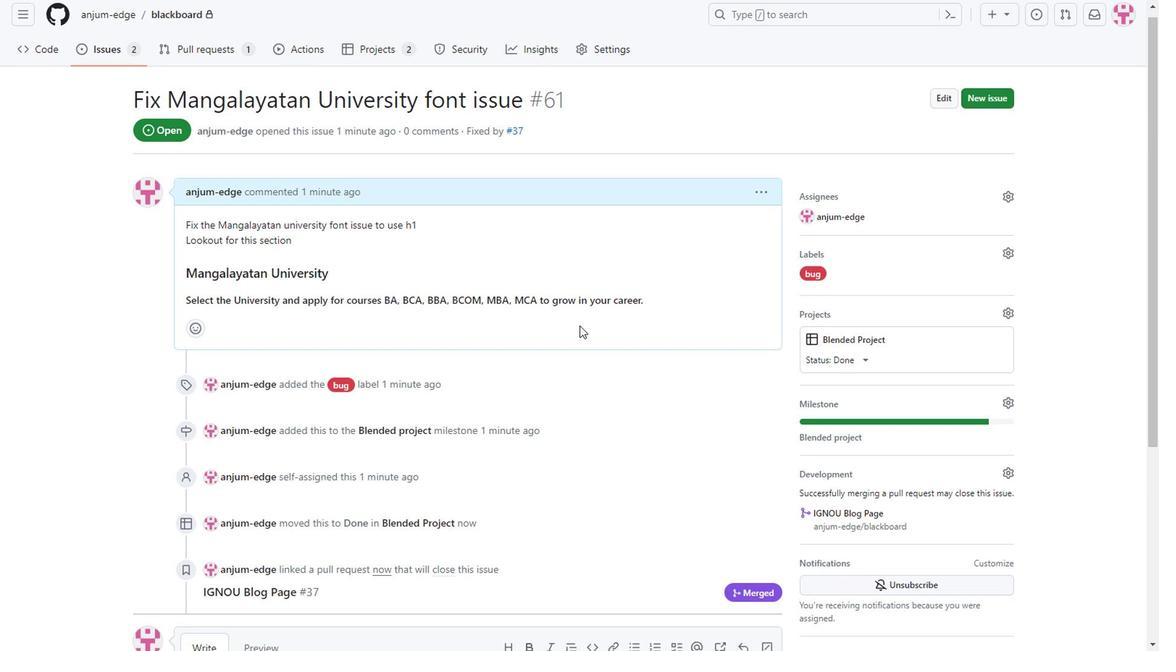 
Action: Mouse scrolled (575, 327) with delta (0, 0)
Screenshot: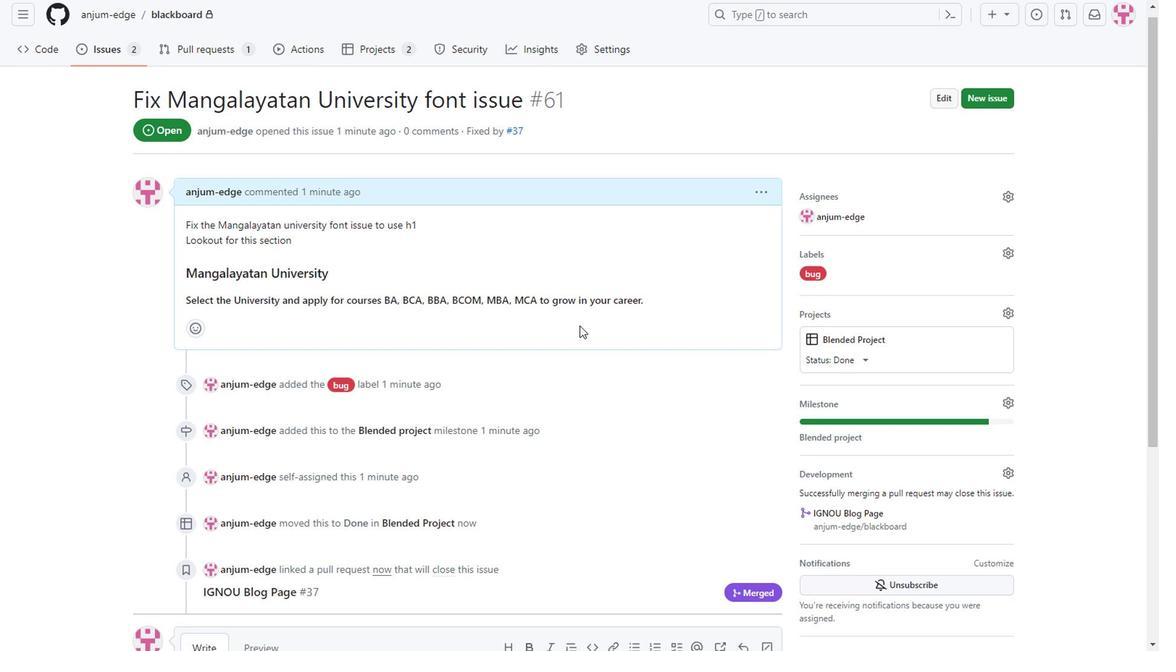 
Action: Mouse scrolled (575, 327) with delta (0, 0)
Screenshot: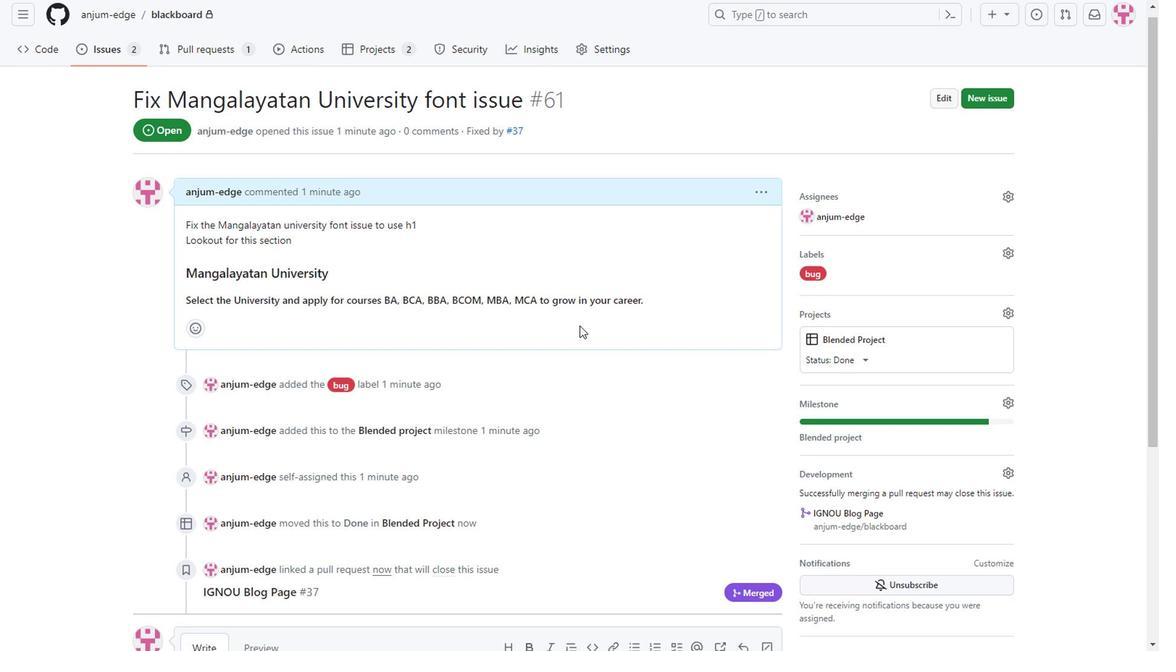 
Action: Mouse moved to (103, 49)
Screenshot: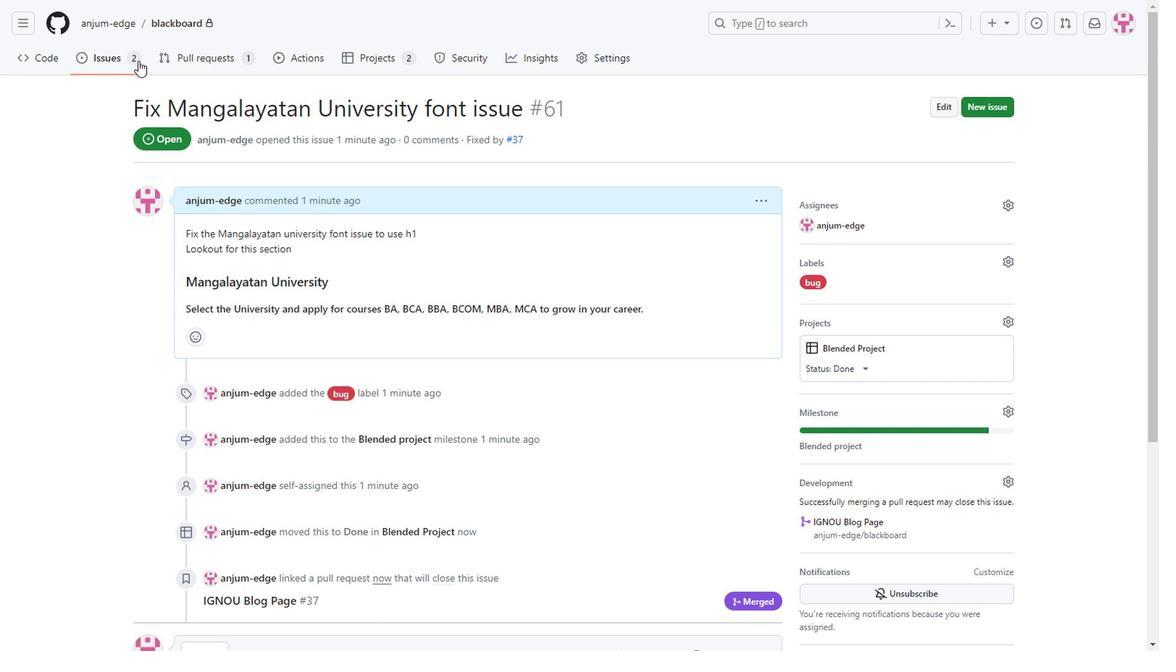 
Action: Mouse pressed left at (103, 49)
Screenshot: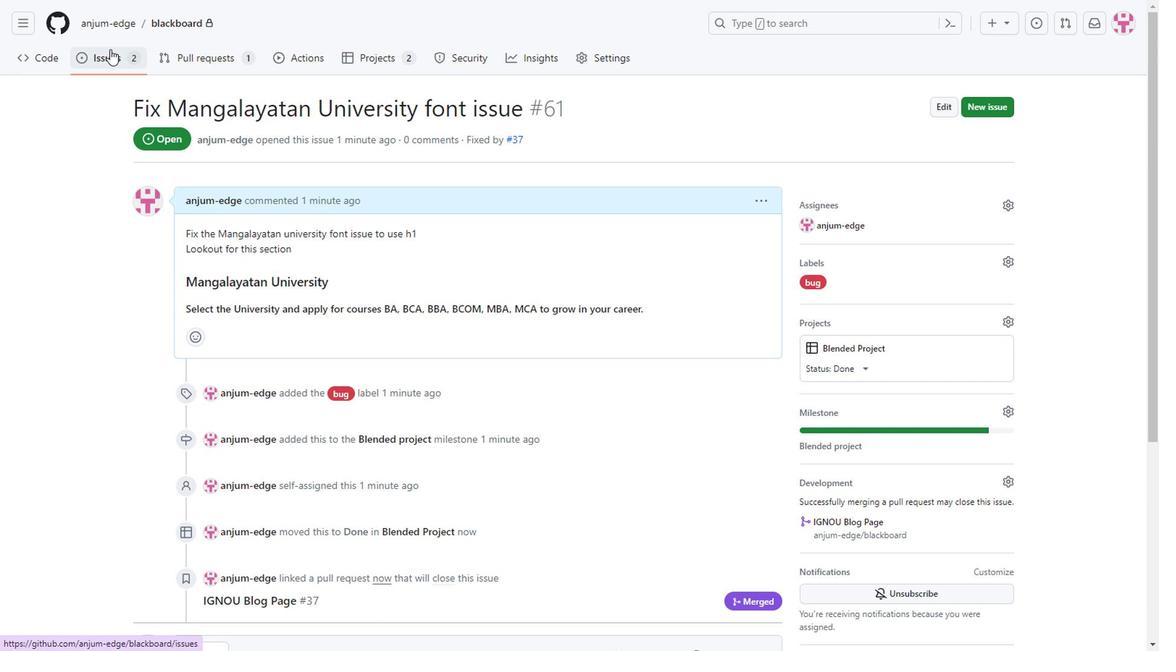 
Action: Mouse moved to (982, 106)
Screenshot: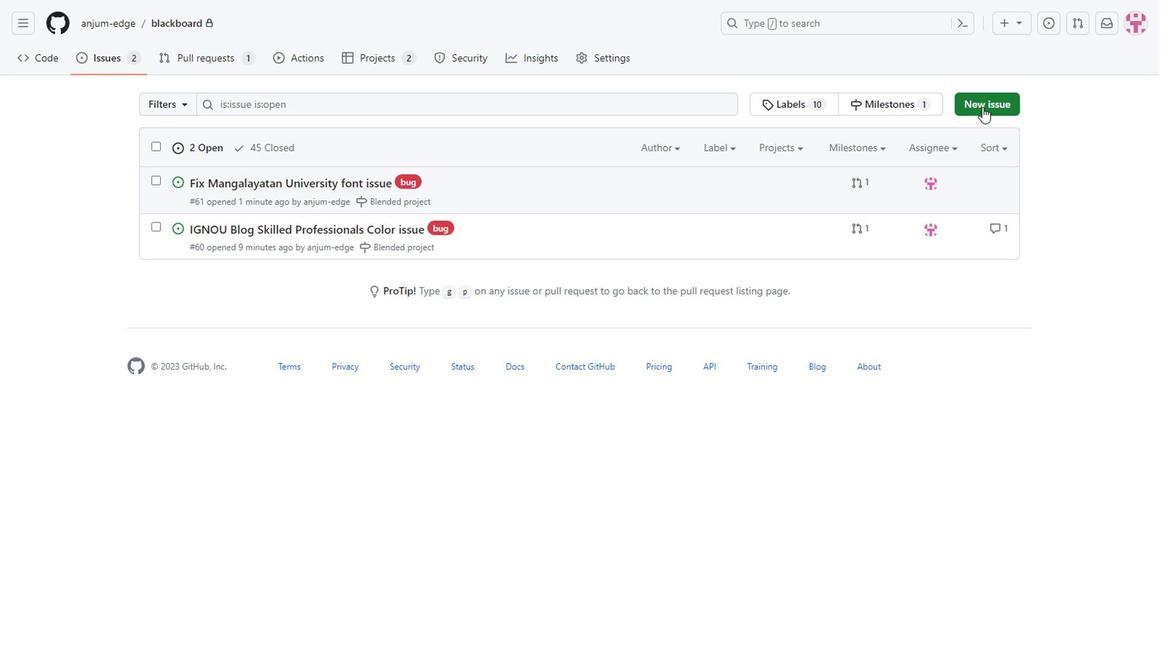 
Action: Mouse pressed left at (575, 327)
Screenshot: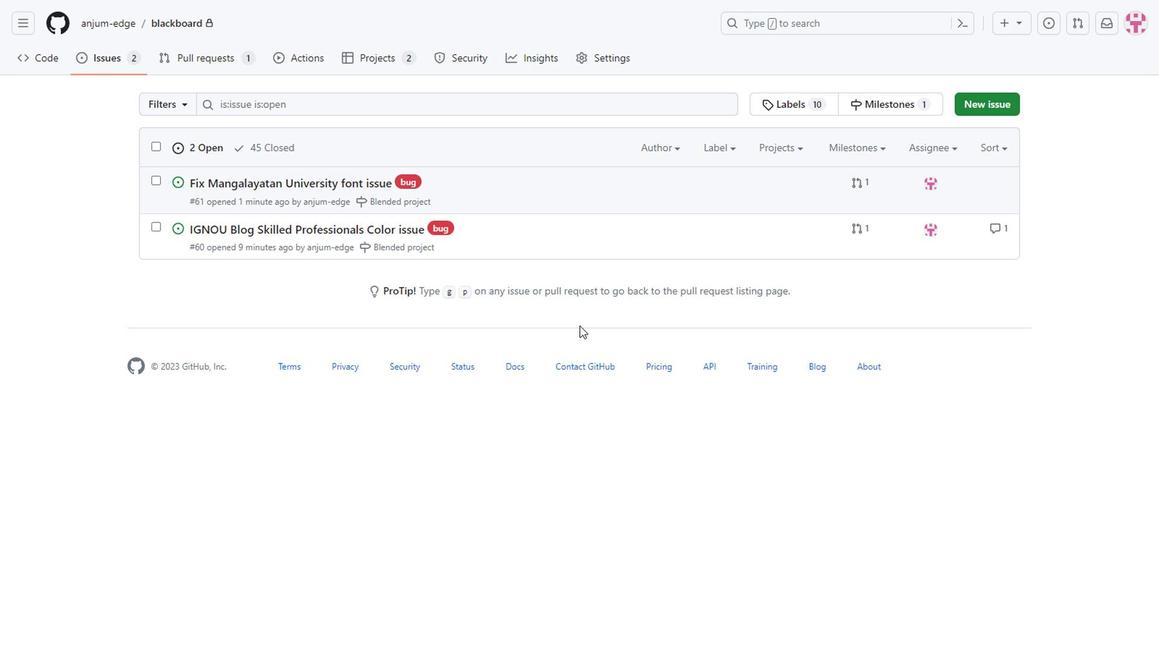 
Action: Mouse moved to (986, 99)
Screenshot: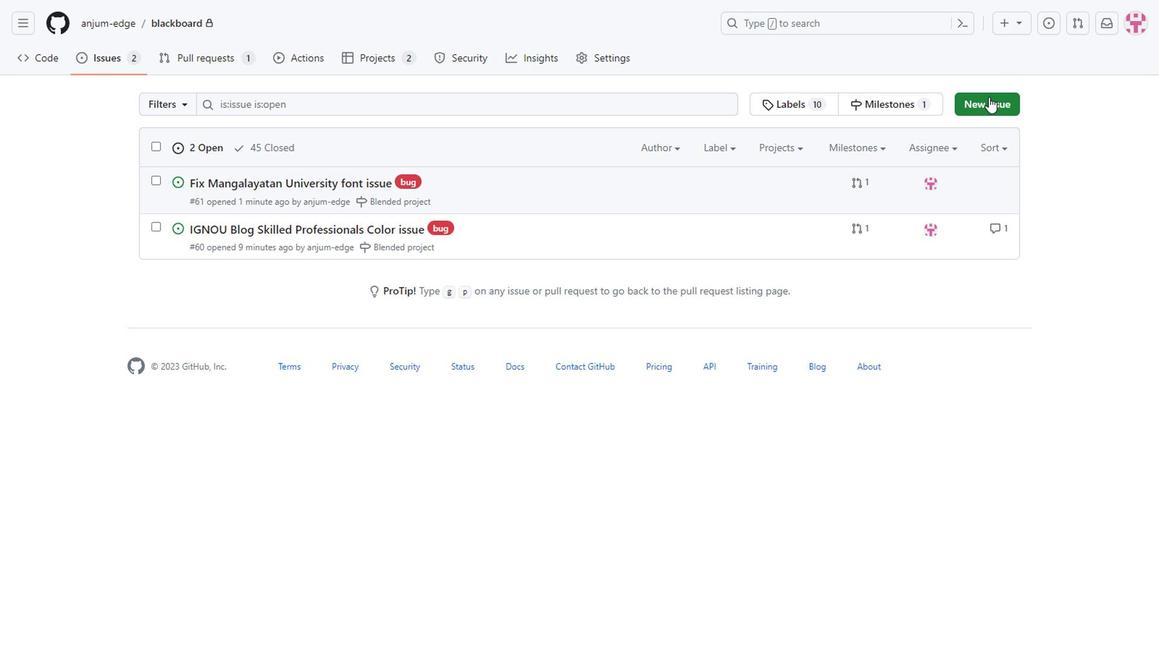 
Action: Mouse pressed left at (986, 99)
Screenshot: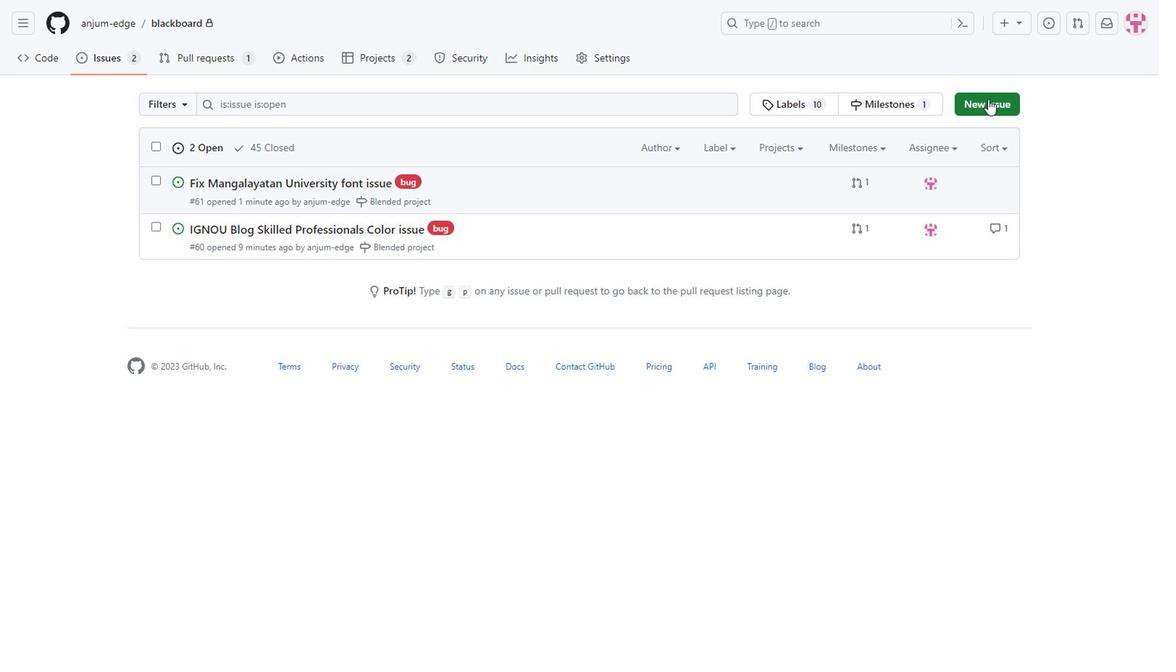 
Action: Mouse moved to (300, 114)
Screenshot: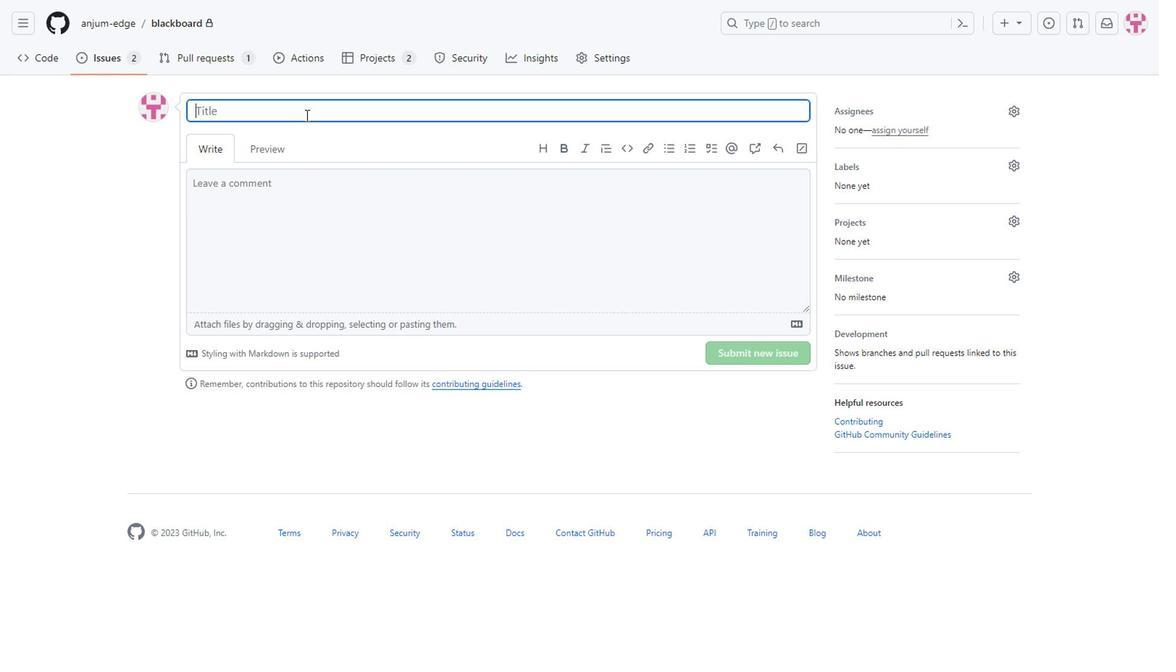 
Action: Key pressed <Key.shift>M<Key.backspace><Key.shift><Key.shift>Table<Key.space>issue<Key.space>in<Key.space>the<Key.space>university<Key.space>part<Key.space>
Screenshot: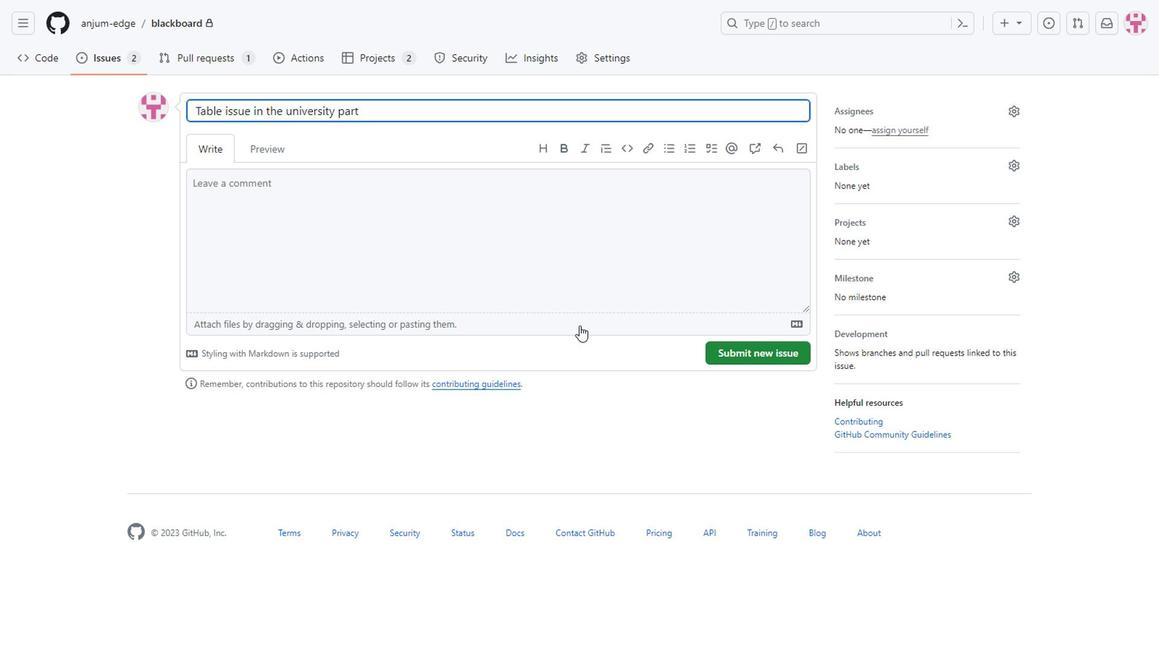 
Action: Mouse moved to (530, 226)
Screenshot: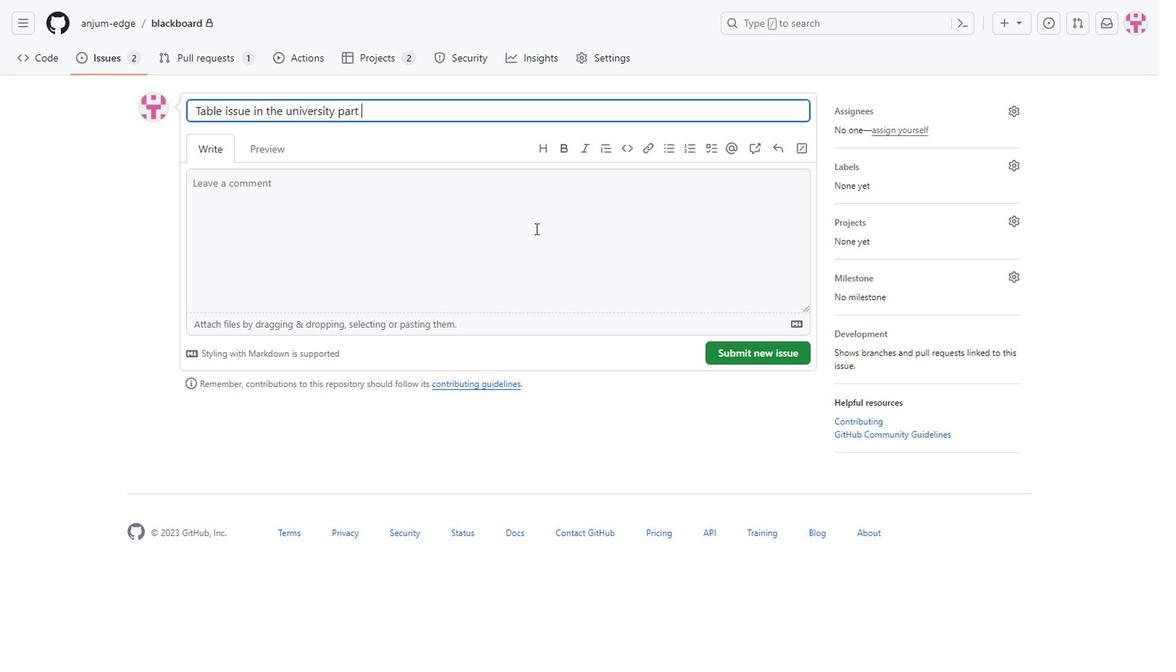 
Action: Mouse pressed left at (530, 226)
Screenshot: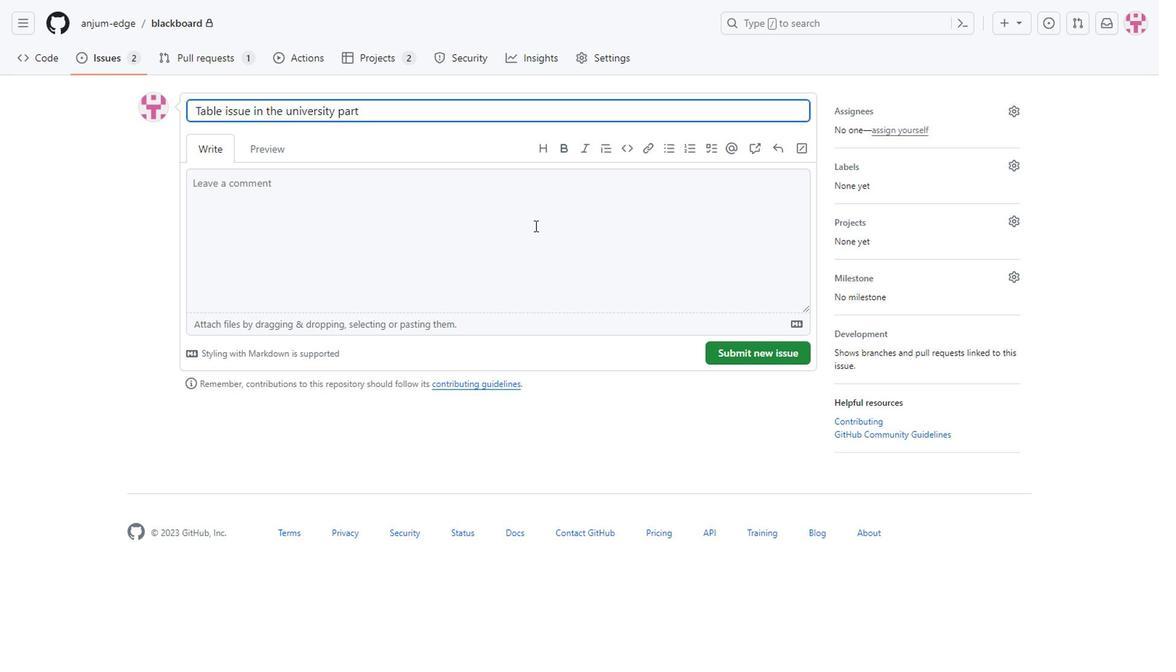 
Action: Mouse moved to (319, 259)
Screenshot: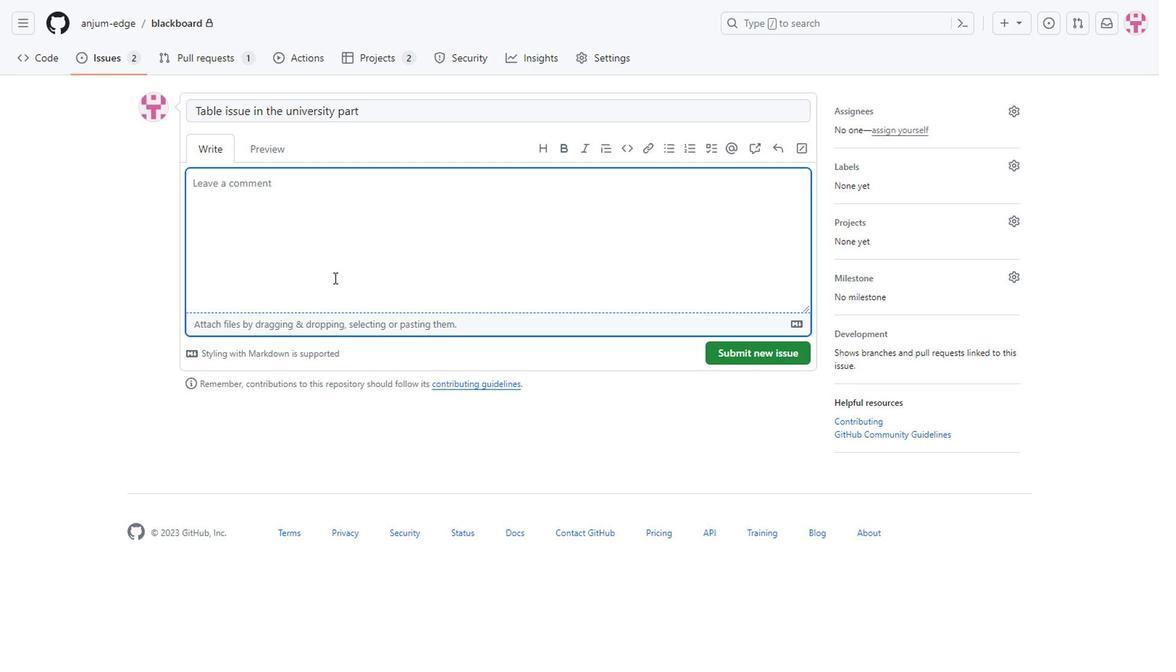 
Action: Mouse pressed left at (319, 259)
Screenshot: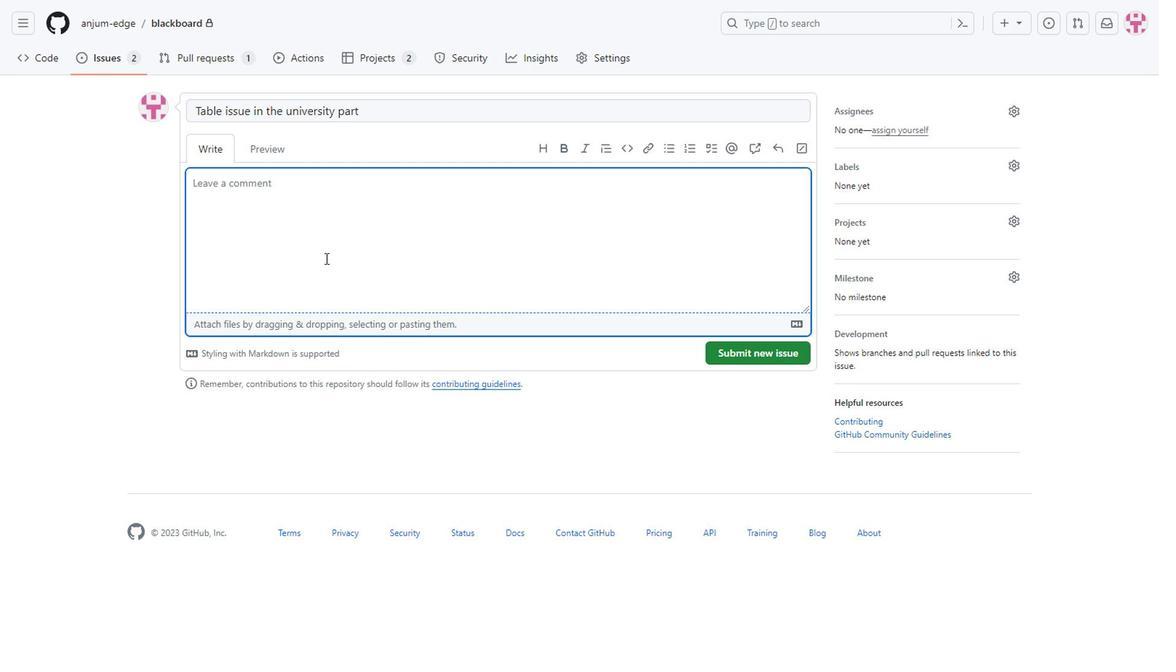 
Action: Mouse moved to (351, 242)
Screenshot: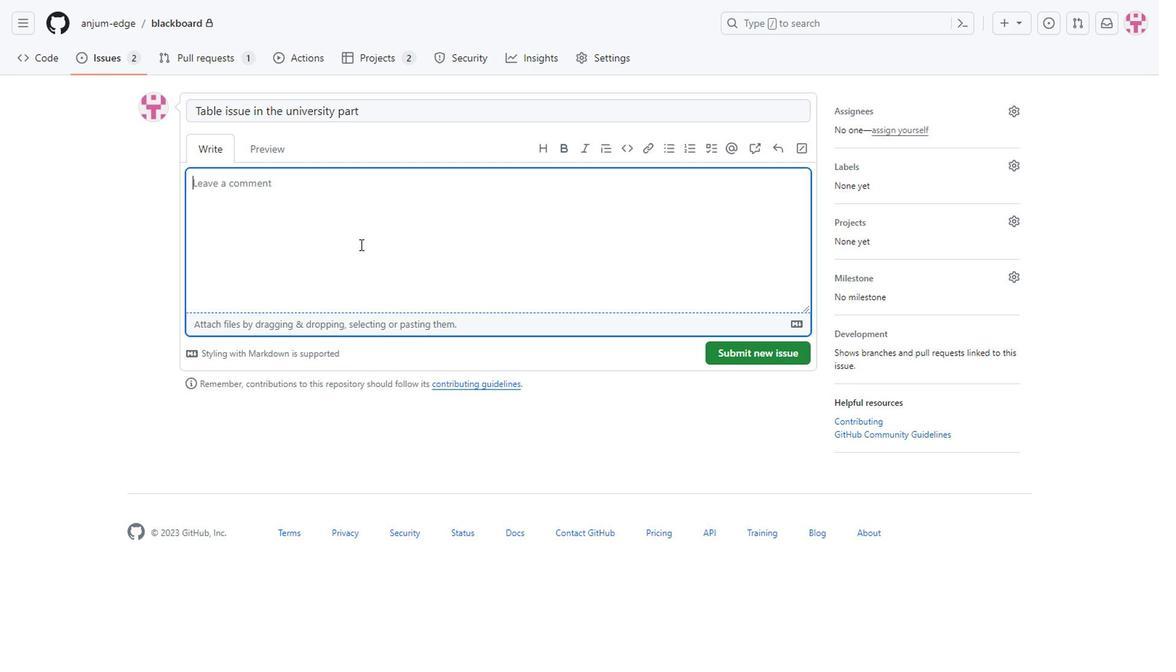 
Action: Key pressed t<Key.backspace><Key.shift>Table<Key.space>issue<Key.space><Key.backspace><Key.backspace><Key.backspace><Key.backspace><Key.backspace><Key.backspace><Key.backspace><Key.backspace><Key.backspace><Key.backspace><Key.backspace><Key.backspace><Key.backspace><Key.backspace><Key.backspace><Key.backspace><Key.backspace><Key.shift><Key.shift><Key.shift>Fix<Key.space>the<Key.space><Key.shift>Table<Key.space>issue<Key.space>in<Key.space>the<Key.space>university<Key.space>part<Key.space>
Screenshot: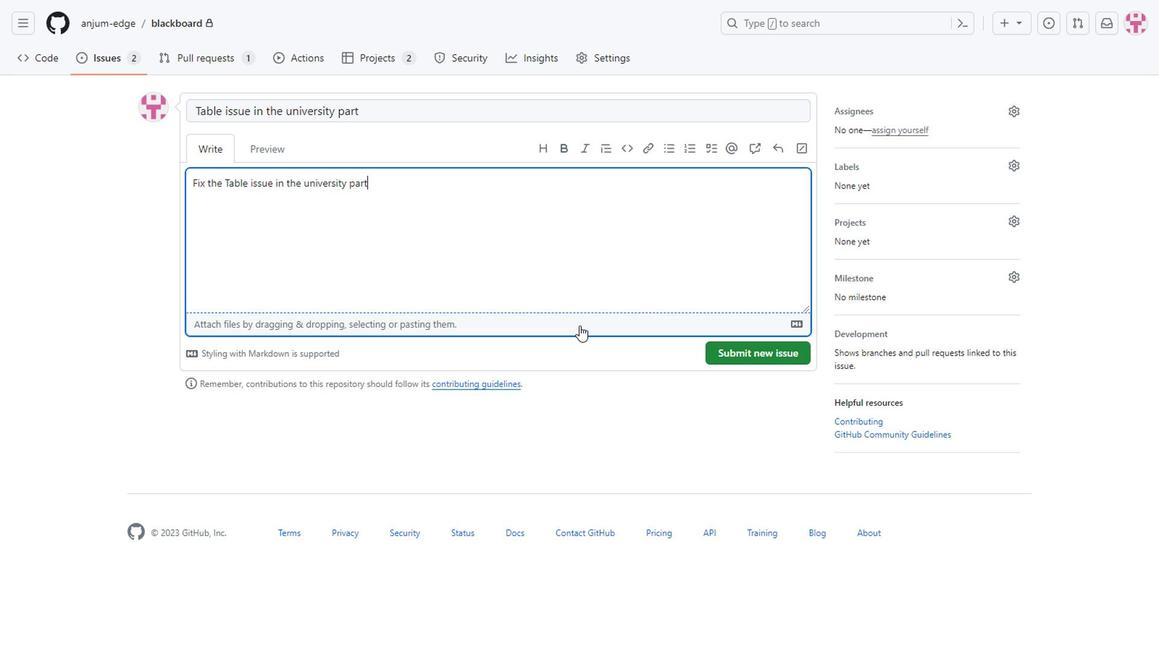
Action: Mouse moved to (512, 245)
Screenshot: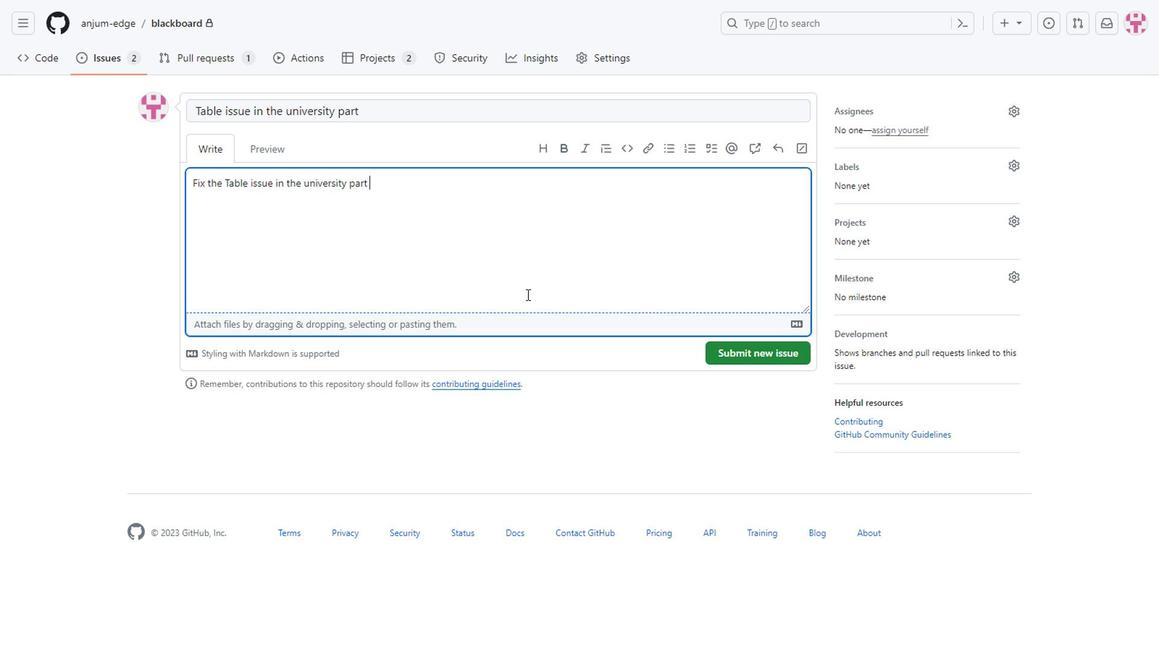 
Action: Key pressed h<Key.backspace>aa<Key.backspace><Key.backspace>to<Key.backspace><Key.backspace>and<Key.space>make<Key.space>it<Key.space>relevant<Key.space>to<Key.space>the<Key.space>page..<Key.enter><Key.shift>Tabl<Key.backspace><Key.backspace><Key.backspace><Key.backspace><Key.shift>Scroll<Key.space>issue<Key.space>in<Key.space>the<Key.space>table<Key.space>i<Key.backspace><Key.left><Key.left><Key.left><Key.left><Key.left><Key.left><Key.left><Key.left><Key.left><Key.left><Key.left><Key.left><Key.left><Key.left><Key.left><Key.left><Key.left><Key.left><Key.left><Key.left><Key.left><Key.left><Key.left><Key.left><Key.left><Key.left><Key.shift><Key.shift><Key.shift><Key.shift><Key.shift>ctrl+Fix<Key.space><Key.right><Key.right><Key.right><Key.right><Key.right><Key.right><Key.right><Key.right><Key.right><Key.right><Key.right><Key.right><Key.right><Key.right><Key.right><Key.right><Key.right><Key.right><Key.right><Key.right><Key.right><Key.right><Key.right><Key.right><Key.right><Key.space>to<Key.space>make<Key.backspace><Key.backspace><Key.backspace><Key.backspace><Key.backspace><Key.space>optimize<Key.space>it<Key.space>fot<Key.backspace>r<Key.space>h<Key.backspace>the<Key.space>small<Key.space>screen<Key.space>to<Key.space>make<Key.space>it<Key.space>fully<Key.space>optimized
Screenshot: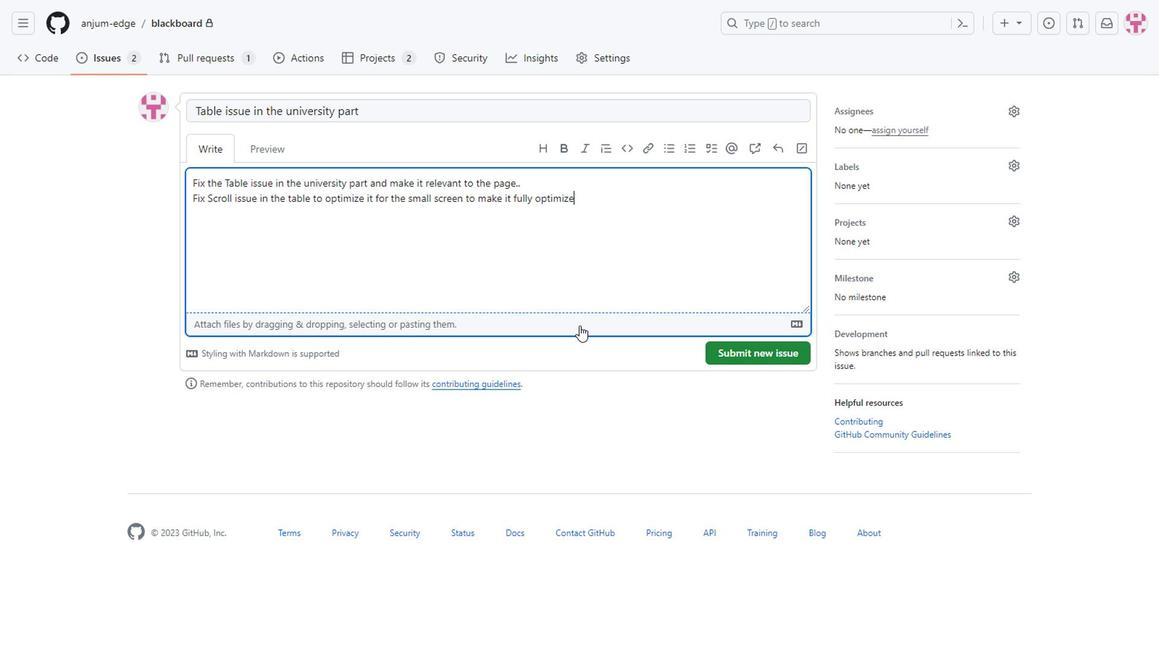 
Action: Mouse moved to (264, 142)
Screenshot: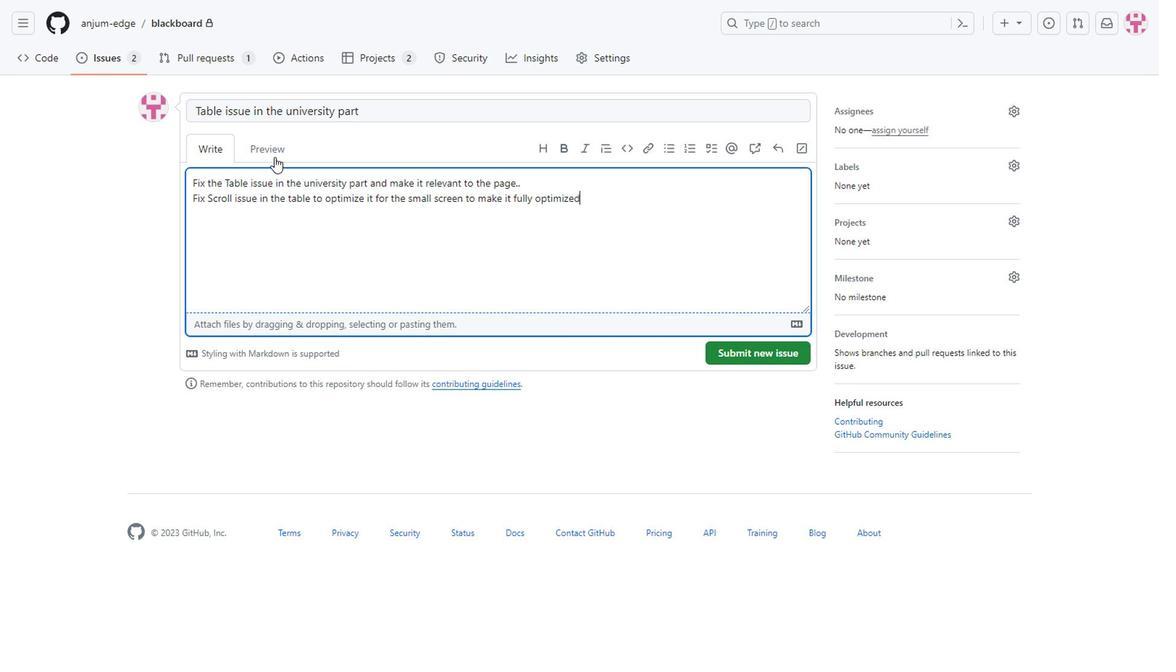 
Action: Mouse pressed left at (264, 142)
Screenshot: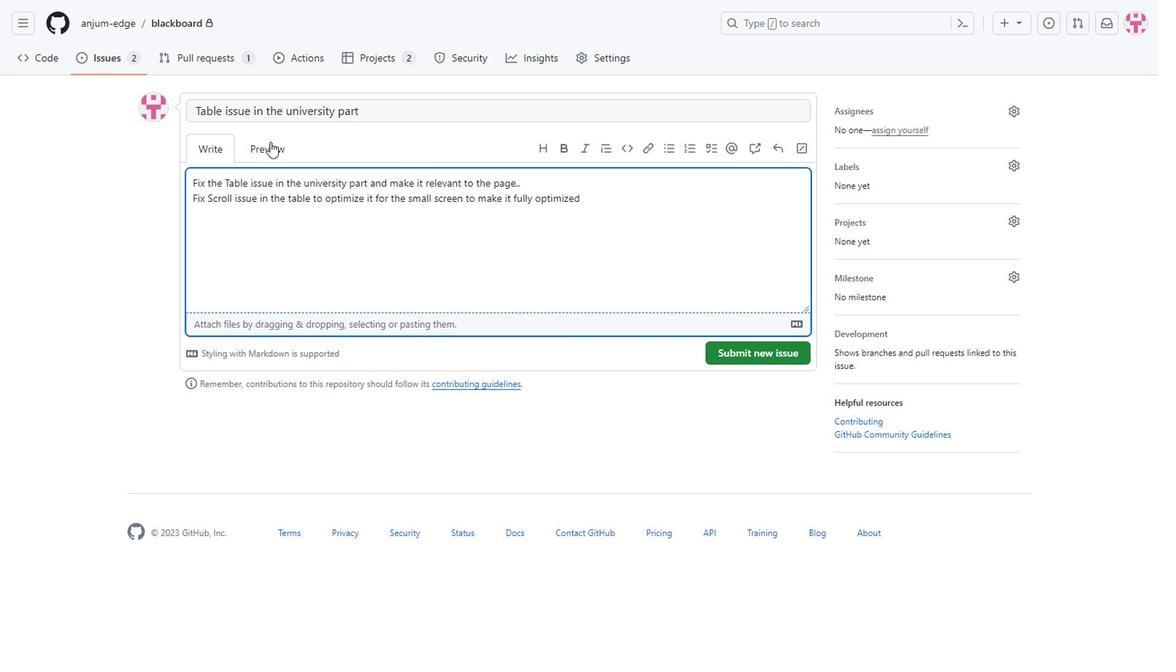 
Action: Mouse moved to (211, 153)
Screenshot: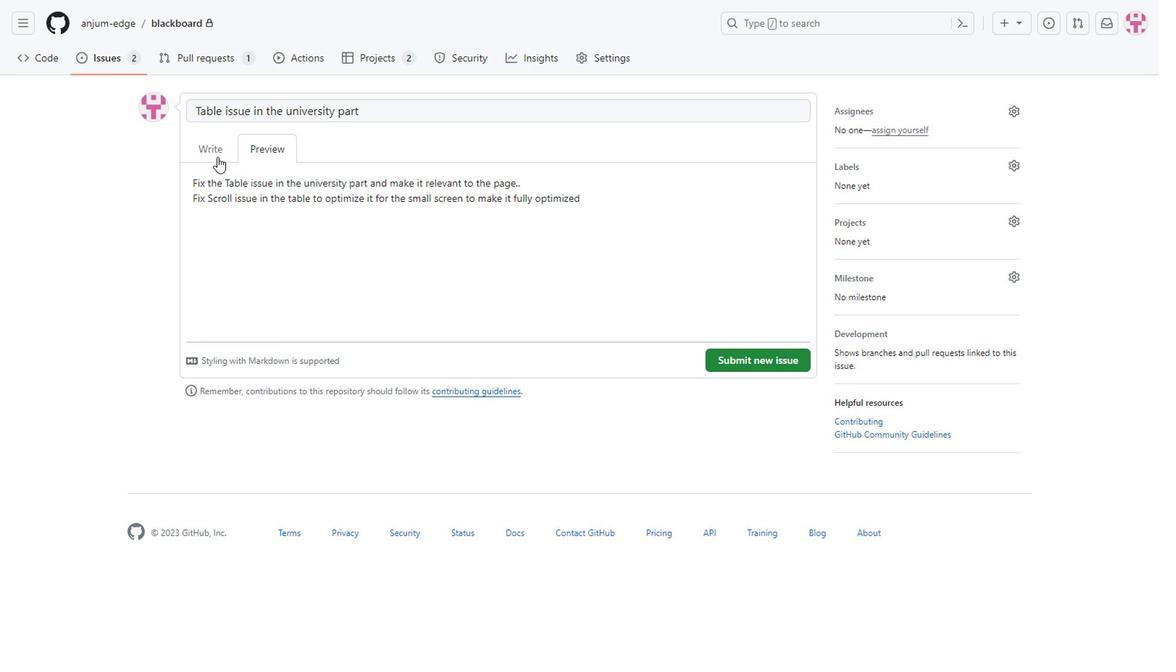 
Action: Mouse pressed left at (211, 153)
Screenshot: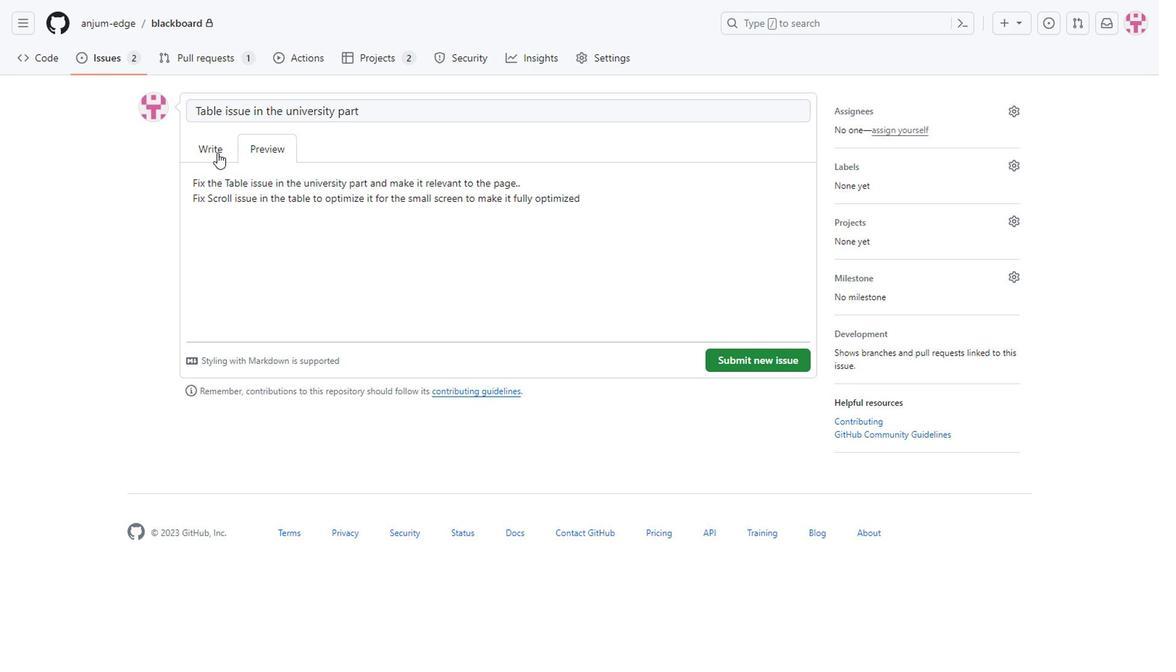 
Action: Mouse moved to (609, 235)
Screenshot: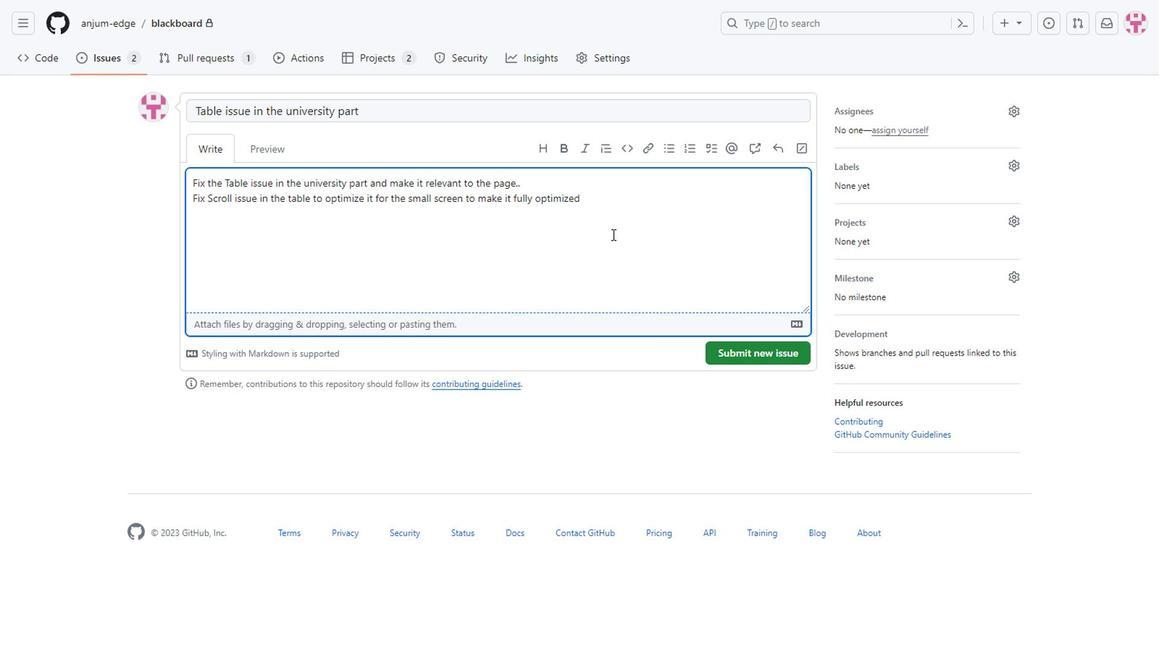 
Action: Mouse pressed left at (609, 235)
Screenshot: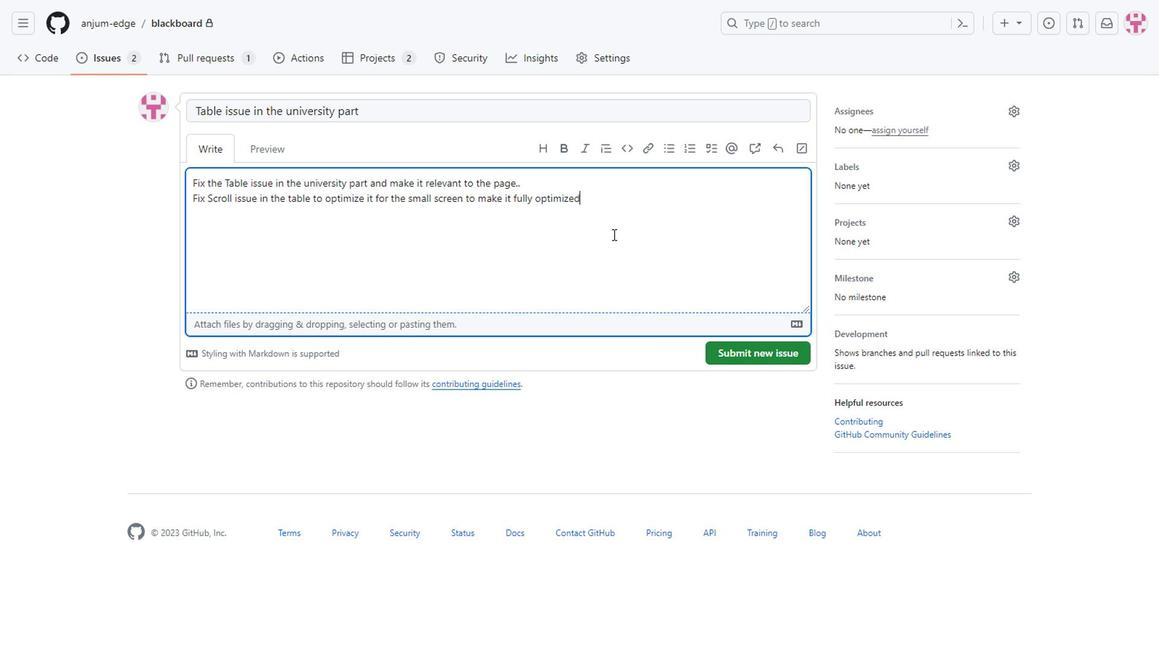 
Action: Mouse moved to (883, 131)
Screenshot: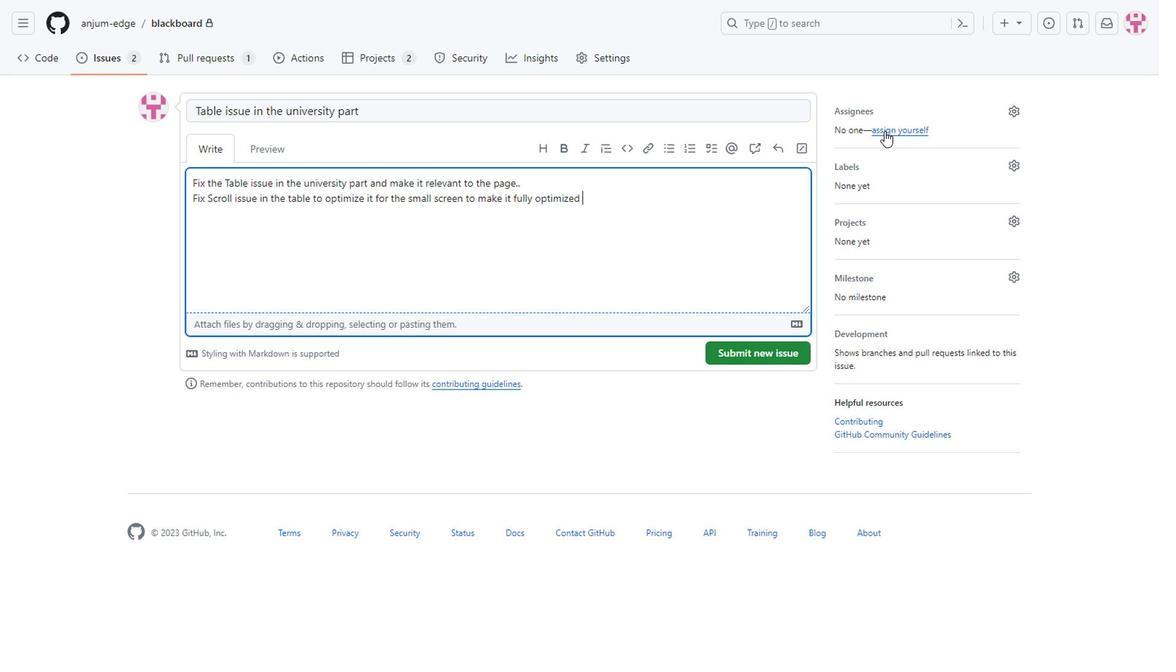 
Action: Mouse pressed left at (883, 131)
Screenshot: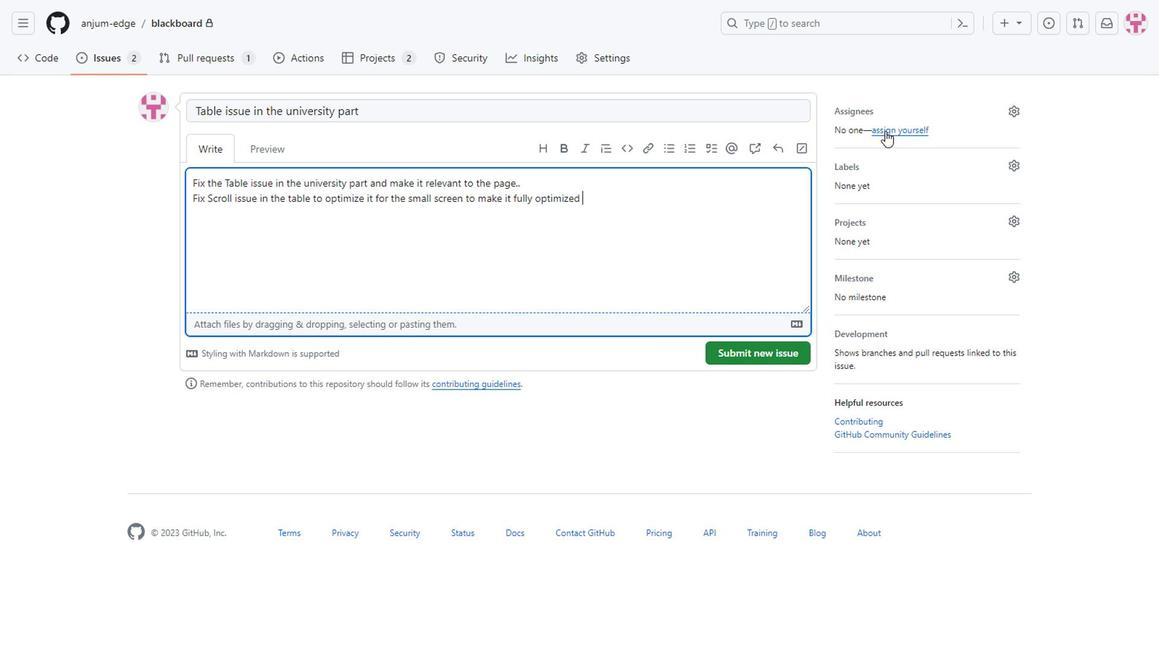 
Action: Mouse moved to (851, 167)
Screenshot: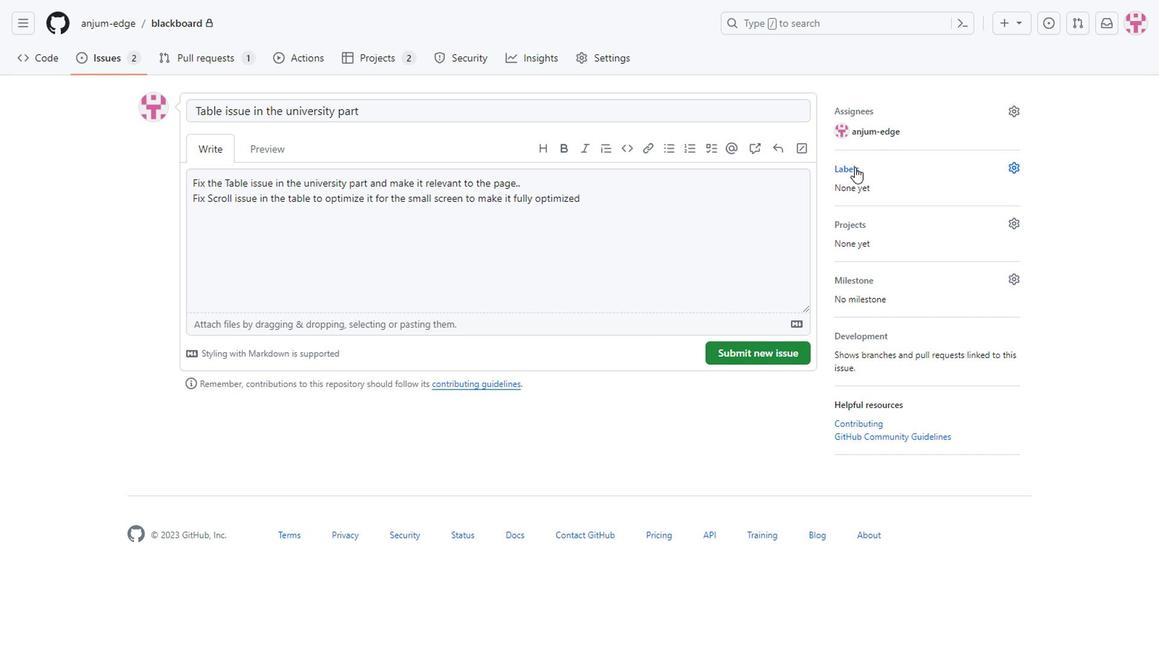 
Action: Mouse pressed left at (851, 167)
Screenshot: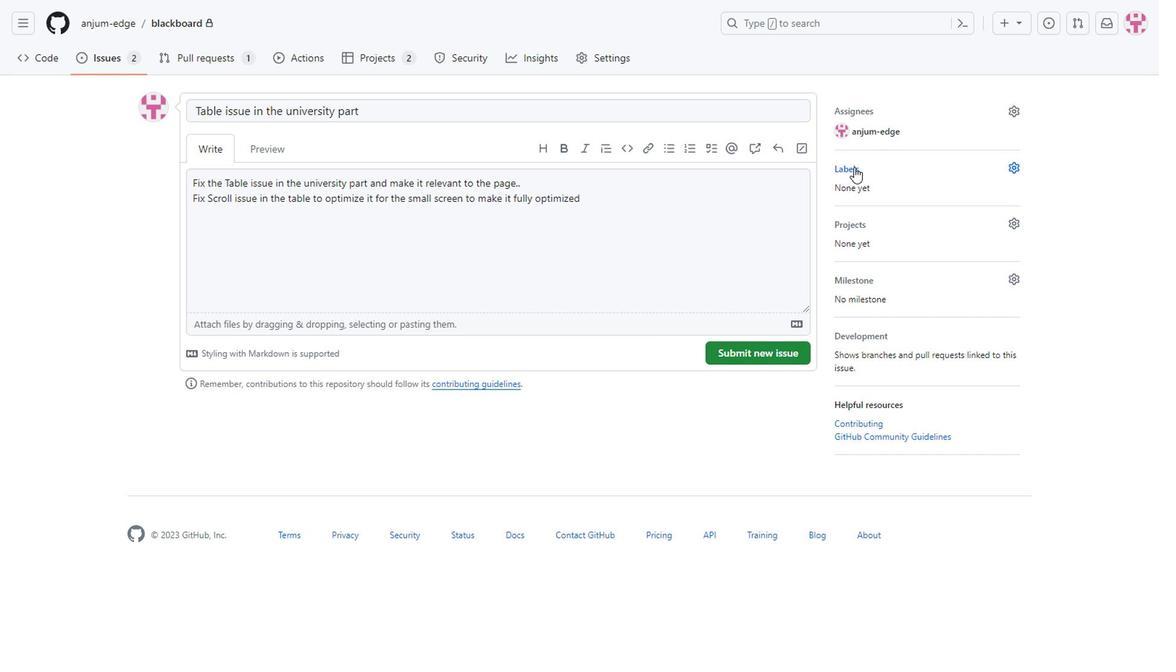 
Action: Mouse moved to (892, 272)
Screenshot: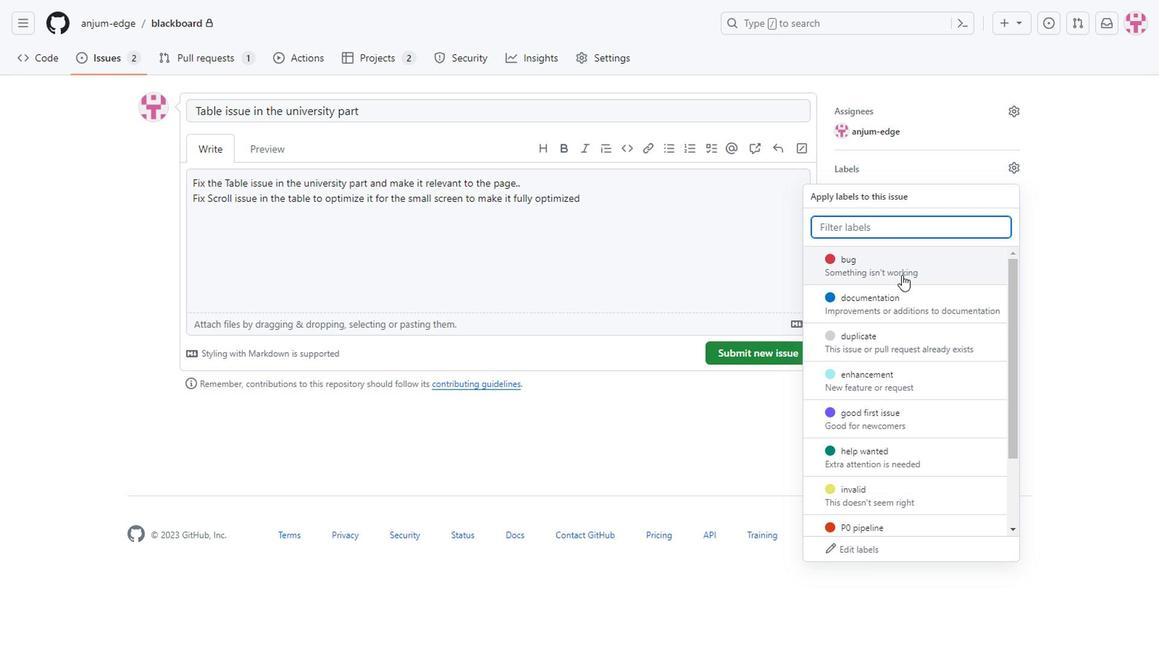 
Action: Mouse pressed left at (892, 272)
Screenshot: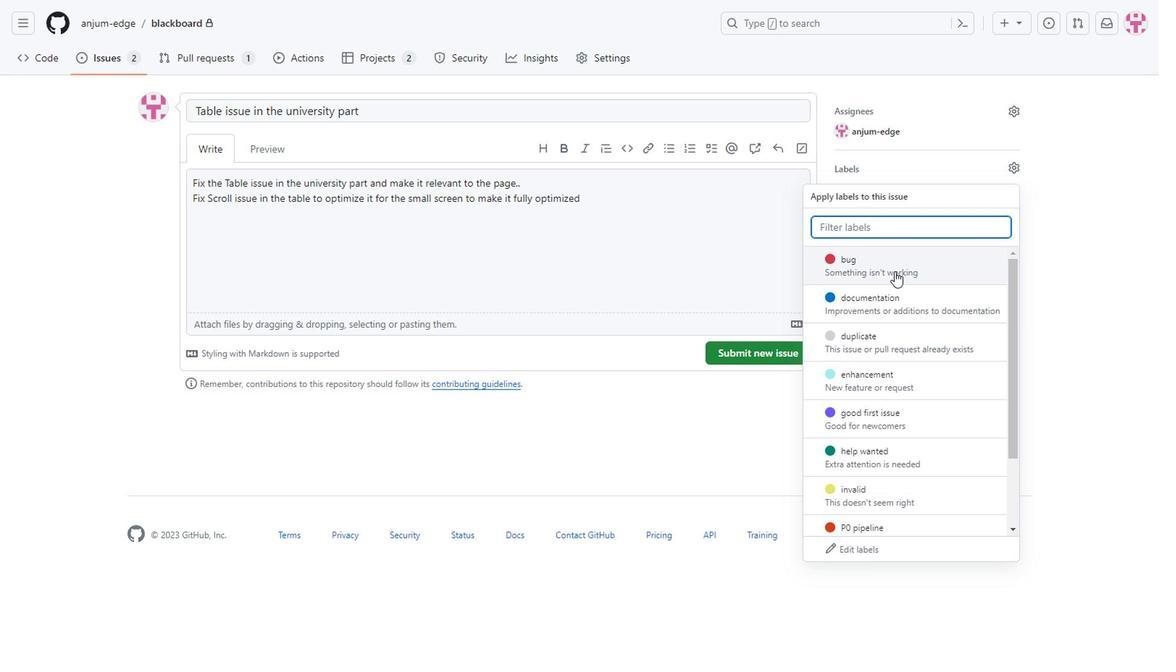 
Action: Mouse moved to (1099, 293)
Screenshot: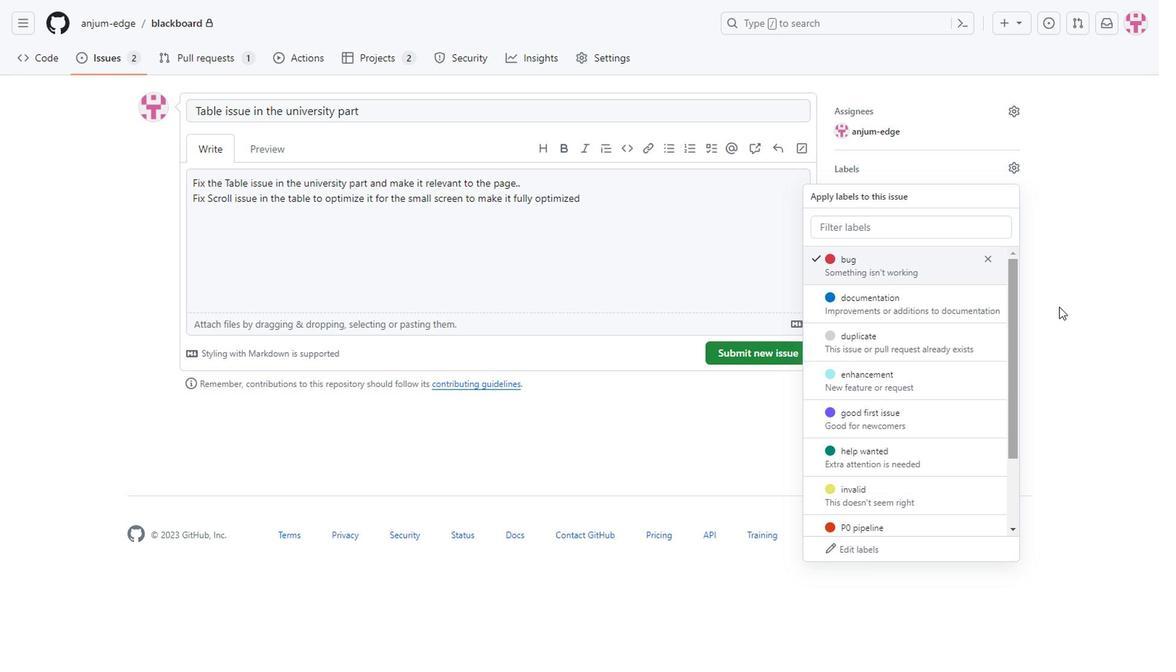 
Action: Mouse pressed left at (1099, 293)
Screenshot: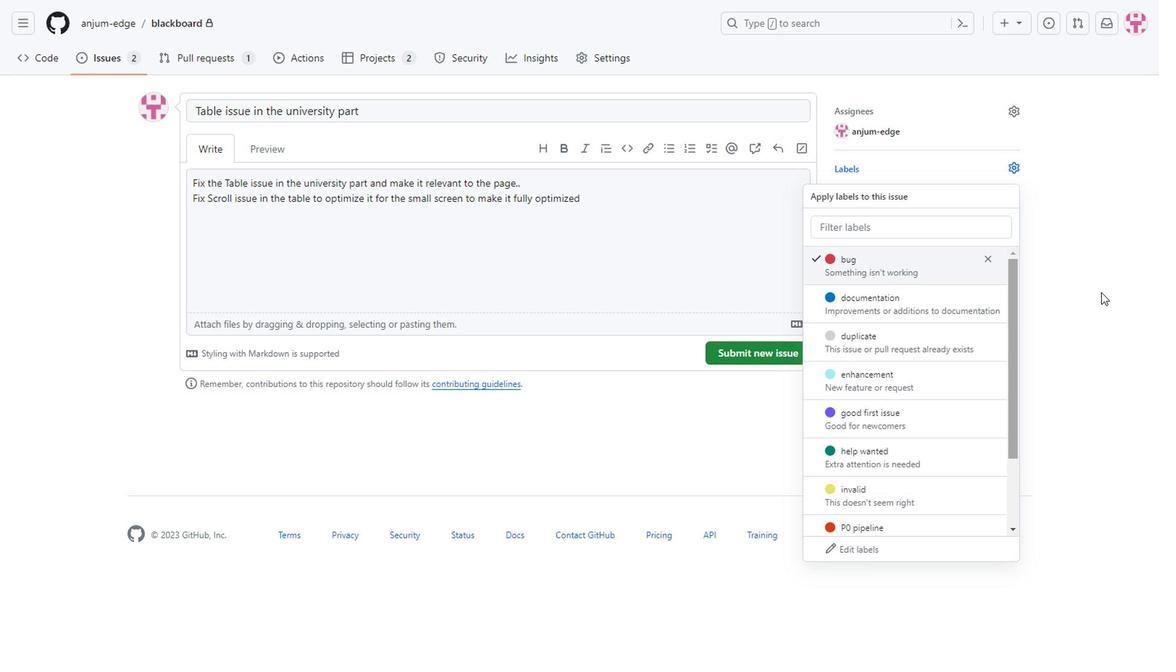 
Action: Mouse moved to (860, 228)
Screenshot: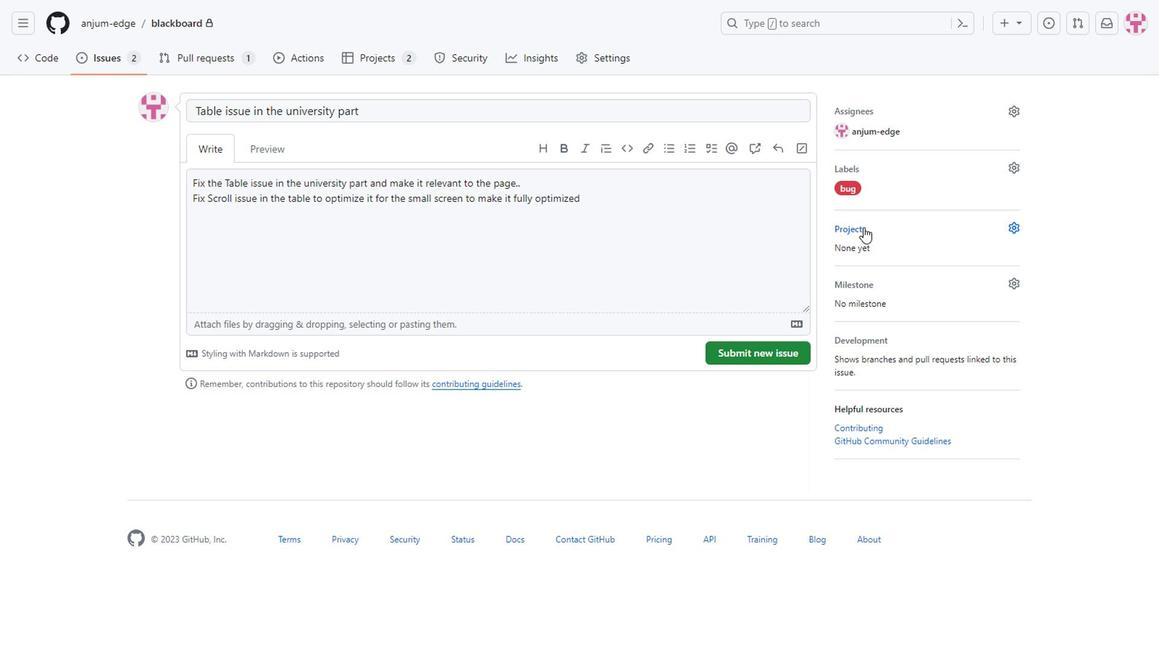 
Action: Mouse pressed left at (860, 228)
Screenshot: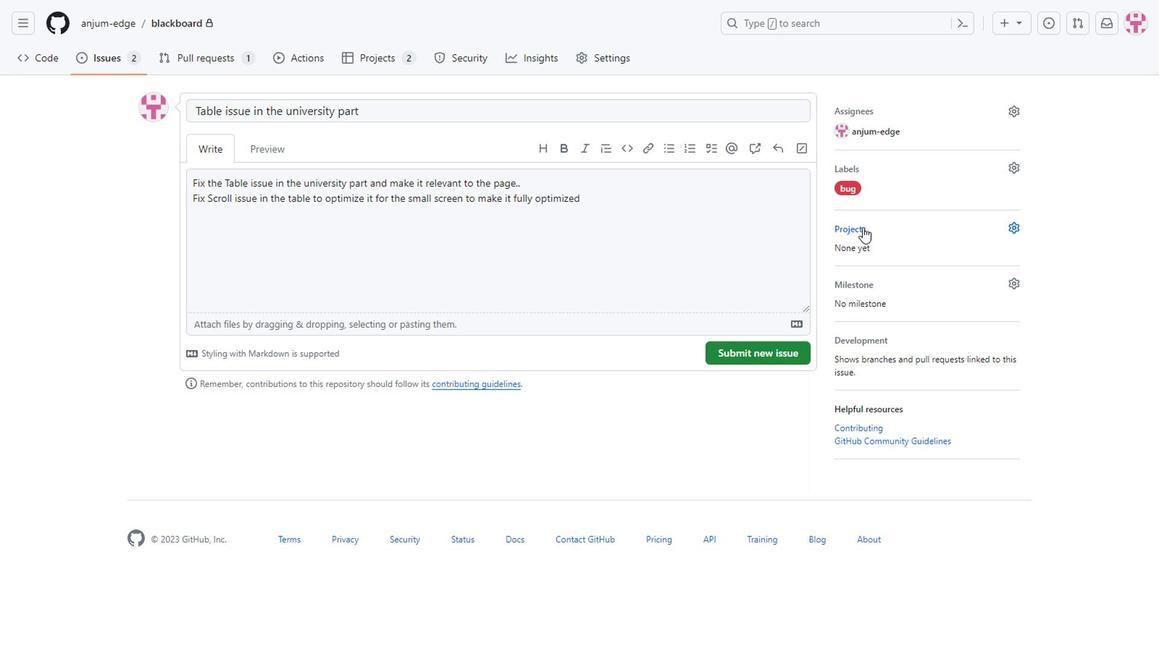 
Action: Mouse moved to (859, 227)
Screenshot: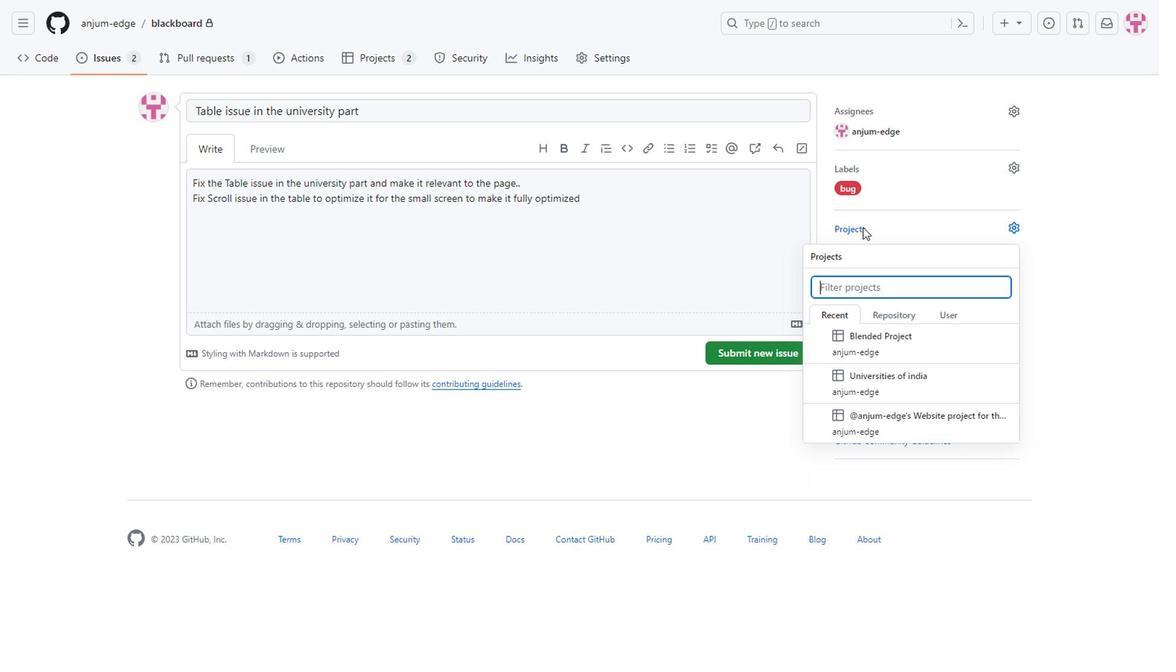 
Action: Mouse pressed left at (859, 227)
Screenshot: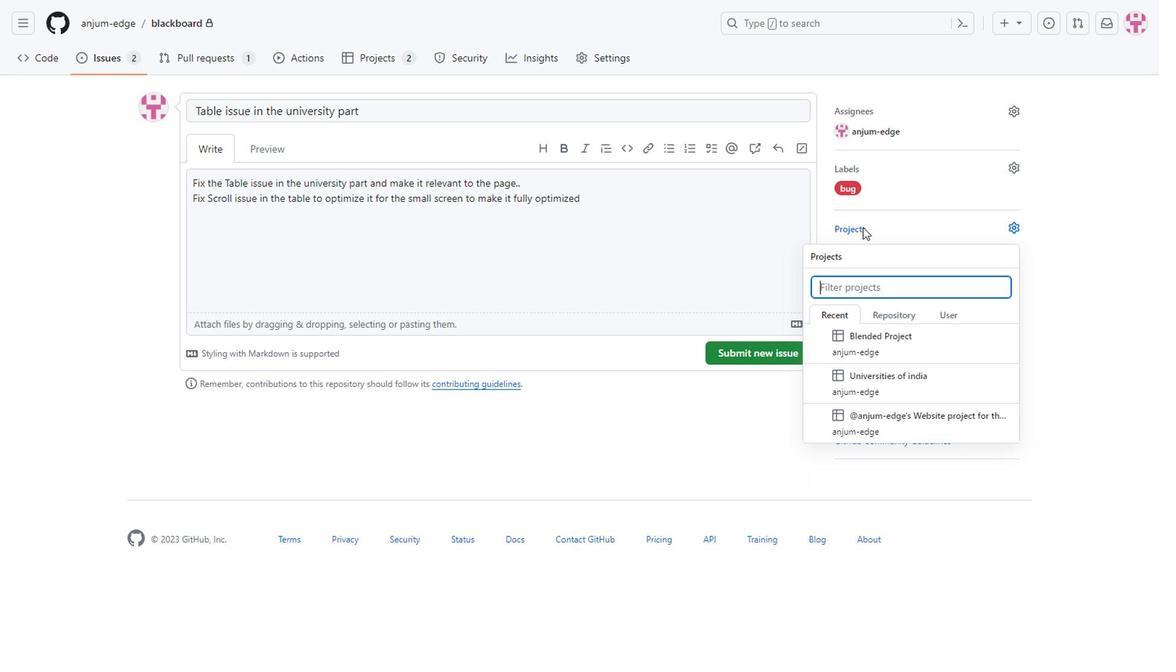 
Action: Mouse moved to (844, 230)
Screenshot: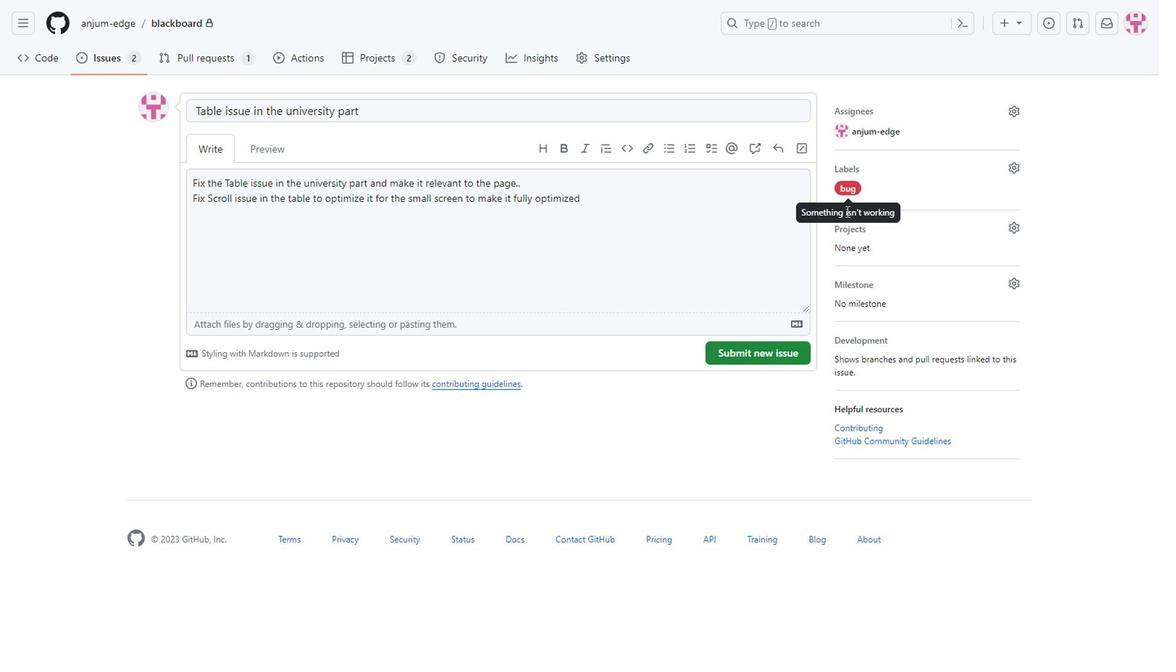 
Action: Mouse pressed left at (844, 230)
Screenshot: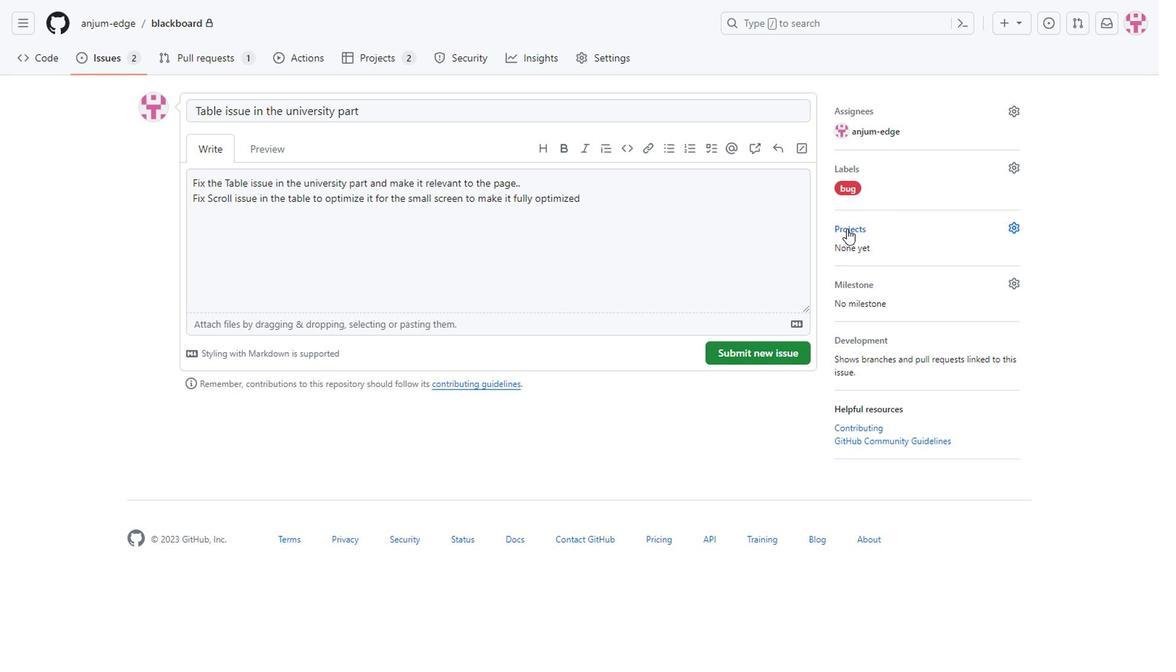 
Action: Mouse moved to (853, 220)
Screenshot: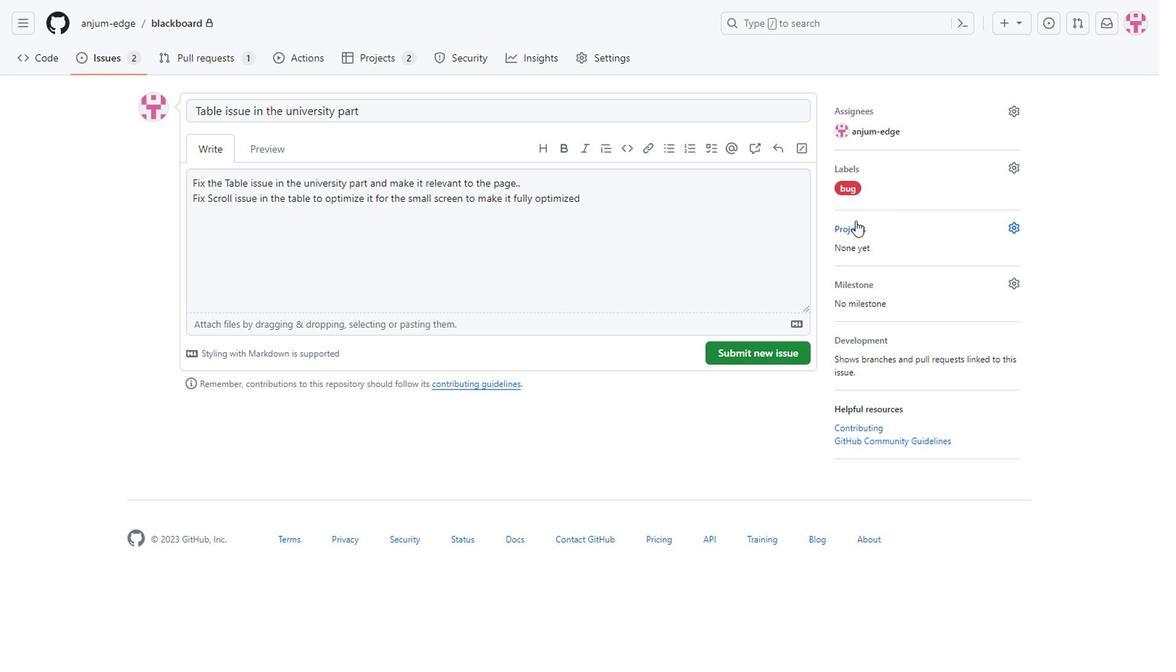 
Action: Mouse pressed left at (853, 220)
Screenshot: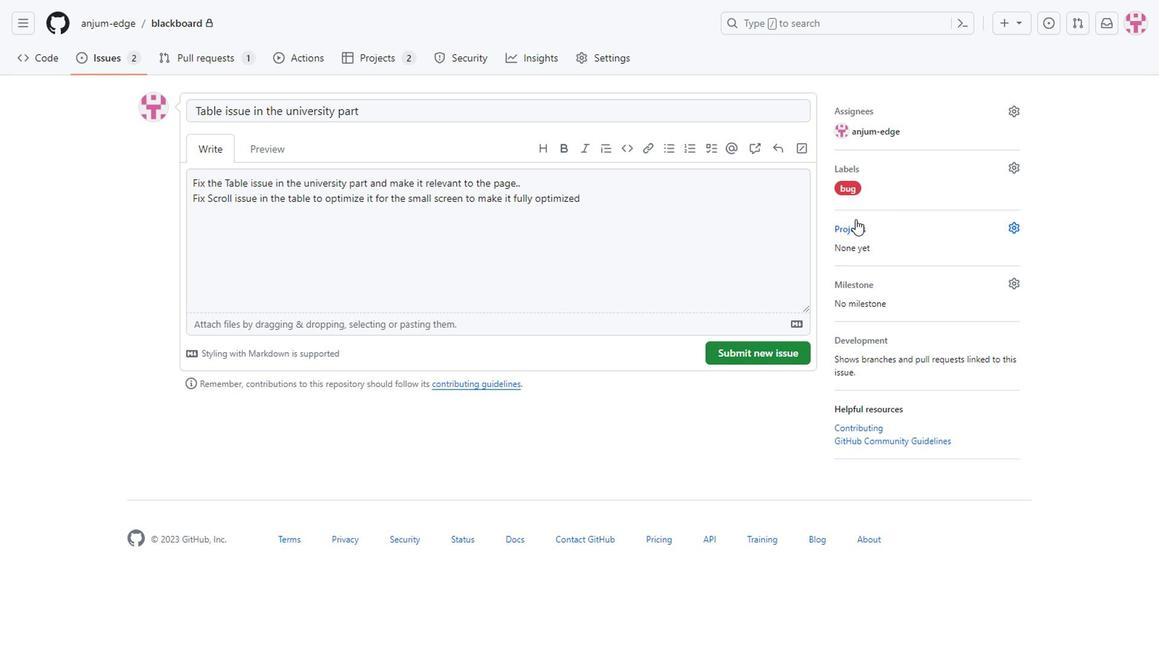 
Action: Mouse moved to (839, 352)
Screenshot: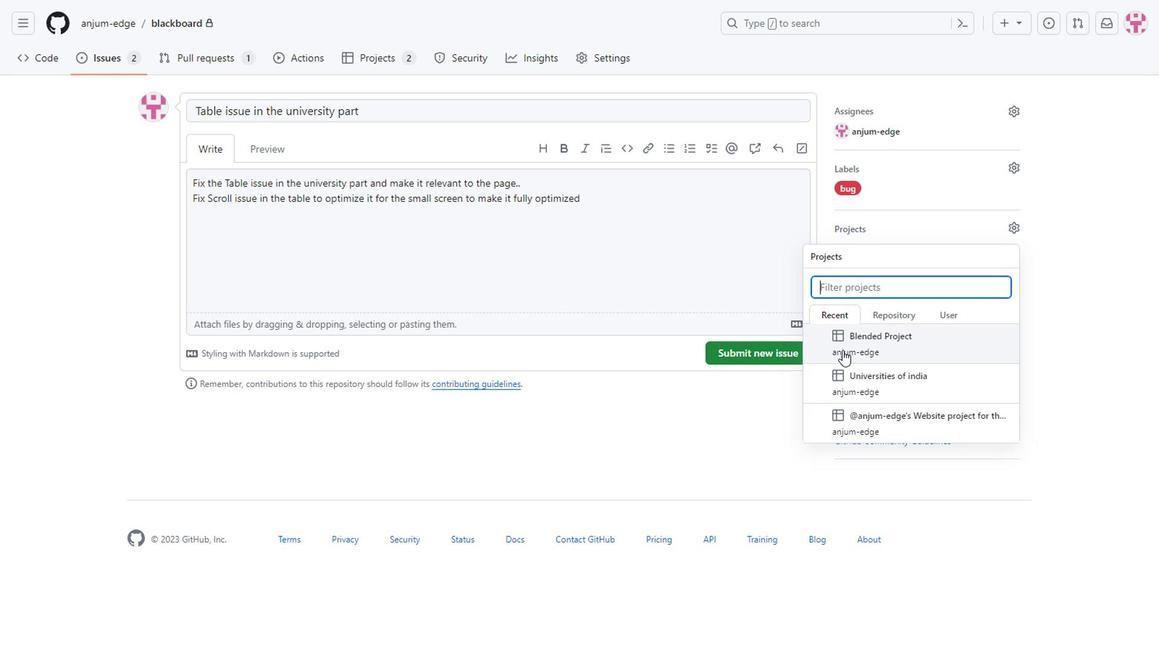 
Action: Mouse pressed left at (839, 352)
Screenshot: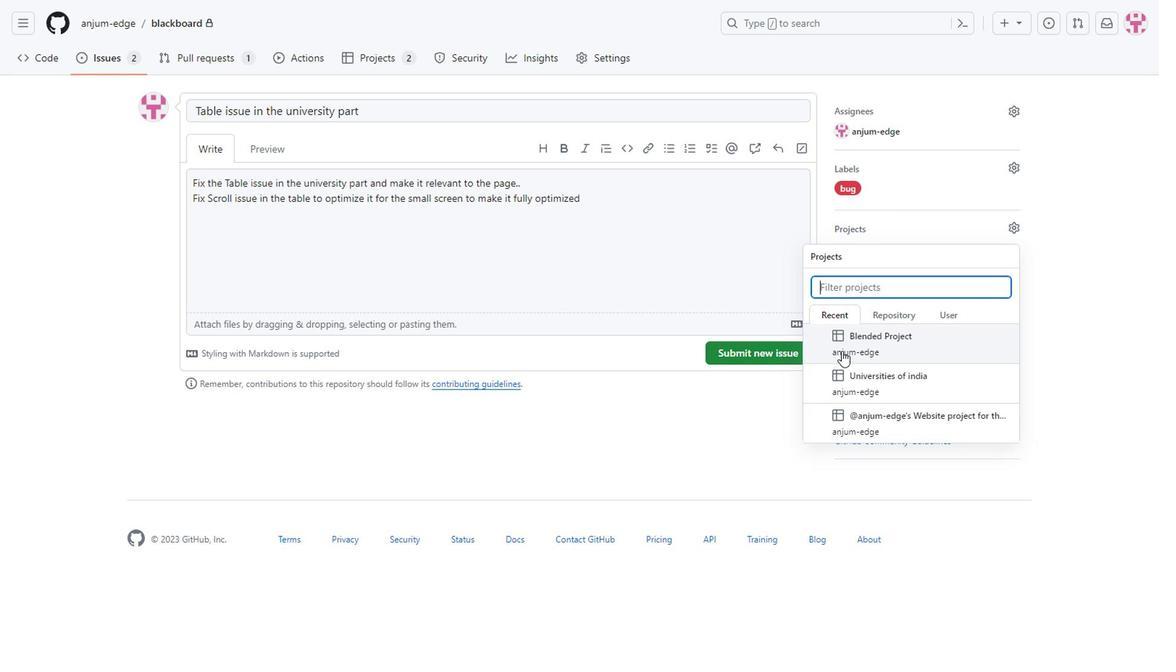 
Action: Mouse moved to (1102, 287)
Screenshot: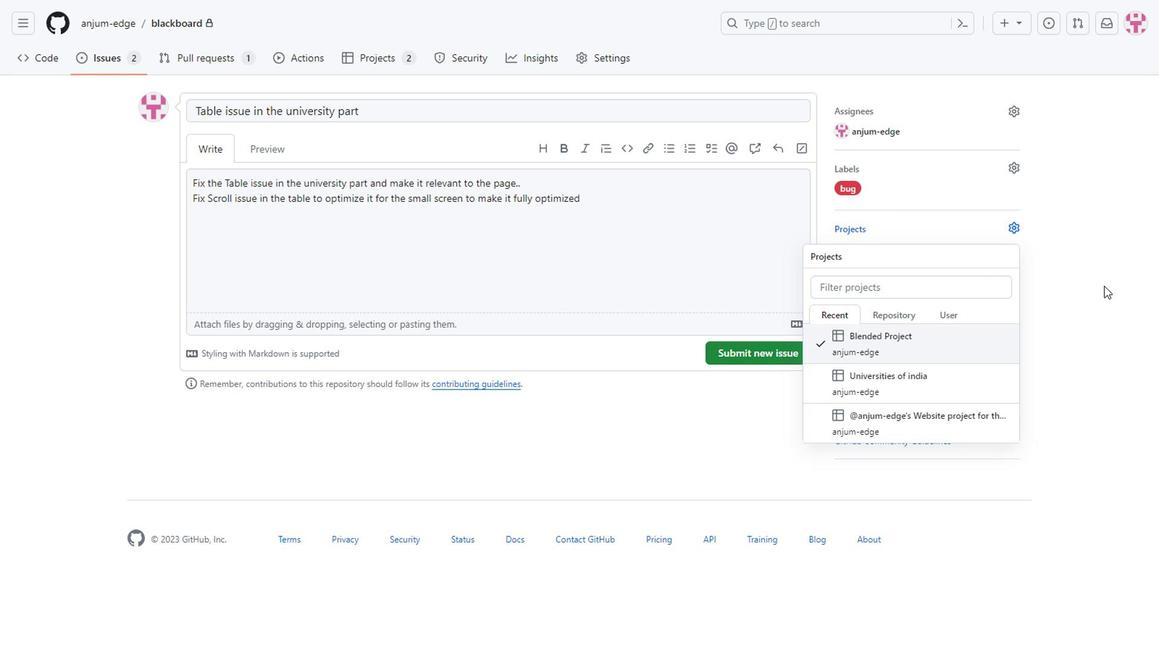 
Action: Mouse pressed left at (1102, 287)
Screenshot: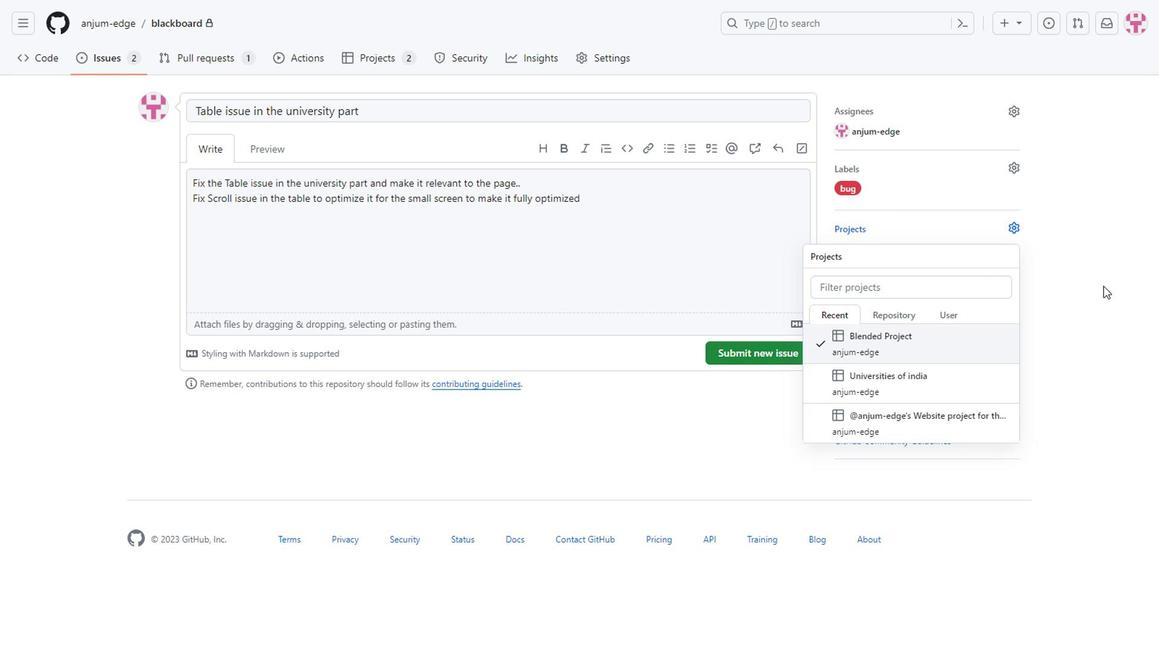
Action: Mouse moved to (854, 281)
Screenshot: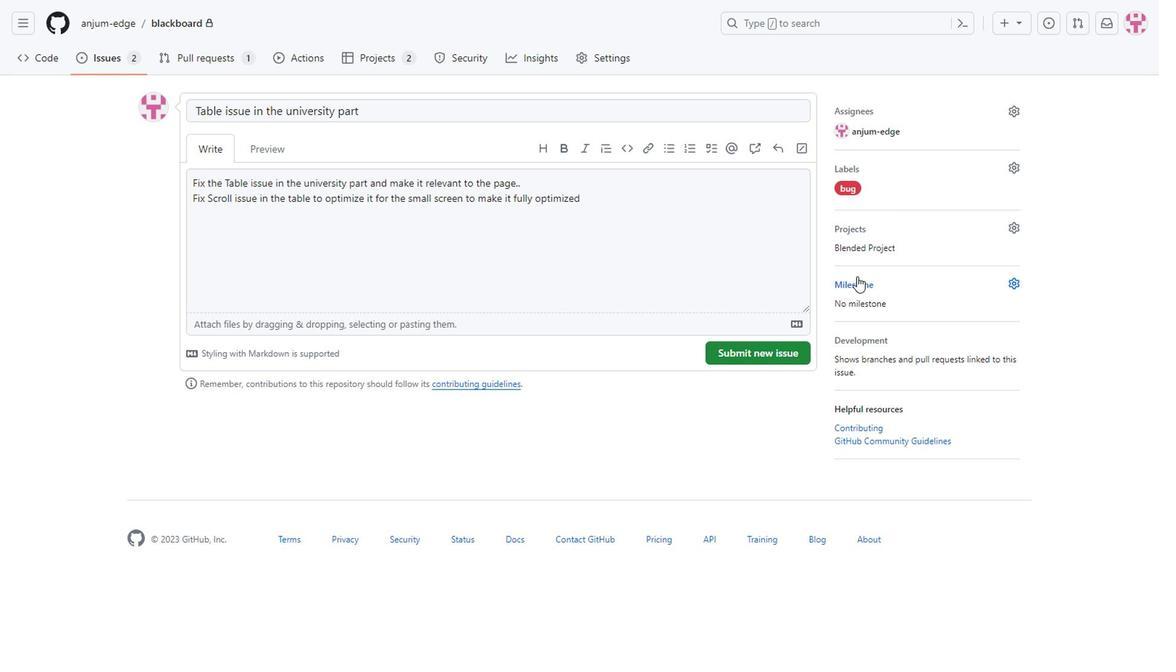 
Action: Mouse pressed left at (854, 281)
Screenshot: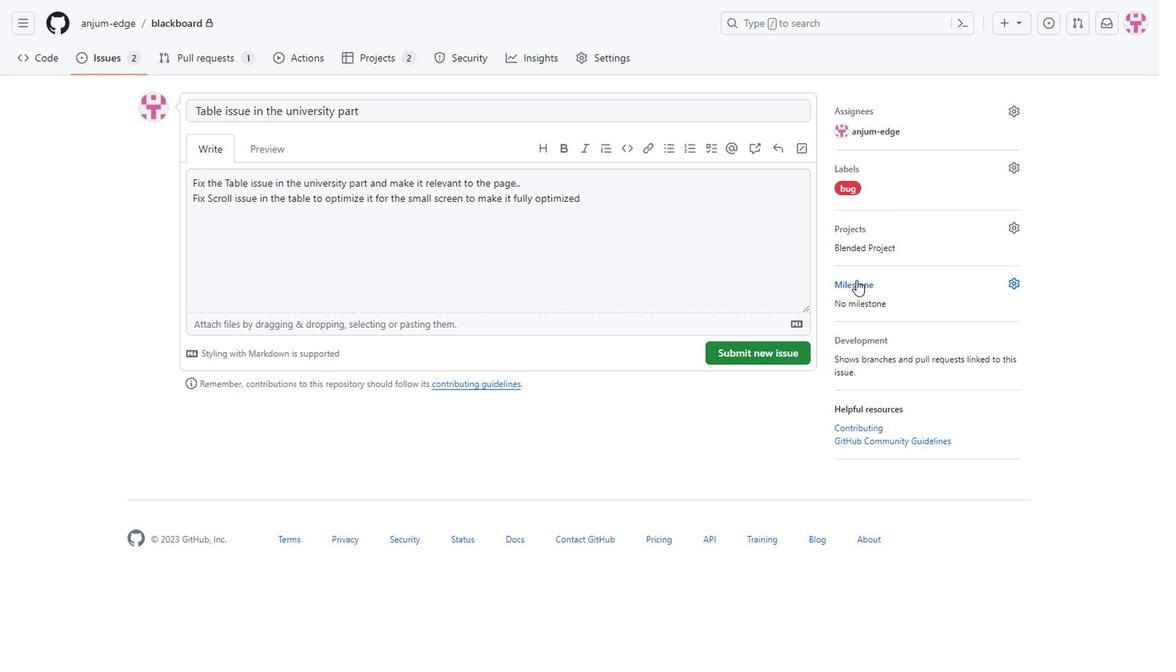 
Action: Mouse moved to (872, 391)
Screenshot: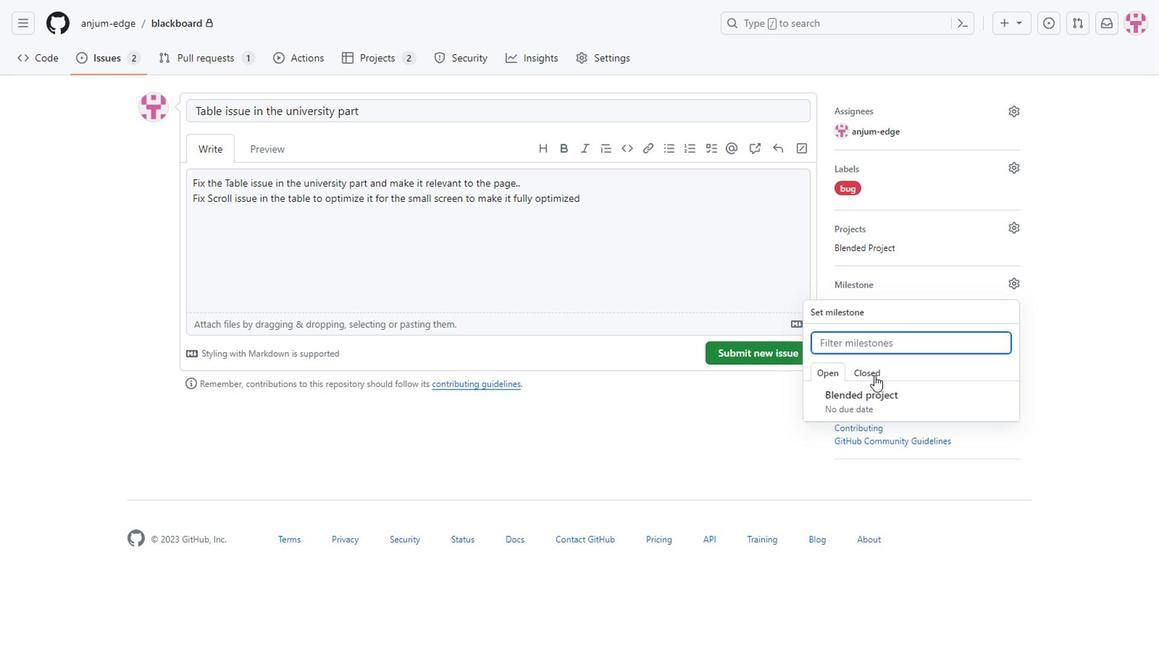 
Action: Mouse pressed left at (872, 391)
Screenshot: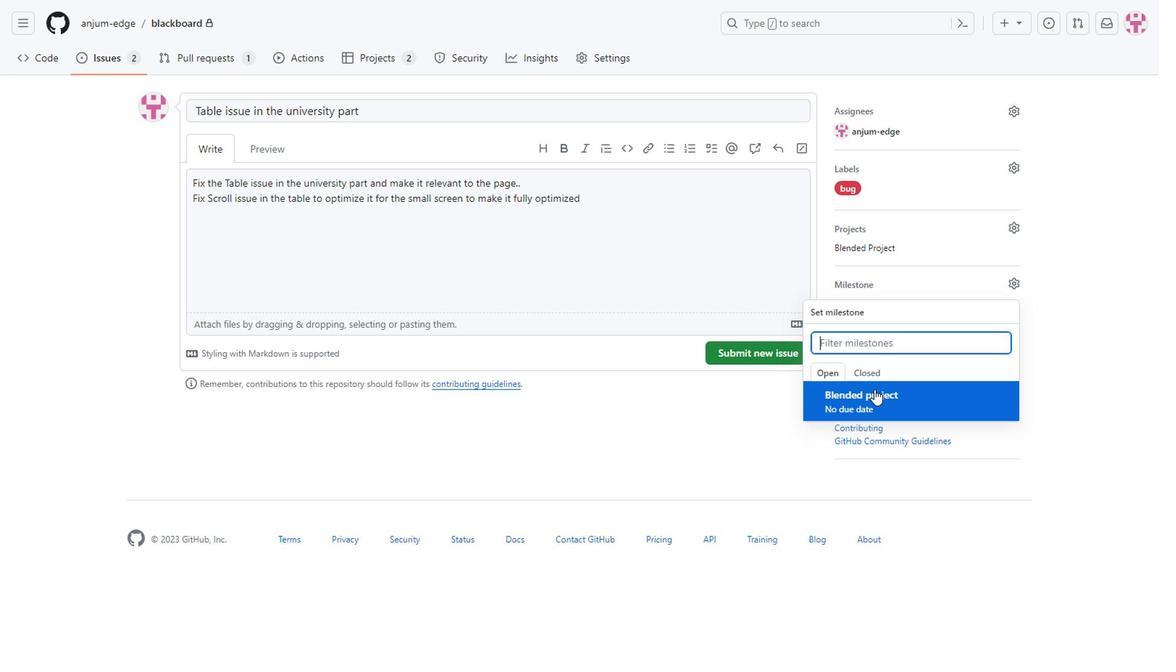 
Action: Mouse moved to (1125, 316)
Screenshot: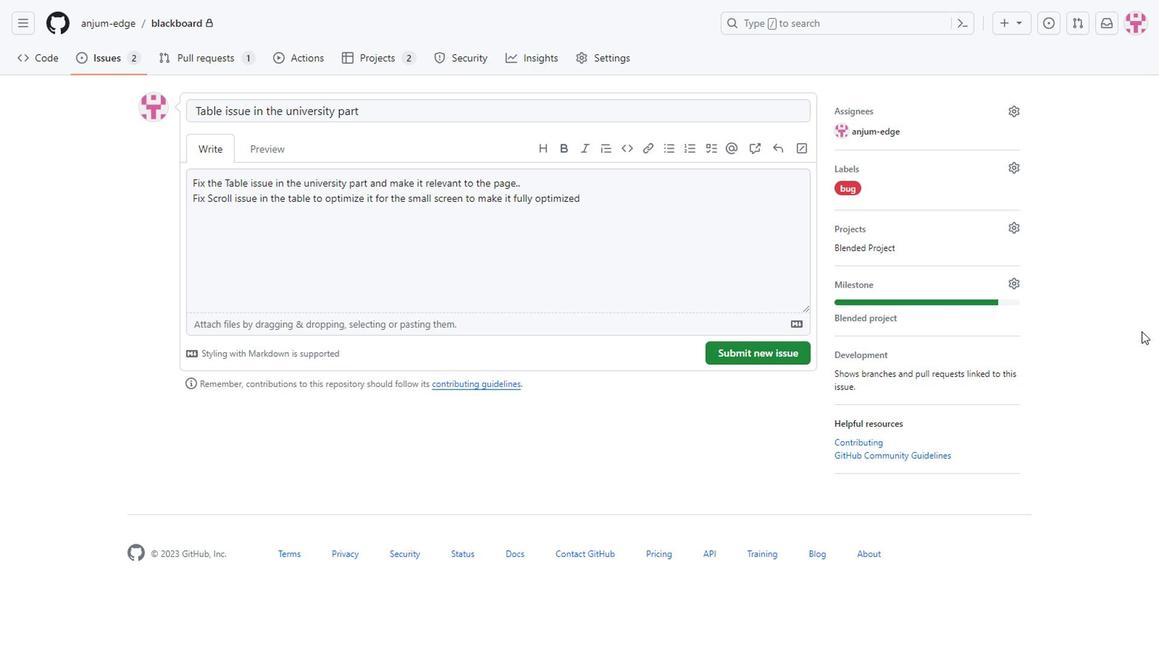 
Action: Mouse pressed left at (1125, 316)
Screenshot: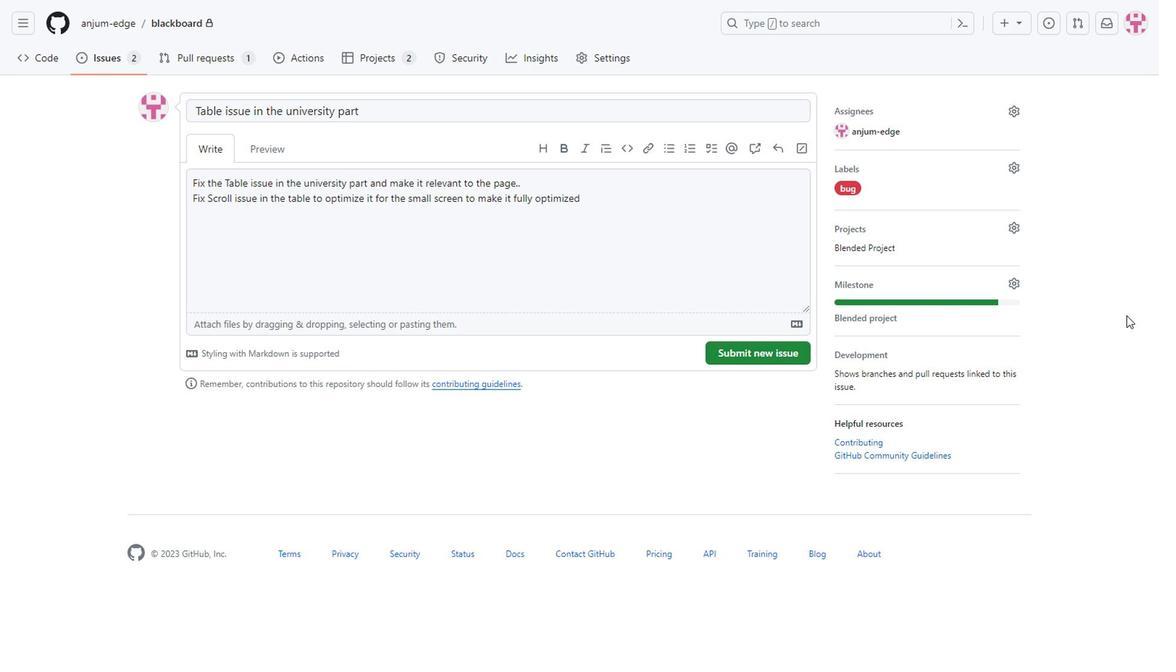 
Action: Mouse moved to (778, 361)
Screenshot: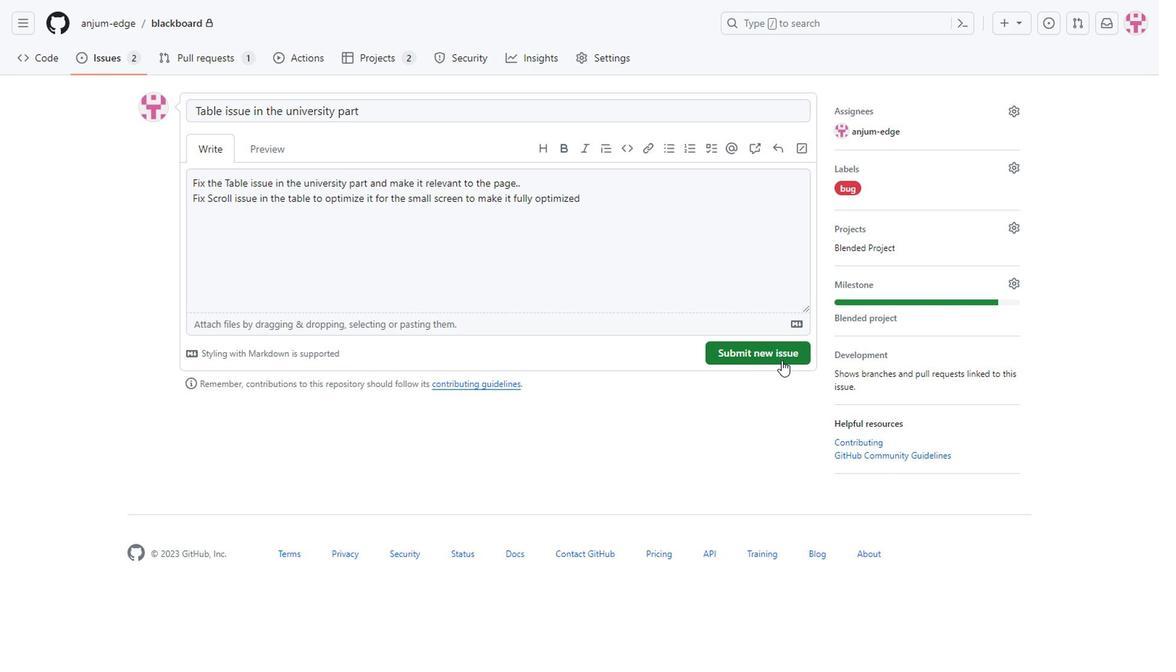 
Action: Mouse pressed left at (778, 361)
Screenshot: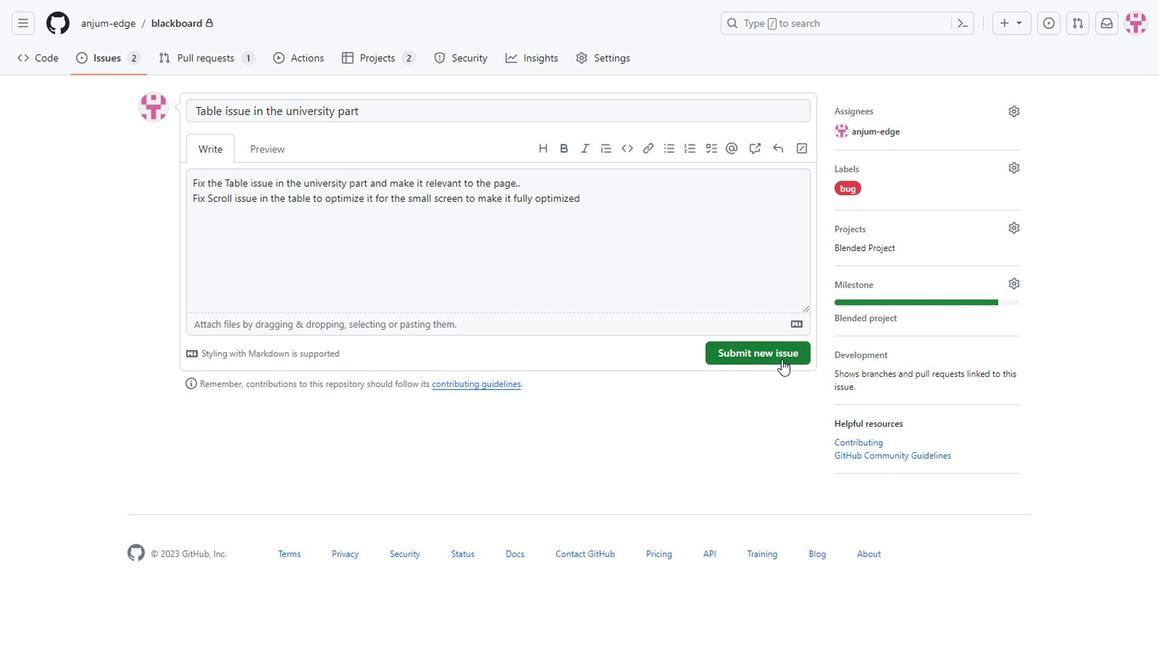 
Action: Mouse moved to (595, 361)
Screenshot: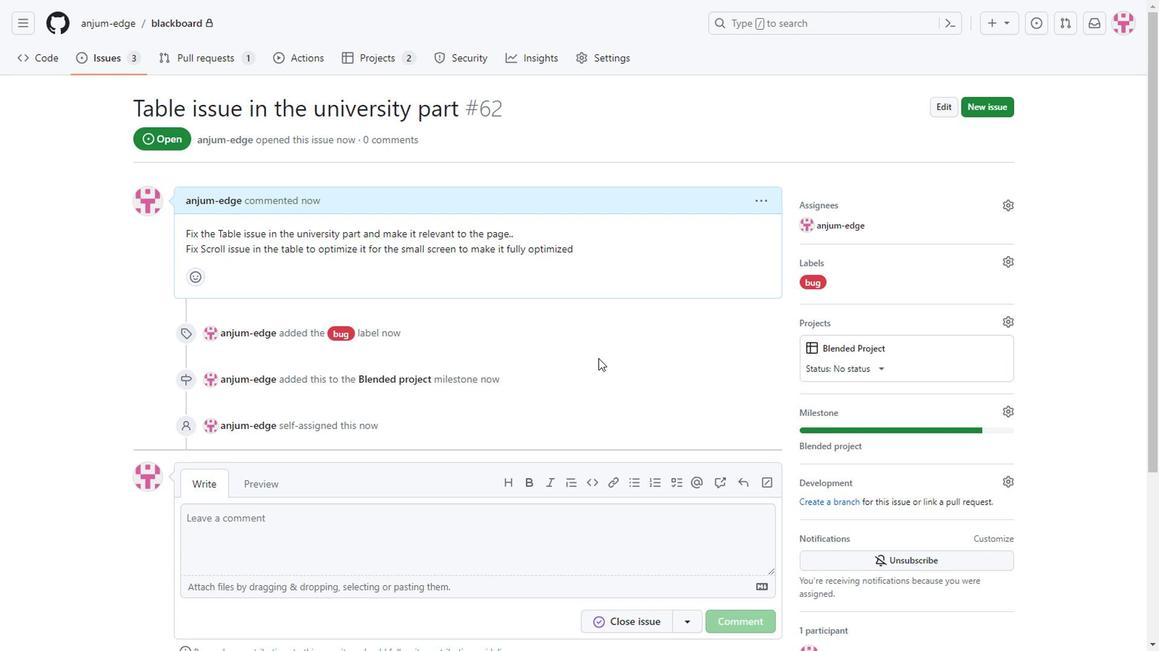 
Action: Mouse scrolled (575, 326) with delta (0, 0)
Screenshot: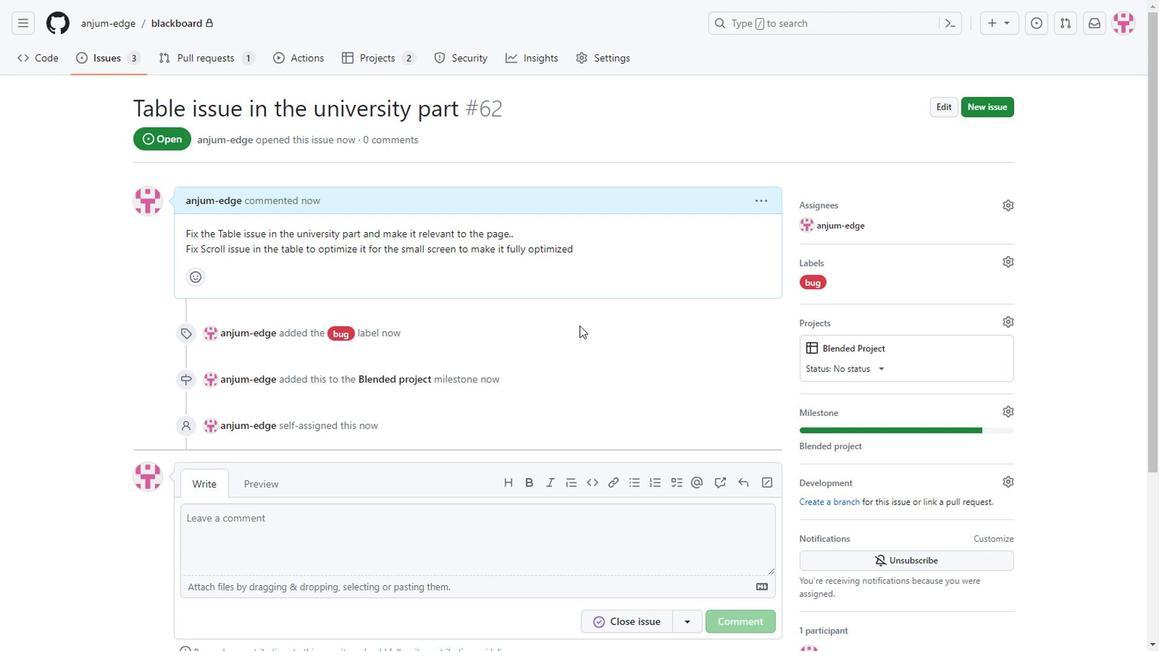 
Action: Mouse scrolled (575, 326) with delta (0, 0)
Screenshot: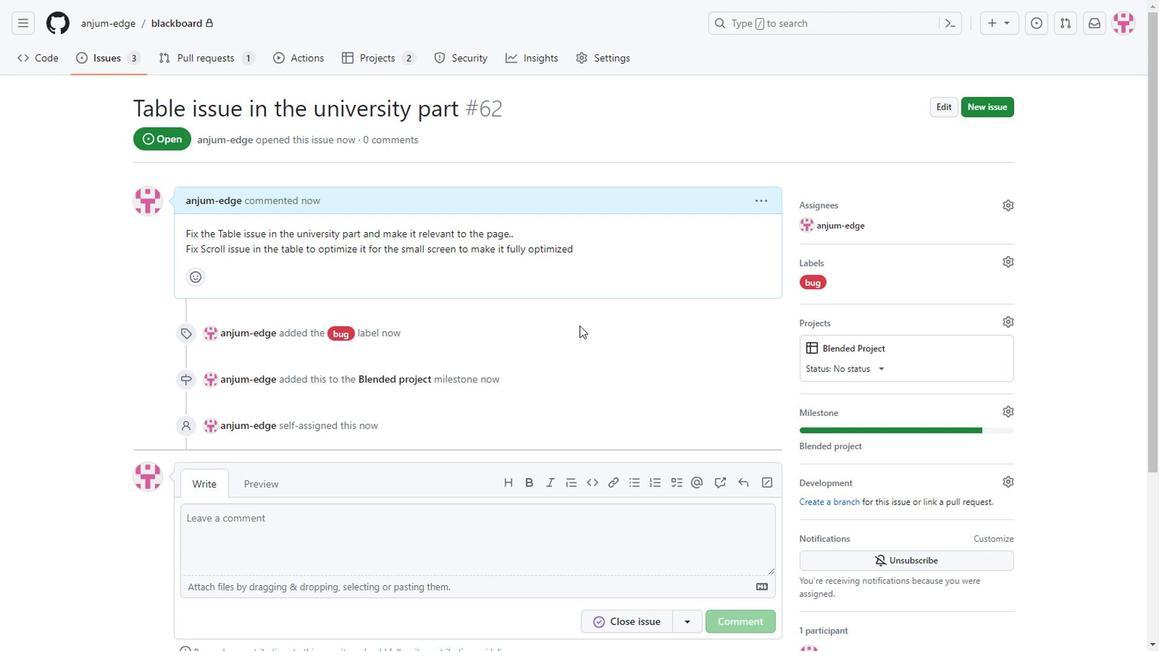 
Action: Mouse scrolled (575, 326) with delta (0, 0)
Screenshot: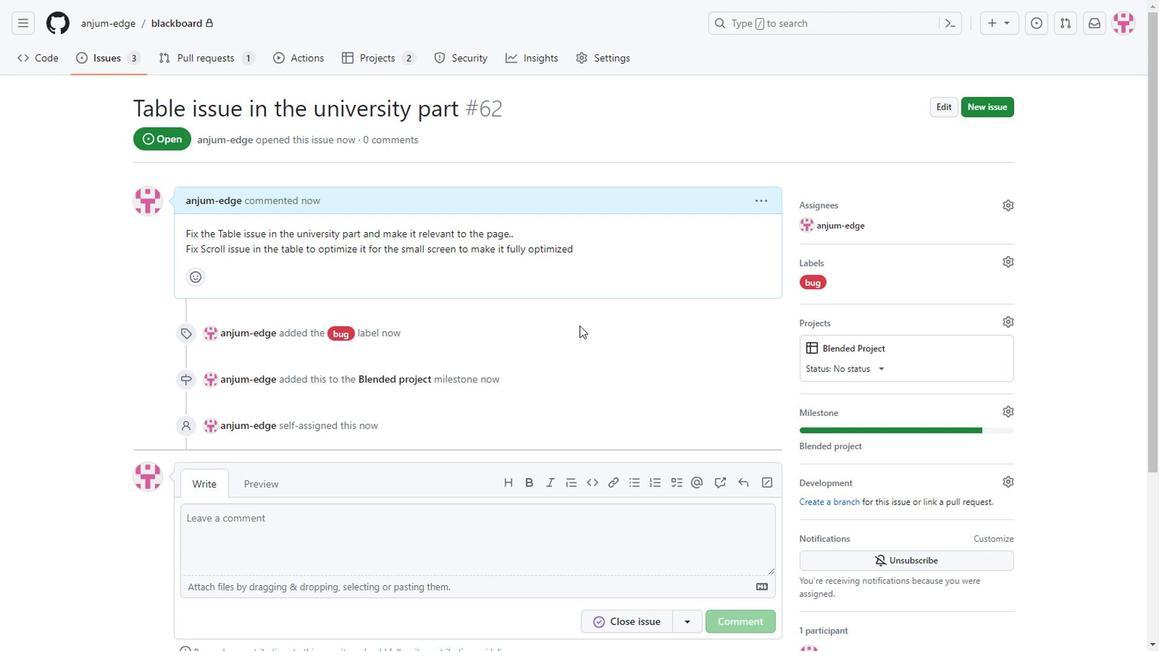 
Action: Mouse scrolled (575, 326) with delta (0, 0)
Screenshot: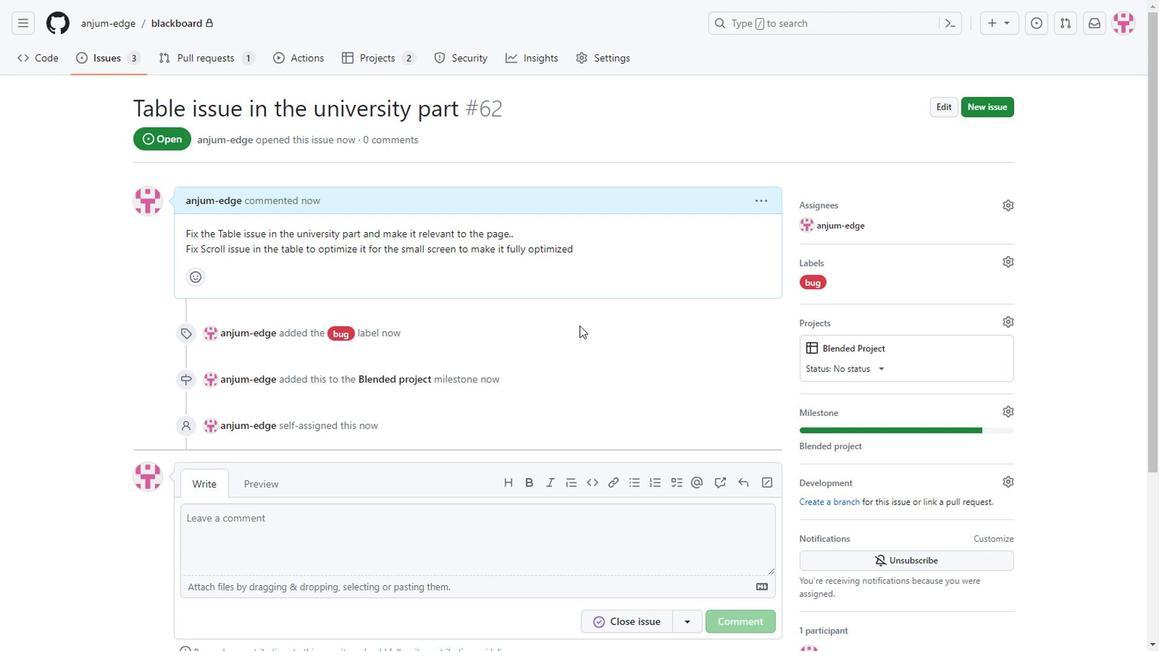 
Action: Mouse scrolled (575, 326) with delta (0, 0)
Screenshot: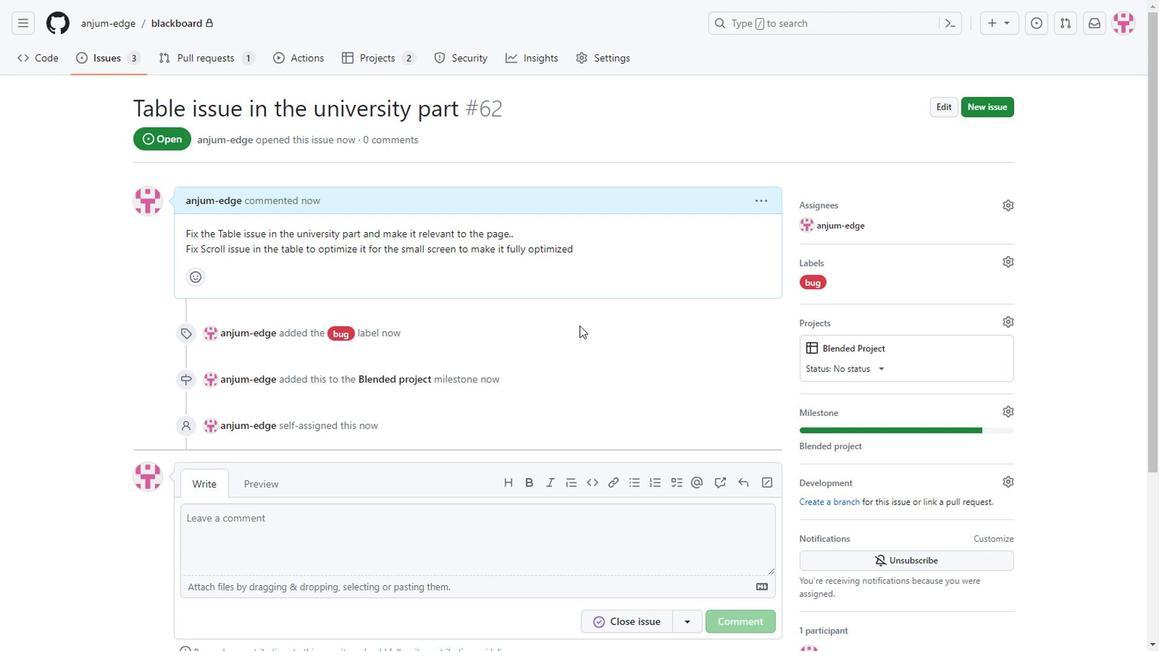 
Action: Mouse scrolled (575, 326) with delta (0, 0)
Screenshot: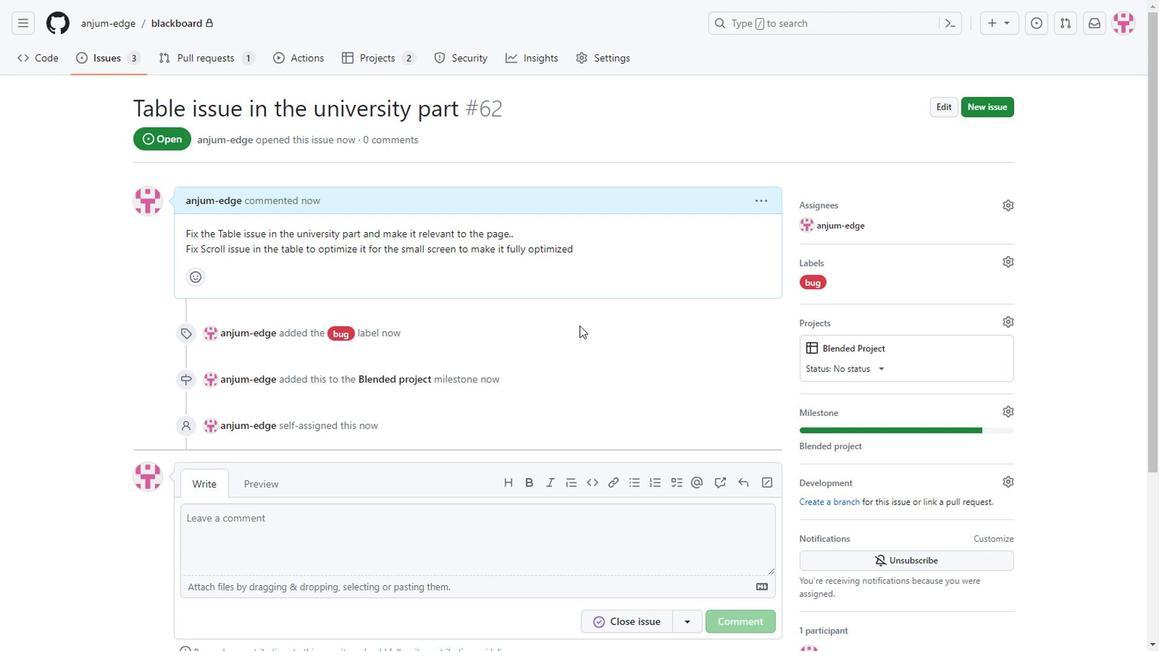 
Action: Mouse scrolled (575, 326) with delta (0, 0)
Screenshot: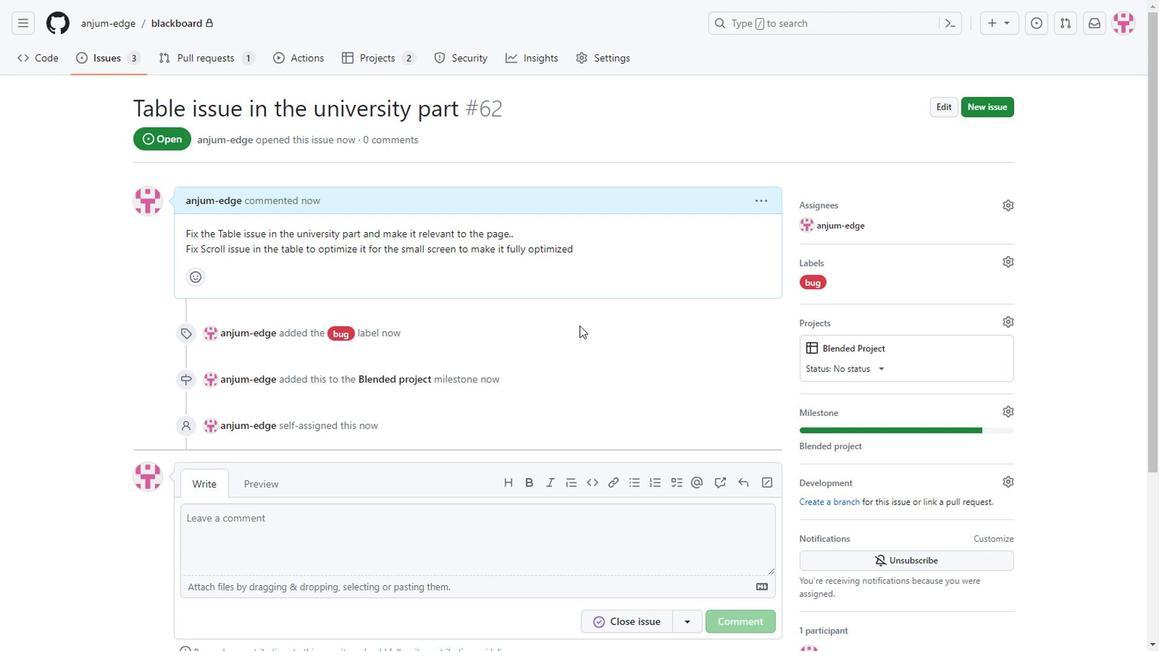 
Action: Mouse scrolled (575, 326) with delta (0, 0)
Screenshot: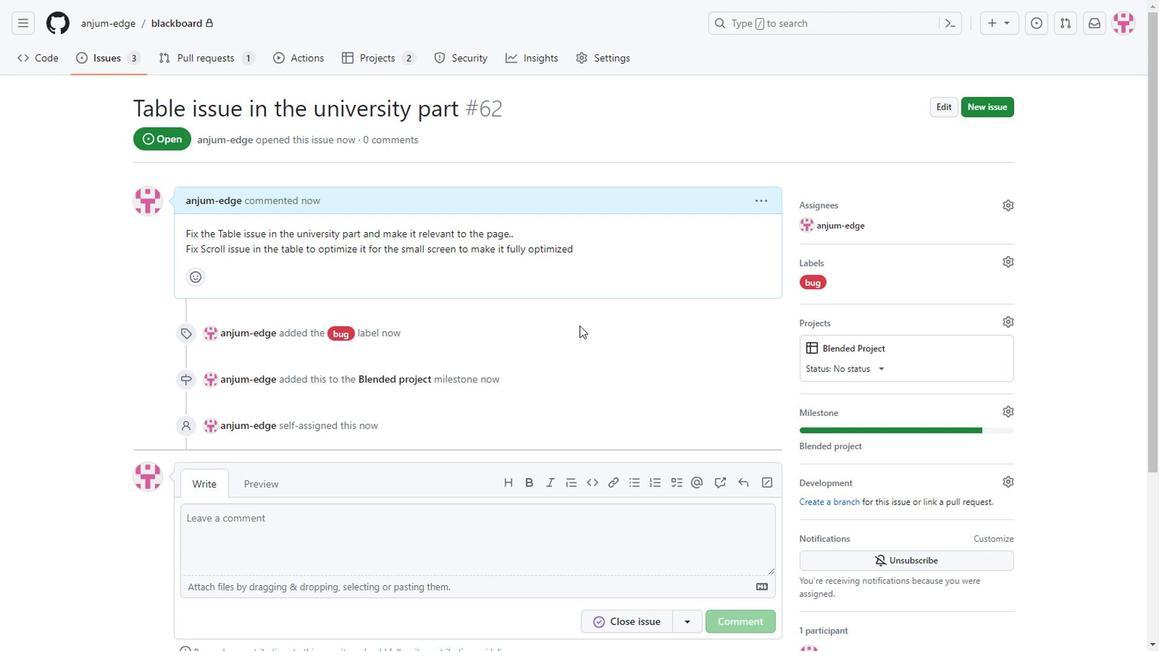 
Action: Mouse scrolled (575, 326) with delta (0, 0)
Screenshot: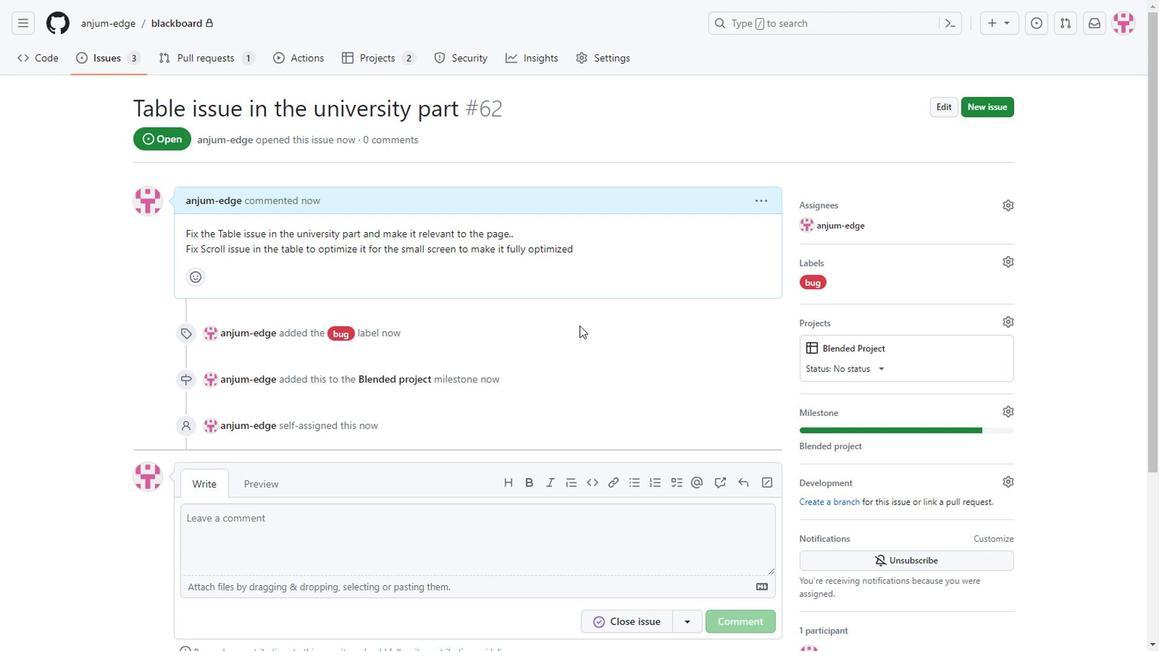 
Action: Mouse scrolled (575, 326) with delta (0, 0)
Screenshot: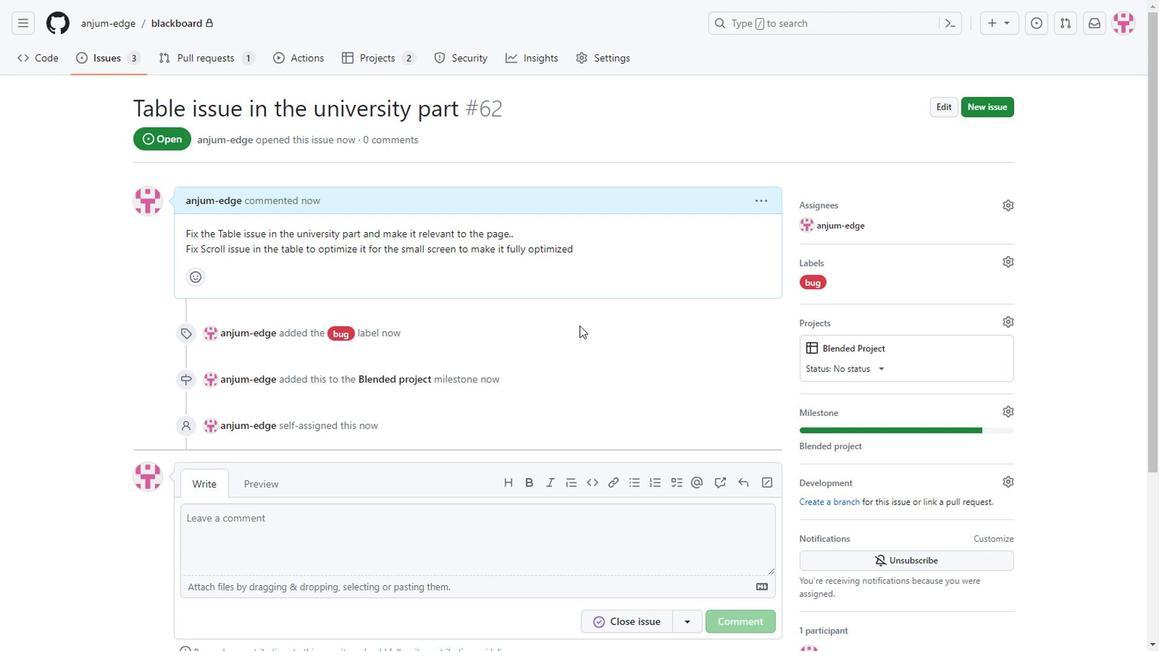 
Action: Mouse scrolled (575, 326) with delta (0, 0)
Screenshot: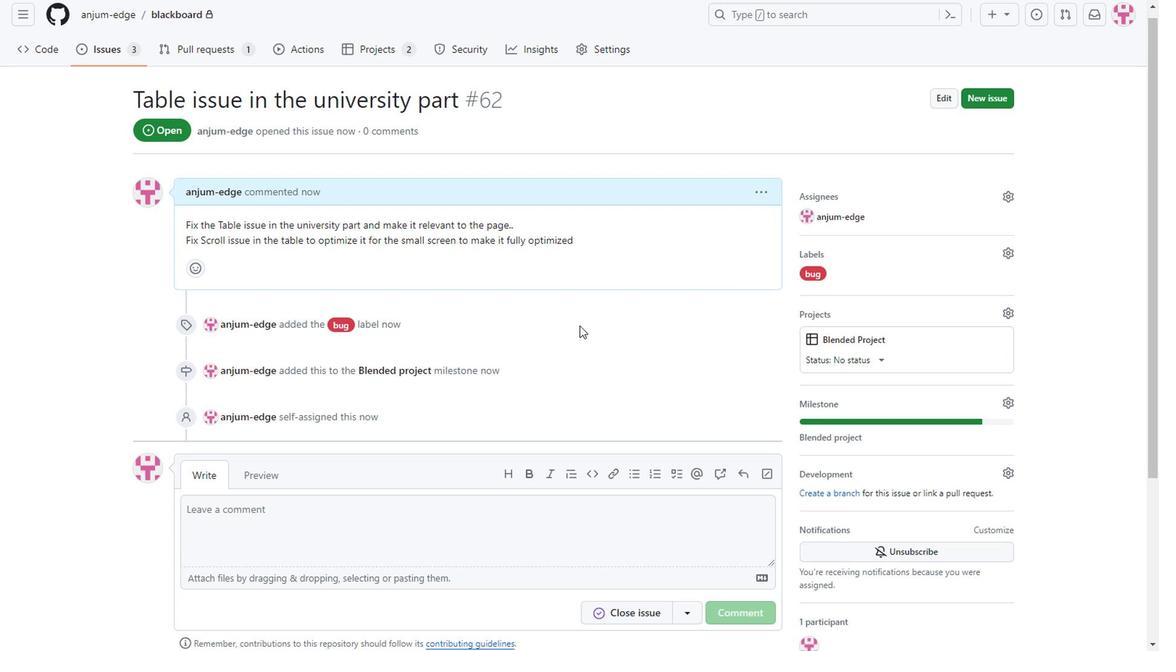 
Action: Mouse scrolled (575, 326) with delta (0, 0)
Screenshot: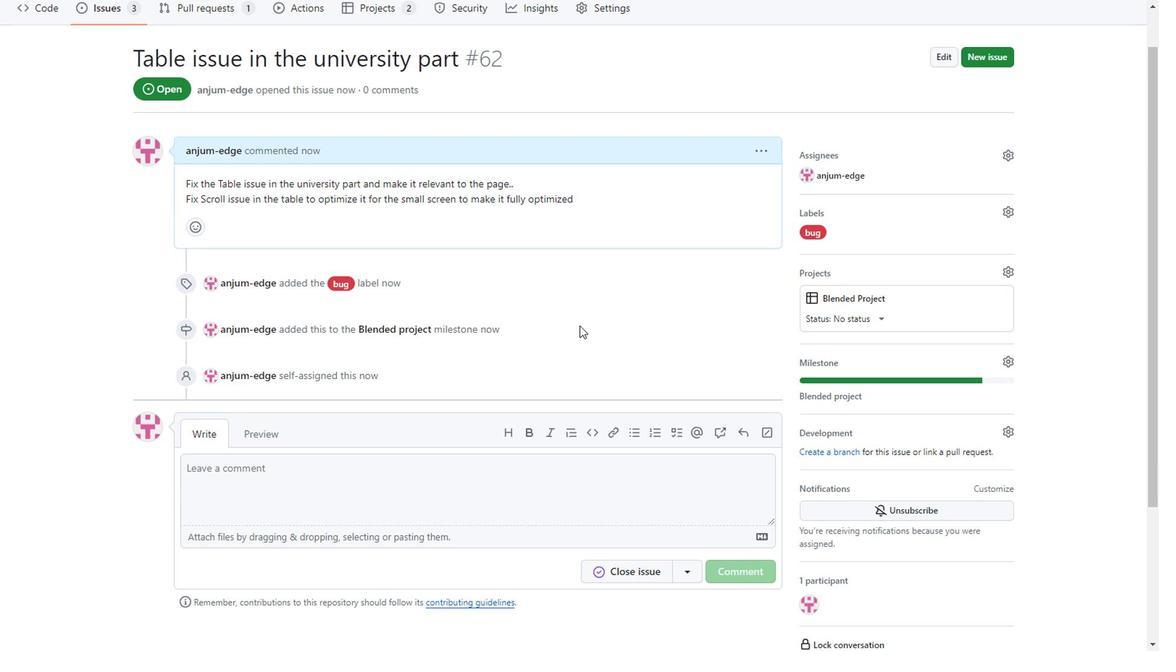 
Action: Mouse scrolled (575, 326) with delta (0, 0)
Screenshot: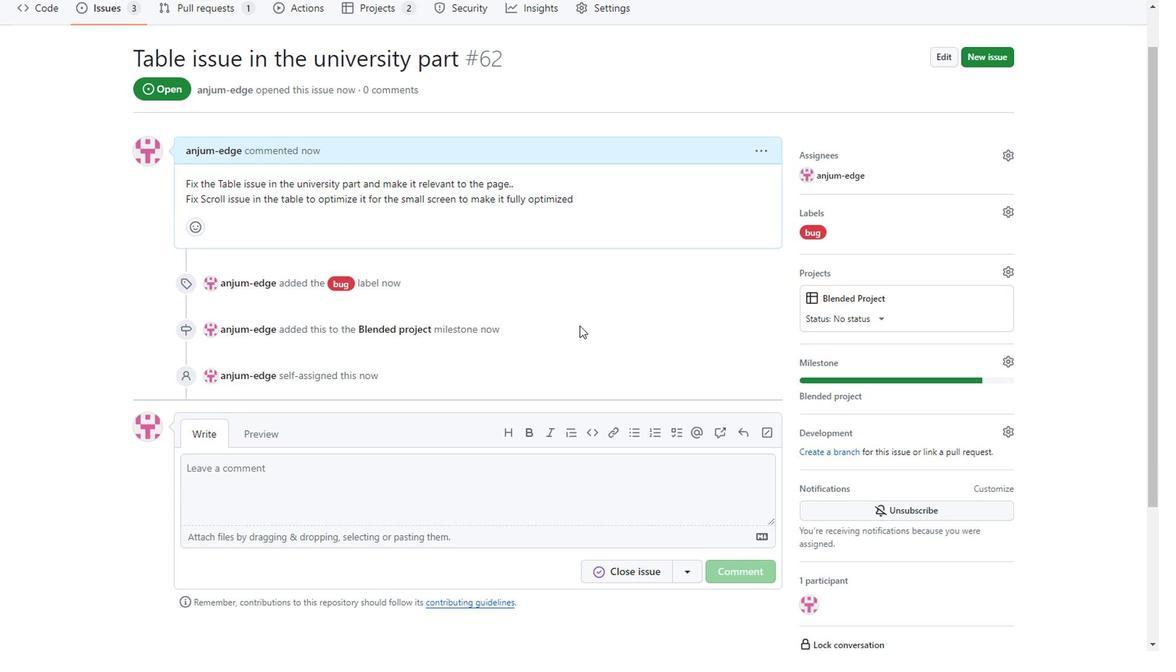 
Action: Mouse scrolled (575, 326) with delta (0, 0)
Screenshot: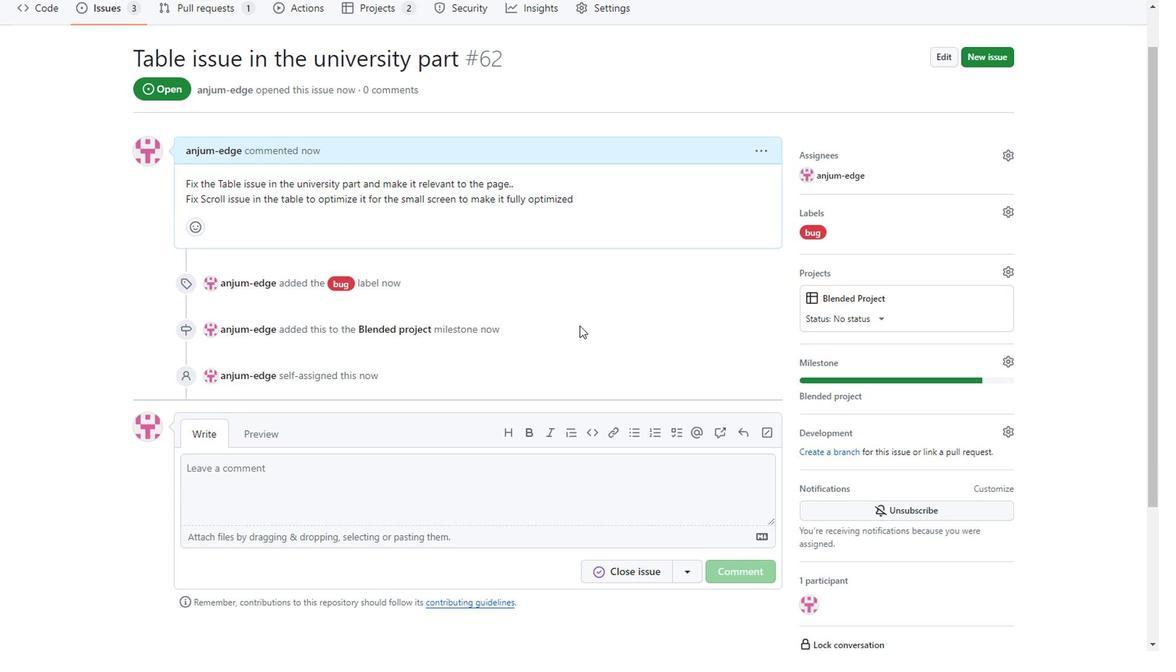 
Action: Mouse scrolled (575, 326) with delta (0, 0)
Screenshot: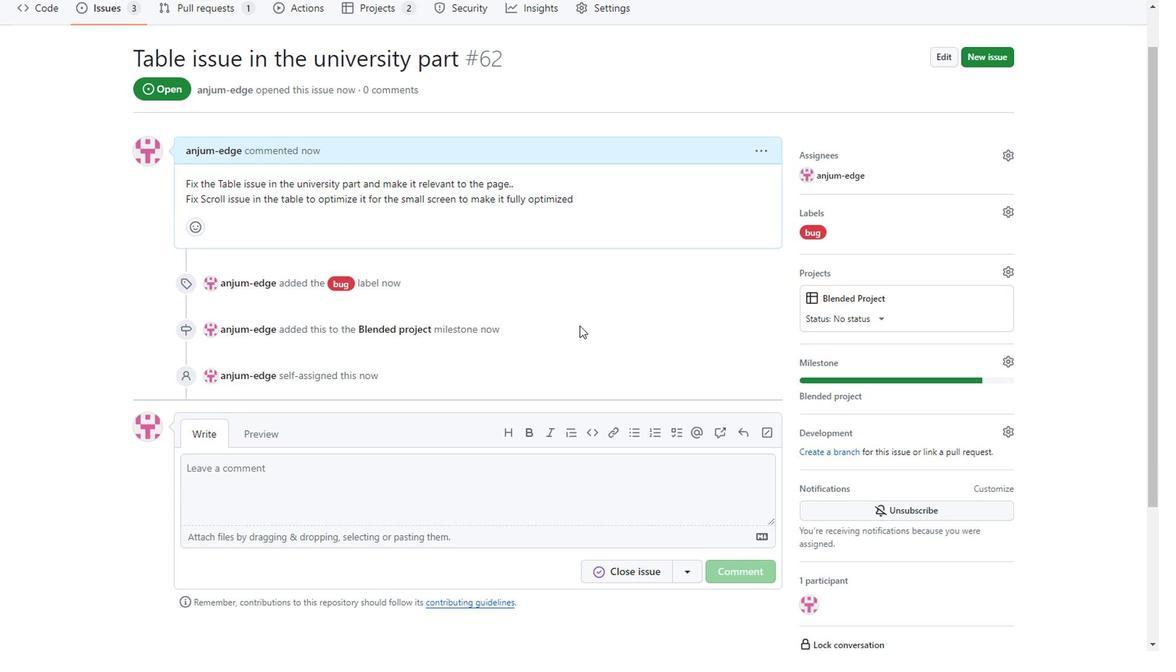 
Action: Mouse scrolled (575, 326) with delta (0, 0)
Screenshot: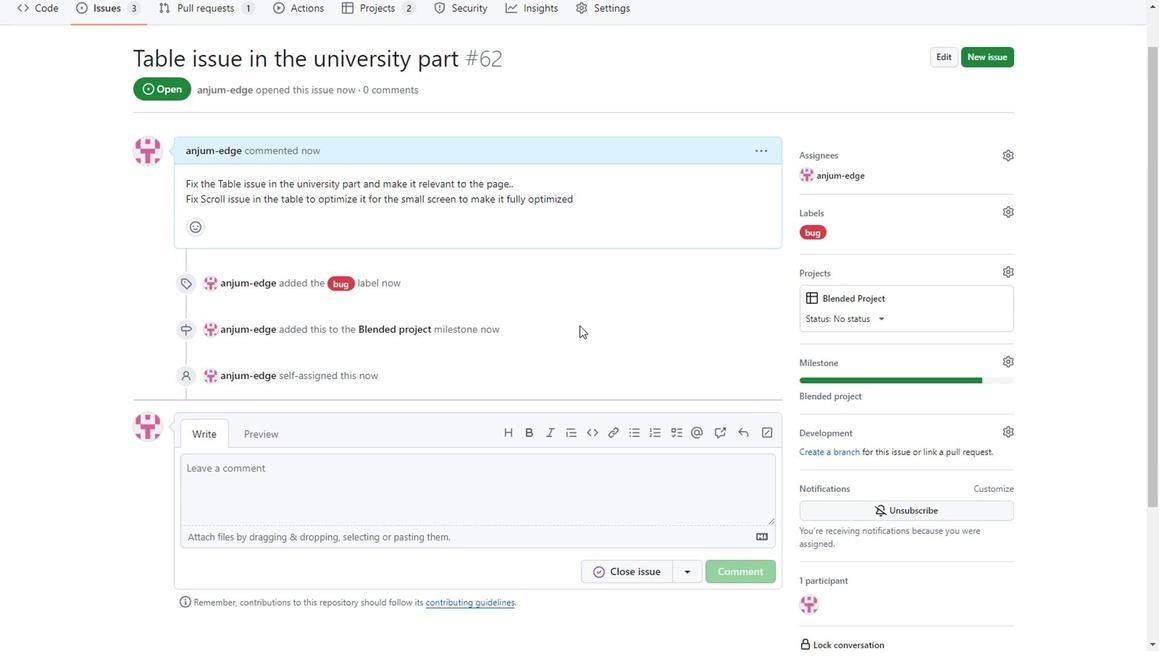 
Action: Mouse scrolled (575, 326) with delta (0, 0)
Screenshot: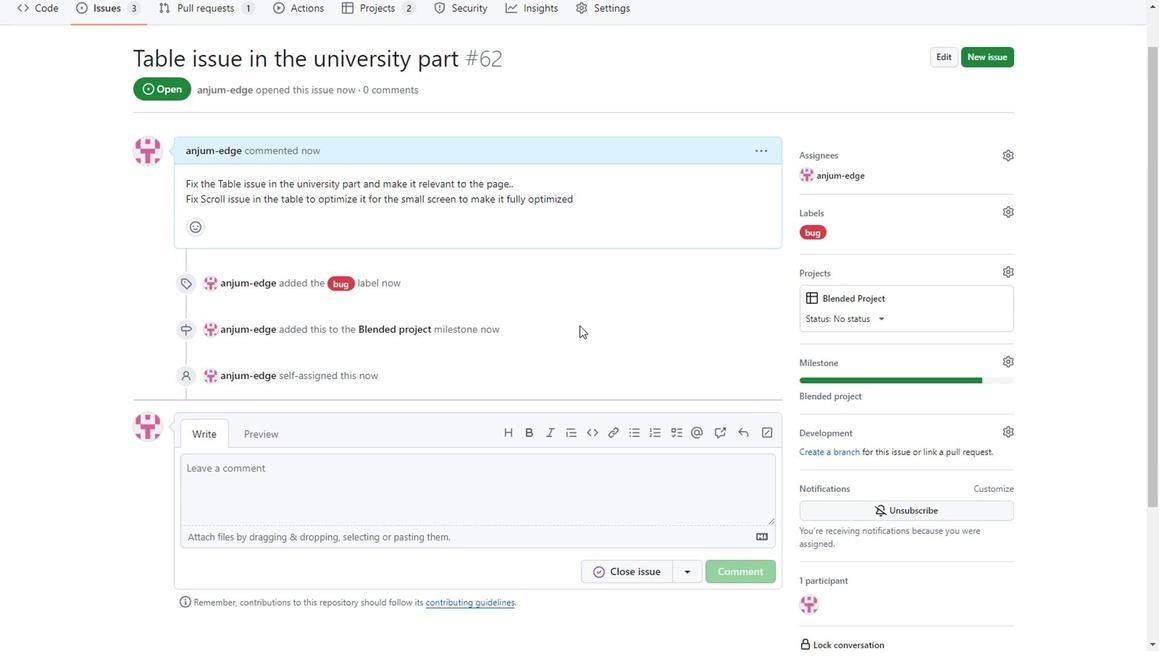 
Action: Mouse scrolled (575, 326) with delta (0, 0)
Screenshot: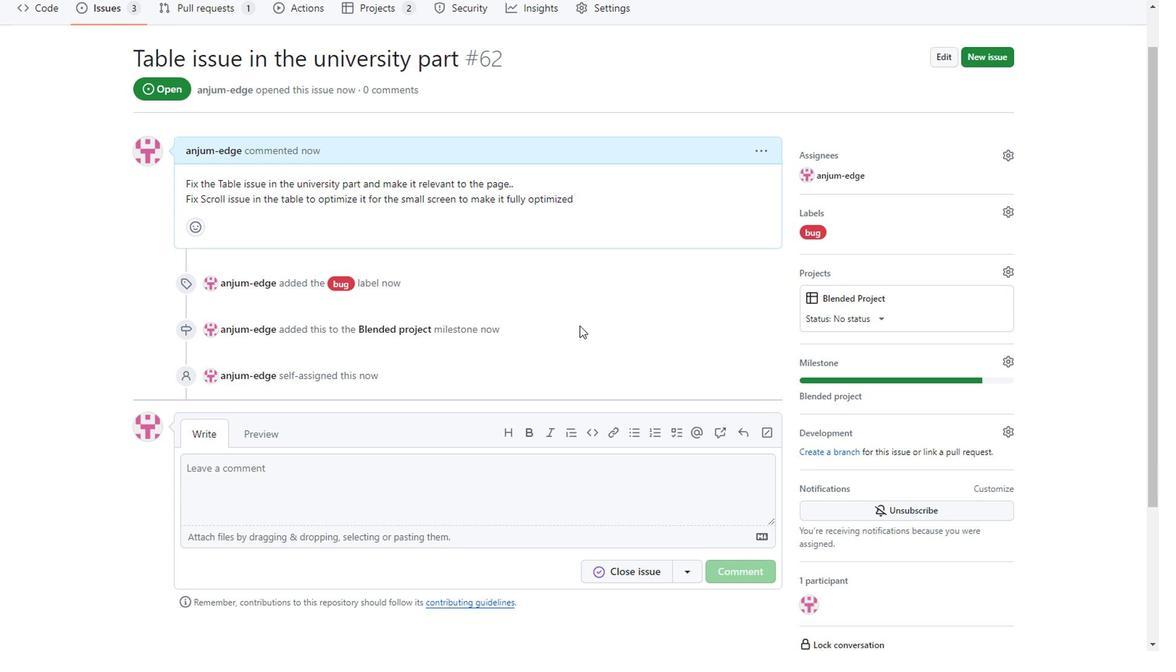 
Action: Mouse scrolled (575, 326) with delta (0, 0)
Screenshot: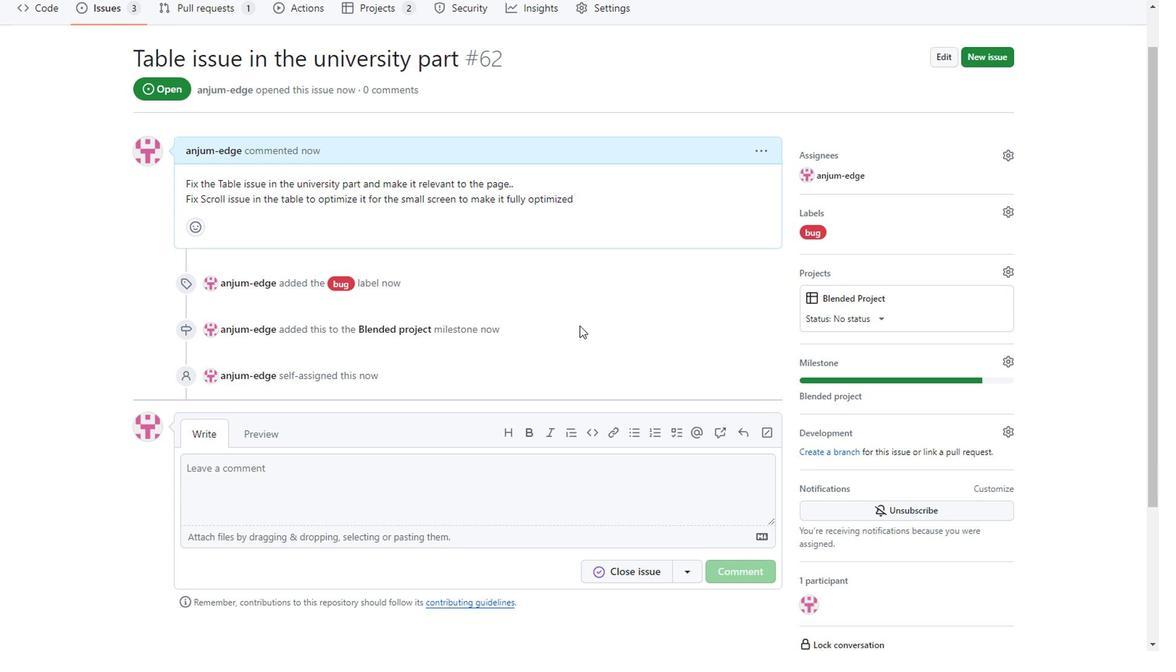 
Action: Mouse scrolled (575, 326) with delta (0, 0)
Screenshot: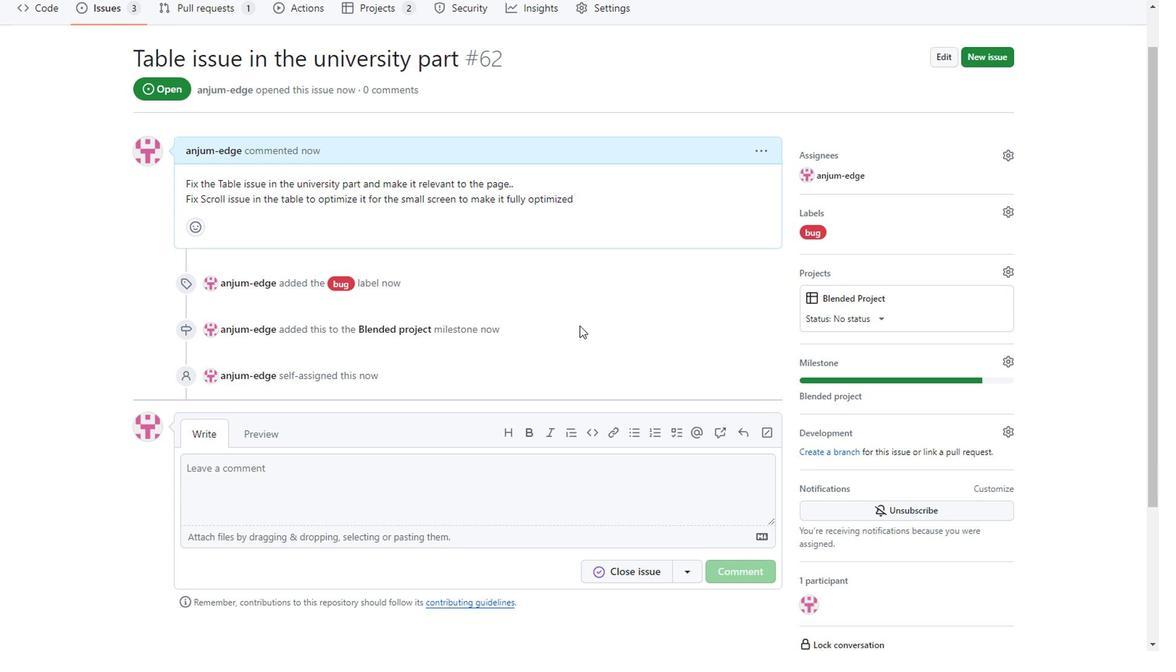 
Action: Mouse scrolled (575, 326) with delta (0, 0)
Screenshot: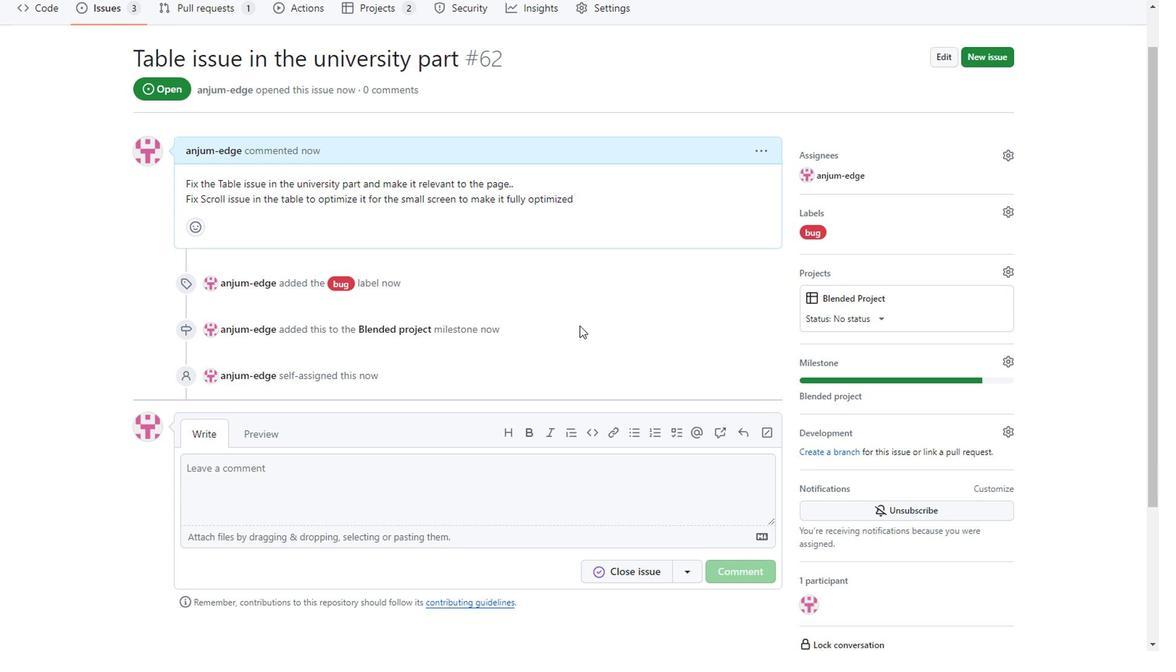 
Action: Mouse scrolled (575, 326) with delta (0, 0)
Screenshot: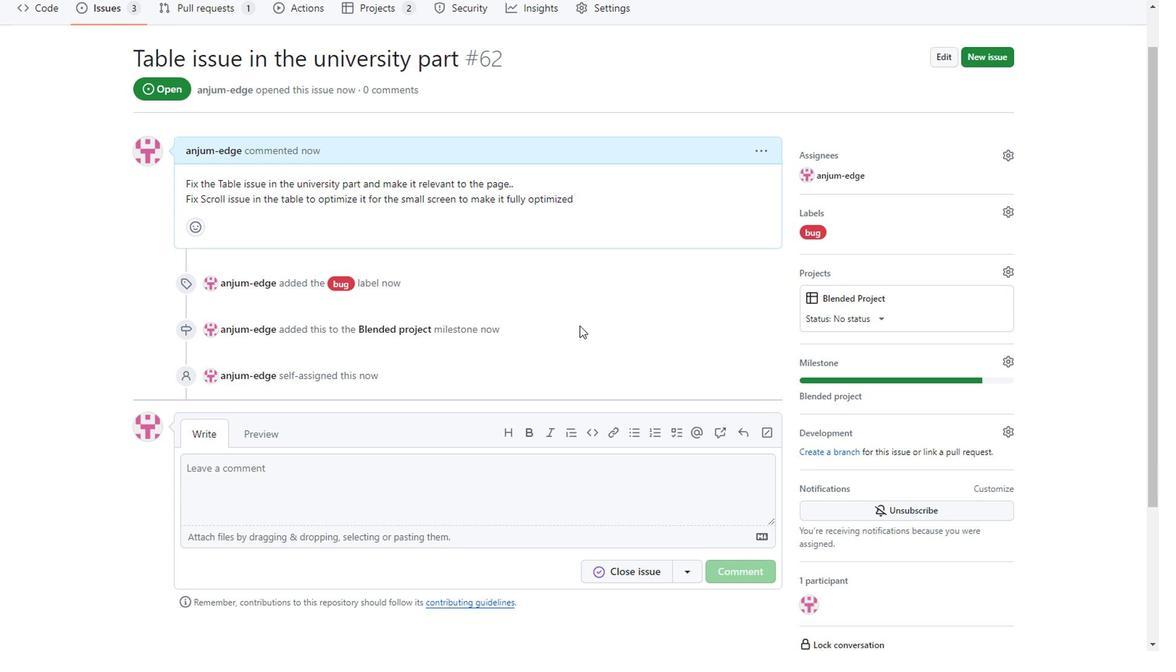 
Action: Mouse scrolled (575, 326) with delta (0, 0)
Screenshot: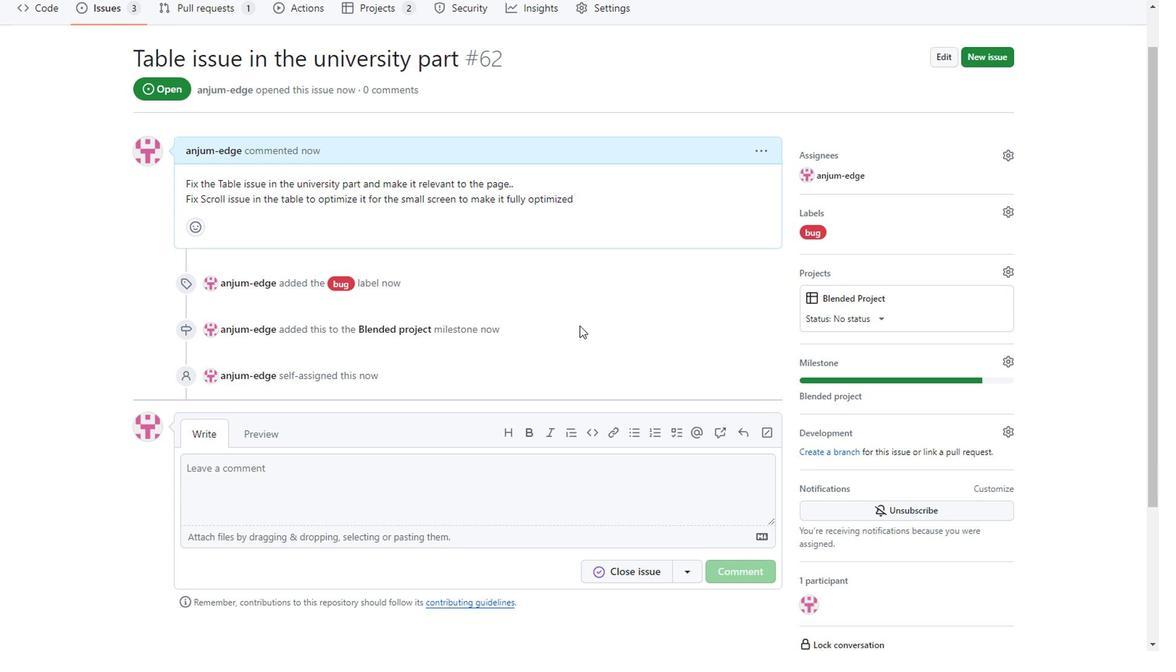 
Action: Mouse scrolled (575, 326) with delta (0, 0)
Screenshot: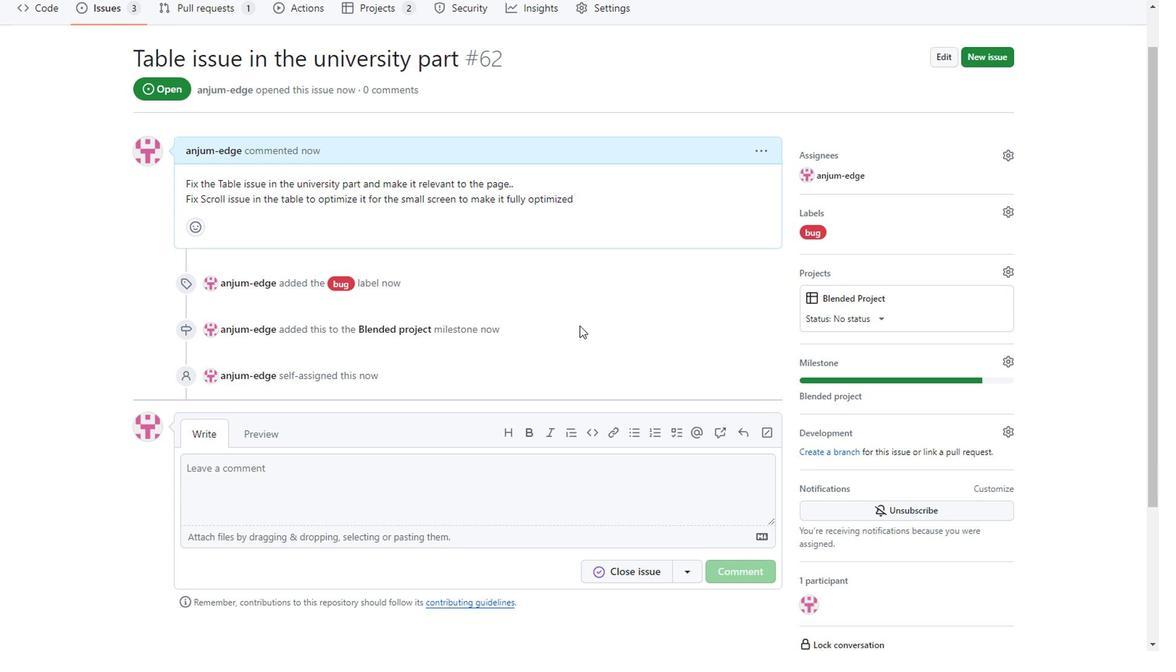 
Action: Mouse scrolled (575, 326) with delta (0, 0)
Screenshot: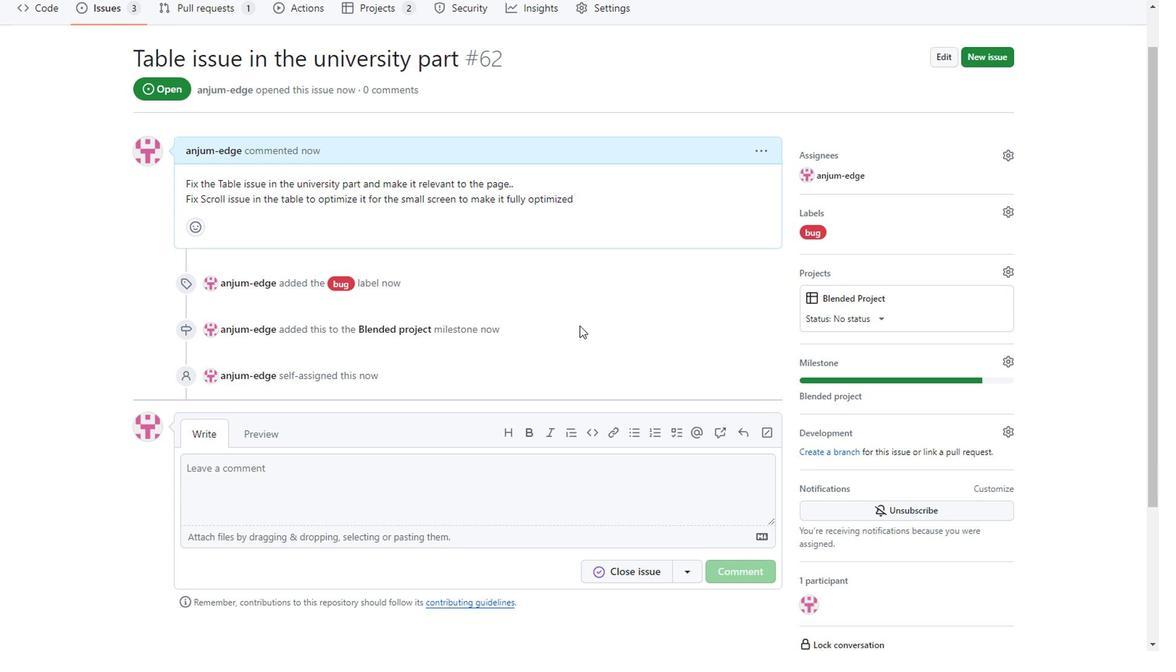 
Action: Mouse scrolled (575, 326) with delta (0, 0)
Screenshot: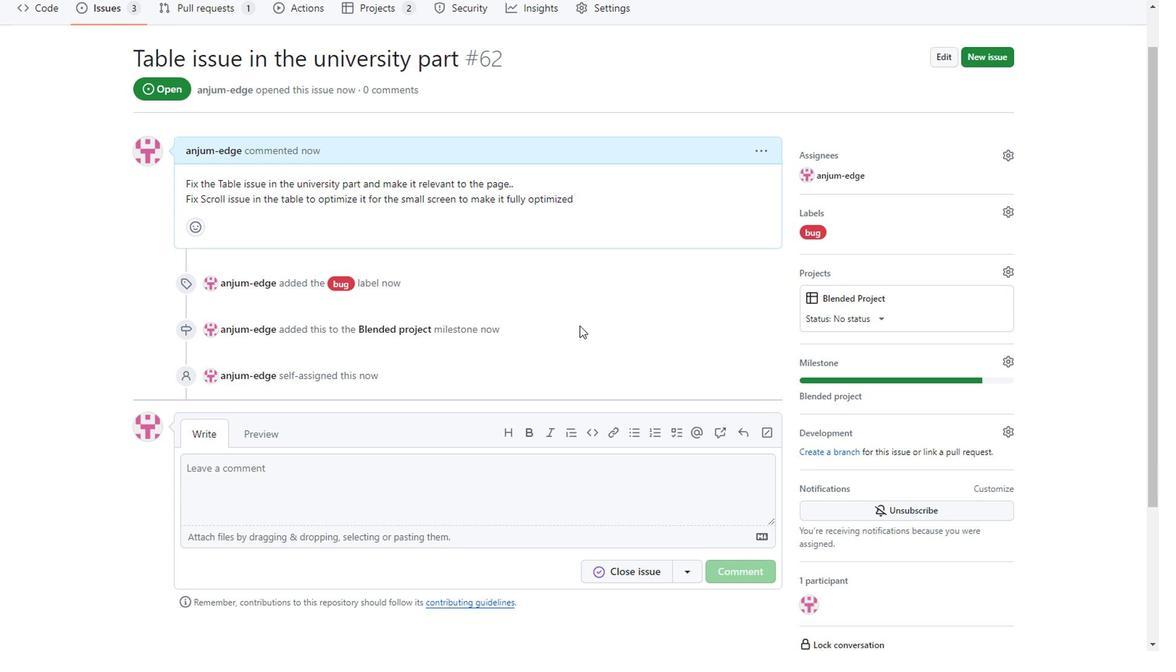 
Action: Mouse scrolled (575, 326) with delta (0, 0)
Screenshot: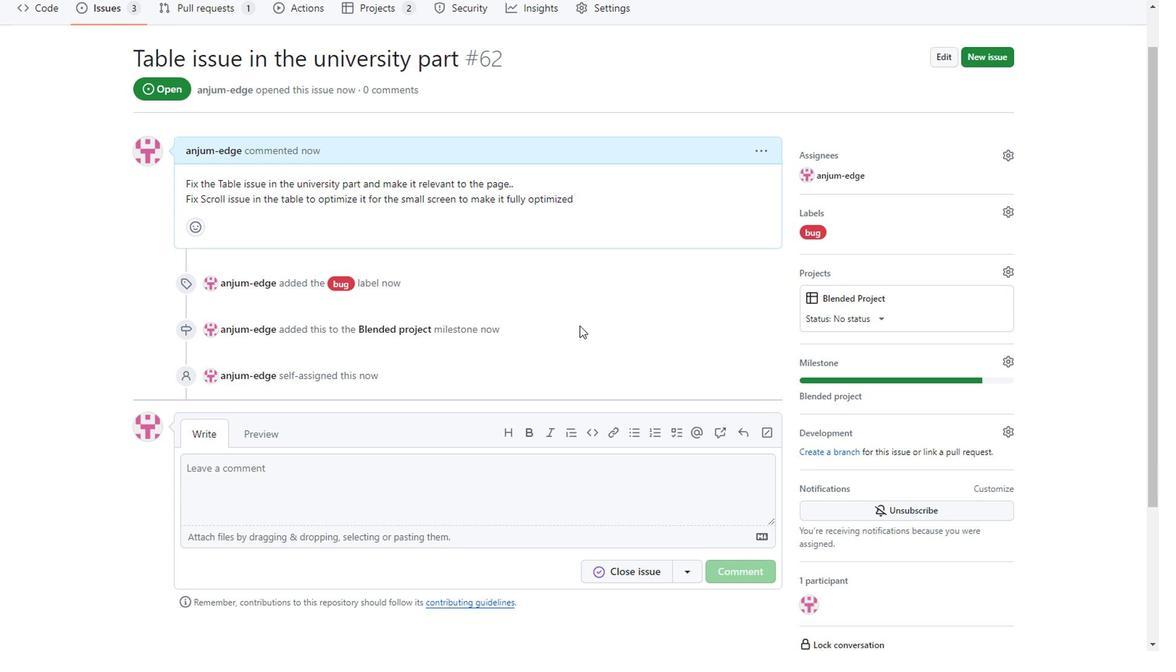 
Action: Mouse scrolled (575, 326) with delta (0, 0)
Screenshot: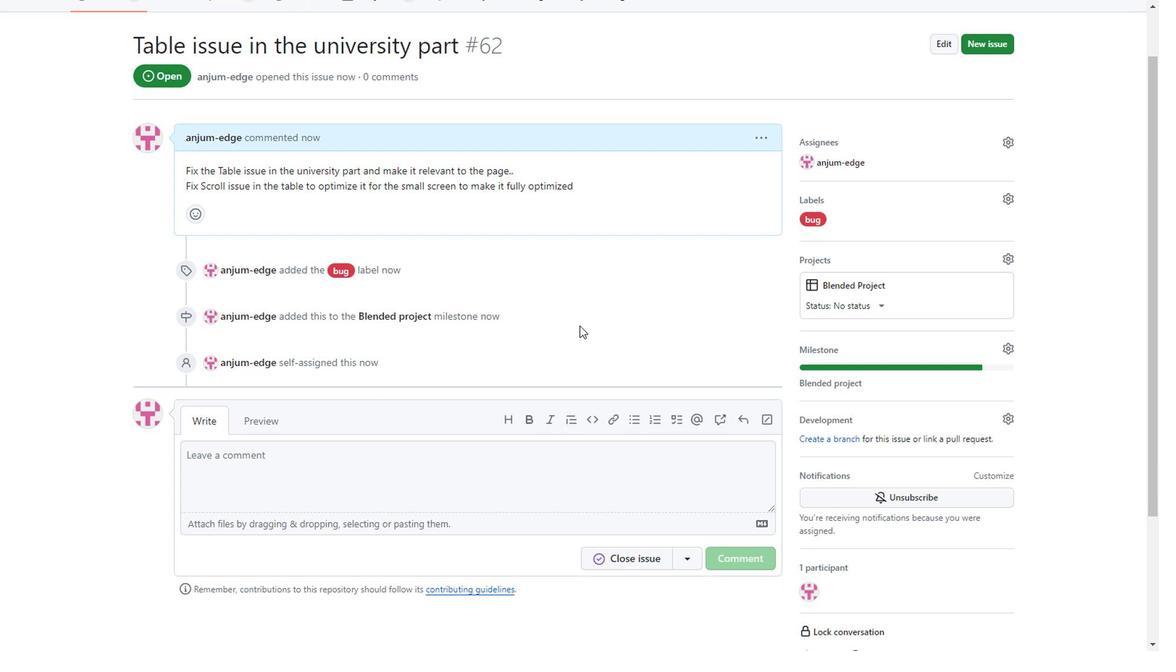 
Action: Mouse scrolled (575, 326) with delta (0, 0)
Screenshot: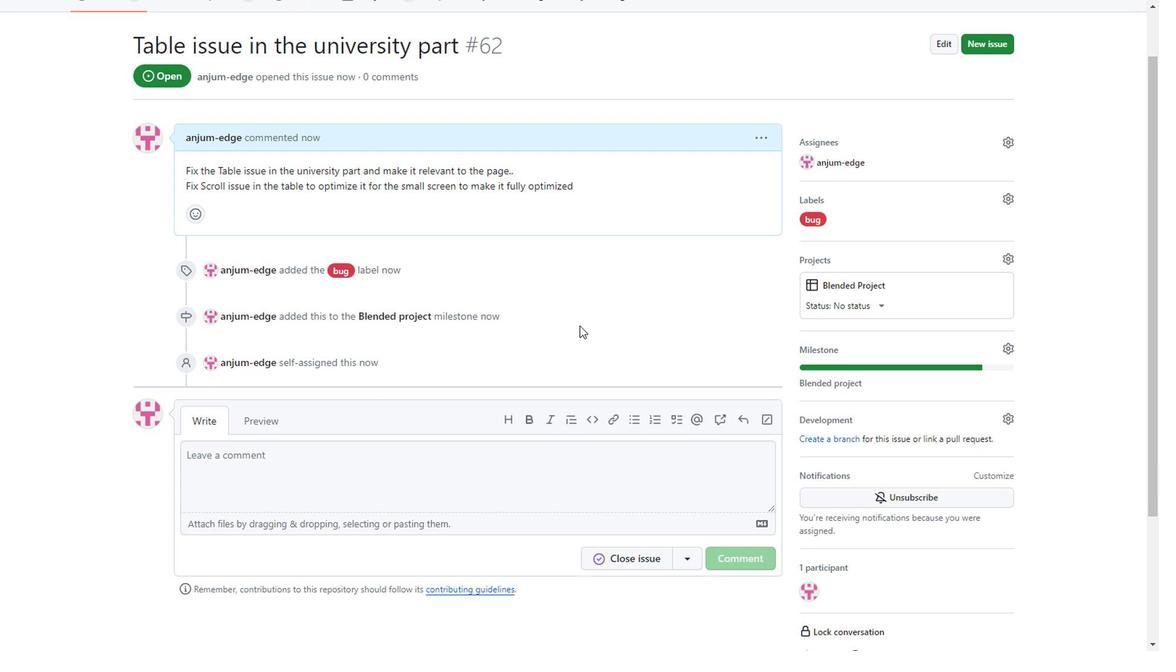 
Action: Mouse scrolled (575, 326) with delta (0, 0)
Screenshot: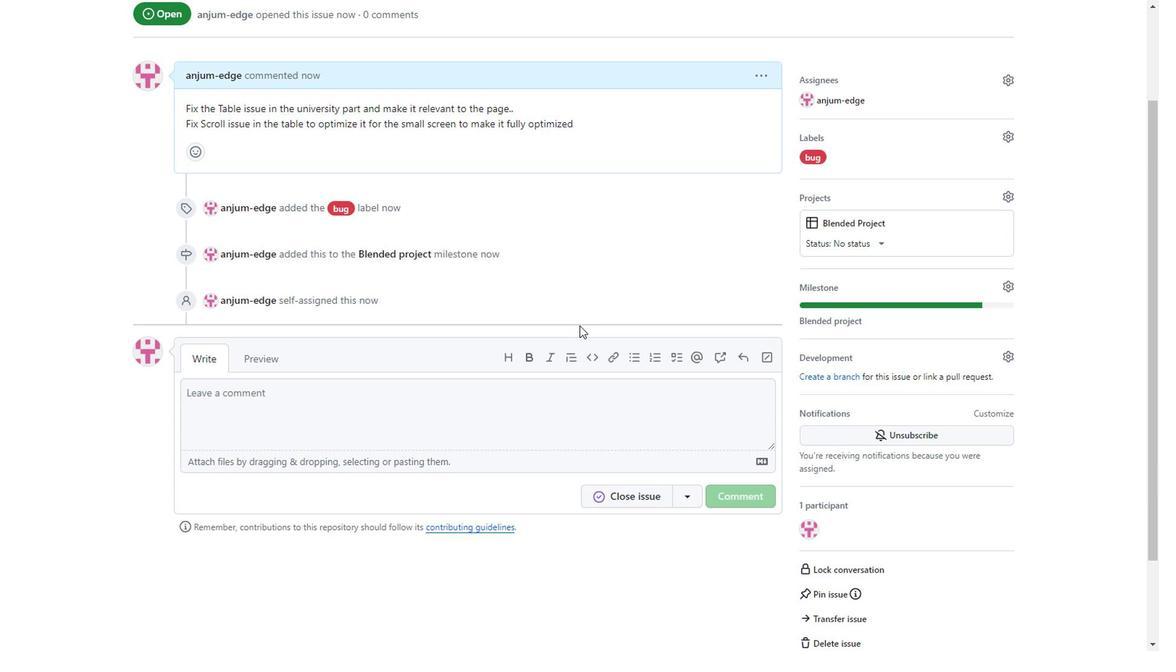 
Action: Mouse moved to (865, 276)
